 Task: Explore Airbnb listings in Mystic, Connecticut, emphasizing its maritime heritage, seafood, and historic charm.
Action: Mouse moved to (457, 60)
Screenshot: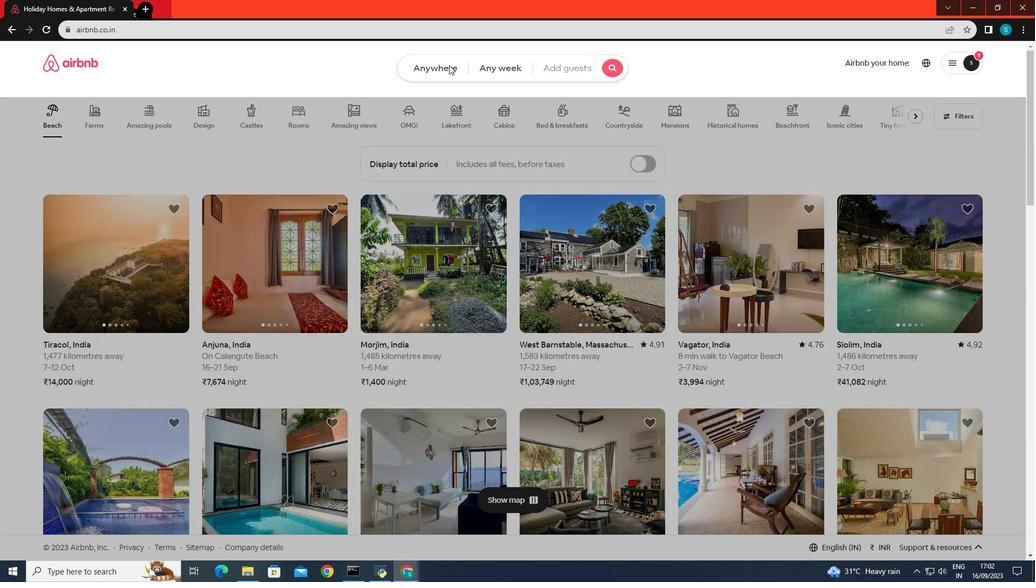 
Action: Mouse pressed left at (457, 60)
Screenshot: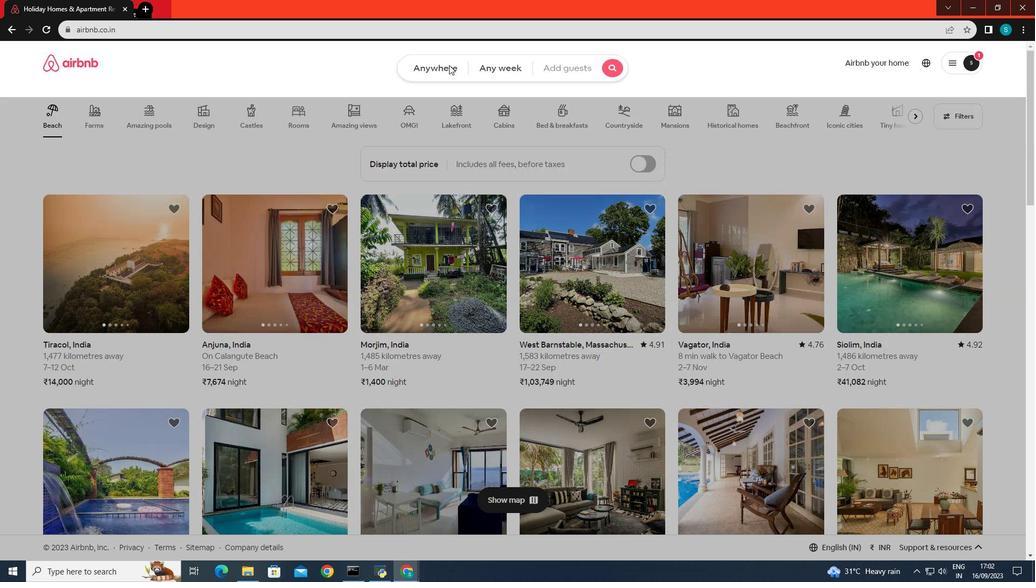
Action: Mouse moved to (375, 102)
Screenshot: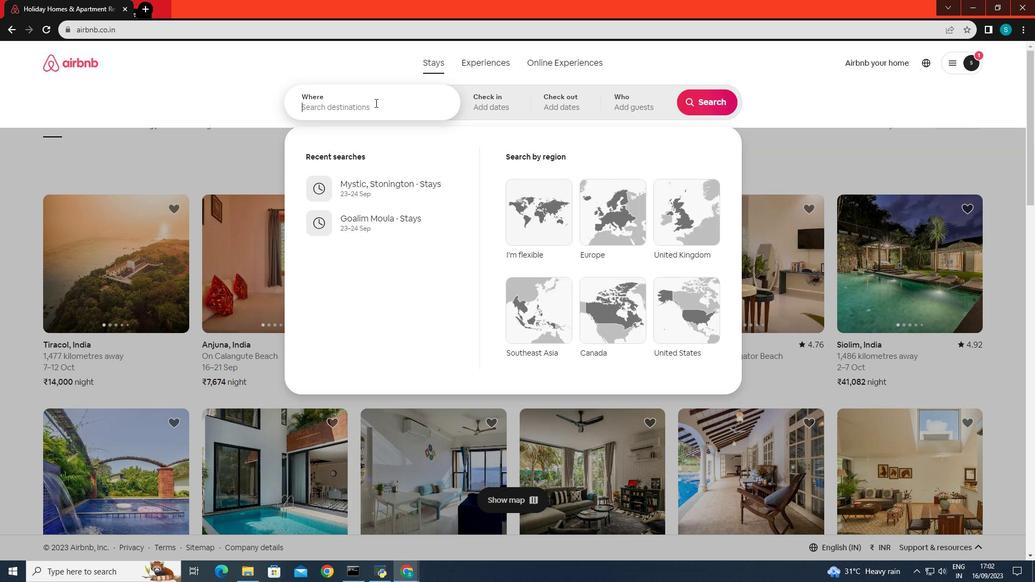 
Action: Mouse pressed left at (375, 102)
Screenshot: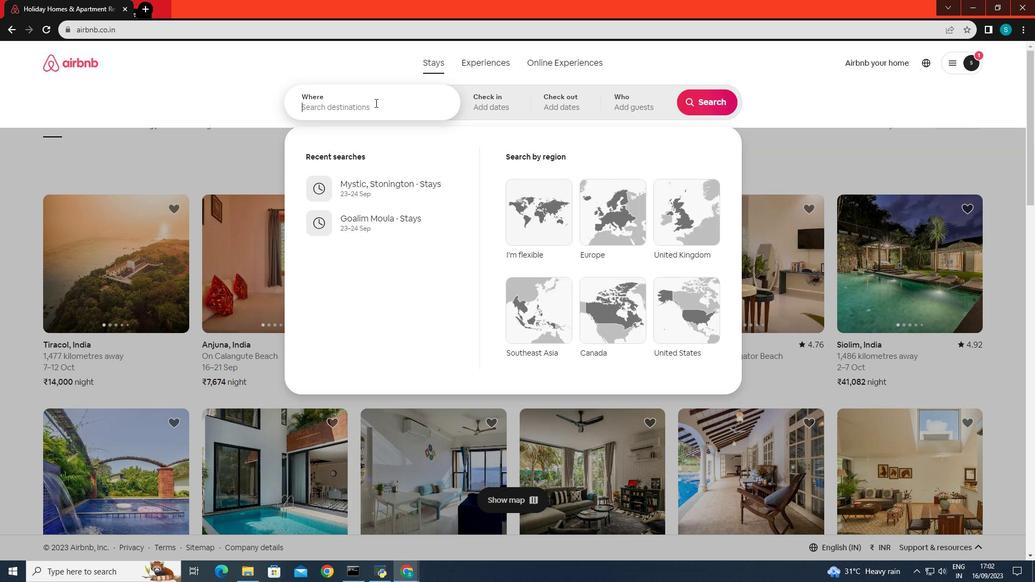 
Action: Mouse moved to (375, 102)
Screenshot: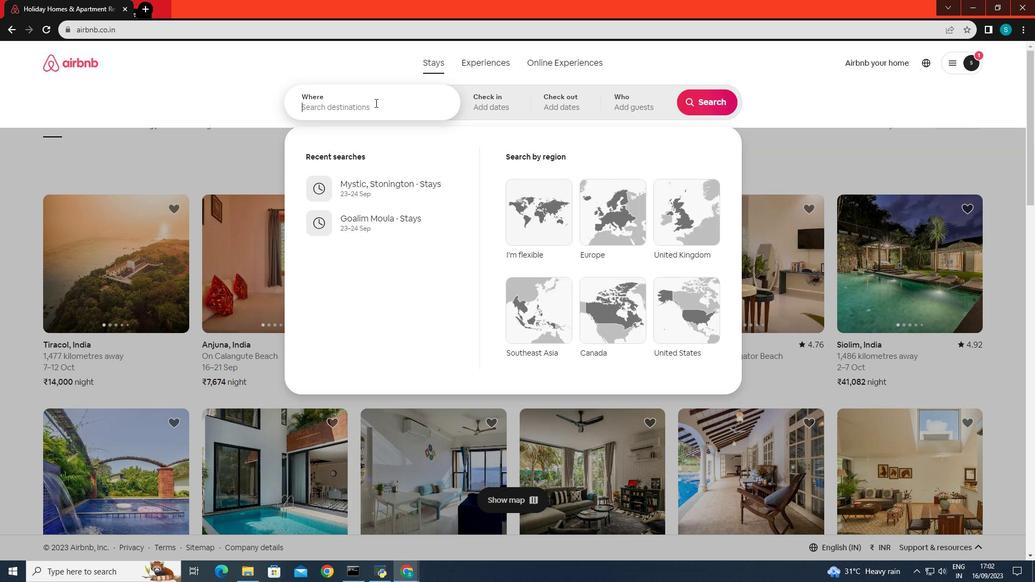 
Action: Key pressed mystiv<Key.backspace>x<Key.backspace>c
Screenshot: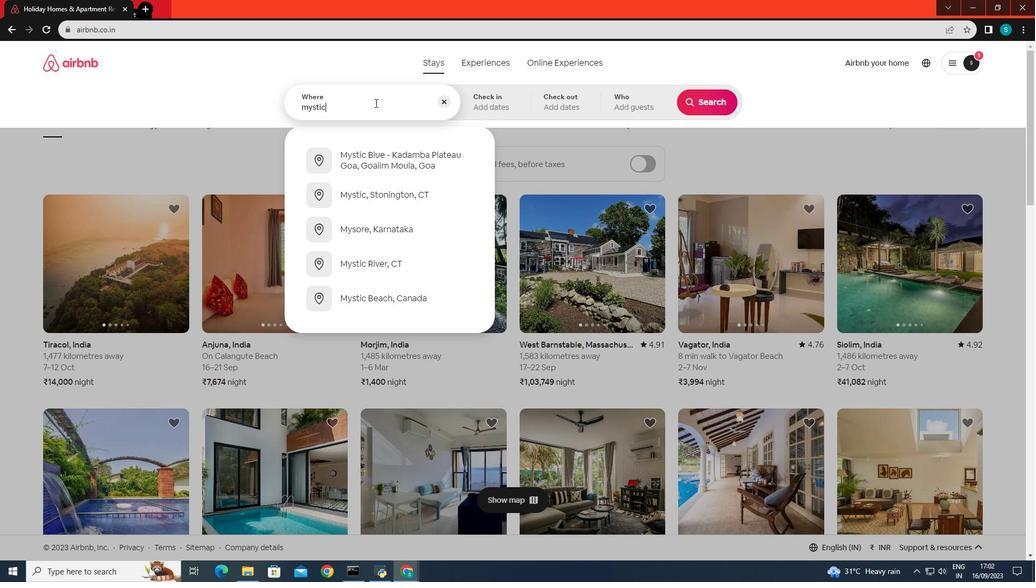 
Action: Mouse moved to (387, 143)
Screenshot: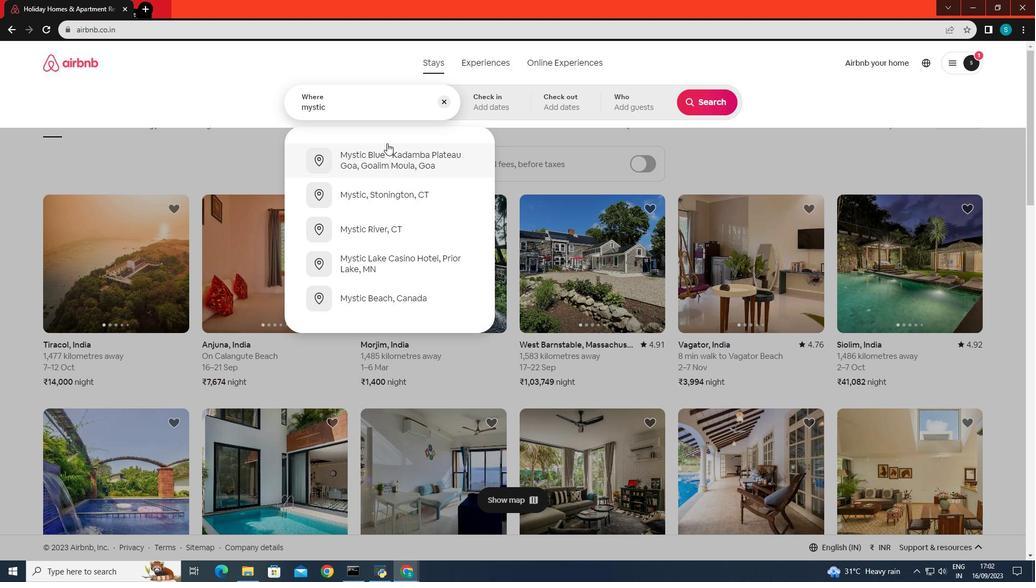 
Action: Mouse pressed left at (387, 143)
Screenshot: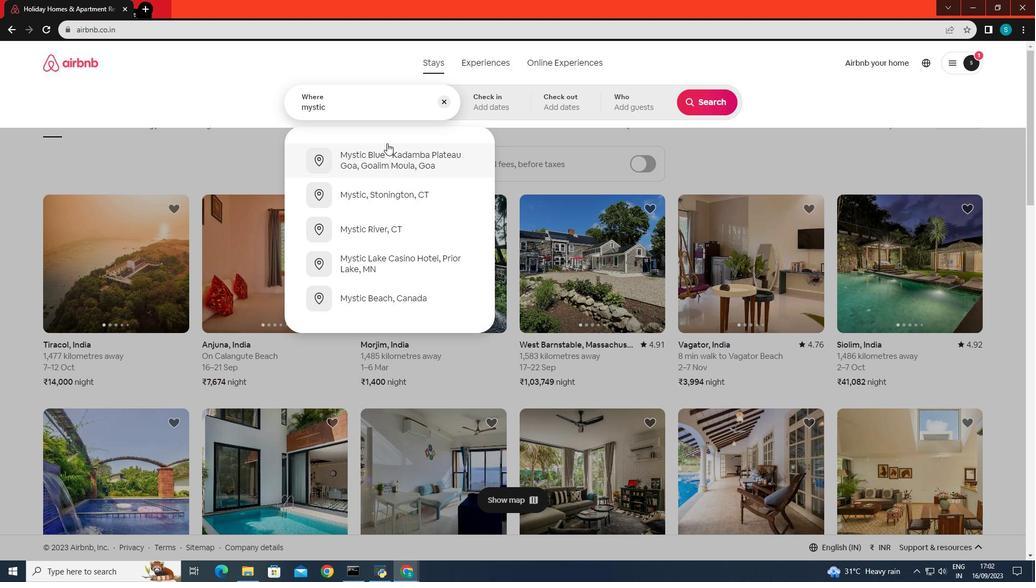 
Action: Mouse moved to (411, 319)
Screenshot: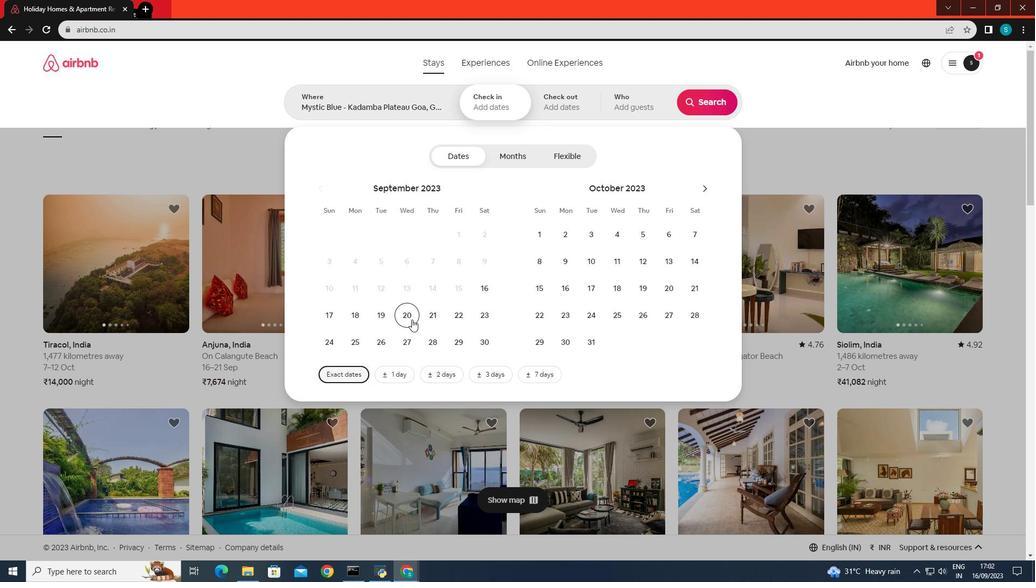 
Action: Mouse pressed left at (411, 319)
Screenshot: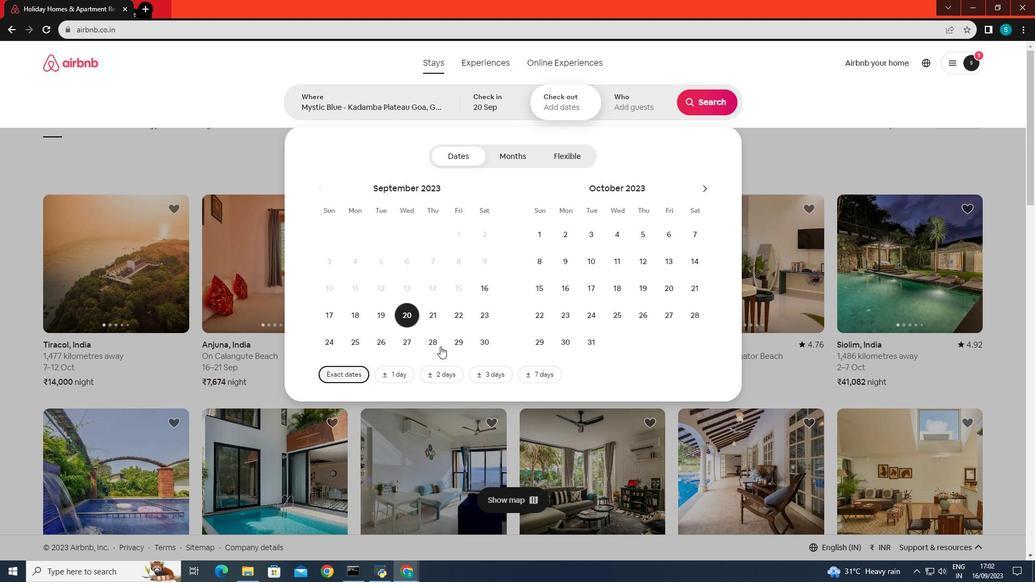 
Action: Mouse moved to (669, 231)
Screenshot: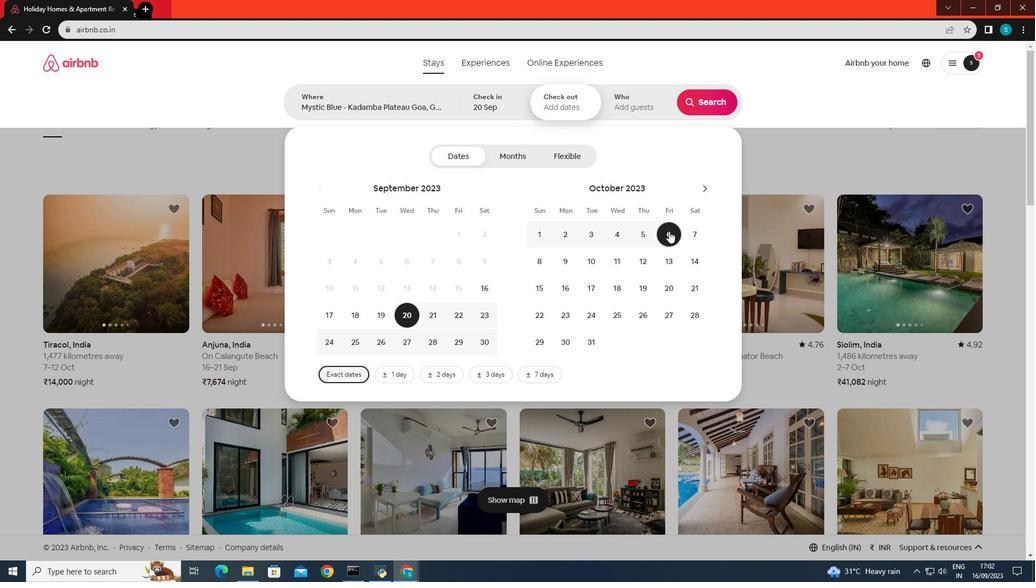 
Action: Mouse pressed left at (669, 231)
Screenshot: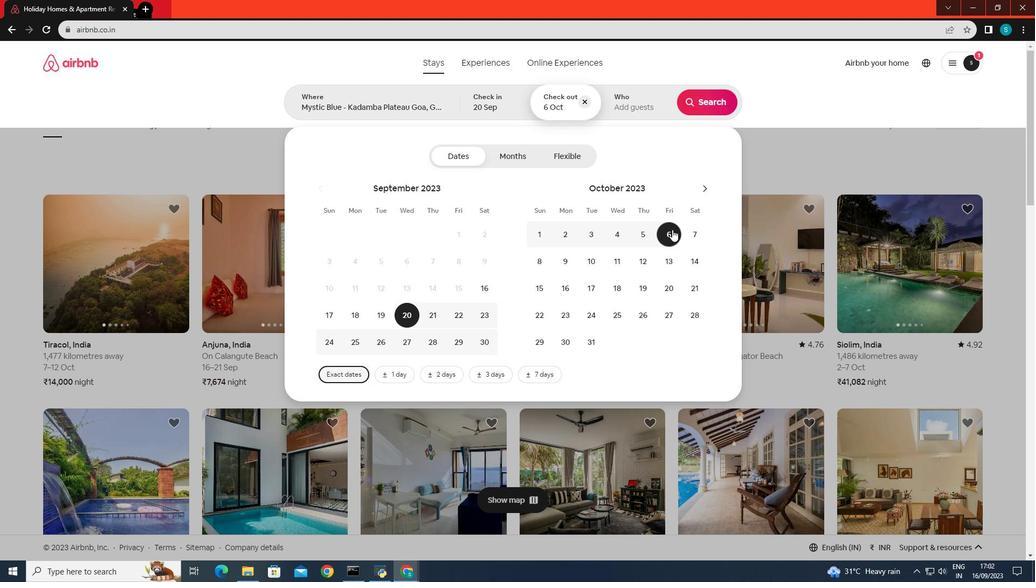 
Action: Mouse moved to (705, 97)
Screenshot: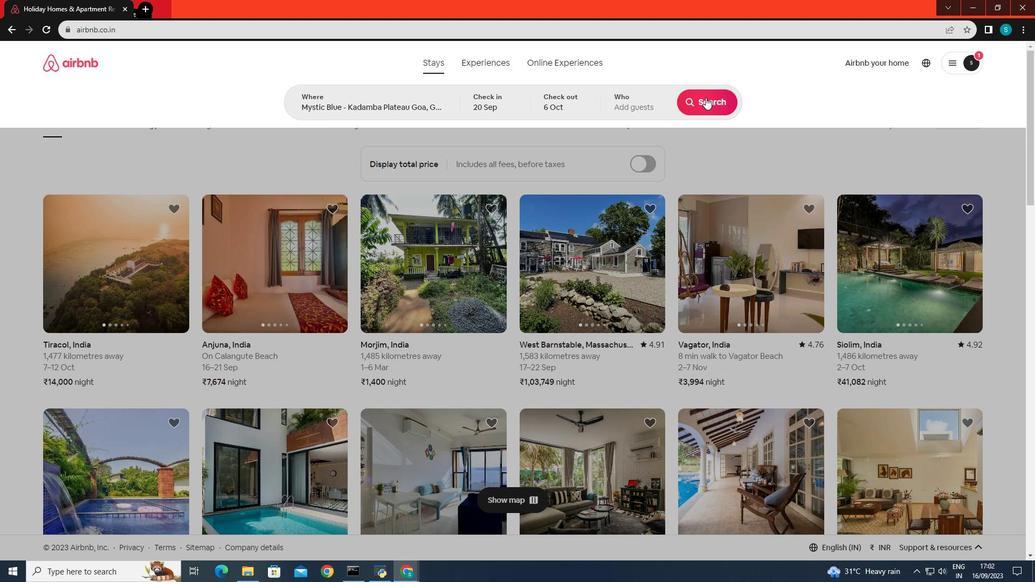 
Action: Mouse pressed left at (705, 97)
Screenshot: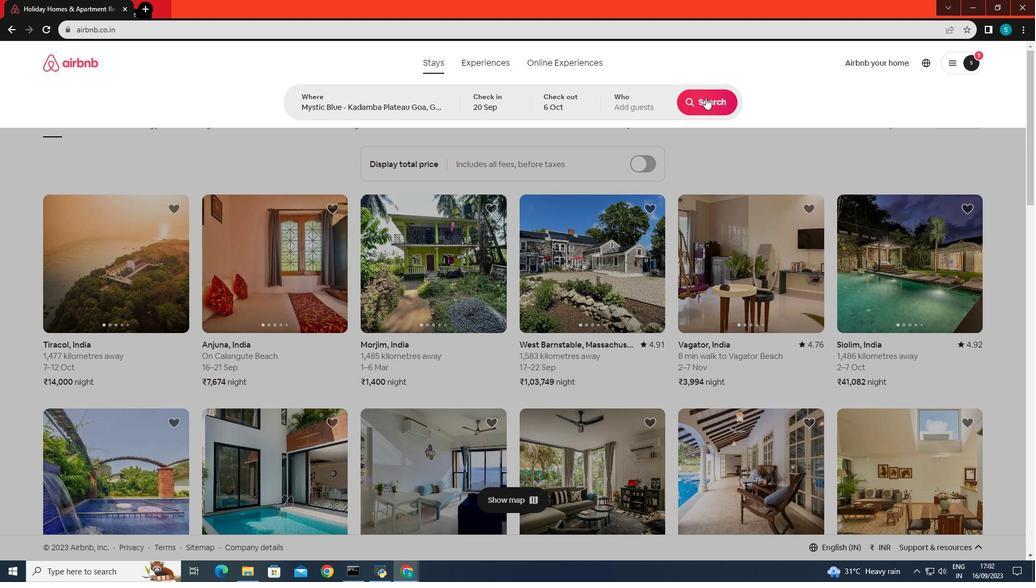 
Action: Mouse moved to (152, 294)
Screenshot: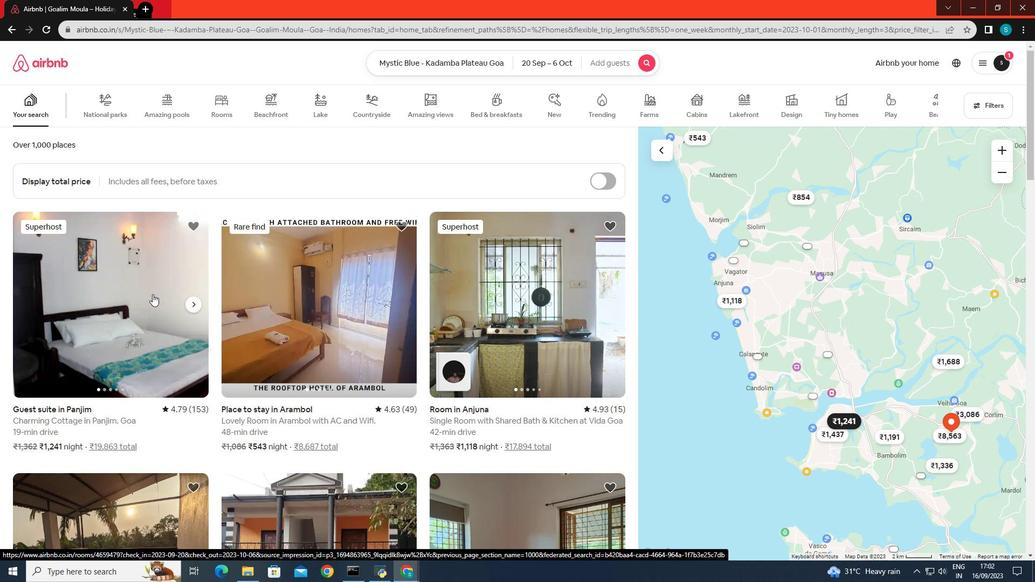 
Action: Mouse scrolled (152, 293) with delta (0, 0)
Screenshot: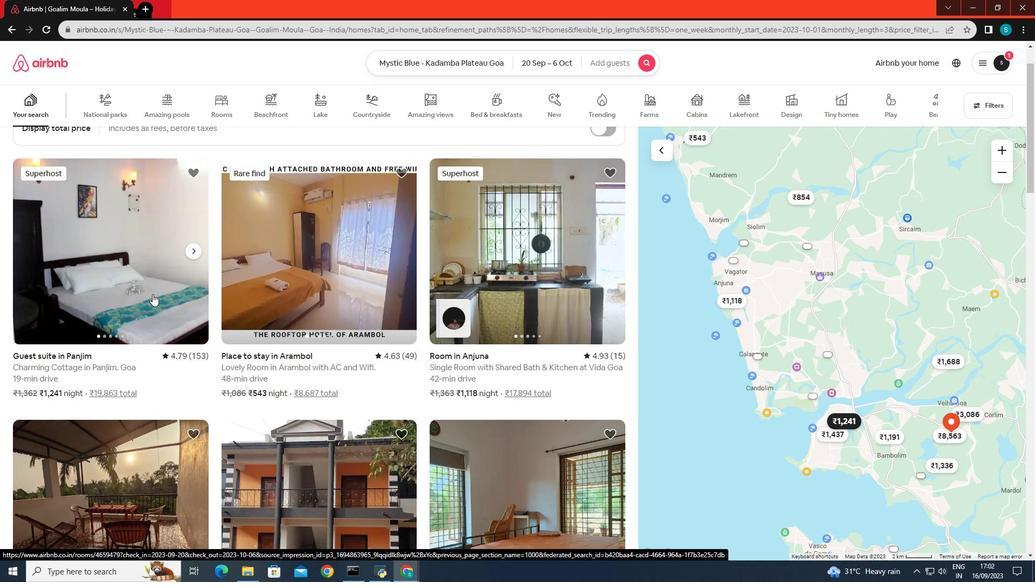 
Action: Mouse scrolled (152, 293) with delta (0, 0)
Screenshot: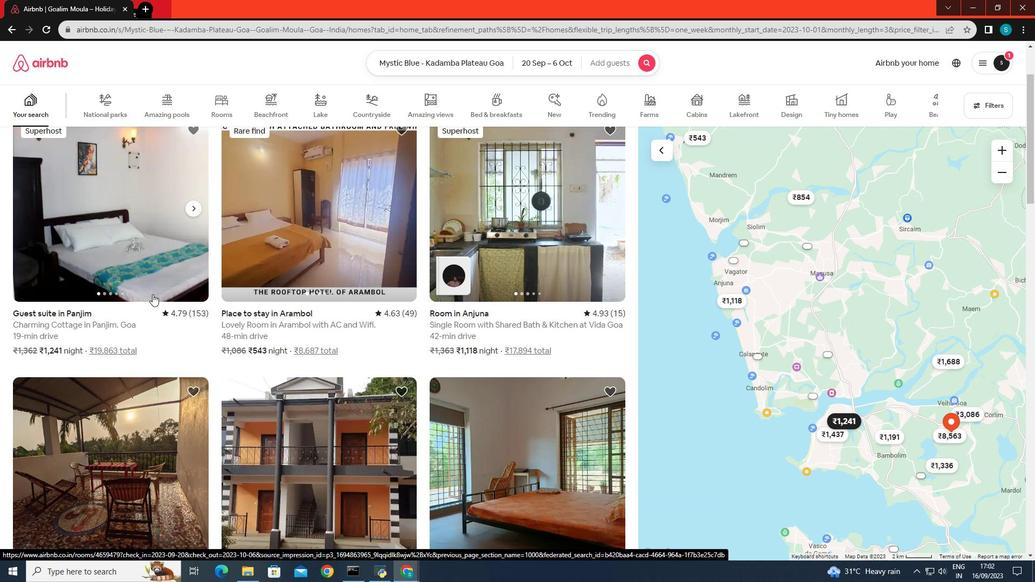 
Action: Mouse scrolled (152, 293) with delta (0, 0)
Screenshot: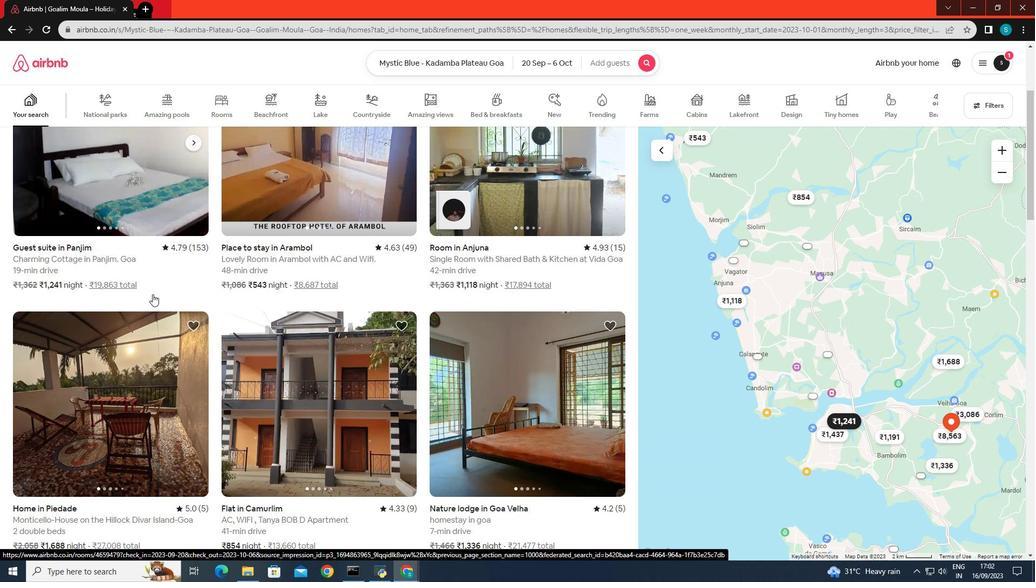 
Action: Mouse scrolled (152, 293) with delta (0, 0)
Screenshot: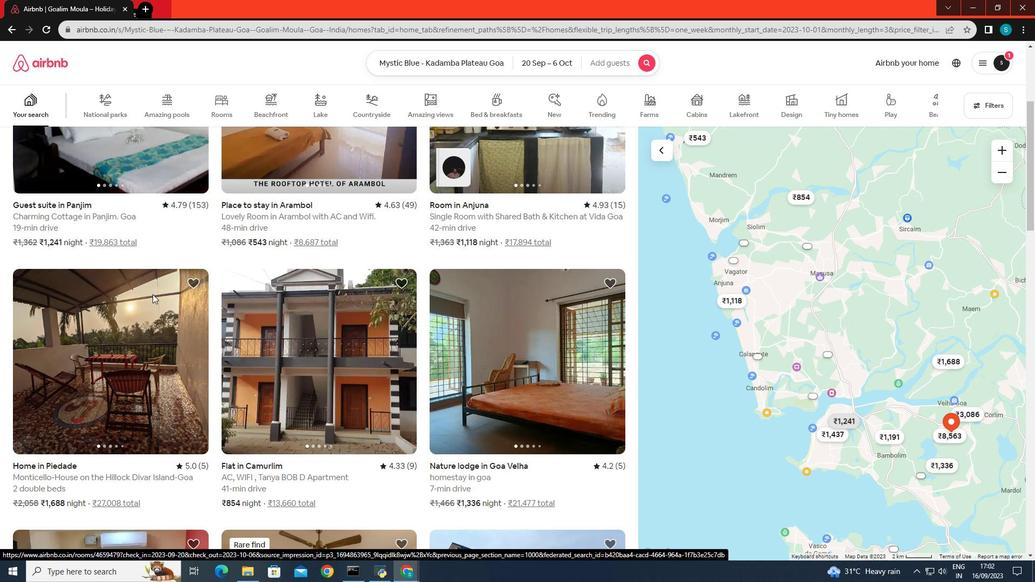 
Action: Mouse scrolled (152, 293) with delta (0, 0)
Screenshot: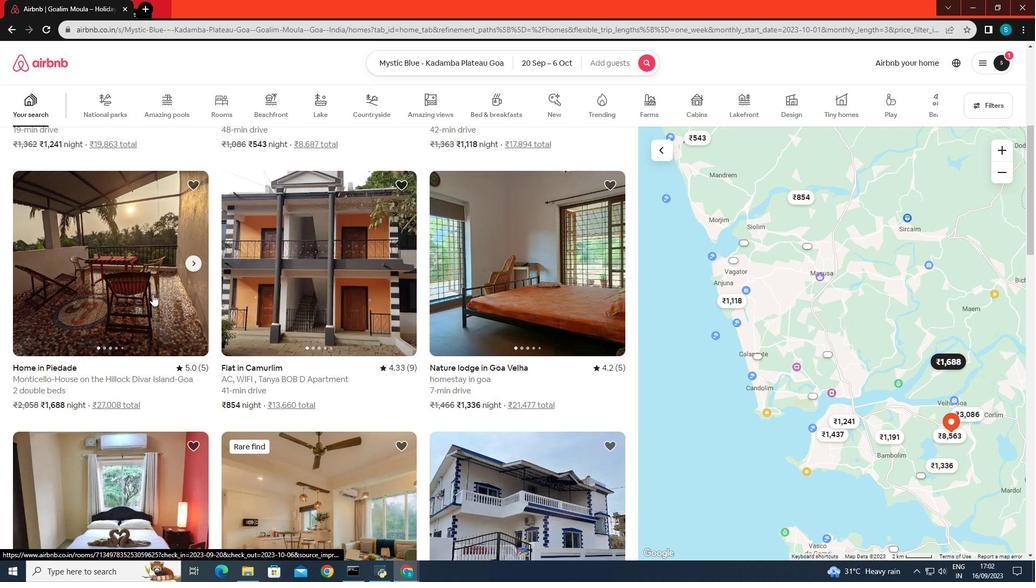 
Action: Mouse scrolled (152, 293) with delta (0, 0)
Screenshot: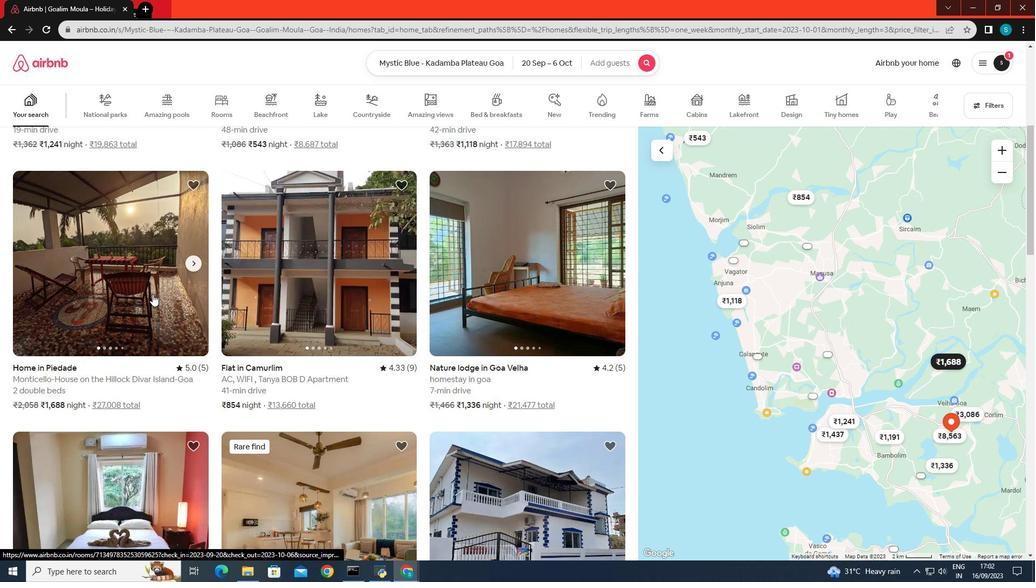 
Action: Mouse scrolled (152, 293) with delta (0, 0)
Screenshot: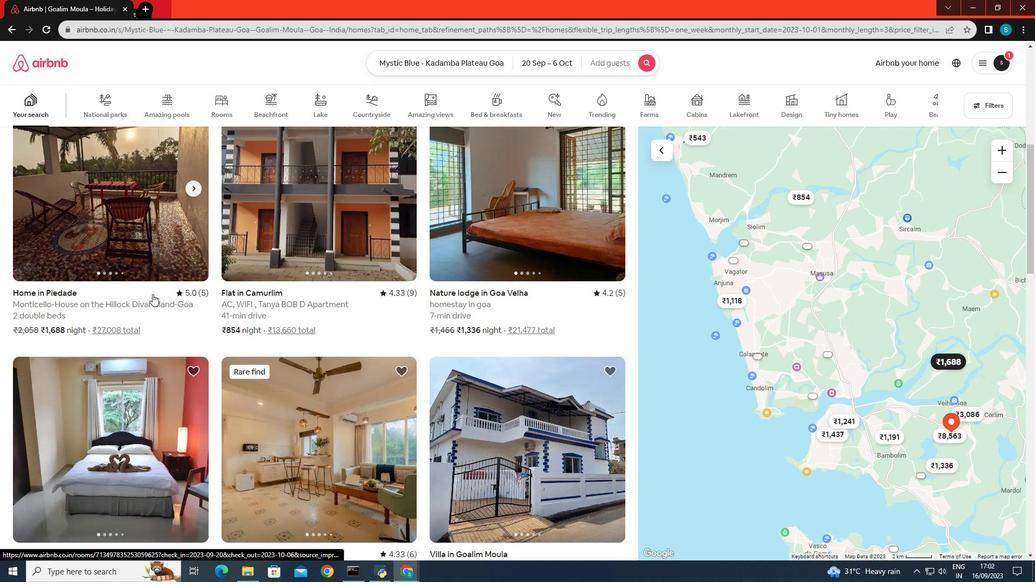 
Action: Mouse scrolled (152, 293) with delta (0, 0)
Screenshot: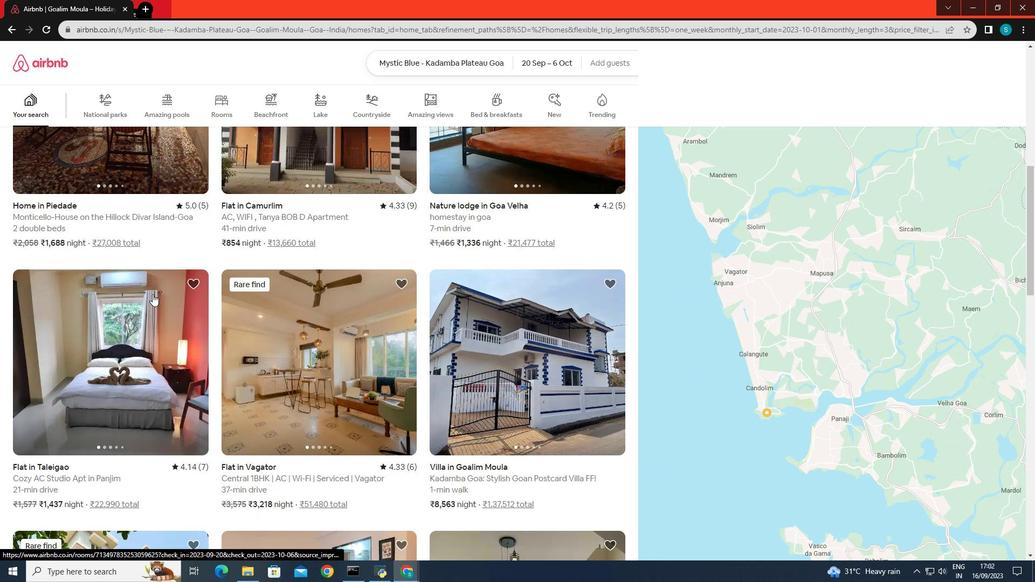 
Action: Mouse scrolled (152, 293) with delta (0, 0)
Screenshot: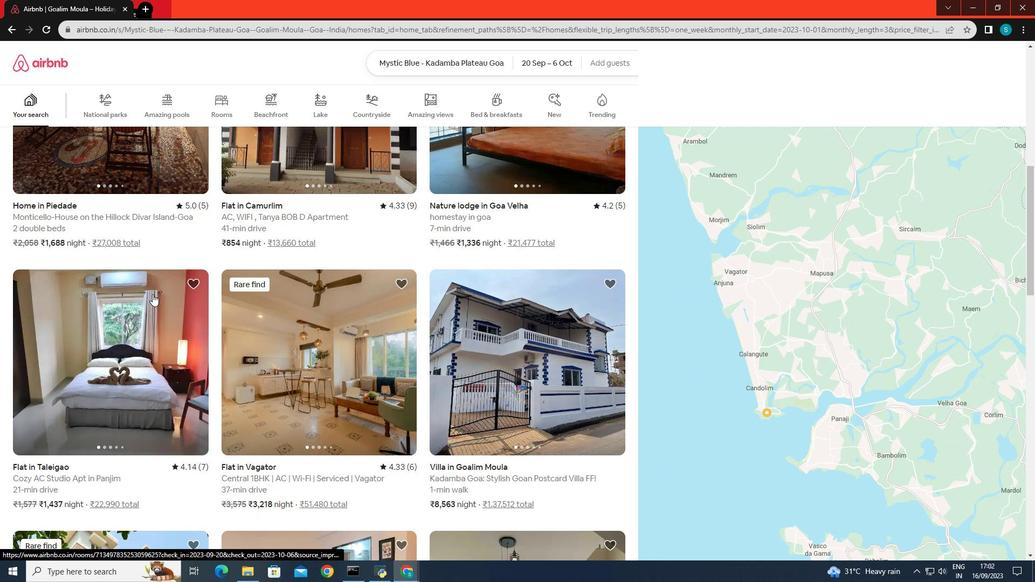 
Action: Mouse scrolled (152, 293) with delta (0, 0)
Screenshot: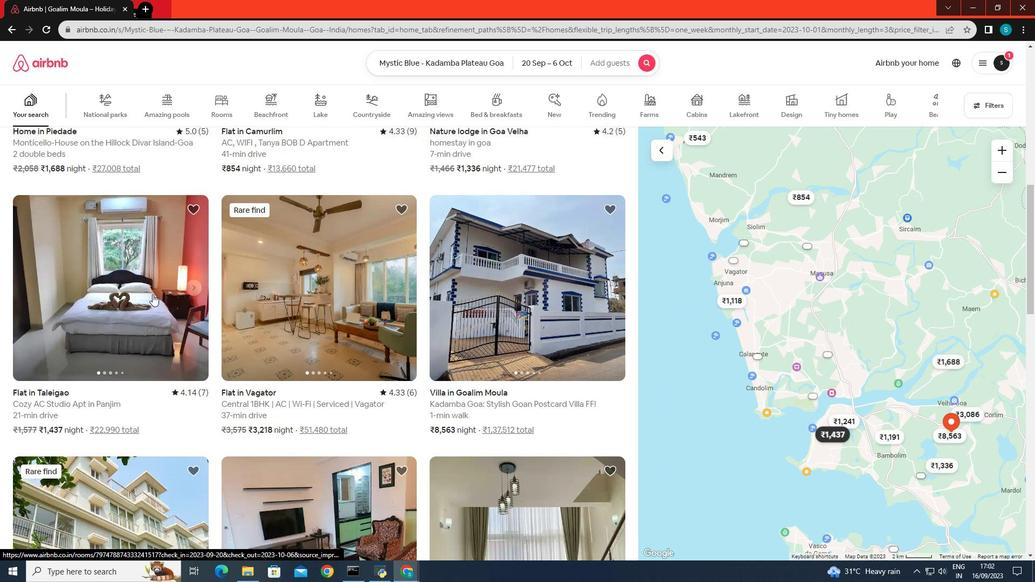 
Action: Mouse scrolled (152, 293) with delta (0, 0)
Screenshot: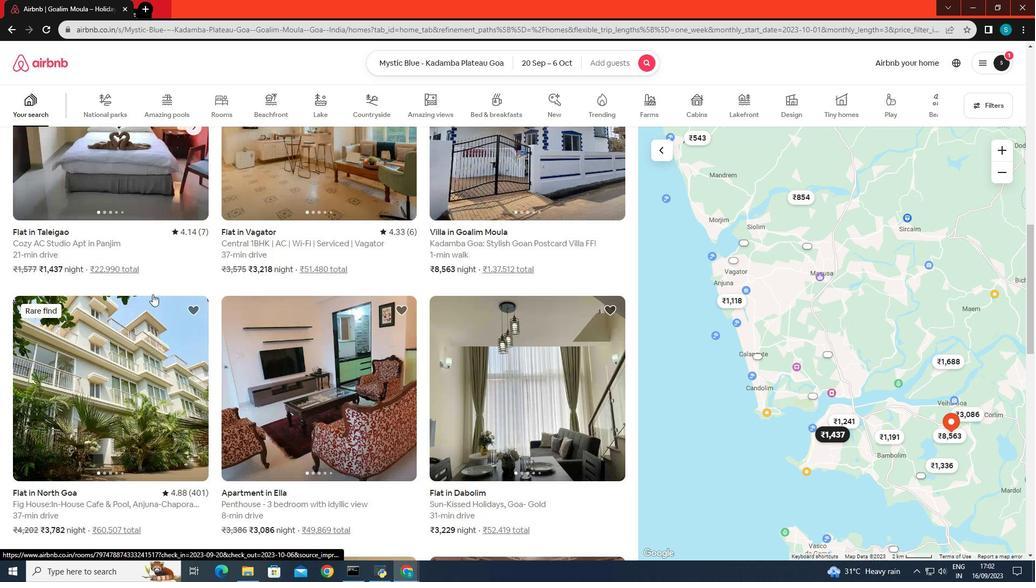 
Action: Mouse scrolled (152, 293) with delta (0, 0)
Screenshot: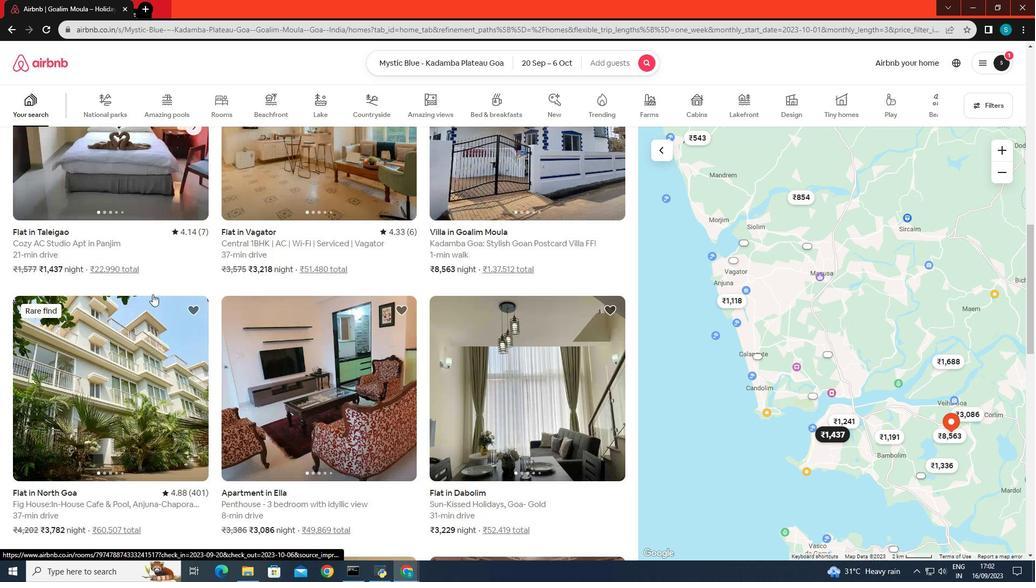 
Action: Mouse scrolled (152, 293) with delta (0, 0)
Screenshot: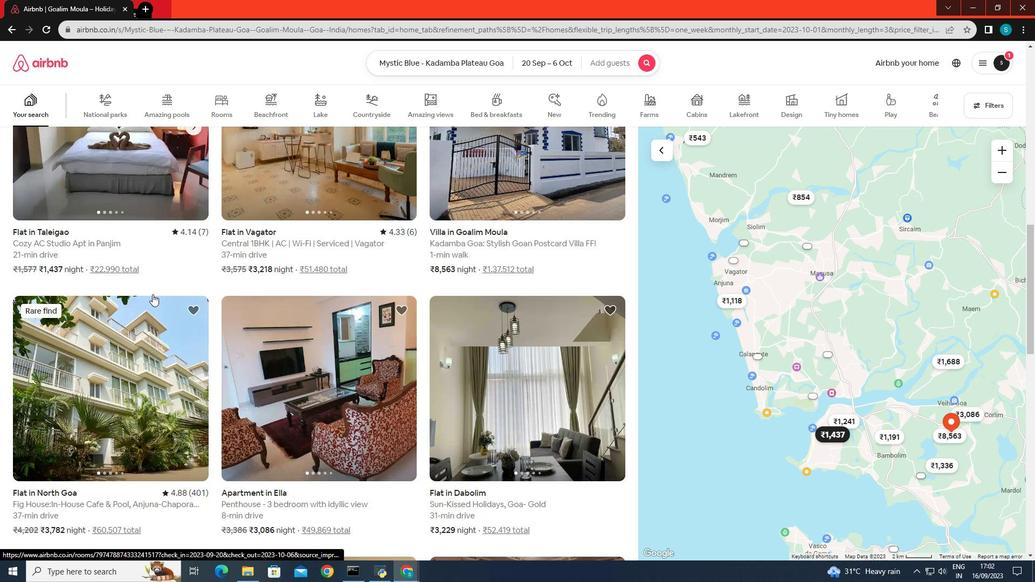 
Action: Mouse scrolled (152, 294) with delta (0, 0)
Screenshot: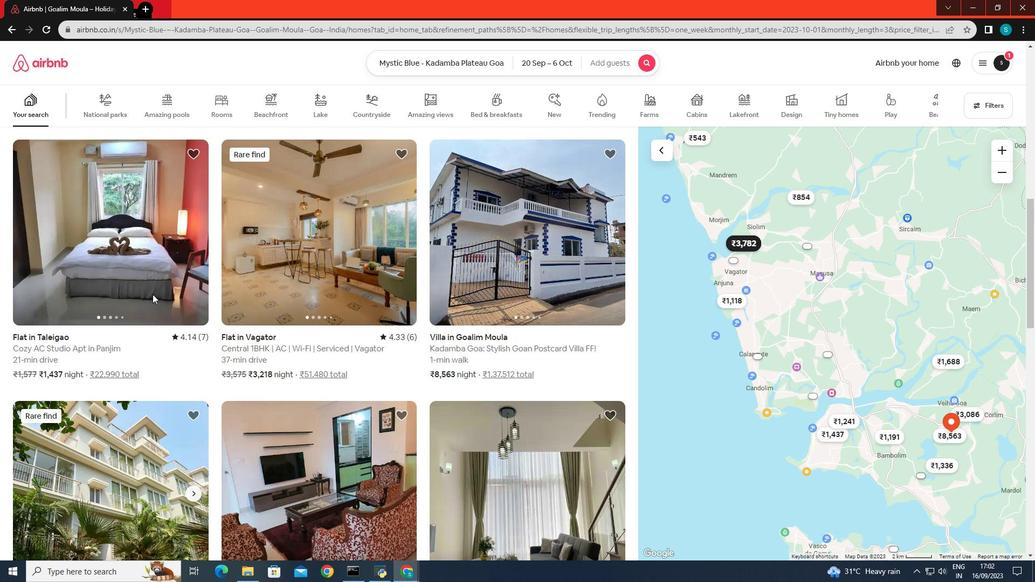 
Action: Mouse scrolled (152, 294) with delta (0, 0)
Screenshot: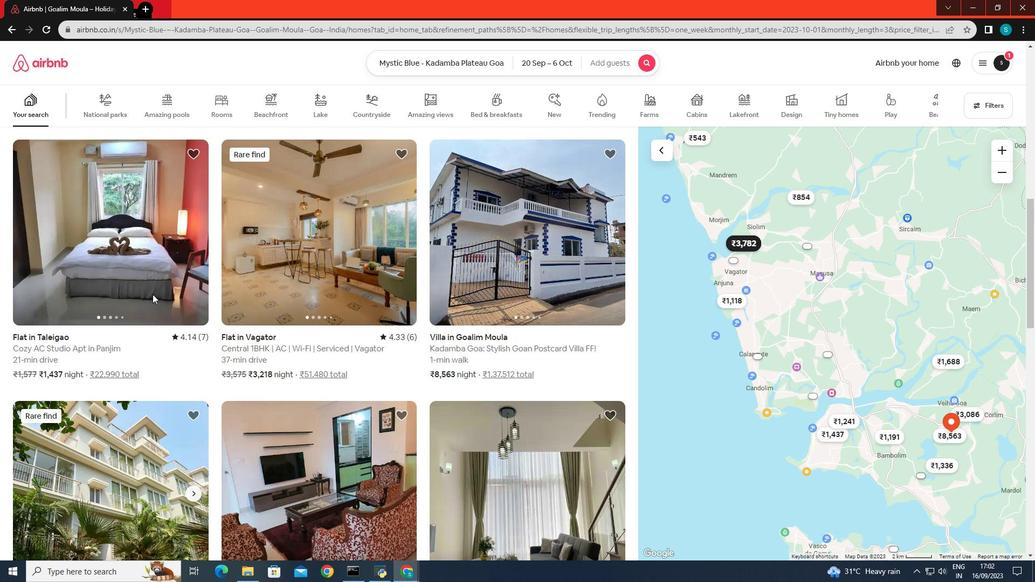 
Action: Mouse scrolled (152, 294) with delta (0, 0)
Screenshot: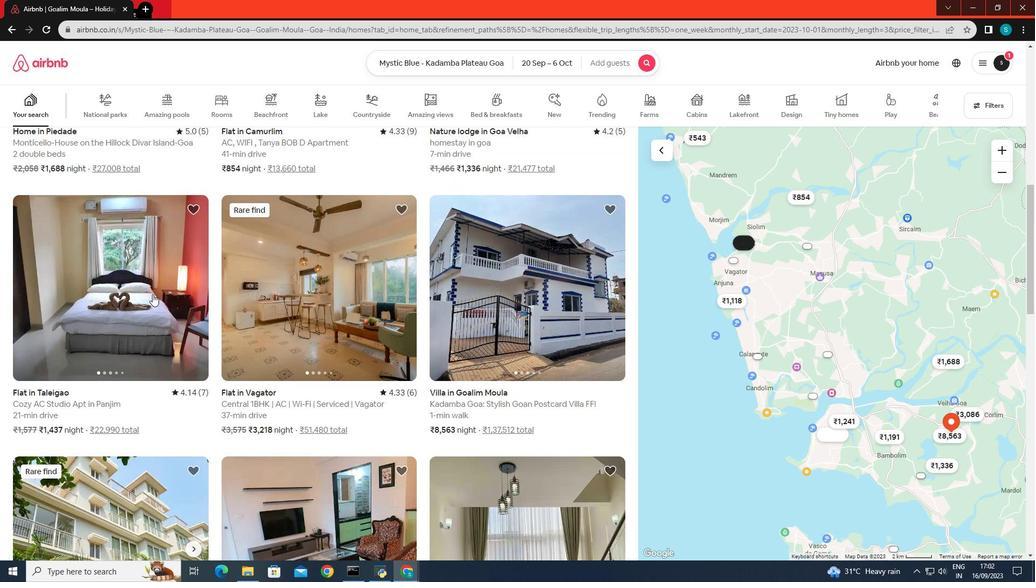 
Action: Mouse scrolled (152, 294) with delta (0, 0)
Screenshot: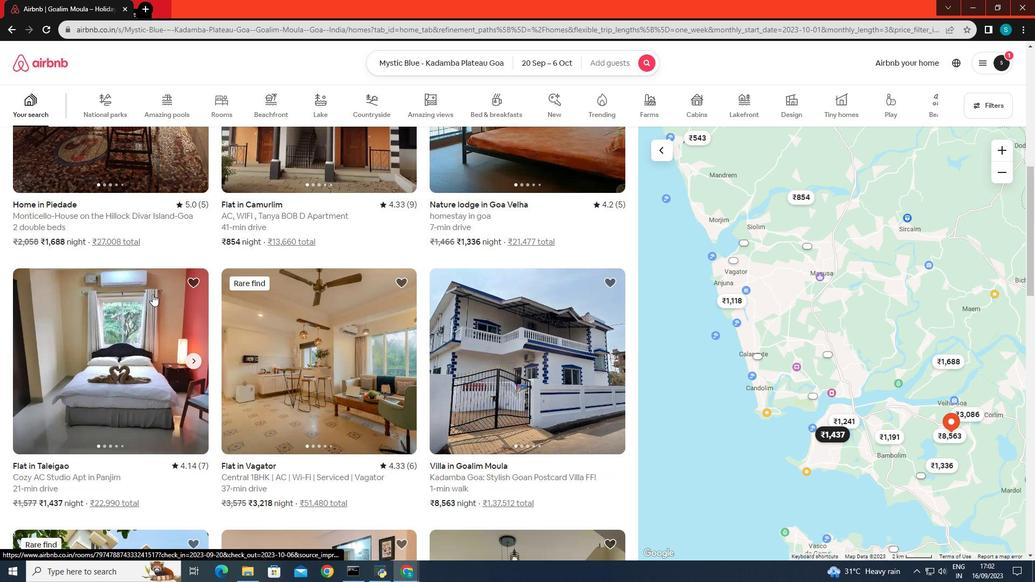 
Action: Mouse scrolled (152, 294) with delta (0, 0)
Screenshot: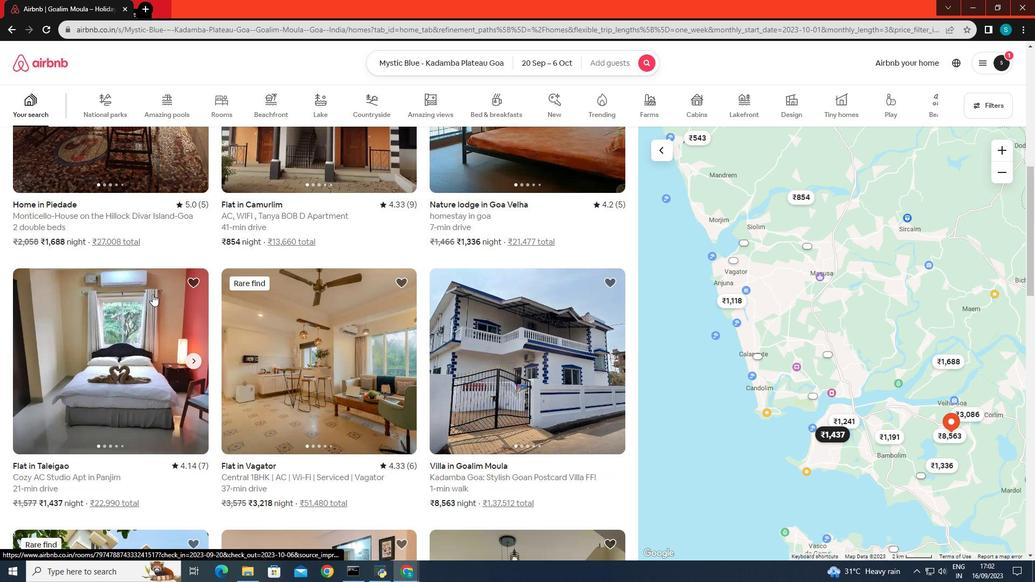 
Action: Mouse scrolled (152, 294) with delta (0, 0)
Screenshot: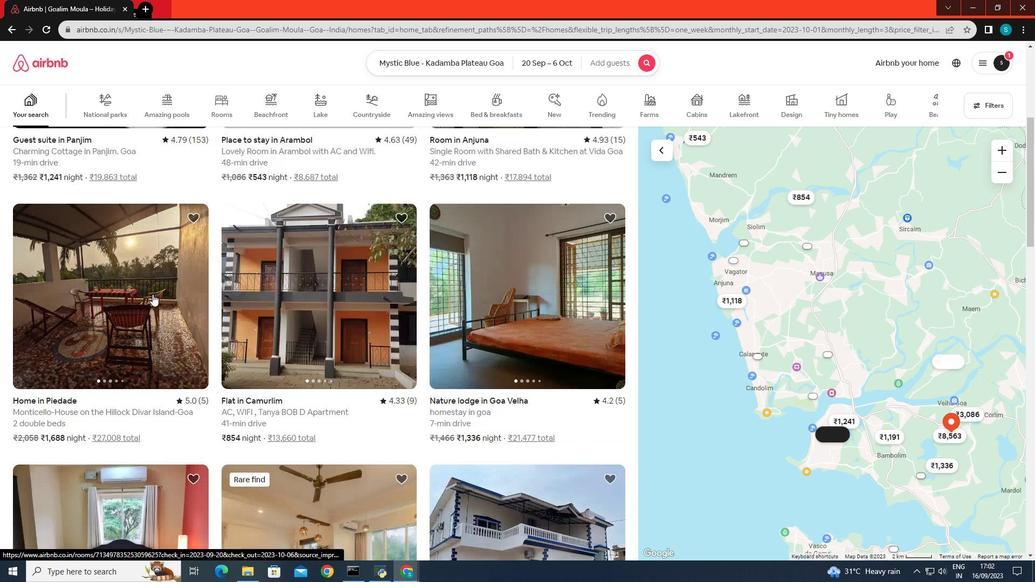 
Action: Mouse scrolled (152, 294) with delta (0, 0)
Screenshot: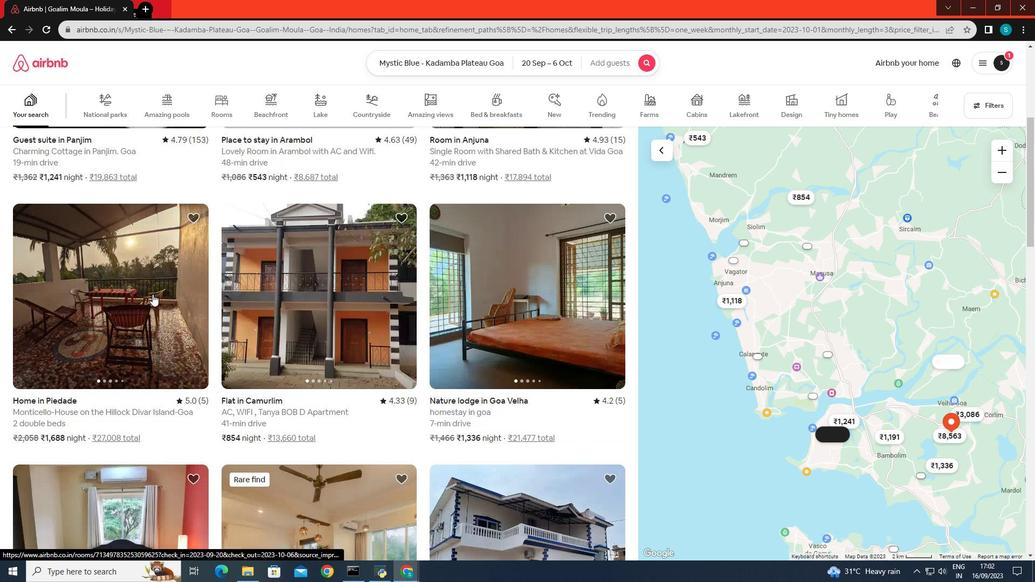 
Action: Mouse scrolled (152, 294) with delta (0, 0)
Screenshot: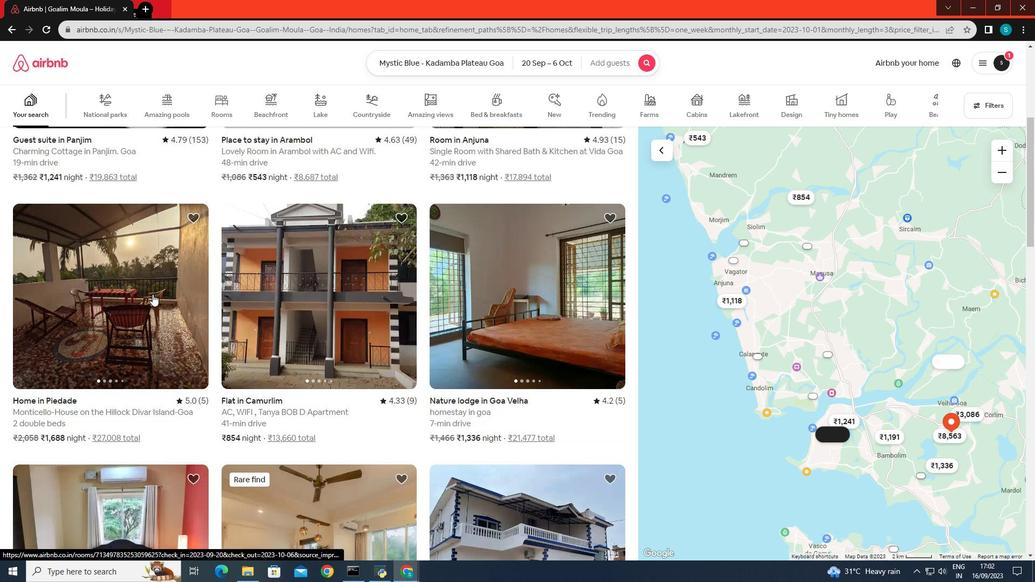 
Action: Mouse scrolled (152, 294) with delta (0, 0)
Screenshot: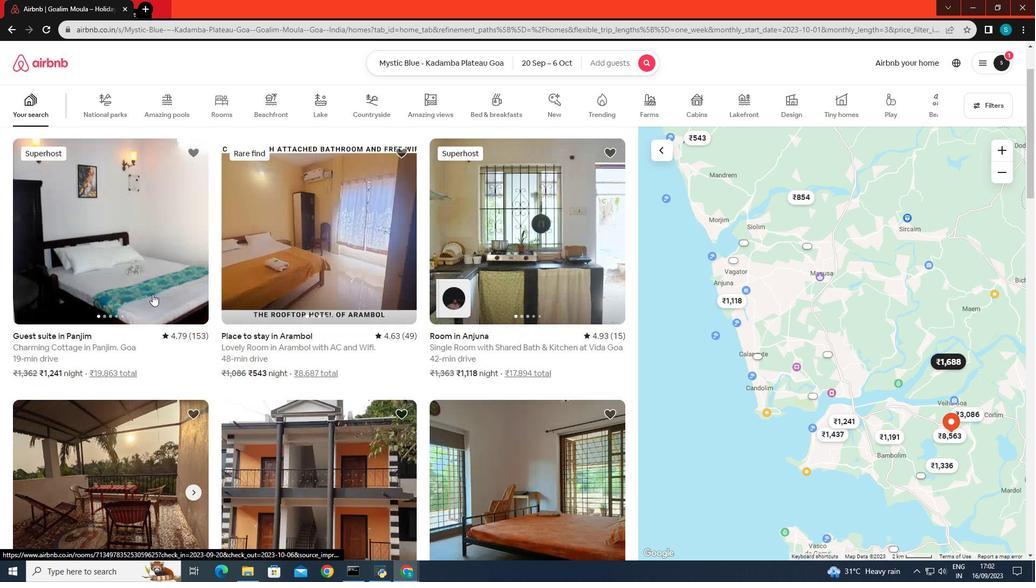 
Action: Mouse scrolled (152, 294) with delta (0, 0)
Screenshot: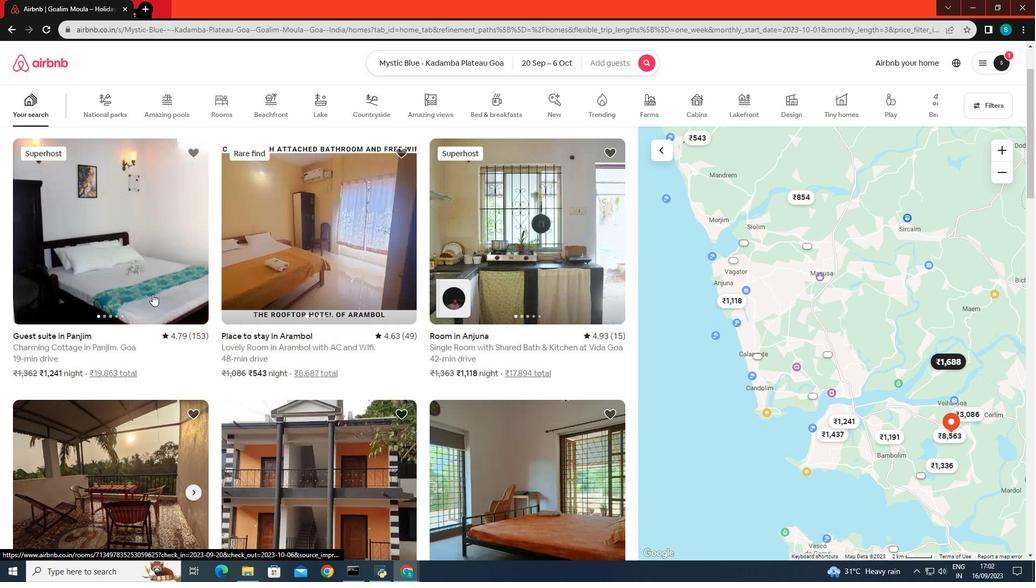 
Action: Mouse scrolled (152, 294) with delta (0, 0)
Screenshot: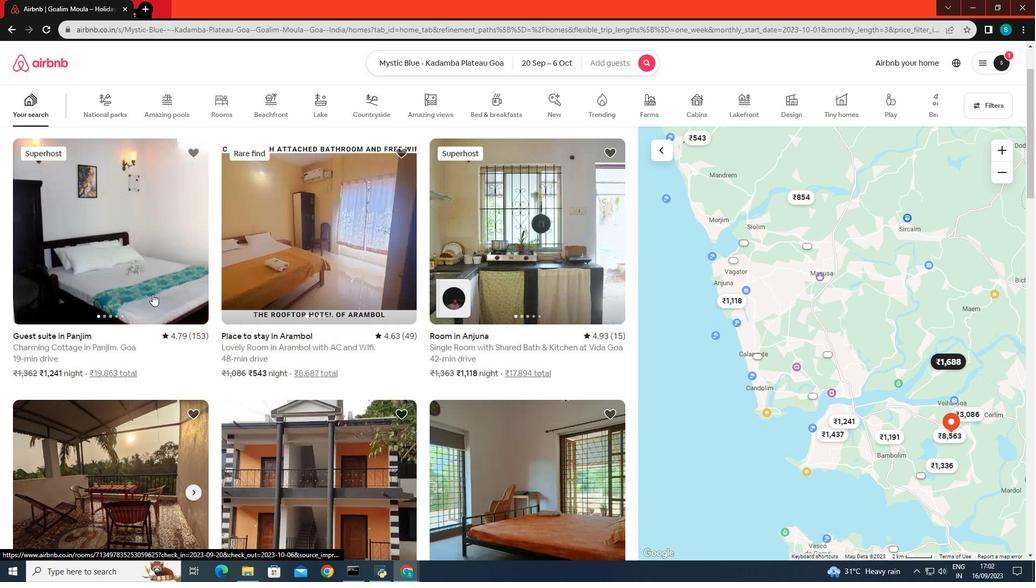 
Action: Mouse scrolled (152, 294) with delta (0, 0)
Screenshot: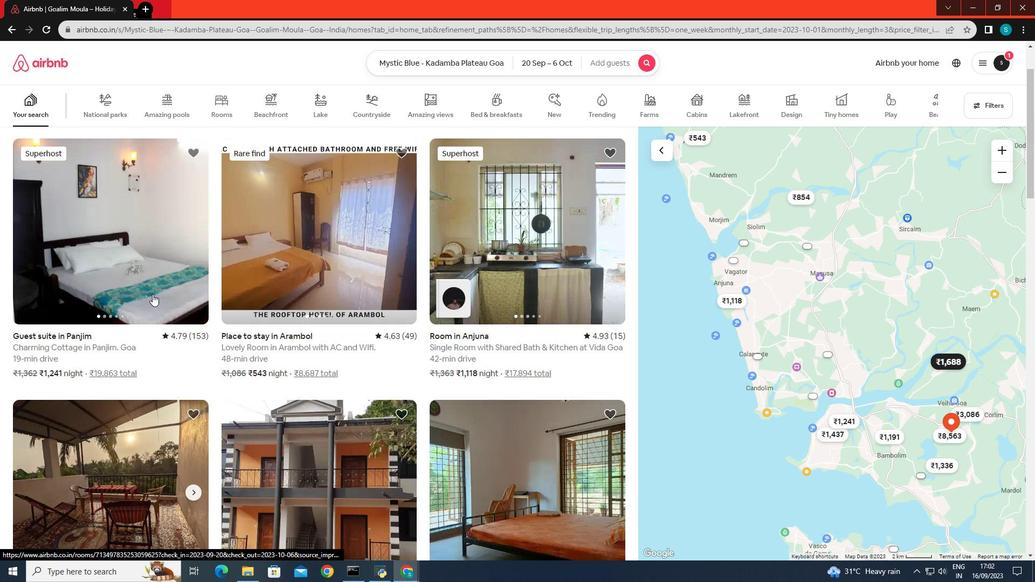 
Action: Mouse scrolled (152, 294) with delta (0, 0)
Screenshot: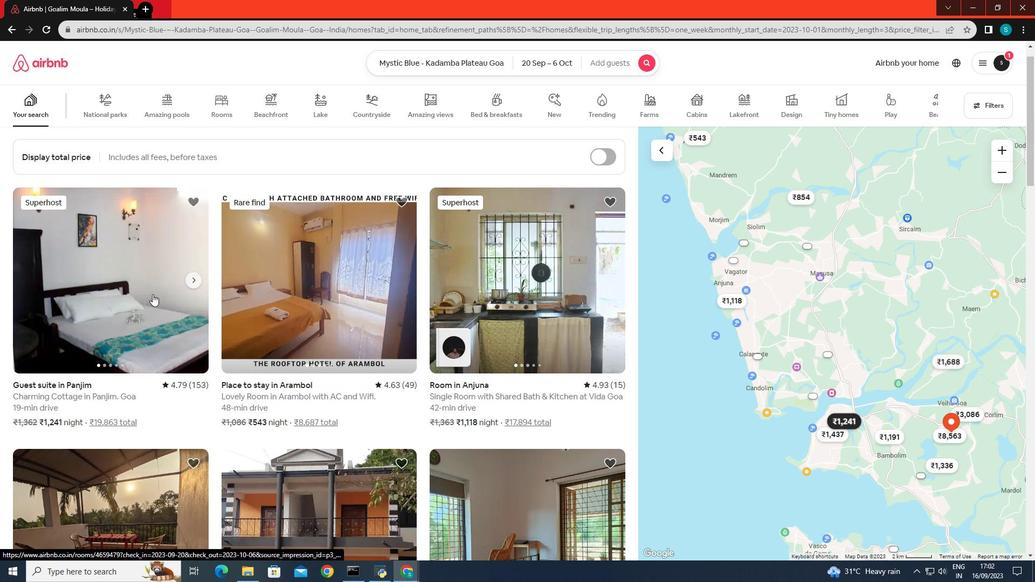 
Action: Mouse scrolled (152, 294) with delta (0, 0)
Screenshot: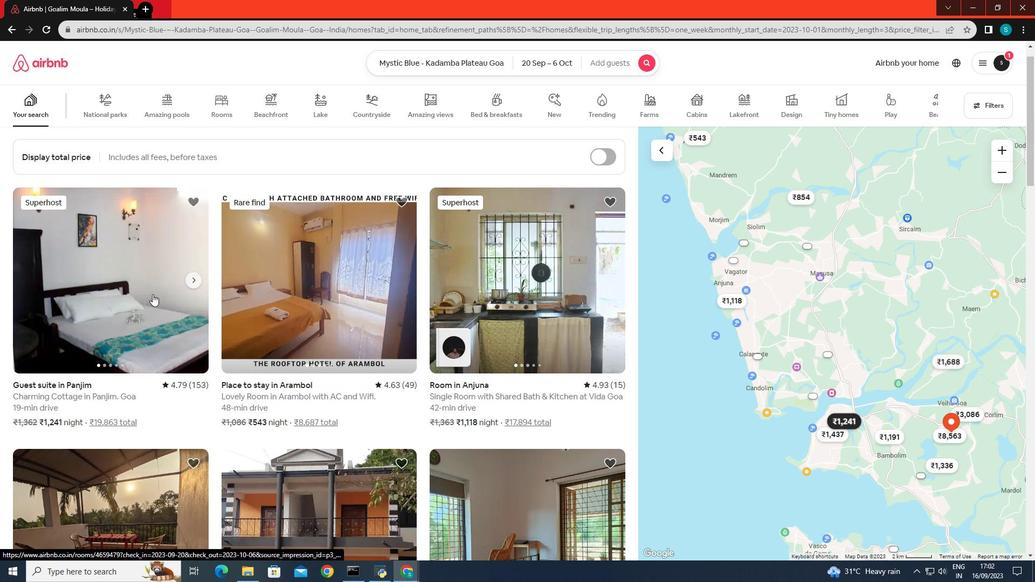 
Action: Mouse scrolled (152, 294) with delta (0, 0)
Screenshot: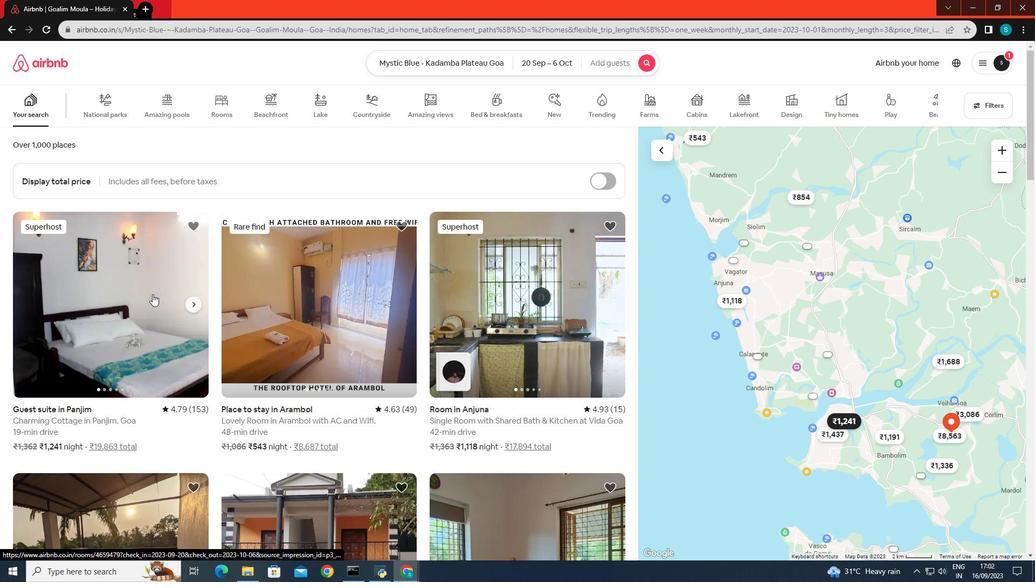 
Action: Mouse scrolled (152, 294) with delta (0, 0)
Screenshot: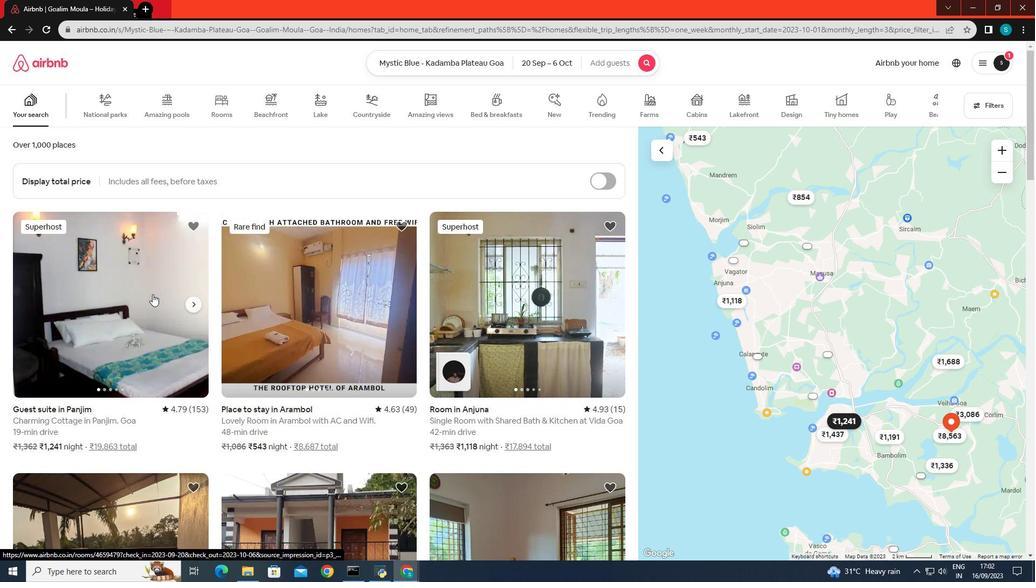 
Action: Mouse scrolled (152, 294) with delta (0, 0)
Screenshot: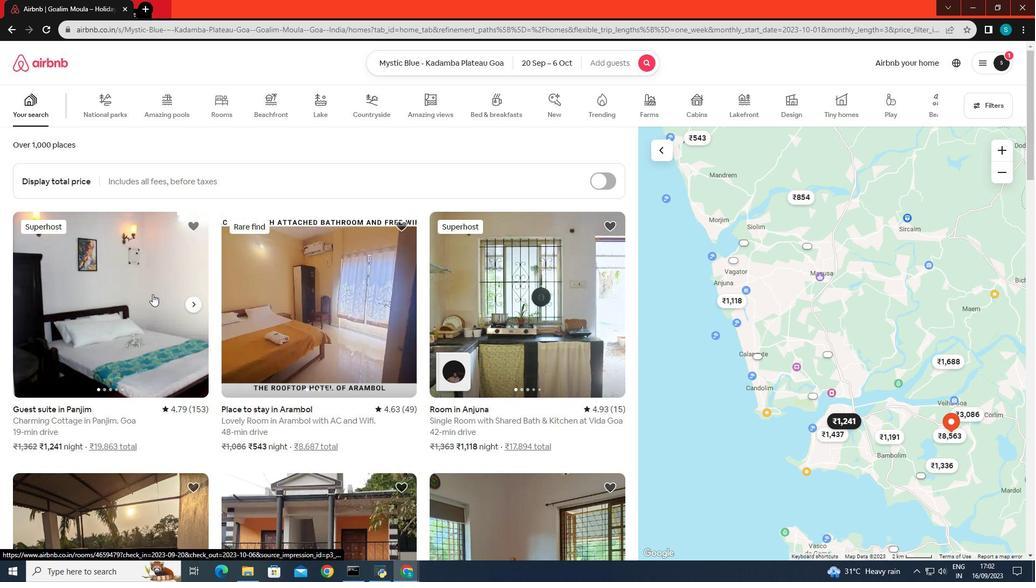 
Action: Mouse scrolled (152, 294) with delta (0, 0)
Screenshot: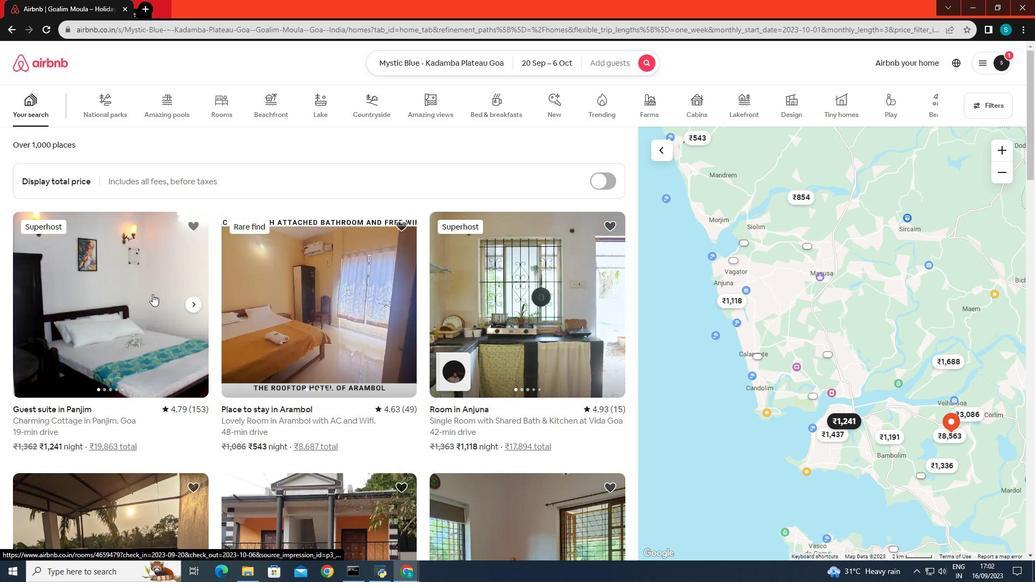 
Action: Mouse scrolled (152, 294) with delta (0, 0)
Screenshot: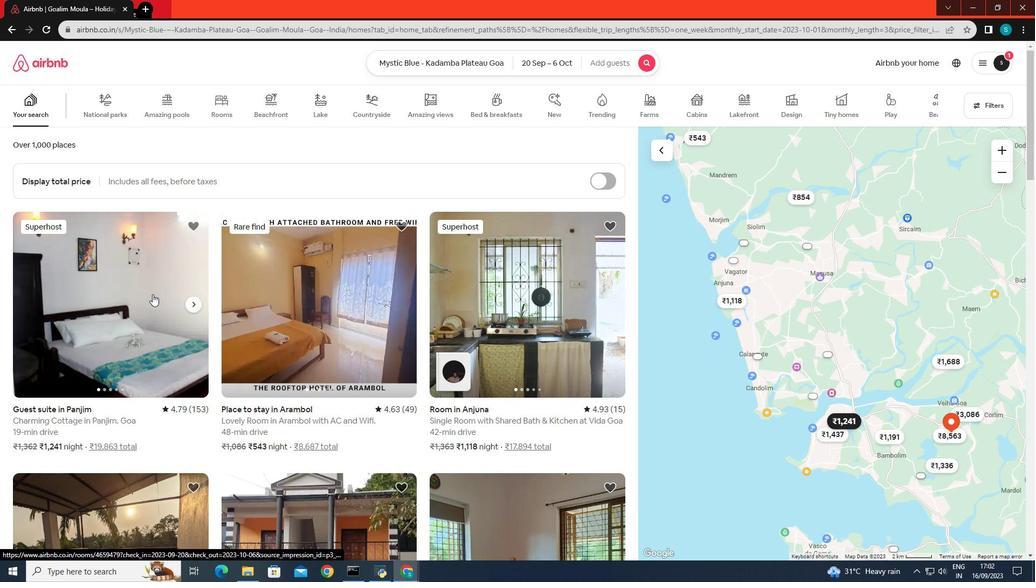 
Action: Mouse scrolled (152, 294) with delta (0, 0)
Screenshot: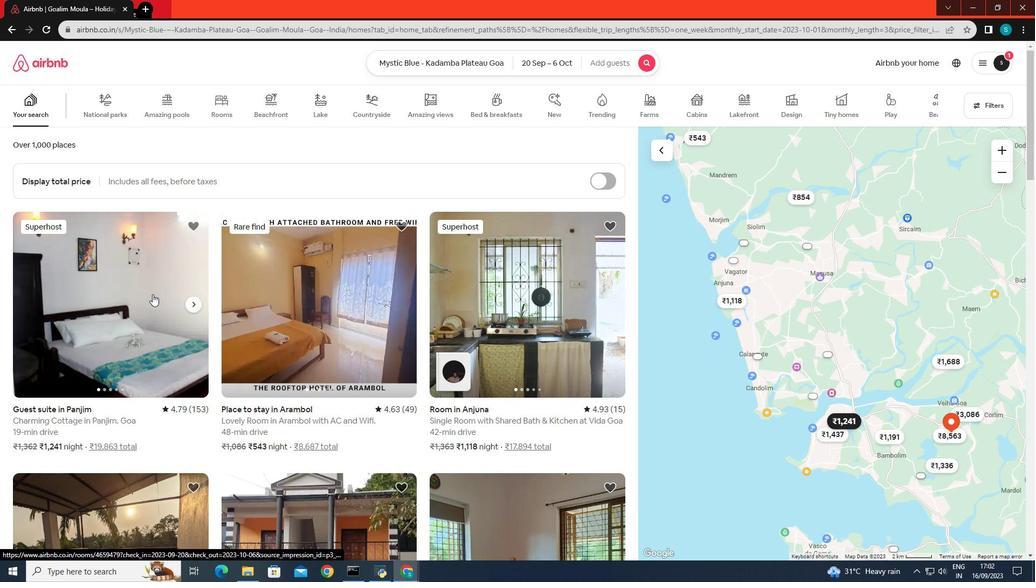 
Action: Mouse moved to (280, 370)
Screenshot: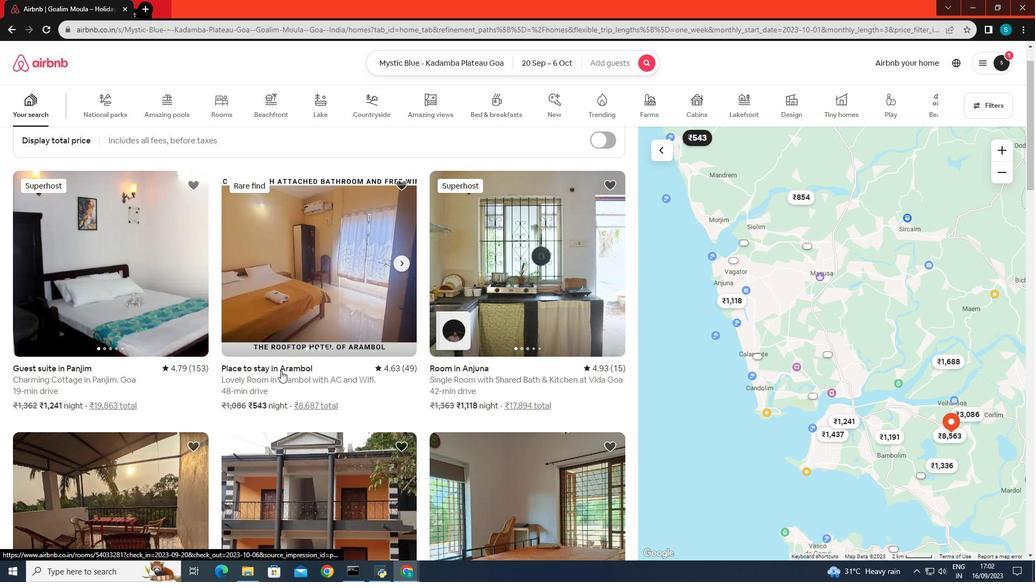 
Action: Mouse scrolled (280, 370) with delta (0, 0)
Screenshot: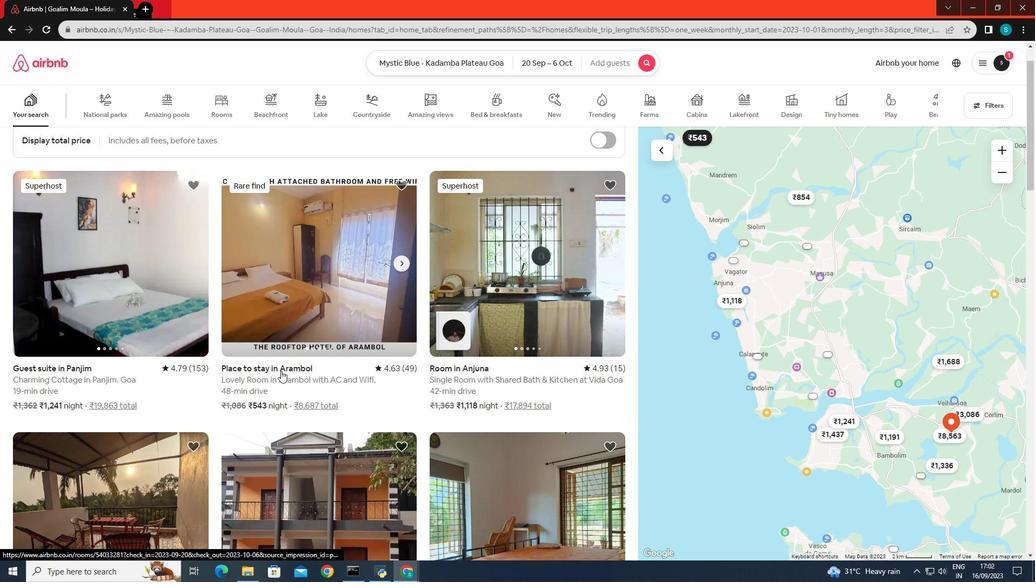 
Action: Mouse scrolled (280, 370) with delta (0, 0)
Screenshot: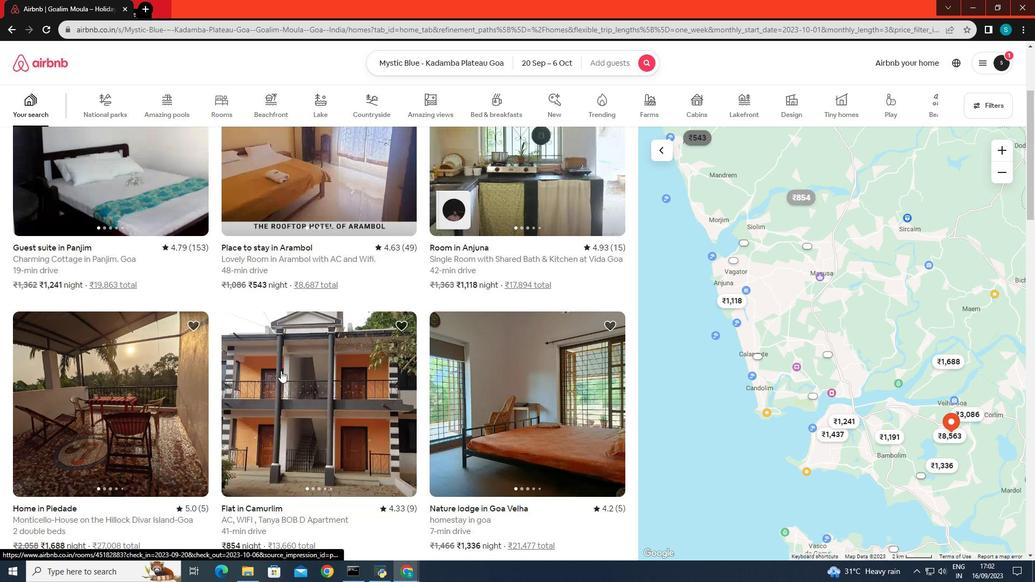 
Action: Mouse scrolled (280, 370) with delta (0, 0)
Screenshot: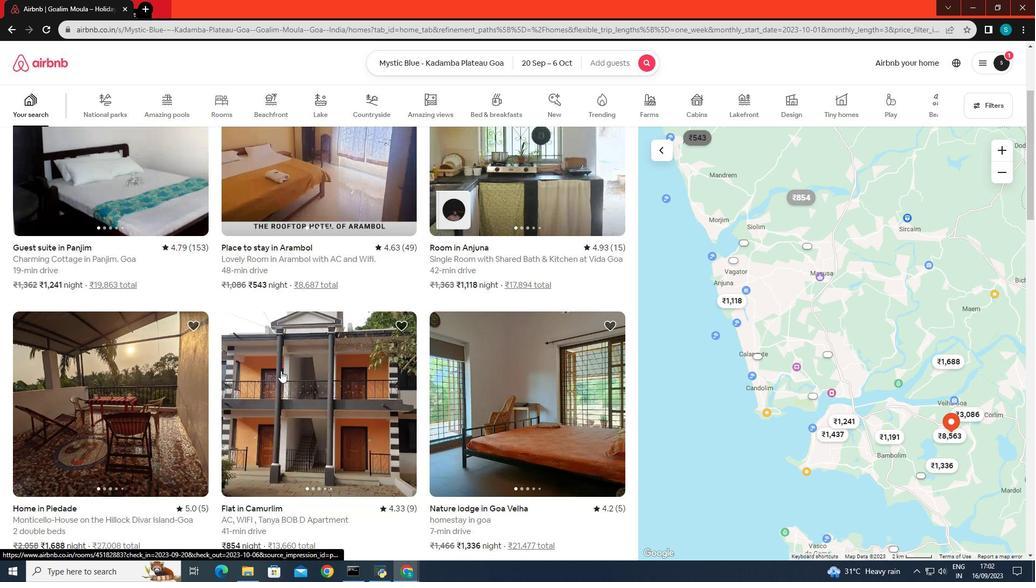 
Action: Mouse scrolled (280, 370) with delta (0, 0)
Screenshot: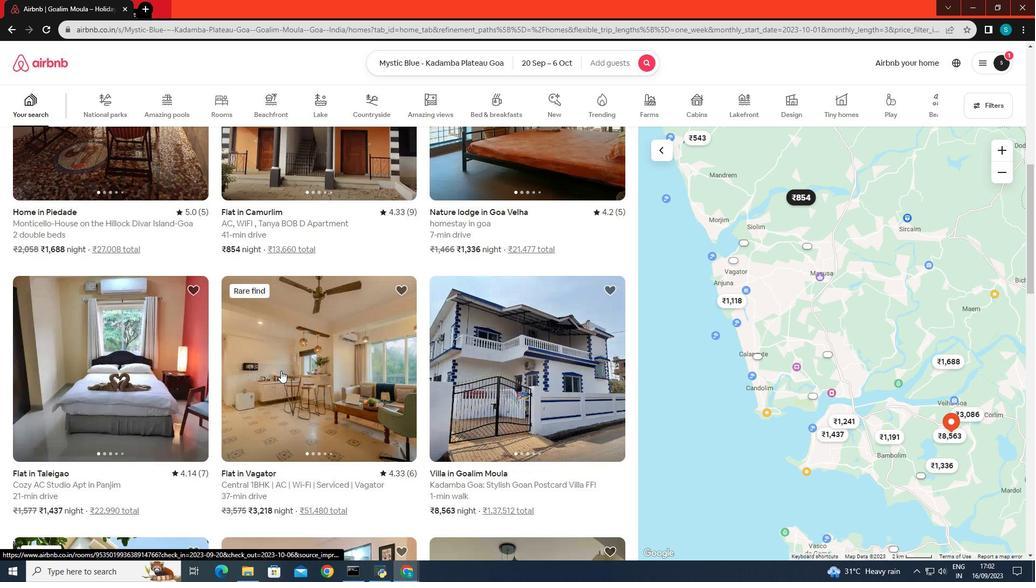 
Action: Mouse scrolled (280, 370) with delta (0, 0)
Screenshot: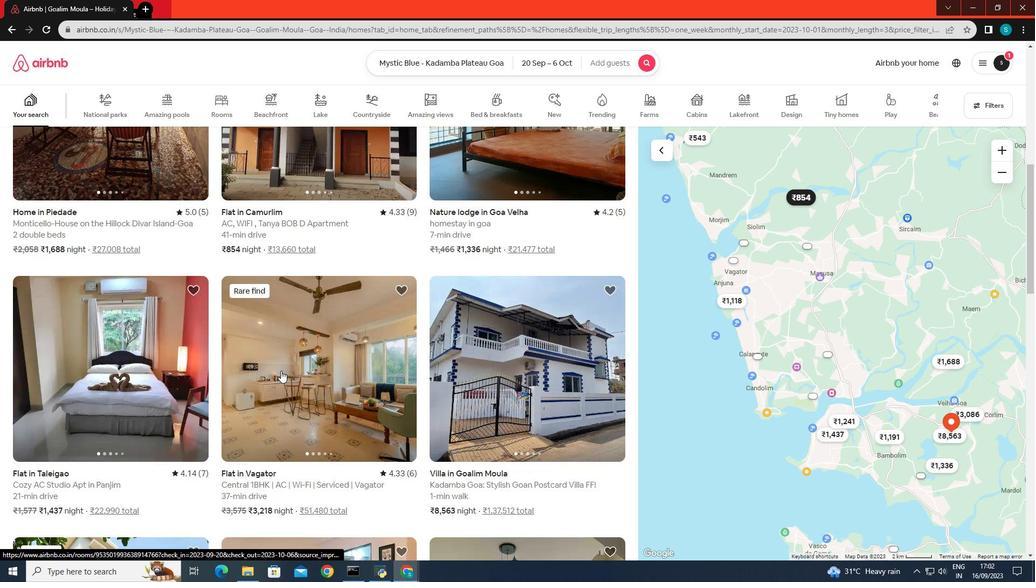 
Action: Mouse scrolled (280, 370) with delta (0, 0)
Screenshot: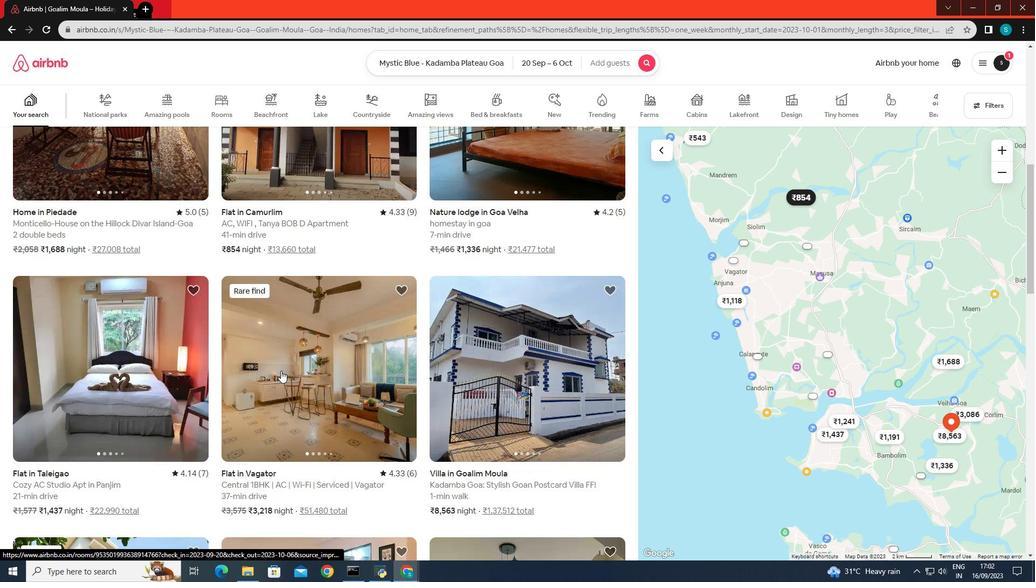 
Action: Mouse scrolled (280, 370) with delta (0, 0)
Screenshot: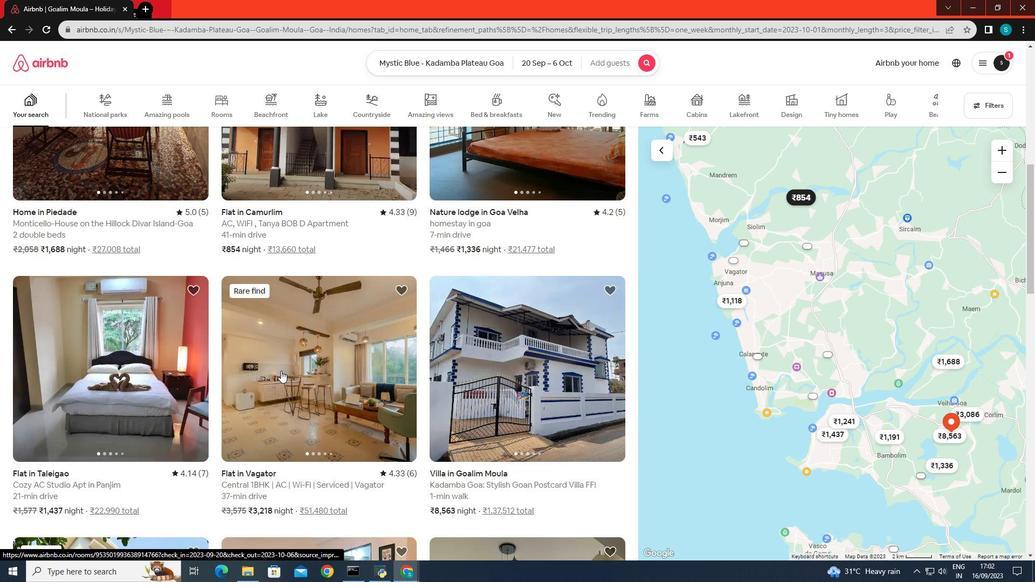 
Action: Mouse scrolled (280, 370) with delta (0, 0)
Screenshot: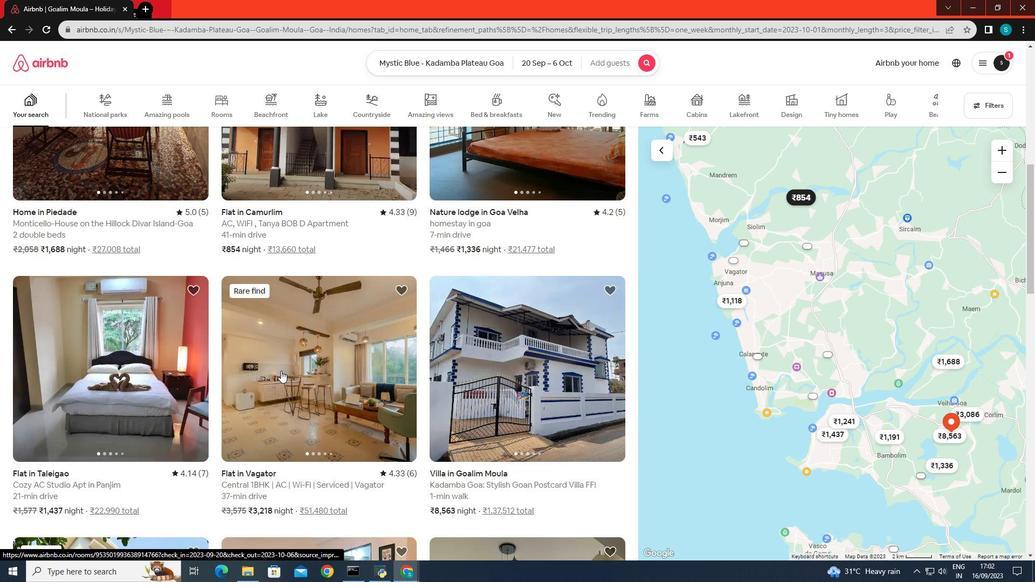 
Action: Mouse scrolled (280, 370) with delta (0, 0)
Screenshot: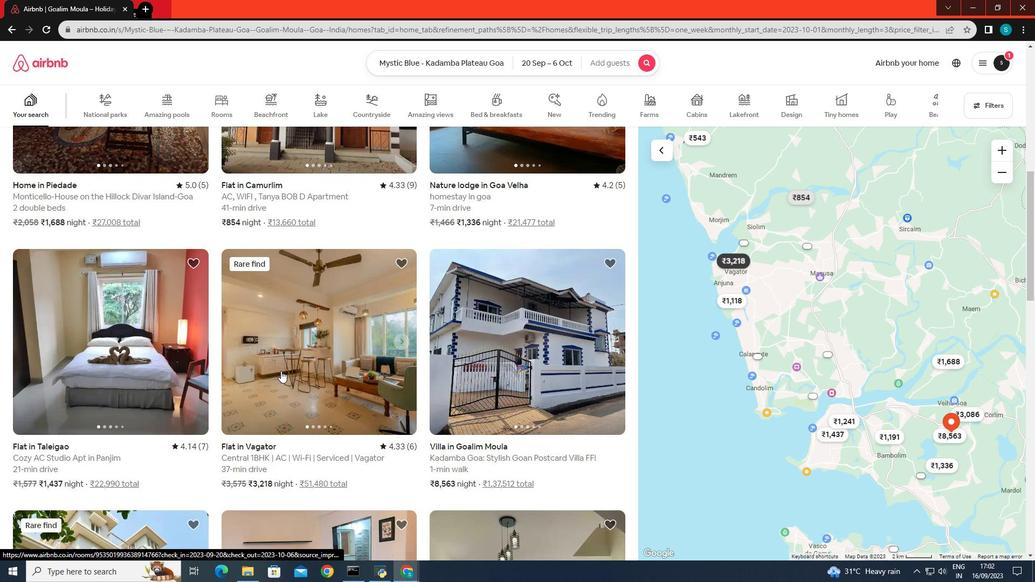 
Action: Mouse scrolled (280, 370) with delta (0, 0)
Screenshot: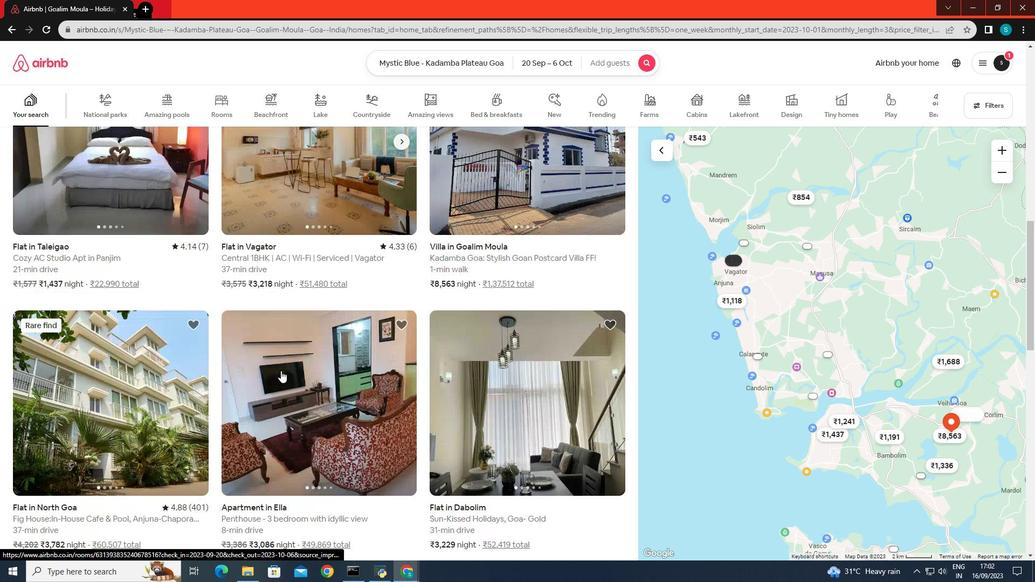 
Action: Mouse scrolled (280, 370) with delta (0, 0)
Screenshot: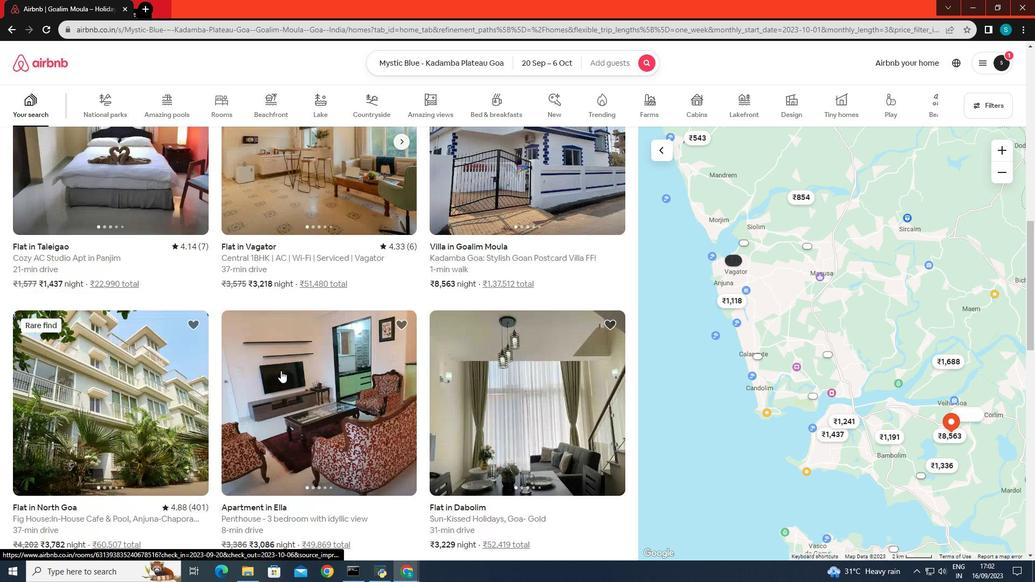 
Action: Mouse scrolled (280, 370) with delta (0, 0)
Screenshot: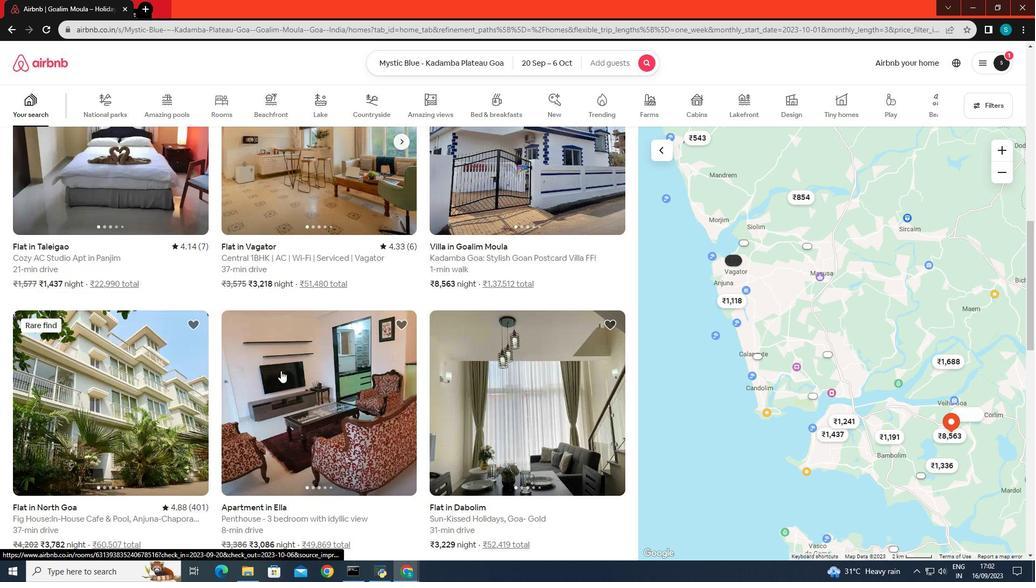 
Action: Mouse scrolled (280, 370) with delta (0, 0)
Screenshot: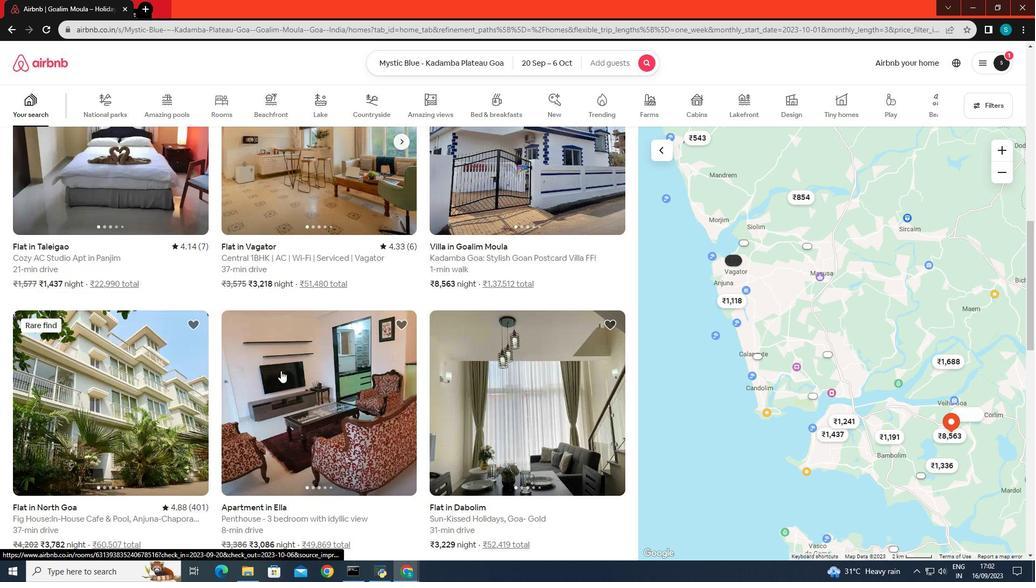 
Action: Mouse moved to (191, 385)
Screenshot: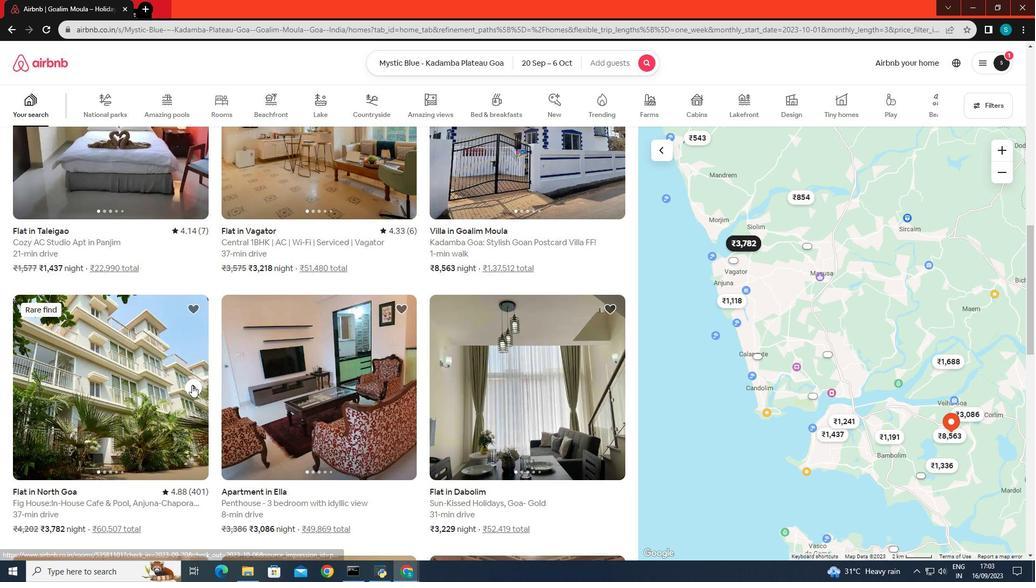 
Action: Mouse pressed left at (191, 385)
Screenshot: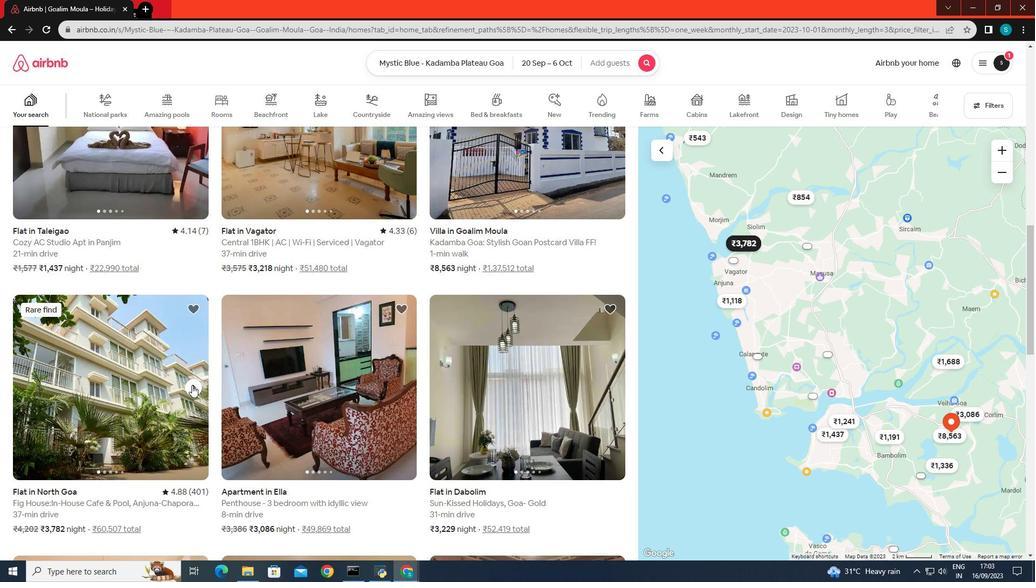 
Action: Mouse pressed left at (191, 385)
Screenshot: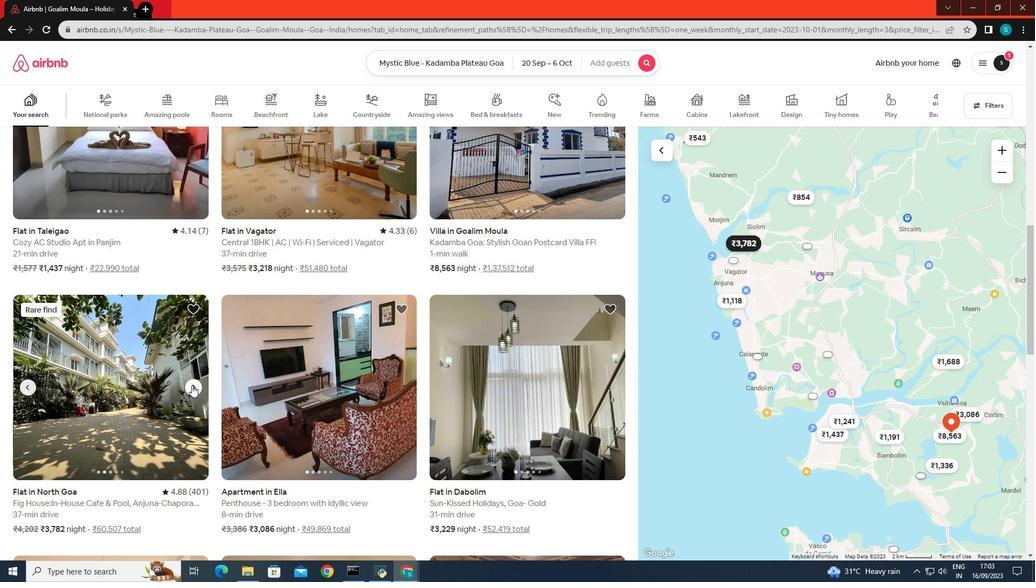 
Action: Mouse pressed left at (191, 385)
Screenshot: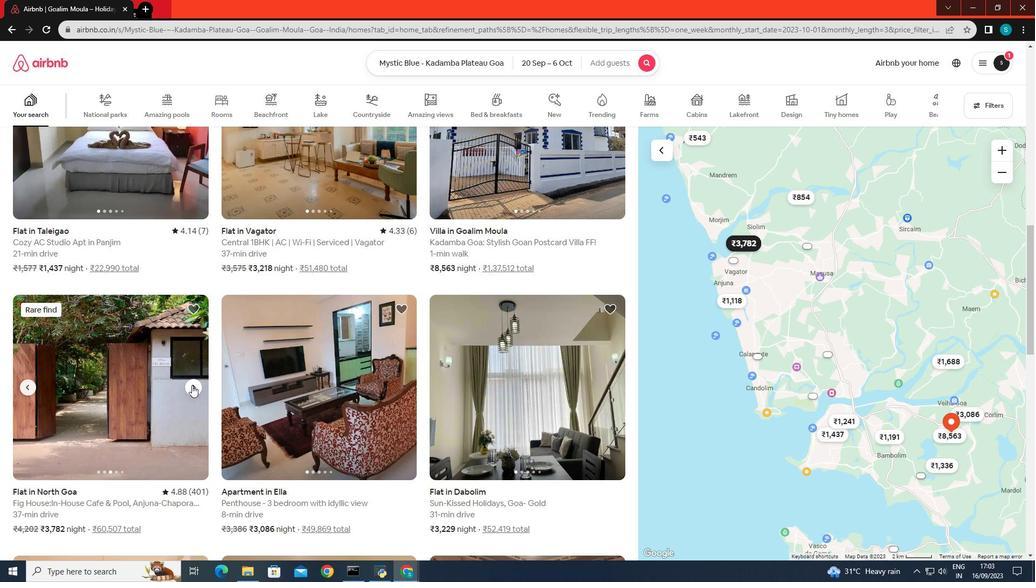 
Action: Mouse pressed left at (191, 385)
Screenshot: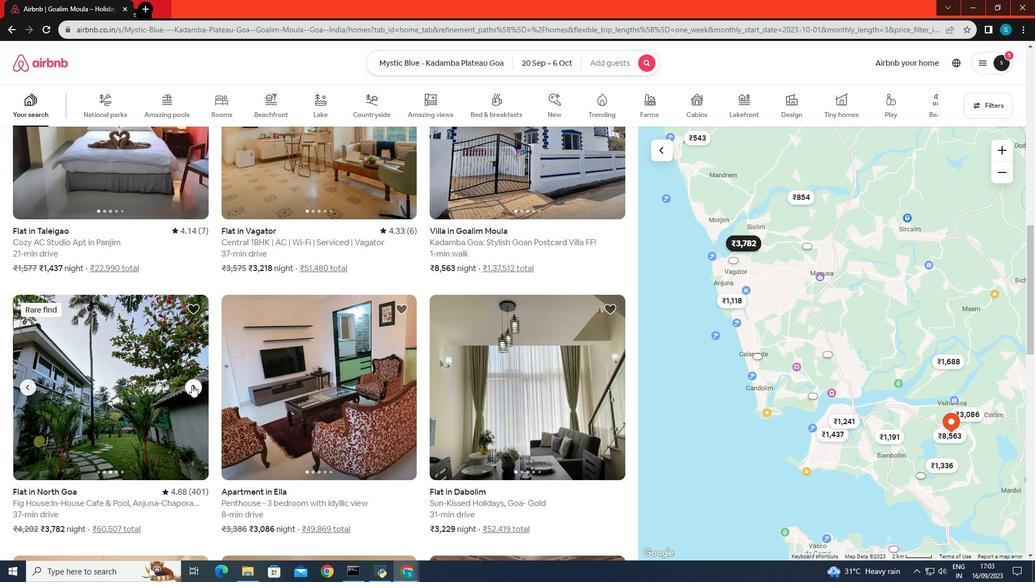 
Action: Mouse pressed left at (191, 385)
Screenshot: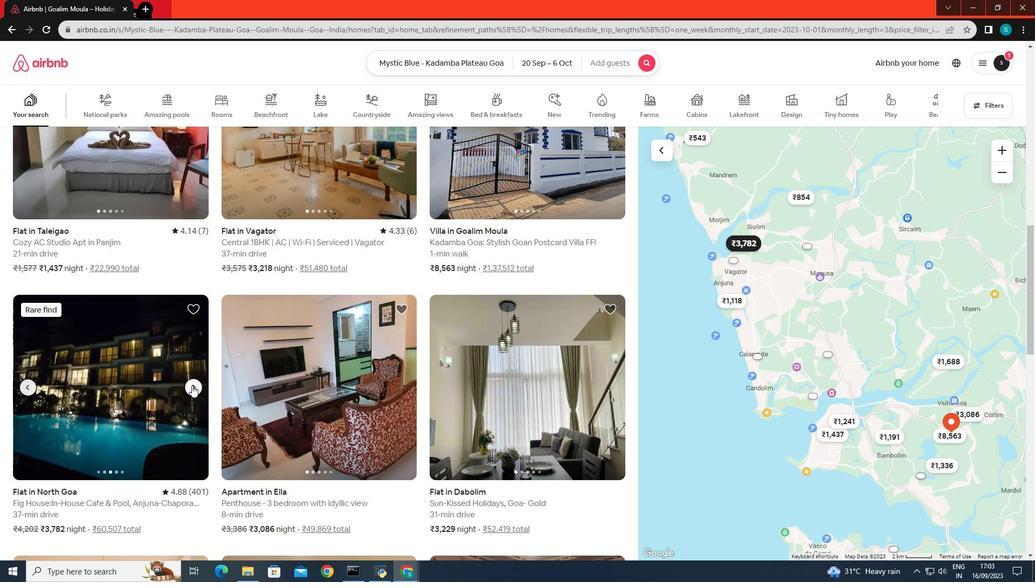 
Action: Mouse scrolled (191, 386) with delta (0, 0)
Screenshot: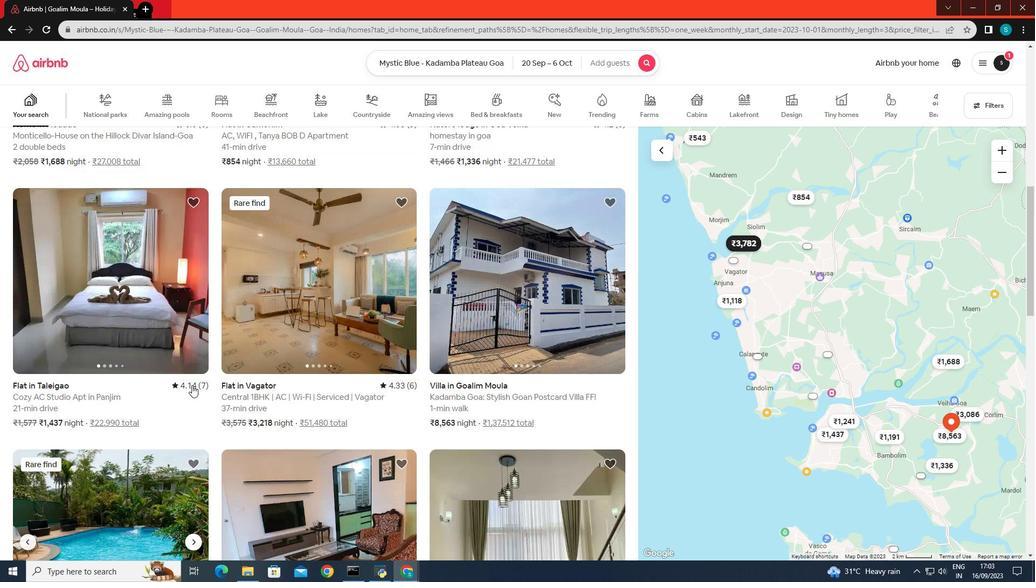 
Action: Mouse scrolled (191, 386) with delta (0, 0)
Screenshot: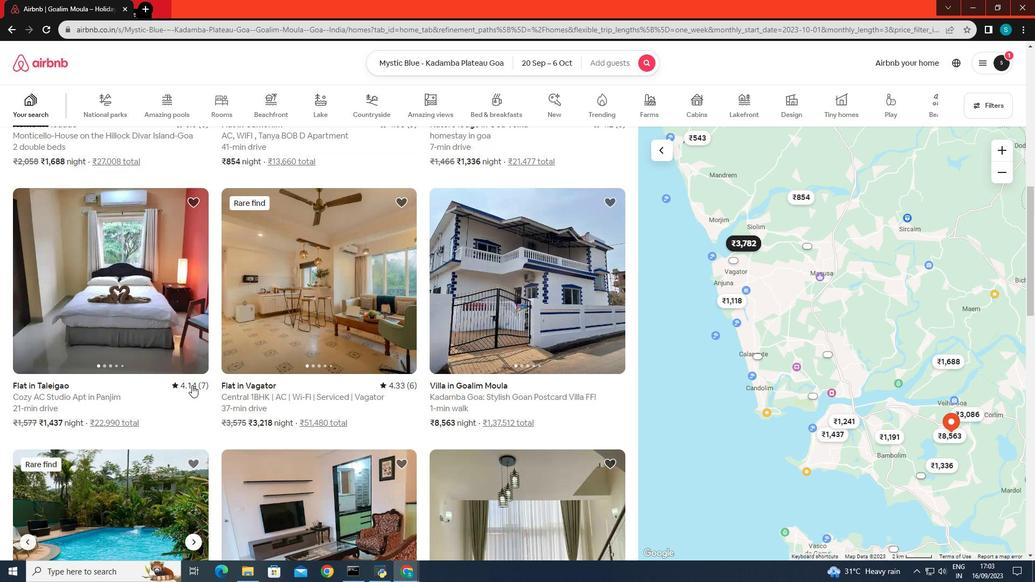 
Action: Mouse scrolled (191, 386) with delta (0, 0)
Screenshot: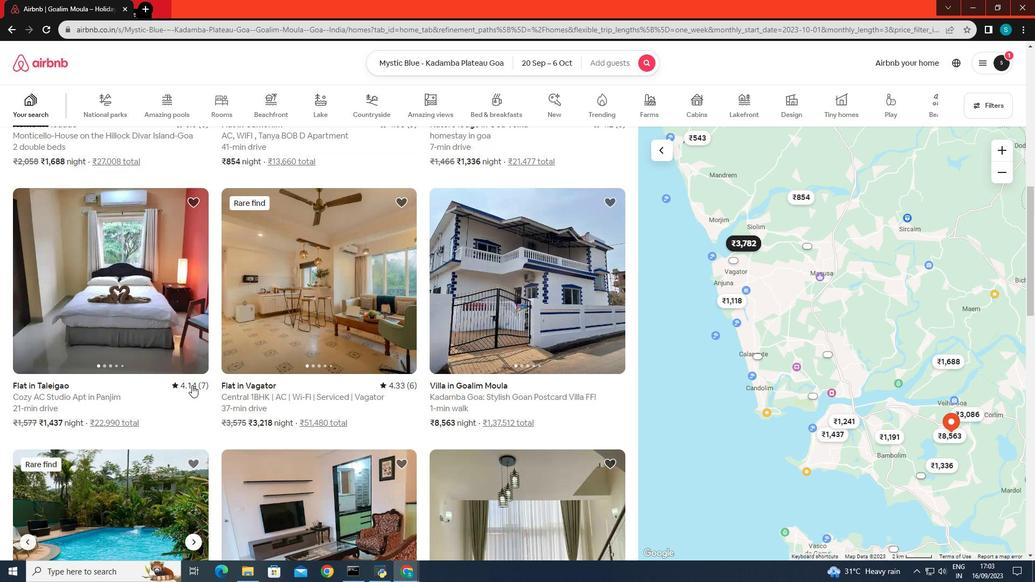 
Action: Mouse scrolled (191, 386) with delta (0, 0)
Screenshot: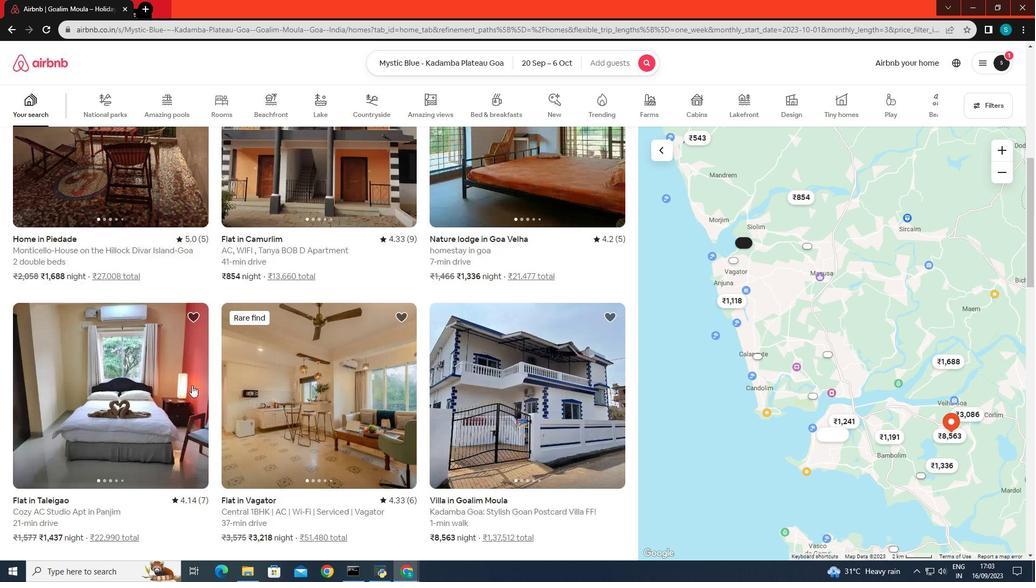 
Action: Mouse scrolled (191, 386) with delta (0, 0)
Screenshot: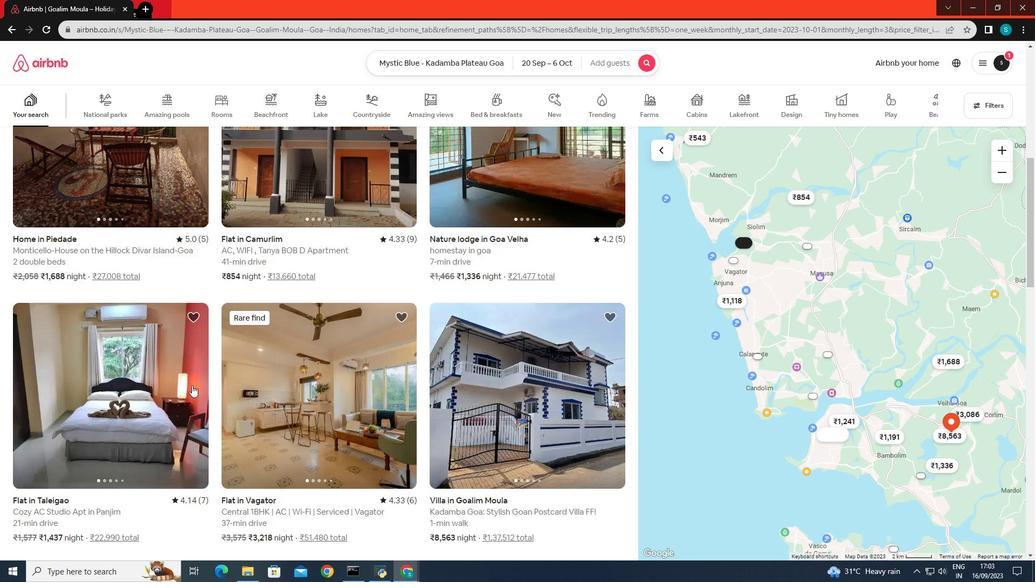 
Action: Mouse scrolled (191, 386) with delta (0, 0)
Screenshot: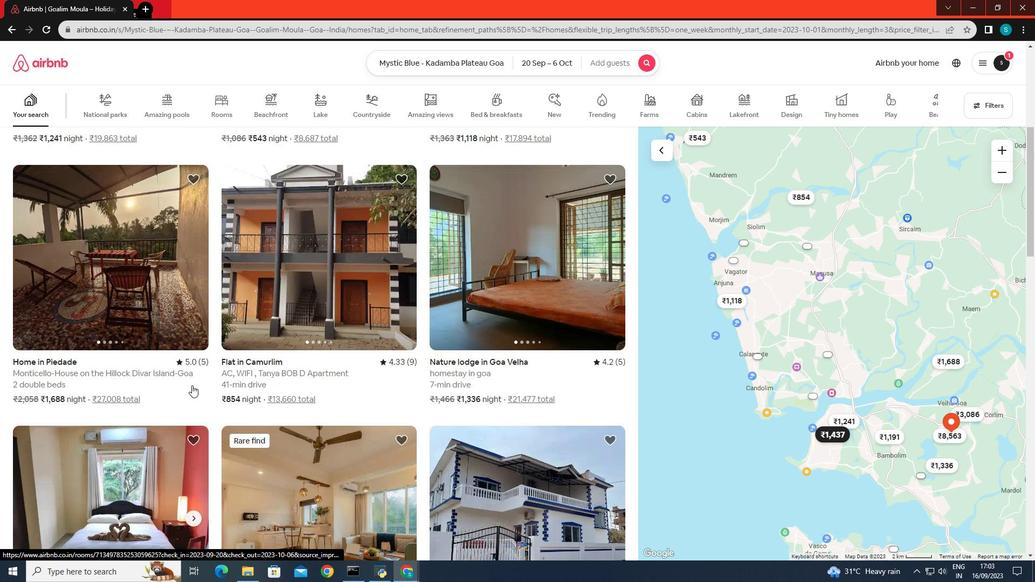 
Action: Mouse scrolled (191, 386) with delta (0, 0)
Screenshot: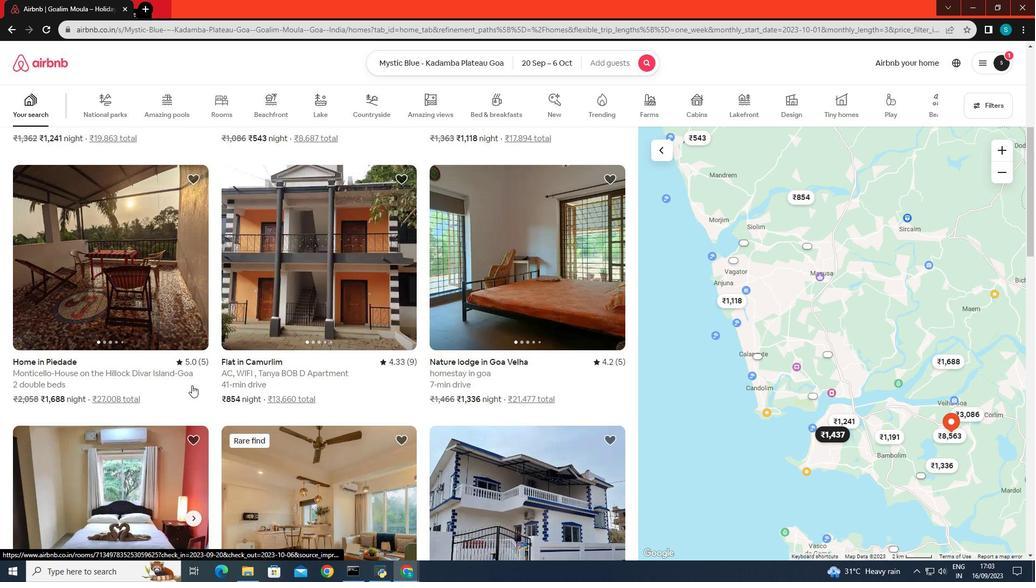 
Action: Mouse scrolled (191, 386) with delta (0, 0)
Screenshot: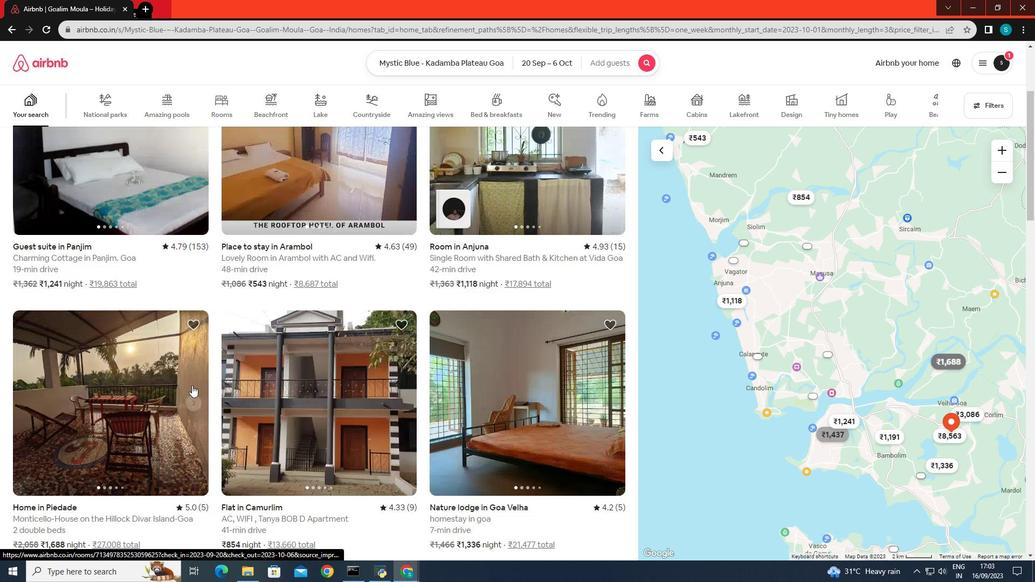 
Action: Mouse scrolled (191, 386) with delta (0, 0)
Screenshot: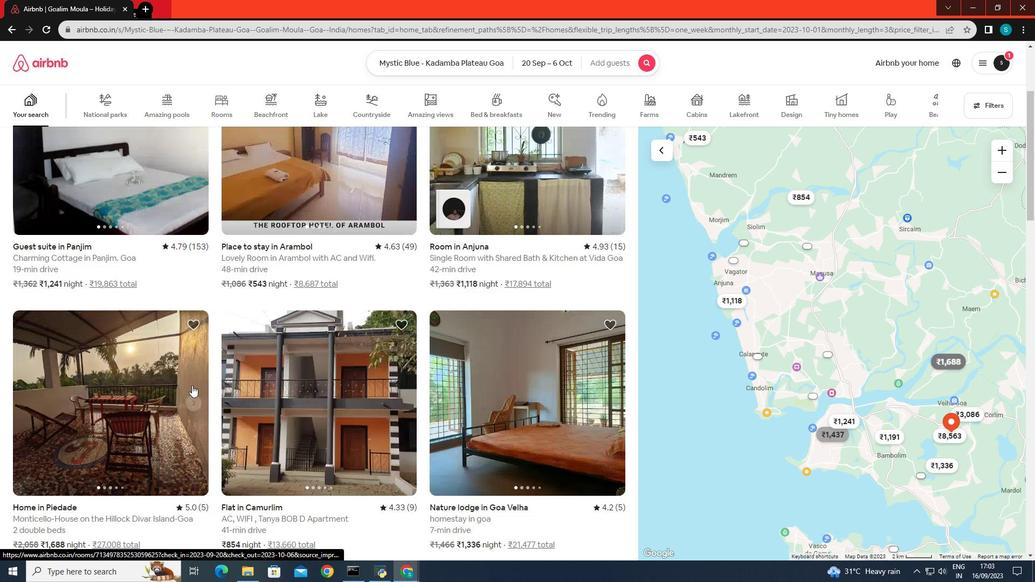 
Action: Mouse scrolled (191, 386) with delta (0, 0)
Screenshot: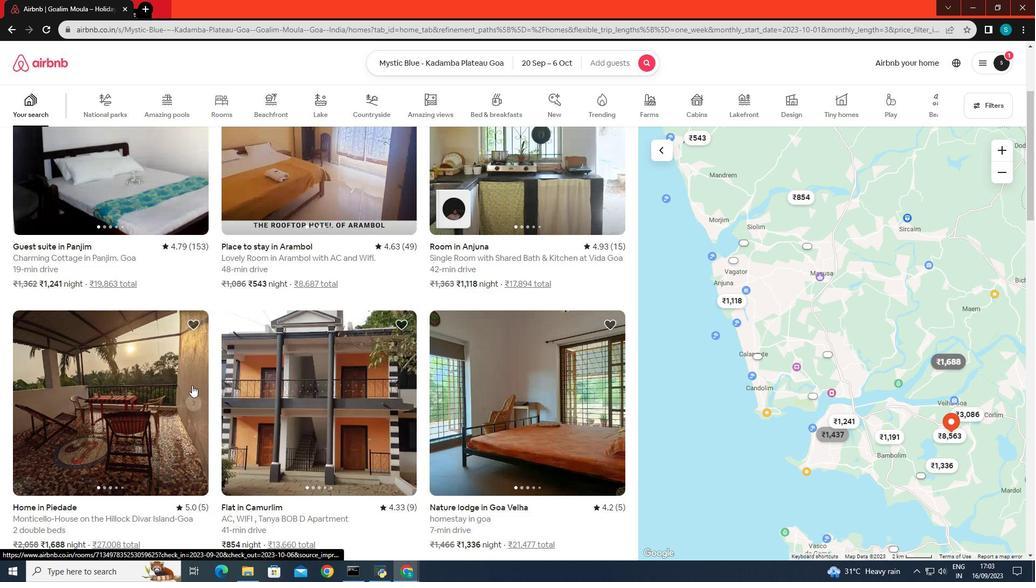 
Action: Mouse scrolled (191, 386) with delta (0, 0)
Screenshot: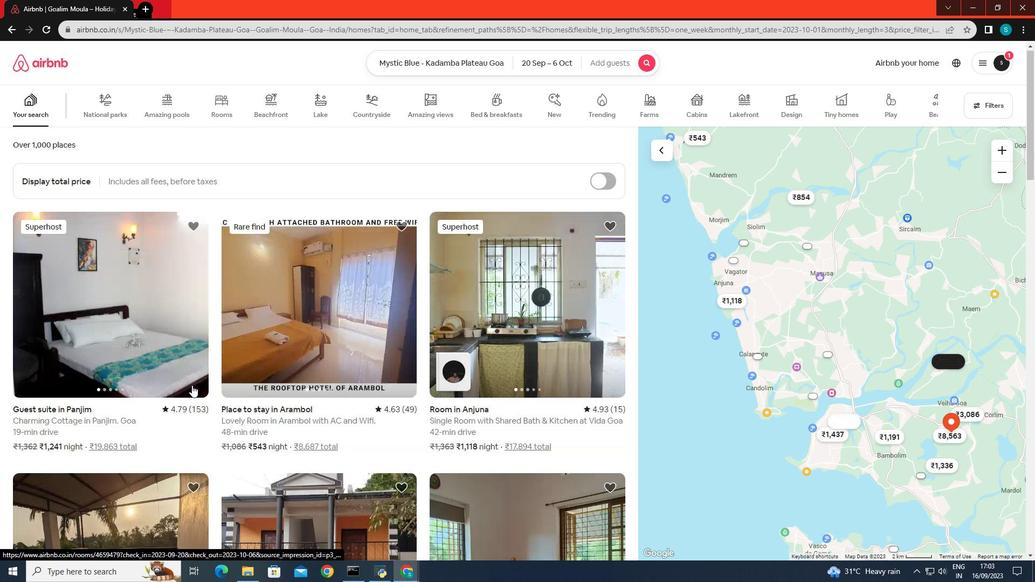 
Action: Mouse scrolled (191, 386) with delta (0, 0)
Screenshot: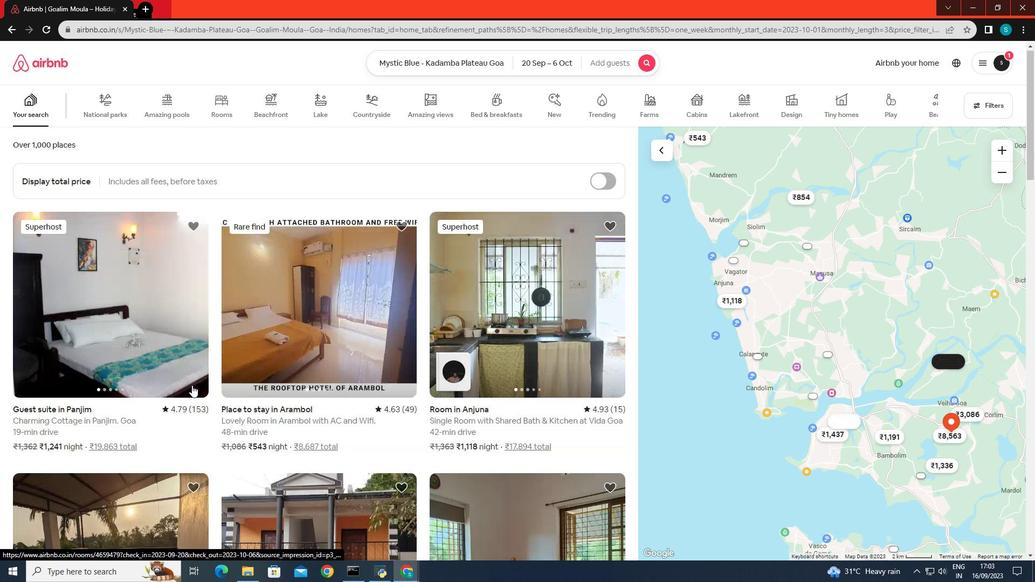 
Action: Mouse scrolled (191, 386) with delta (0, 0)
Screenshot: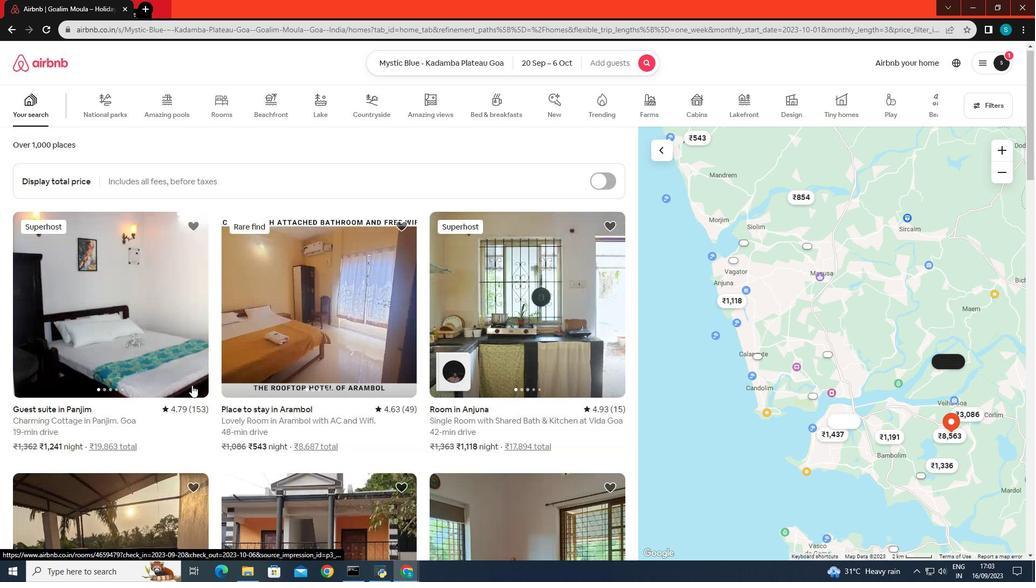 
Action: Mouse scrolled (191, 386) with delta (0, 0)
Screenshot: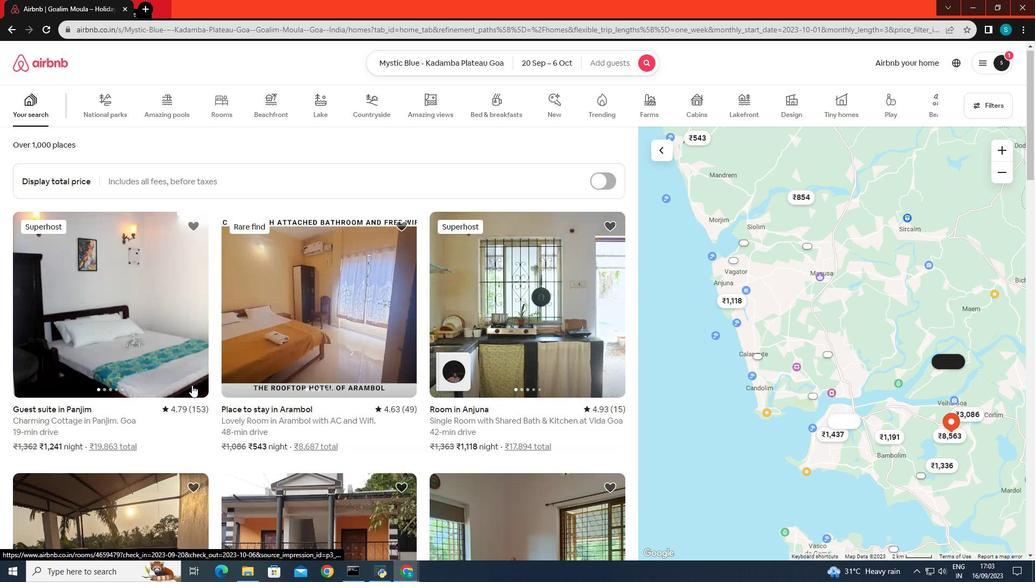 
Action: Mouse scrolled (191, 386) with delta (0, 0)
Screenshot: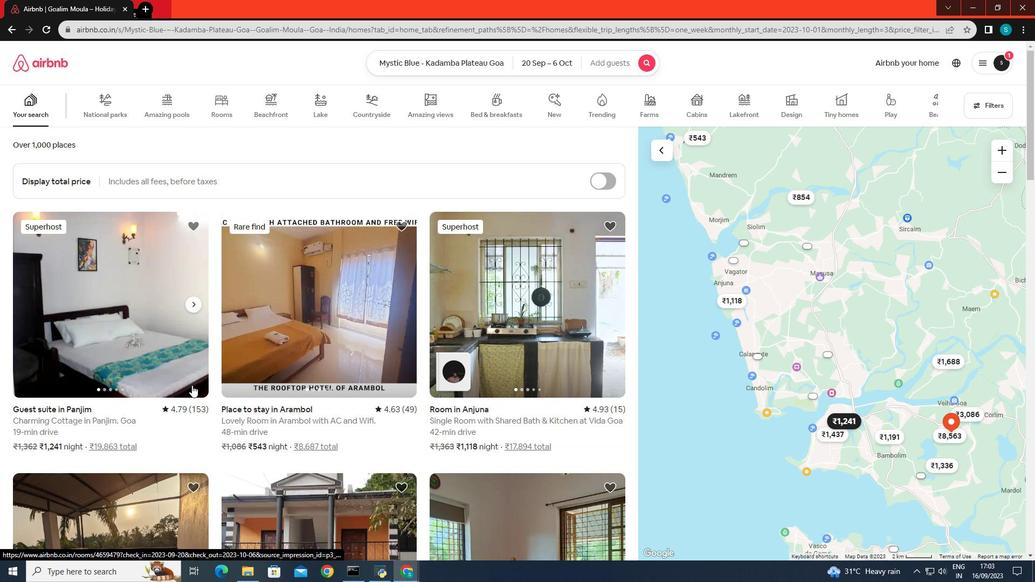 
Action: Mouse scrolled (191, 386) with delta (0, 0)
Screenshot: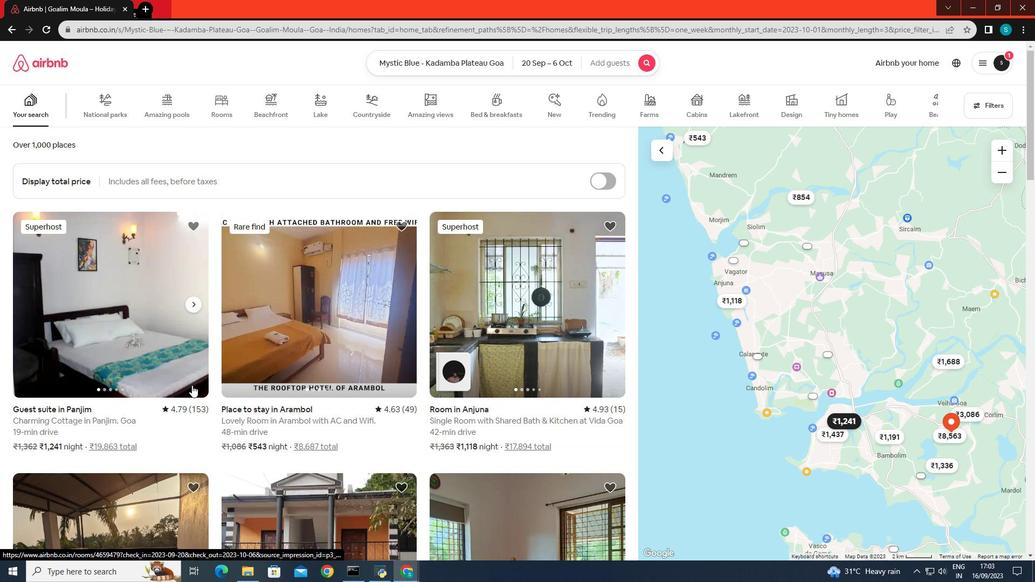 
Action: Mouse scrolled (191, 386) with delta (0, 0)
Screenshot: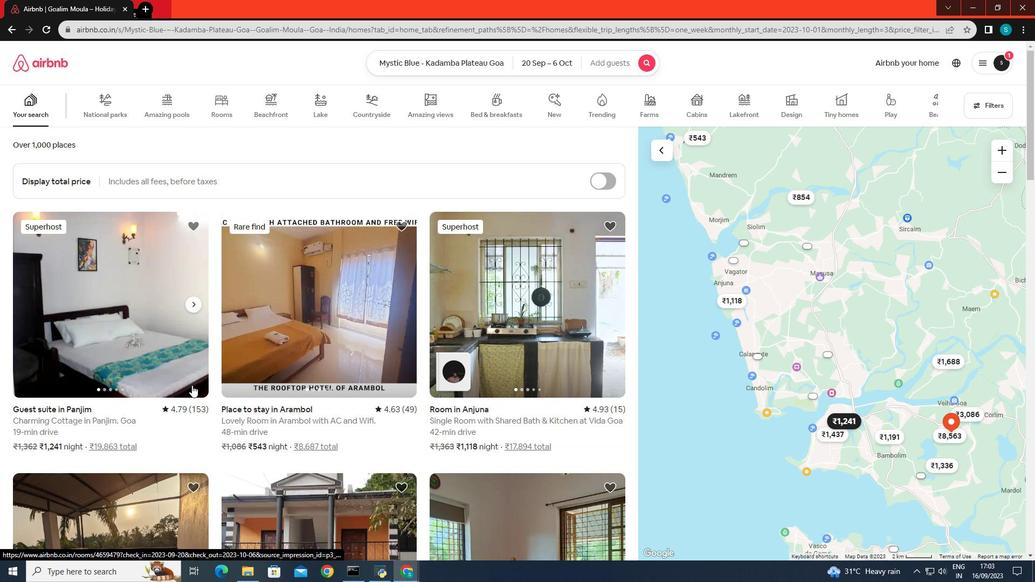 
Action: Mouse scrolled (191, 386) with delta (0, 0)
Screenshot: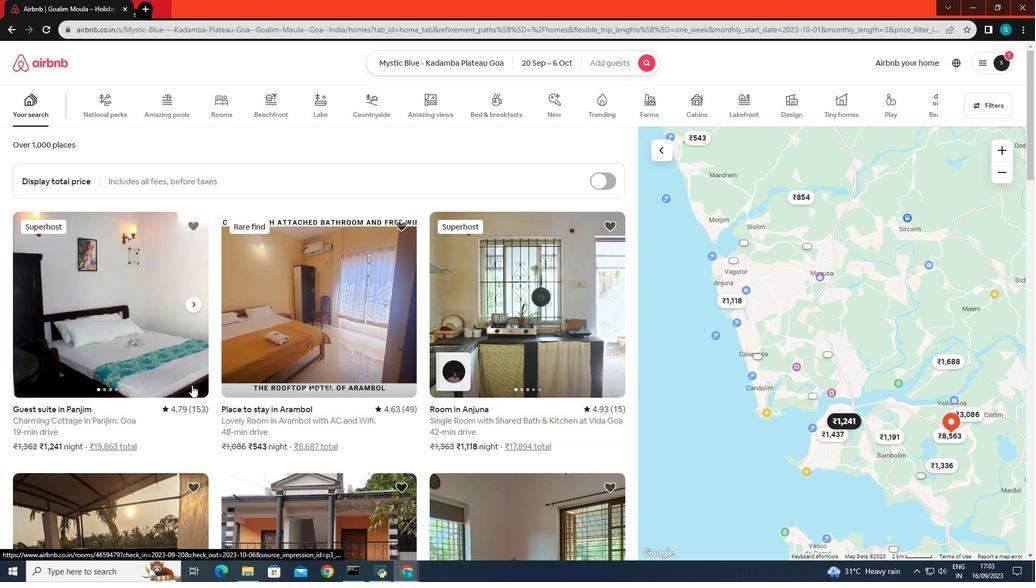 
Action: Mouse scrolled (191, 386) with delta (0, 0)
Screenshot: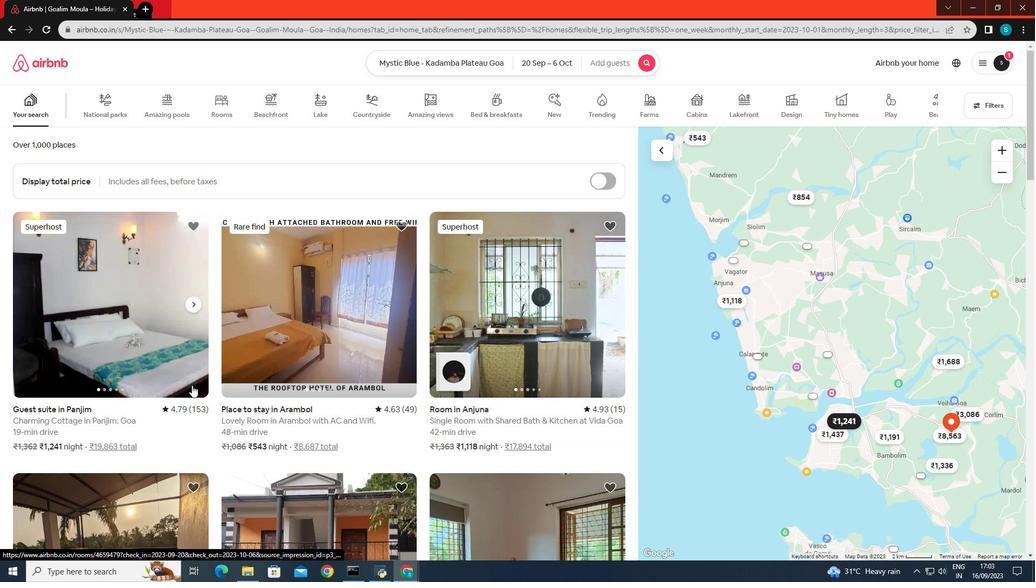 
Action: Mouse moved to (333, 350)
Screenshot: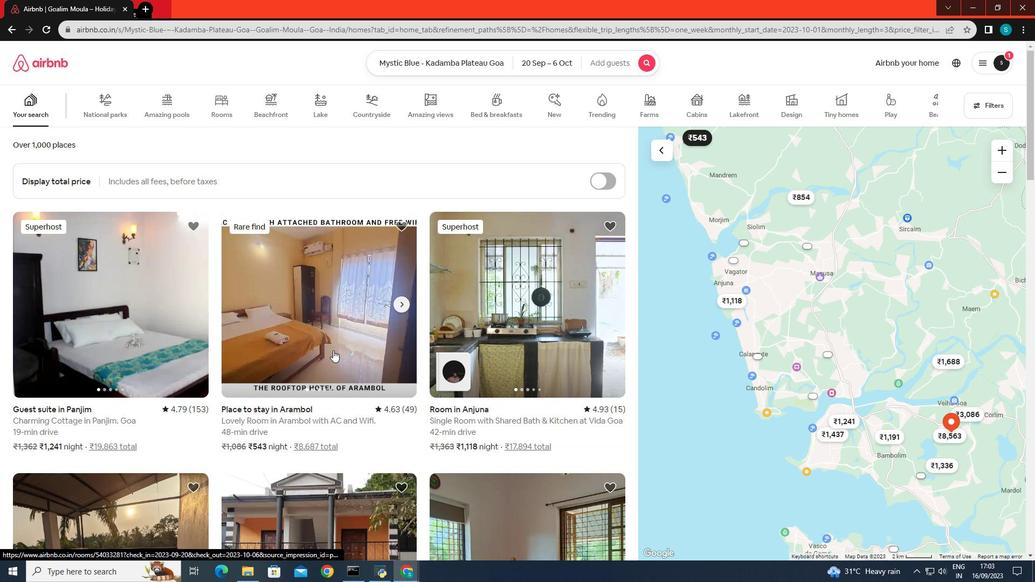 
Action: Mouse scrolled (333, 349) with delta (0, 0)
Screenshot: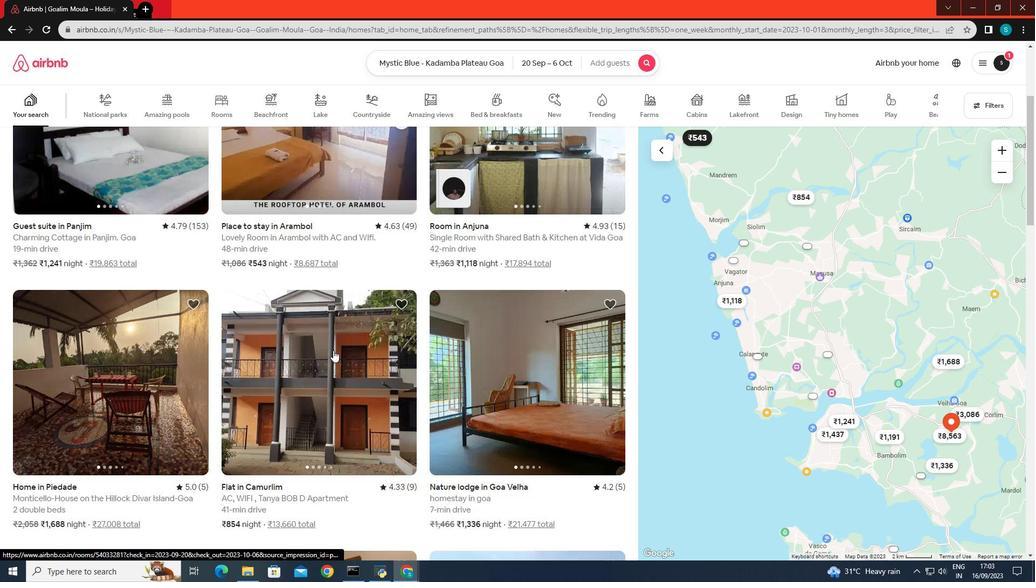 
Action: Mouse scrolled (333, 349) with delta (0, 0)
Screenshot: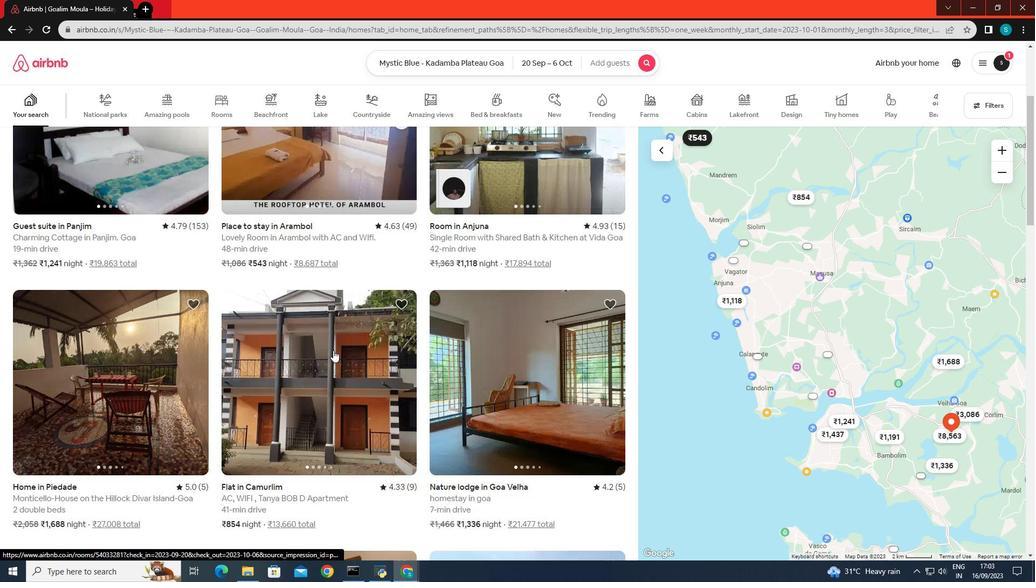 
Action: Mouse scrolled (333, 349) with delta (0, 0)
Screenshot: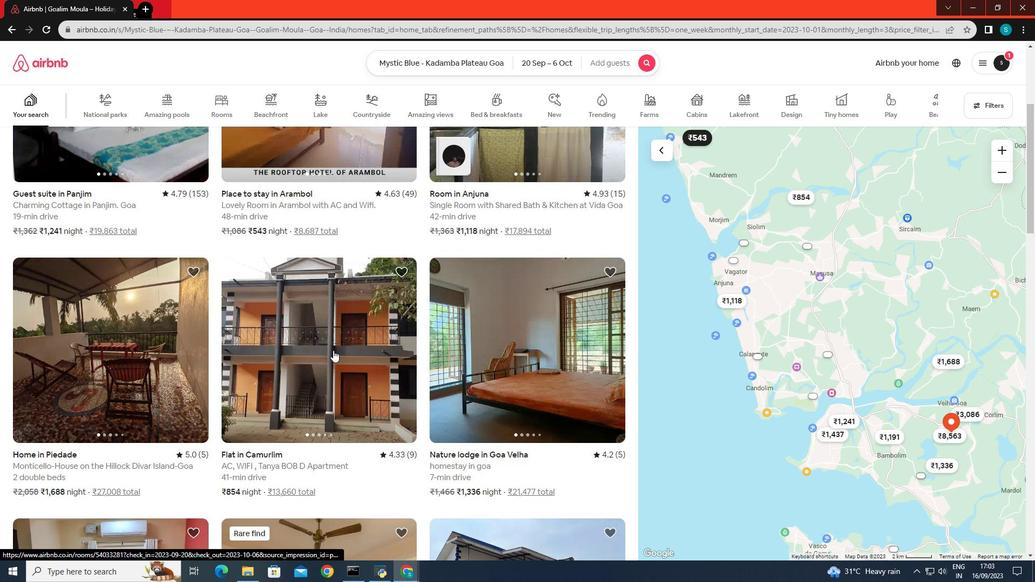 
Action: Mouse scrolled (333, 349) with delta (0, 0)
Screenshot: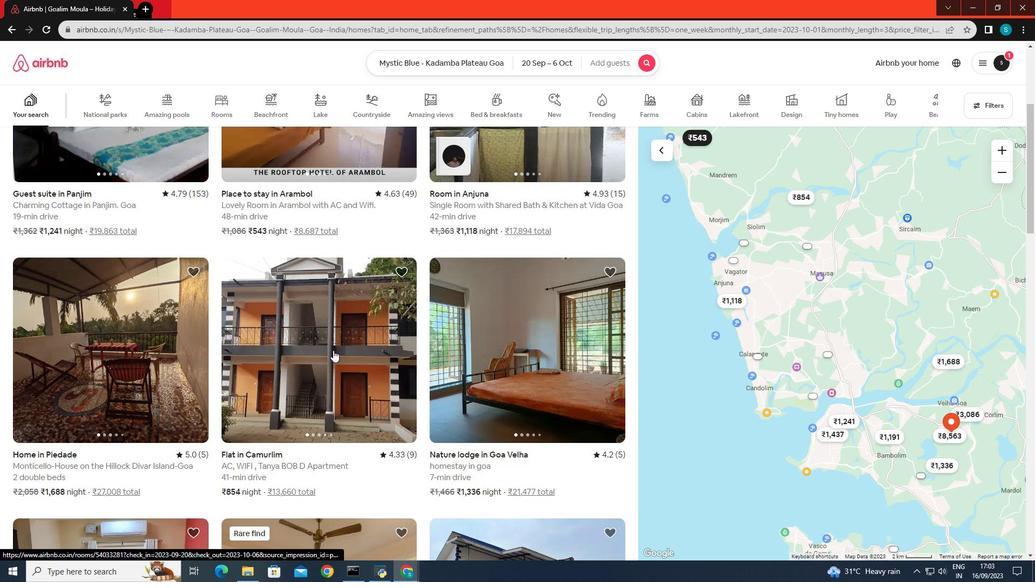 
Action: Mouse scrolled (333, 349) with delta (0, 0)
Screenshot: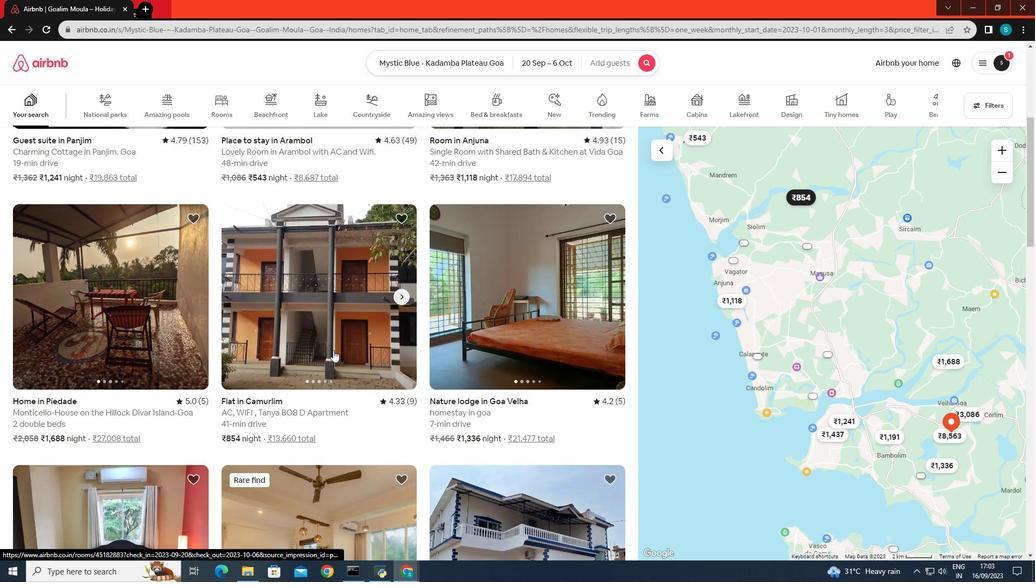 
Action: Mouse scrolled (333, 349) with delta (0, 0)
Screenshot: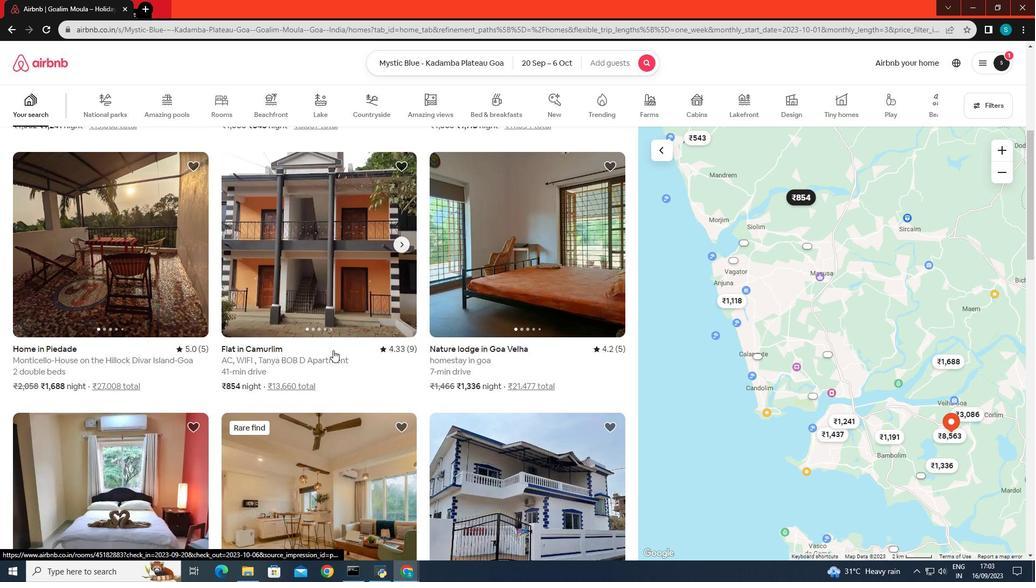 
Action: Mouse scrolled (333, 349) with delta (0, 0)
Screenshot: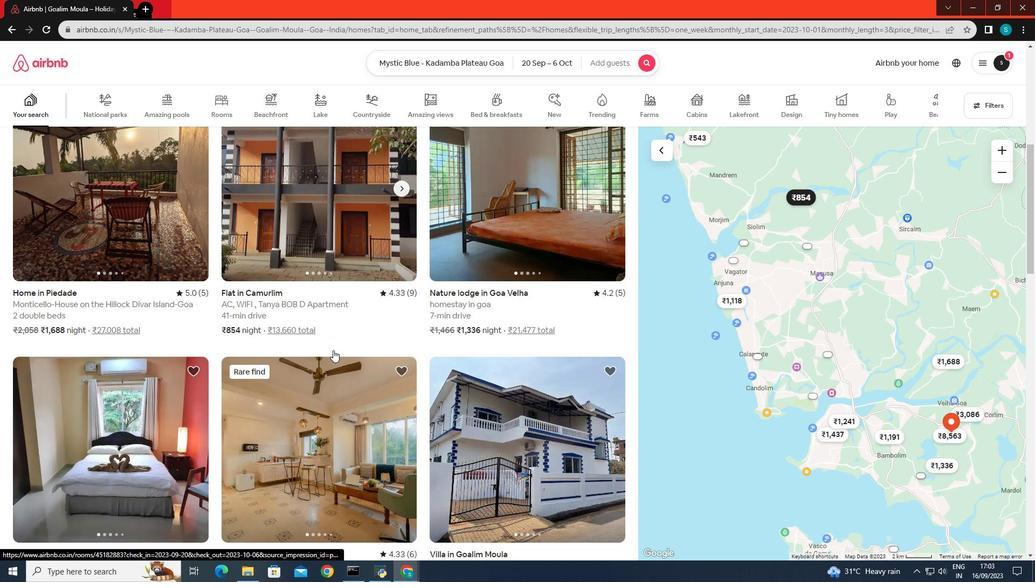 
Action: Mouse scrolled (333, 349) with delta (0, 0)
Screenshot: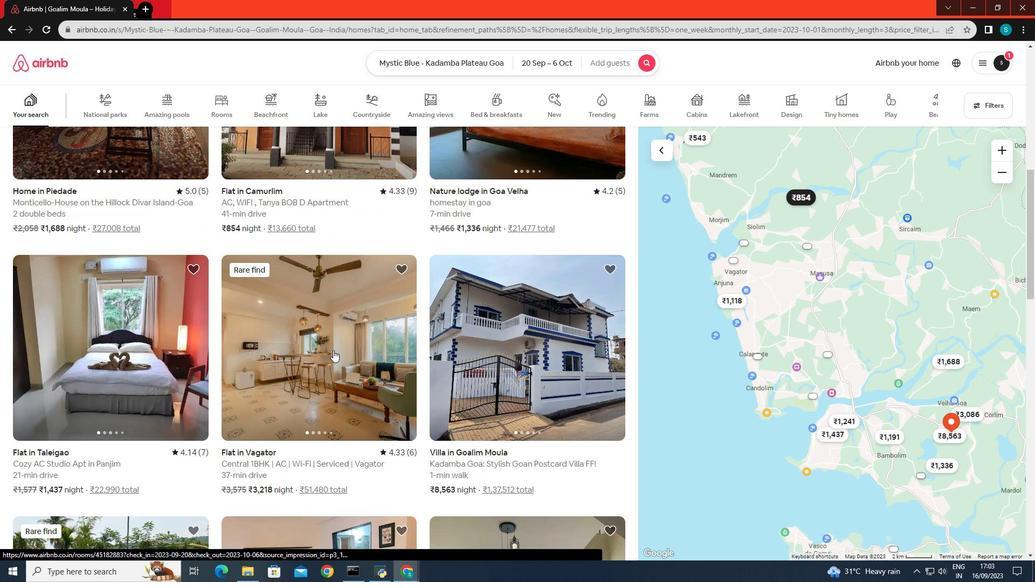 
Action: Mouse scrolled (333, 349) with delta (0, 0)
Screenshot: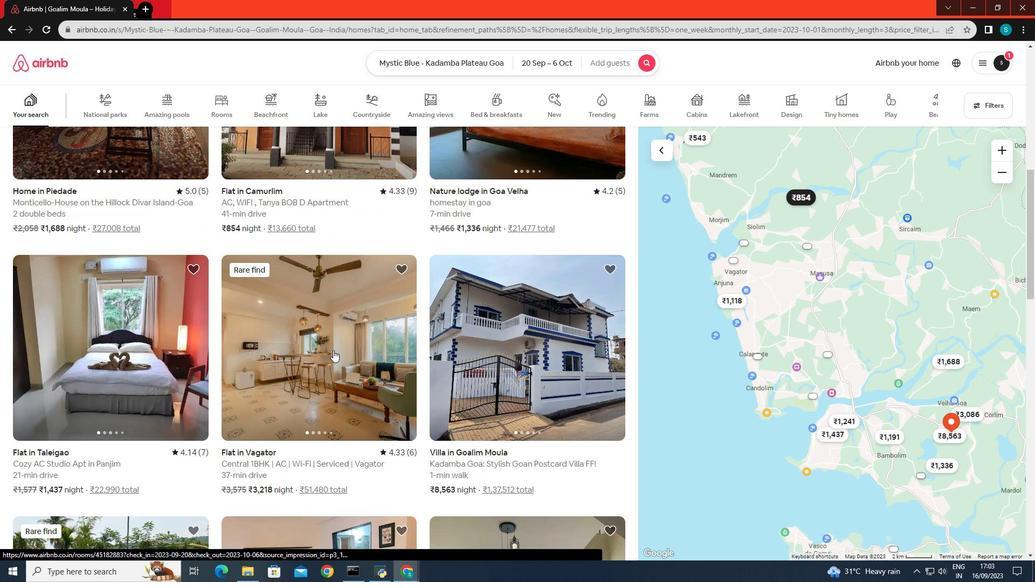 
Action: Mouse scrolled (333, 349) with delta (0, 0)
Screenshot: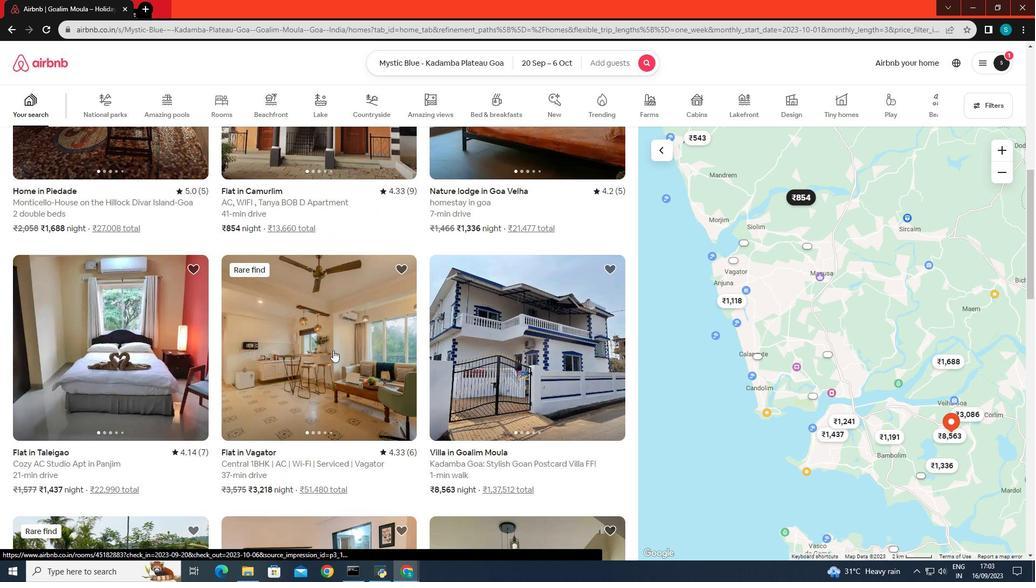 
Action: Mouse scrolled (333, 349) with delta (0, 0)
Screenshot: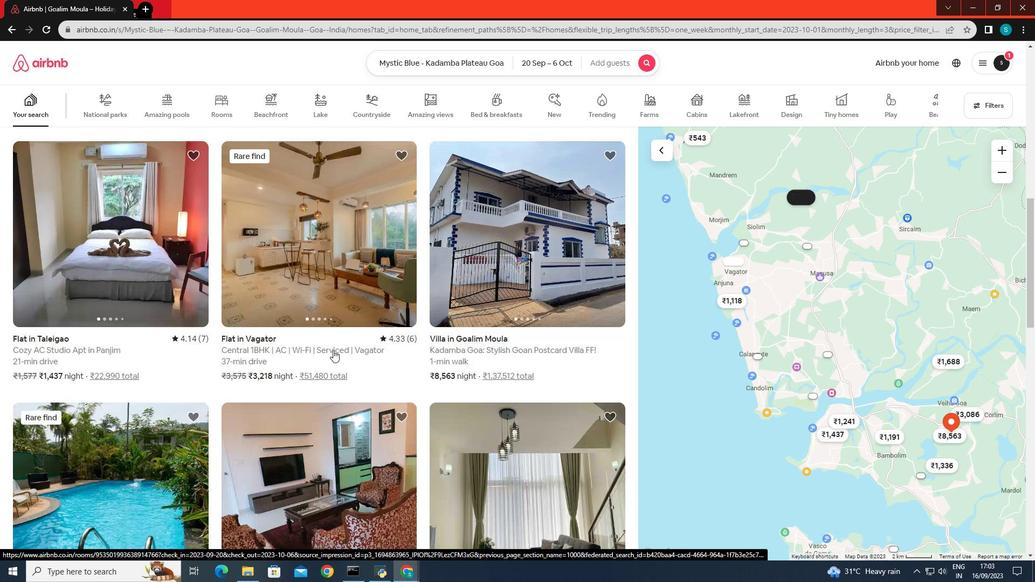 
Action: Mouse scrolled (333, 349) with delta (0, 0)
Screenshot: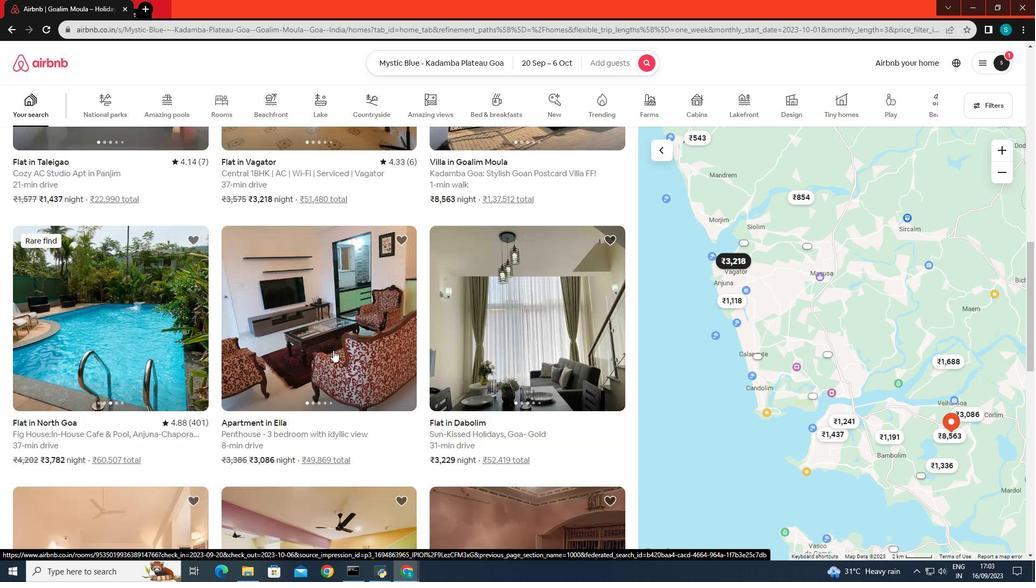 
Action: Mouse scrolled (333, 349) with delta (0, 0)
Screenshot: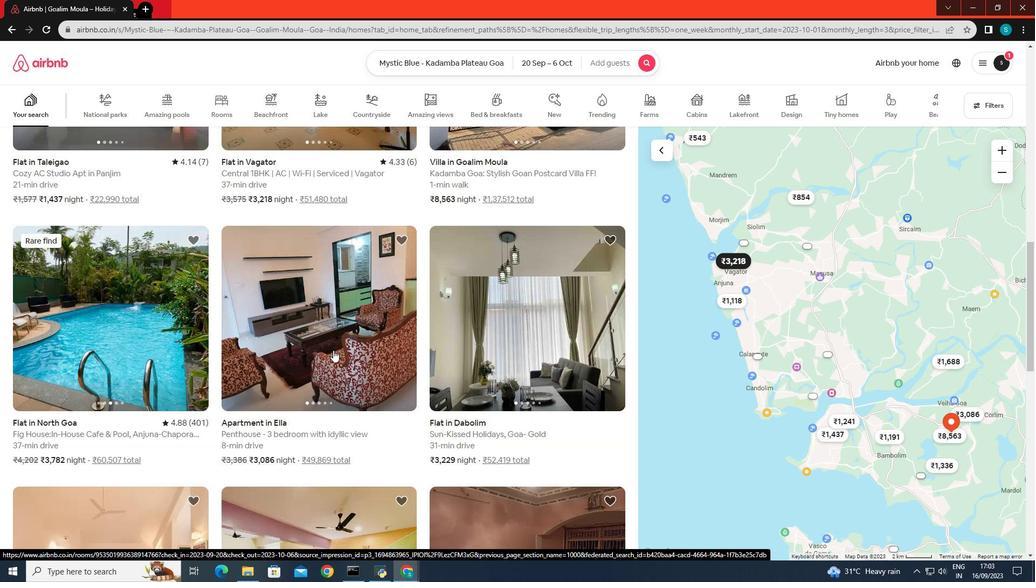 
Action: Mouse scrolled (333, 349) with delta (0, 0)
Screenshot: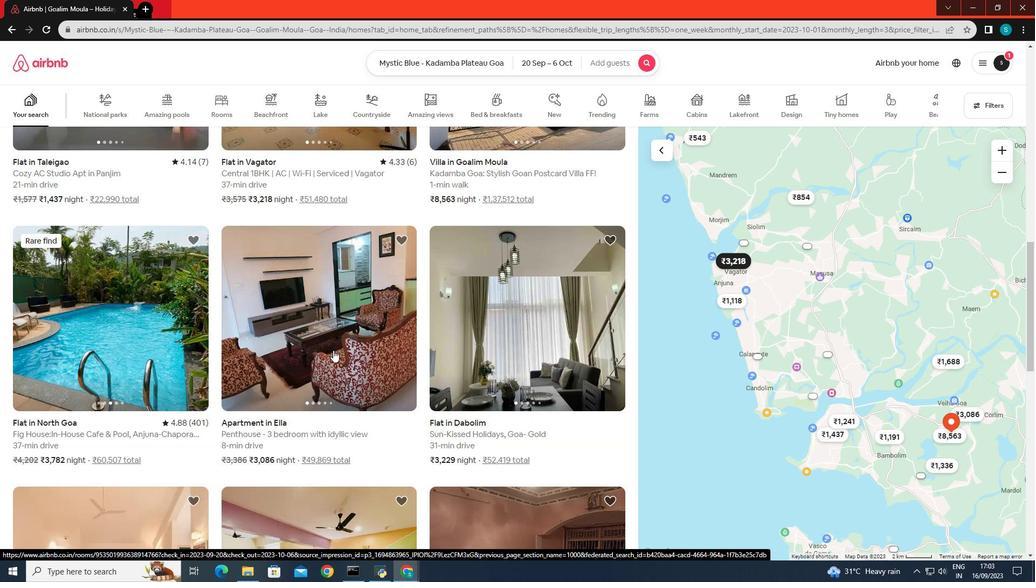 
Action: Mouse scrolled (333, 349) with delta (0, 0)
Screenshot: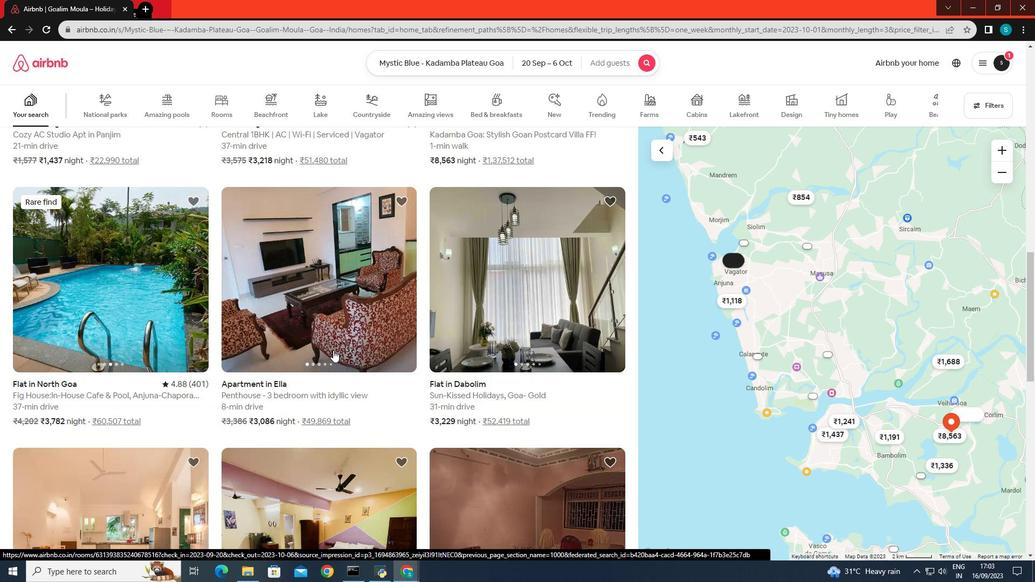 
Action: Mouse moved to (166, 321)
Screenshot: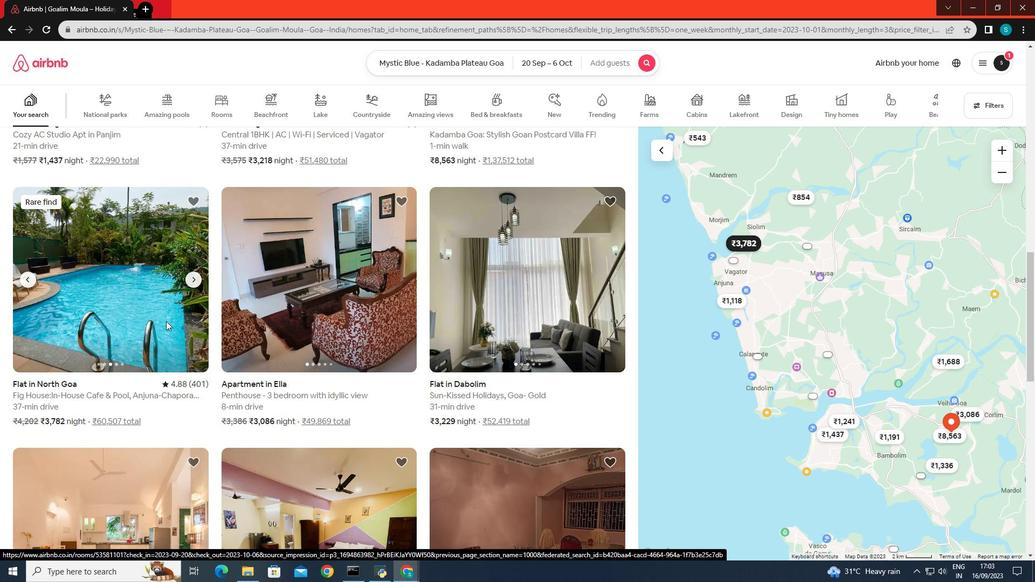 
Action: Mouse pressed left at (166, 321)
Screenshot: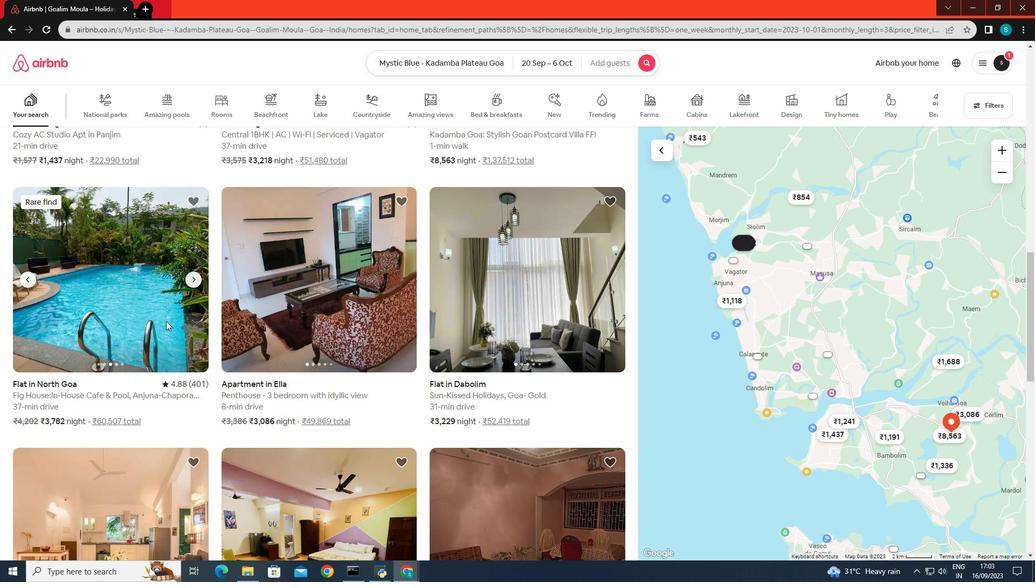 
Action: Mouse moved to (562, 297)
Screenshot: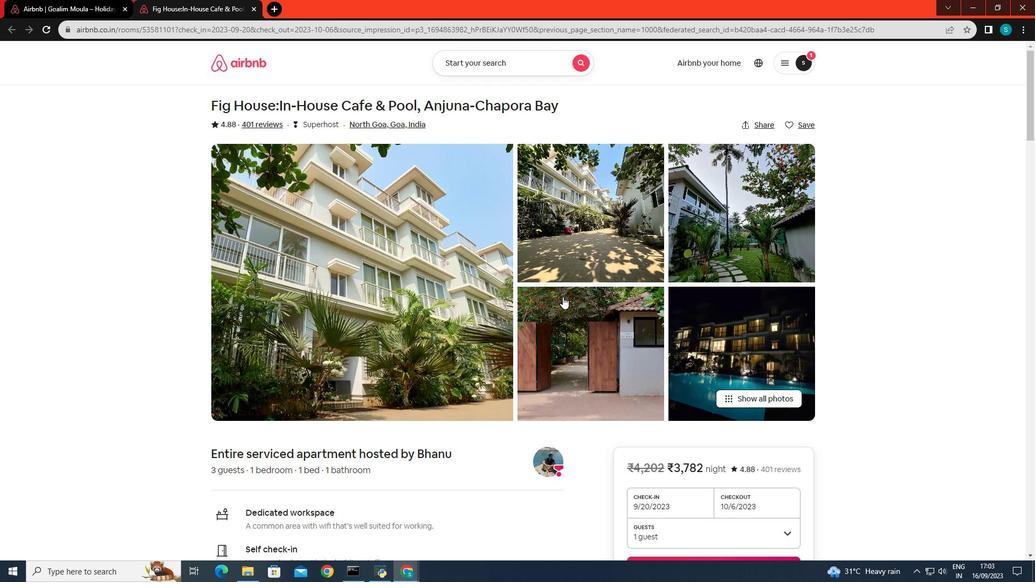 
Action: Mouse scrolled (562, 296) with delta (0, 0)
Screenshot: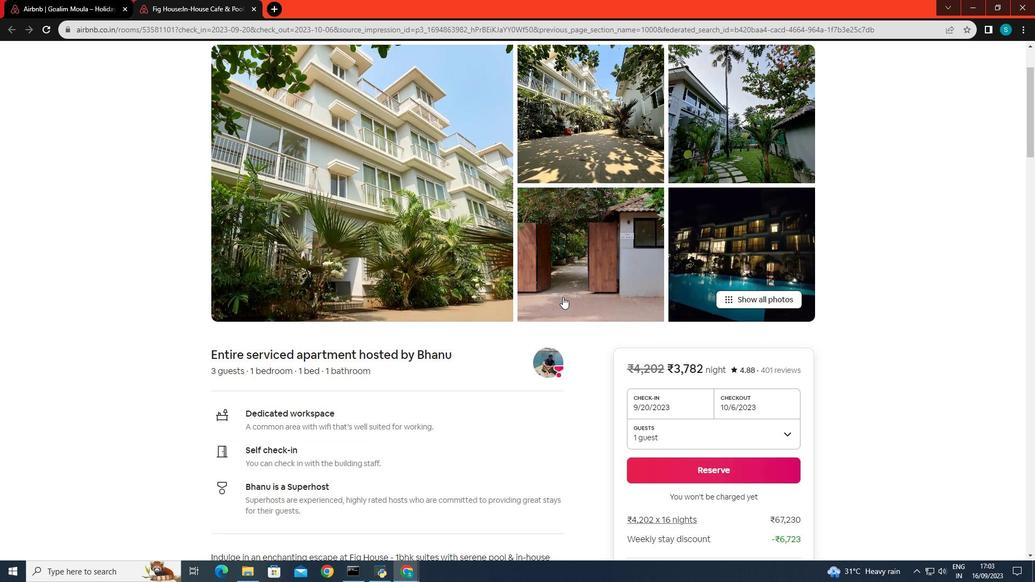 
Action: Mouse scrolled (562, 296) with delta (0, 0)
Screenshot: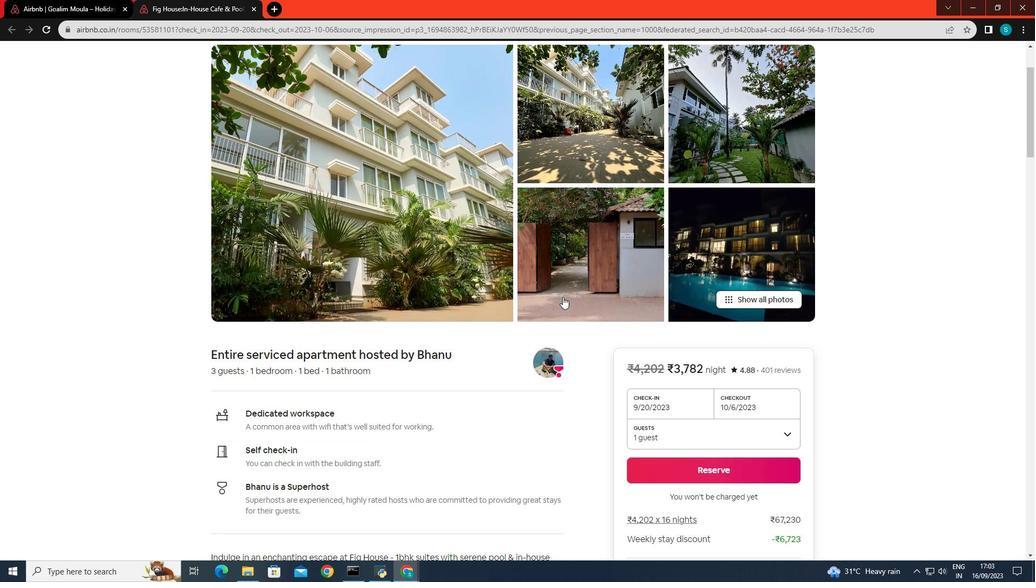 
Action: Mouse moved to (557, 300)
Screenshot: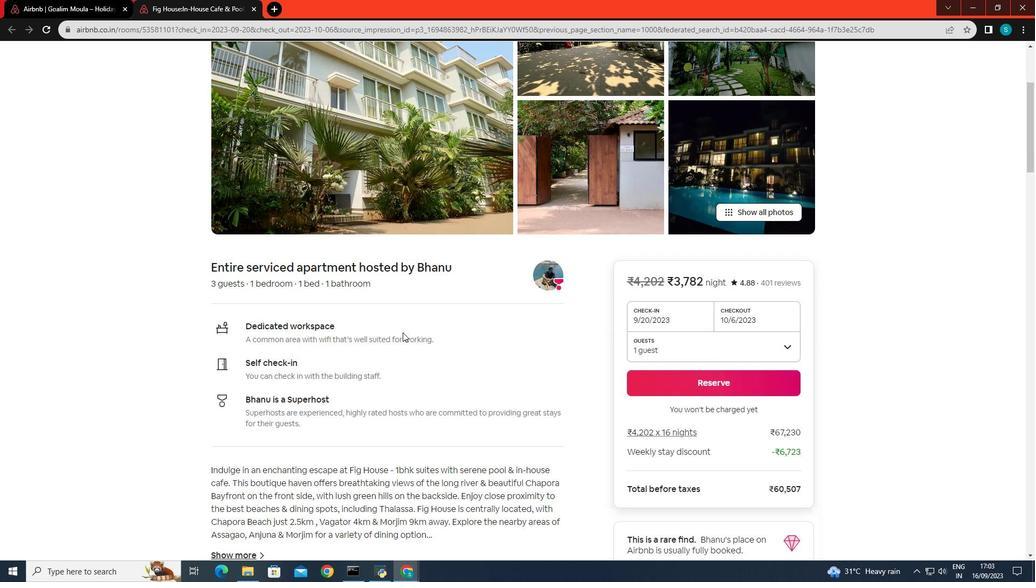 
Action: Mouse scrolled (557, 299) with delta (0, 0)
Screenshot: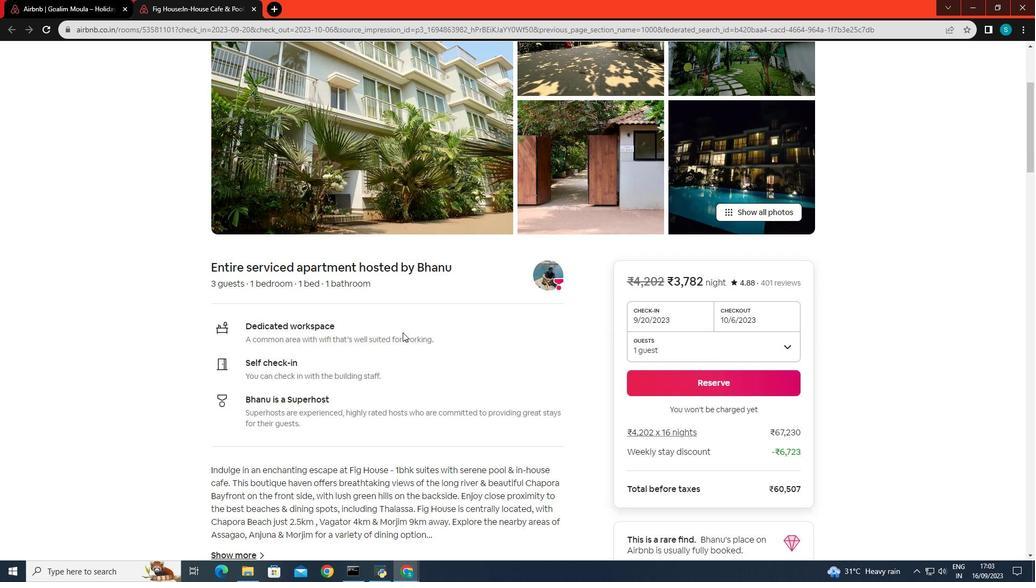 
Action: Mouse moved to (513, 313)
Screenshot: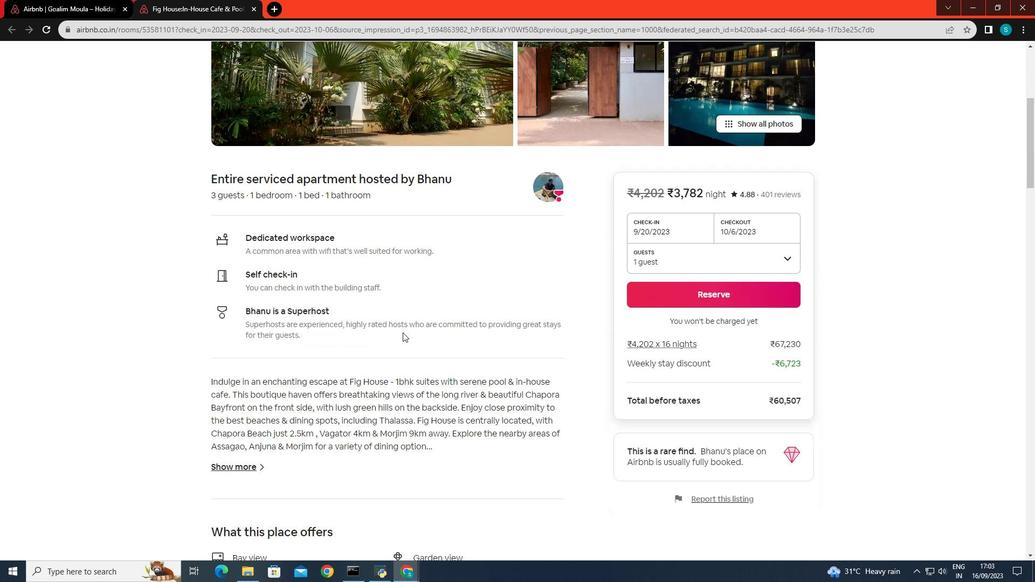 
Action: Mouse scrolled (513, 312) with delta (0, 0)
Screenshot: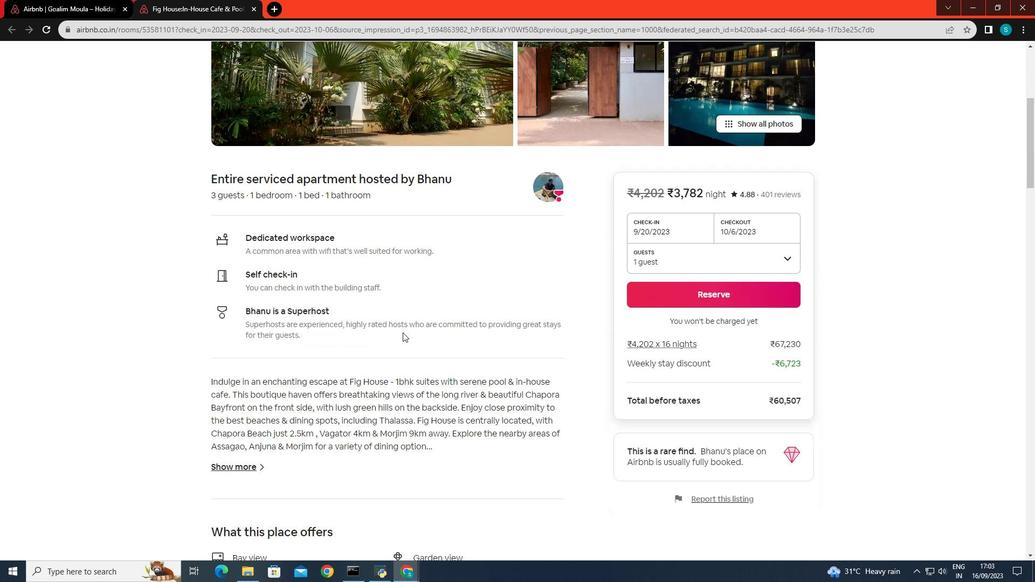 
Action: Mouse moved to (403, 332)
Screenshot: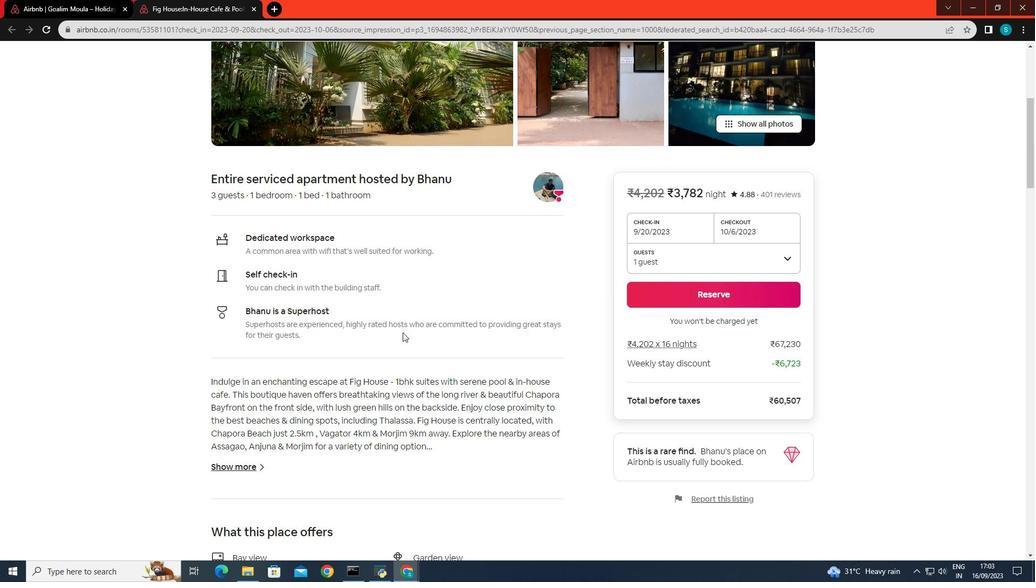 
Action: Mouse scrolled (403, 332) with delta (0, 0)
Screenshot: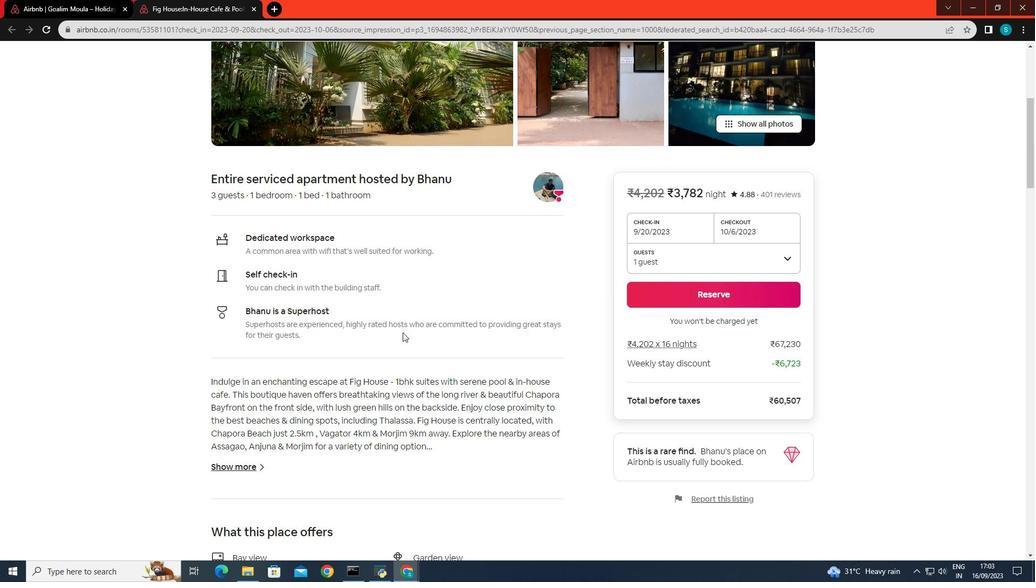 
Action: Mouse moved to (402, 332)
Screenshot: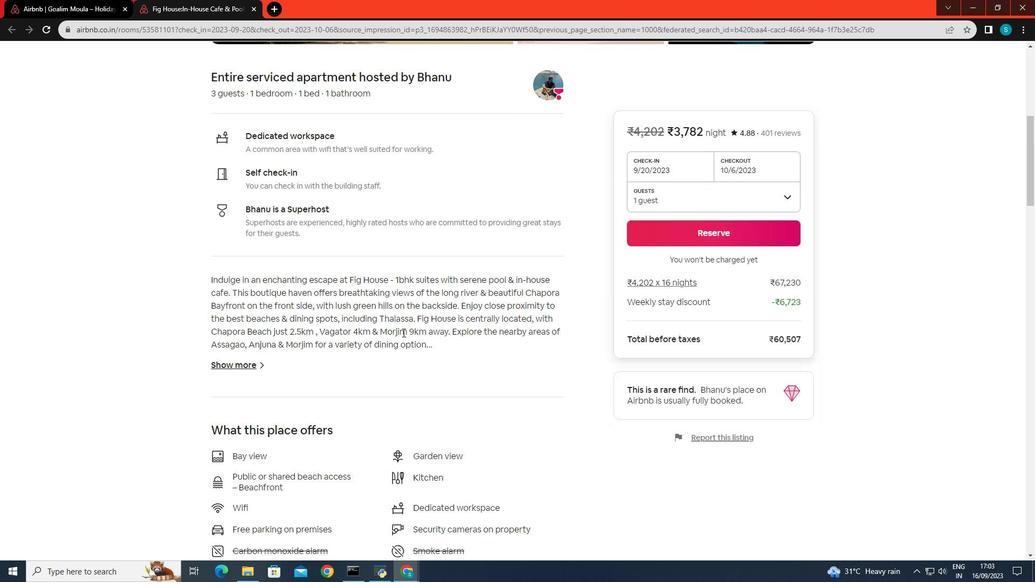 
Action: Mouse scrolled (402, 332) with delta (0, 0)
Screenshot: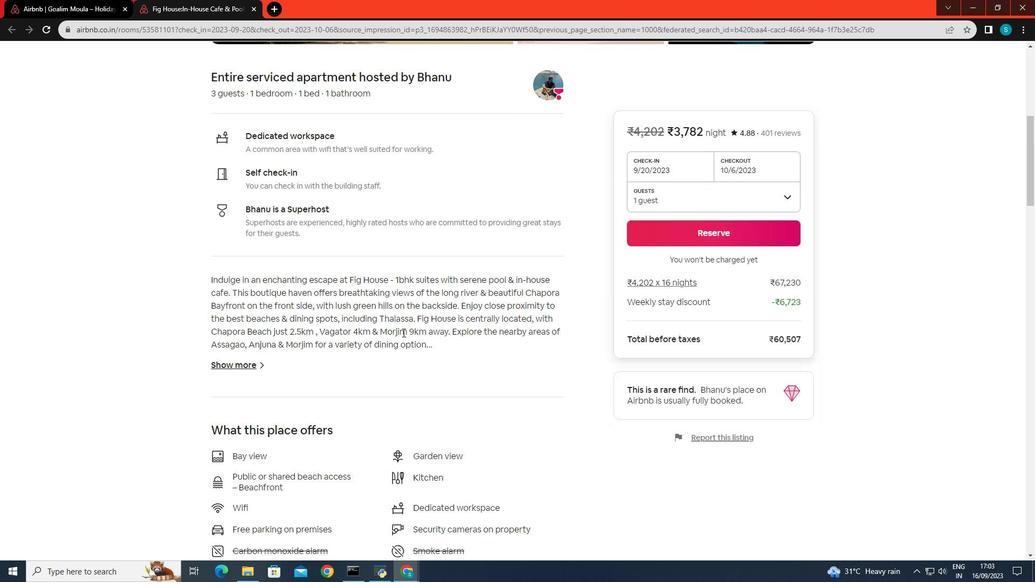 
Action: Mouse scrolled (402, 332) with delta (0, 0)
Screenshot: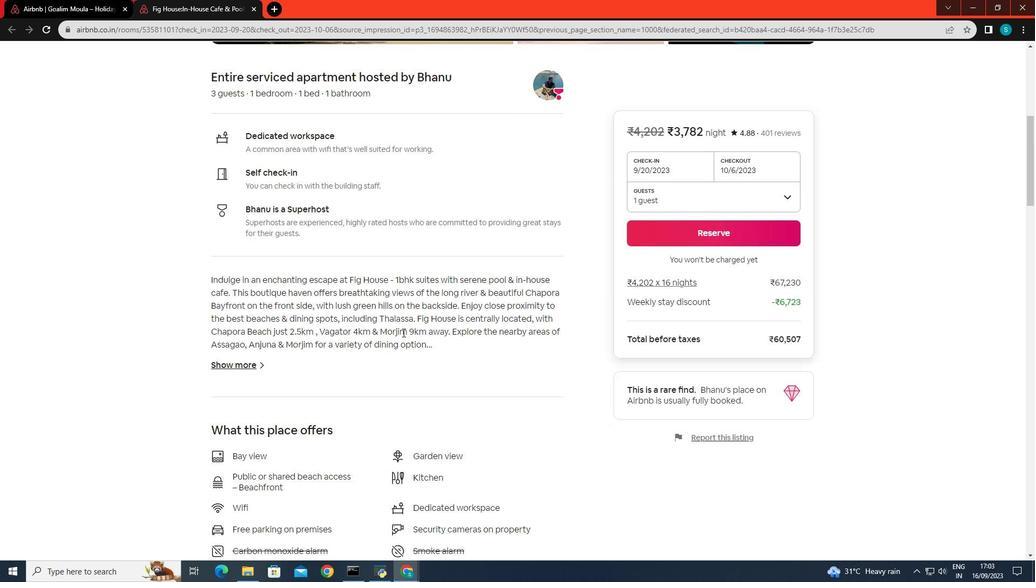 
Action: Mouse scrolled (402, 333) with delta (0, 0)
Screenshot: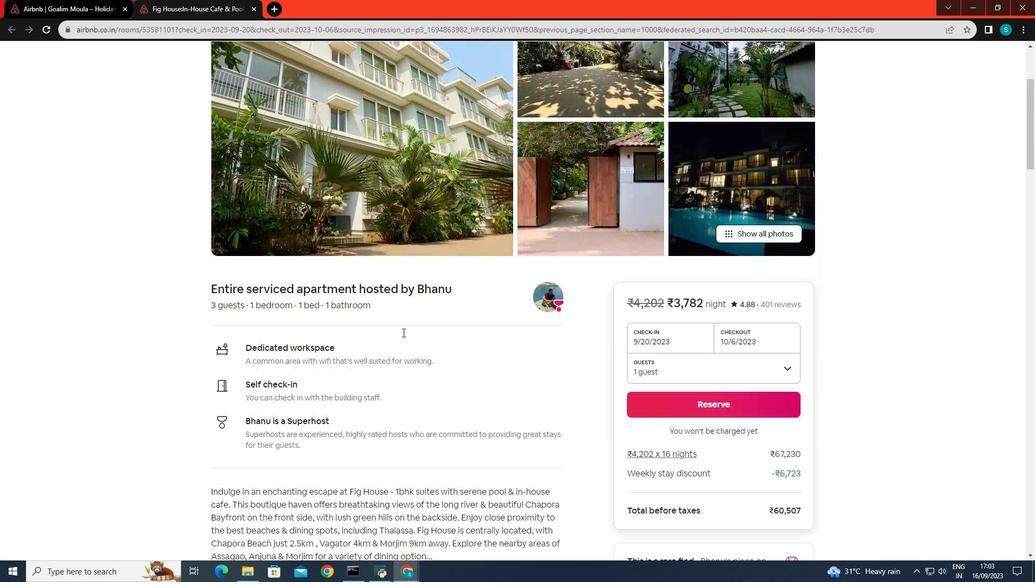 
Action: Mouse scrolled (402, 333) with delta (0, 0)
Screenshot: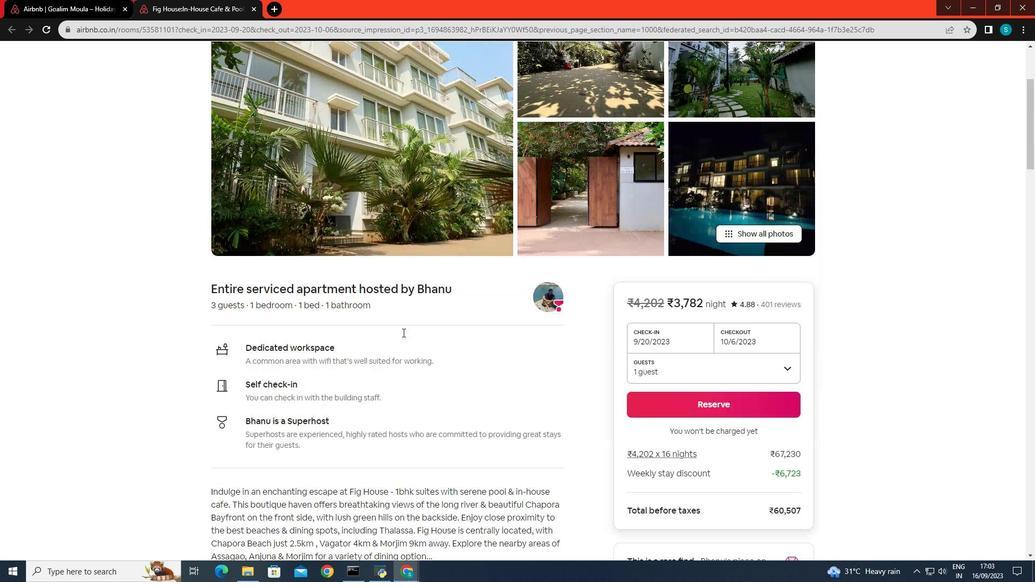 
Action: Mouse scrolled (402, 333) with delta (0, 0)
Screenshot: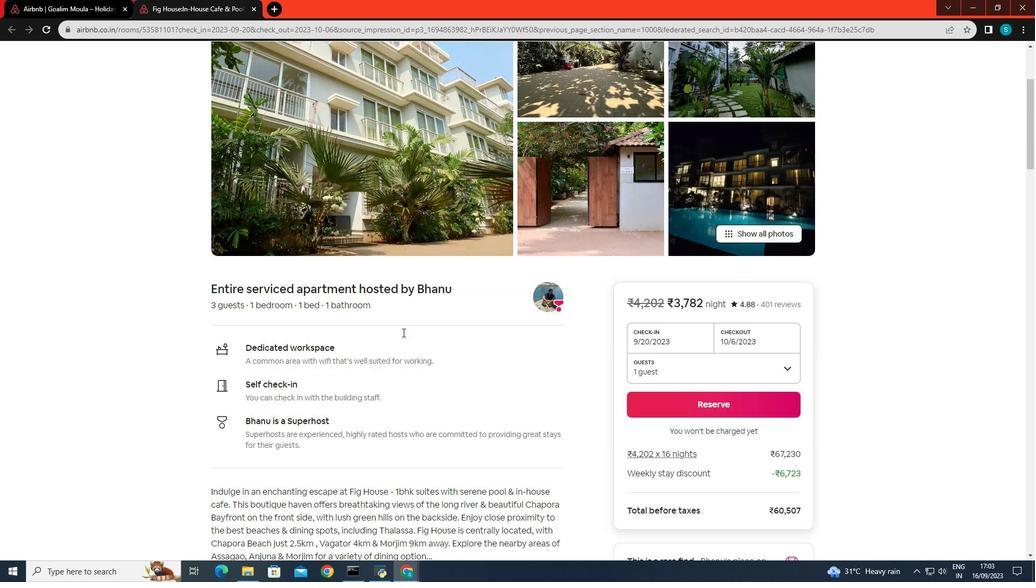 
Action: Mouse scrolled (402, 333) with delta (0, 0)
Screenshot: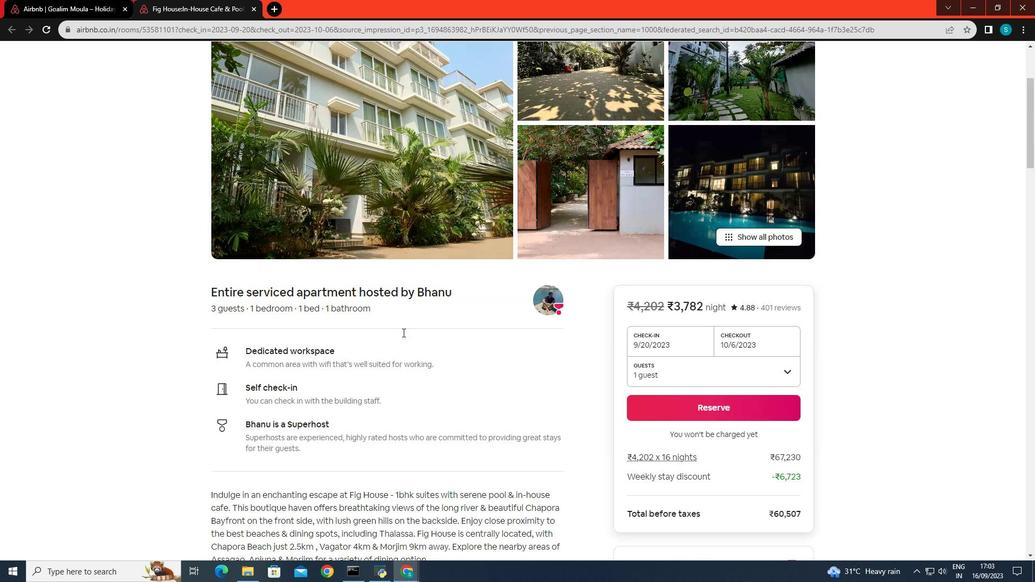 
Action: Mouse scrolled (402, 333) with delta (0, 0)
Screenshot: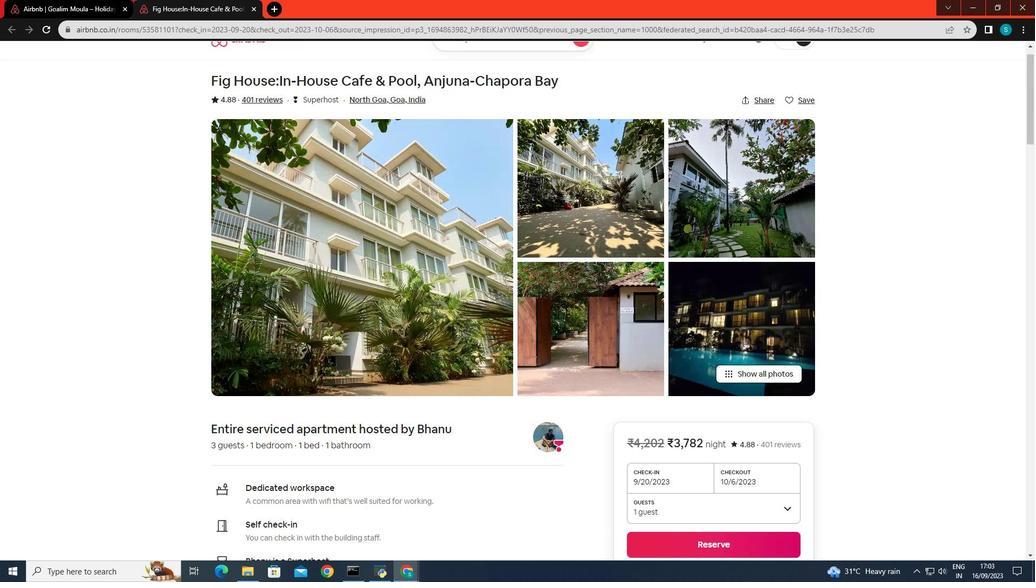 
Action: Mouse scrolled (402, 333) with delta (0, 0)
Screenshot: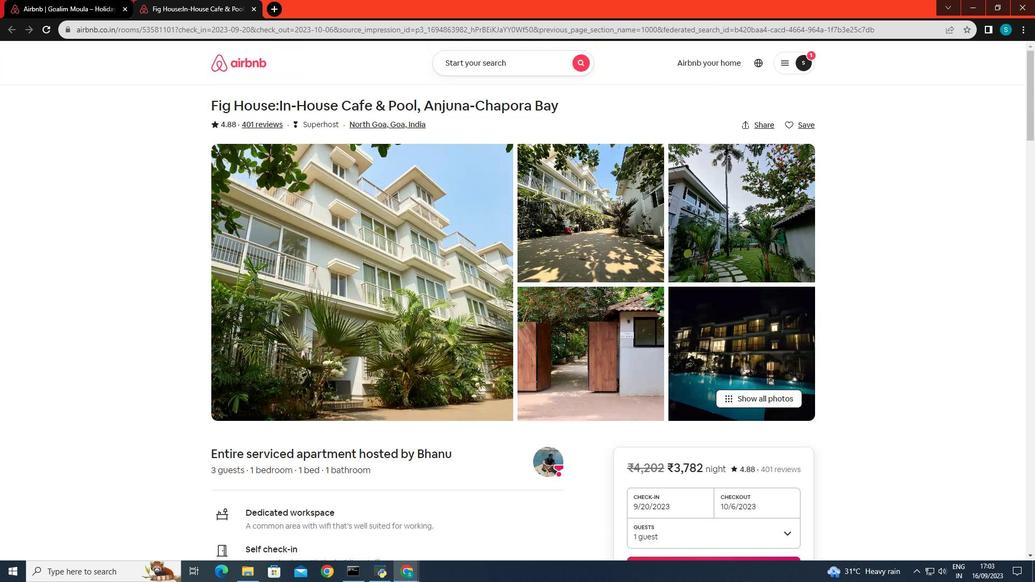 
Action: Mouse scrolled (402, 333) with delta (0, 0)
Screenshot: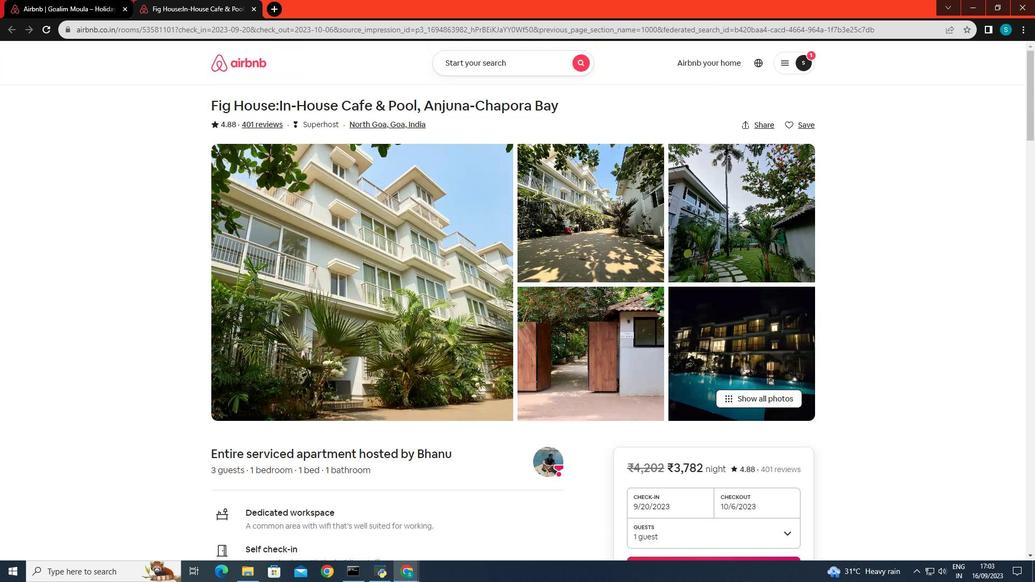 
Action: Mouse scrolled (402, 333) with delta (0, 0)
Screenshot: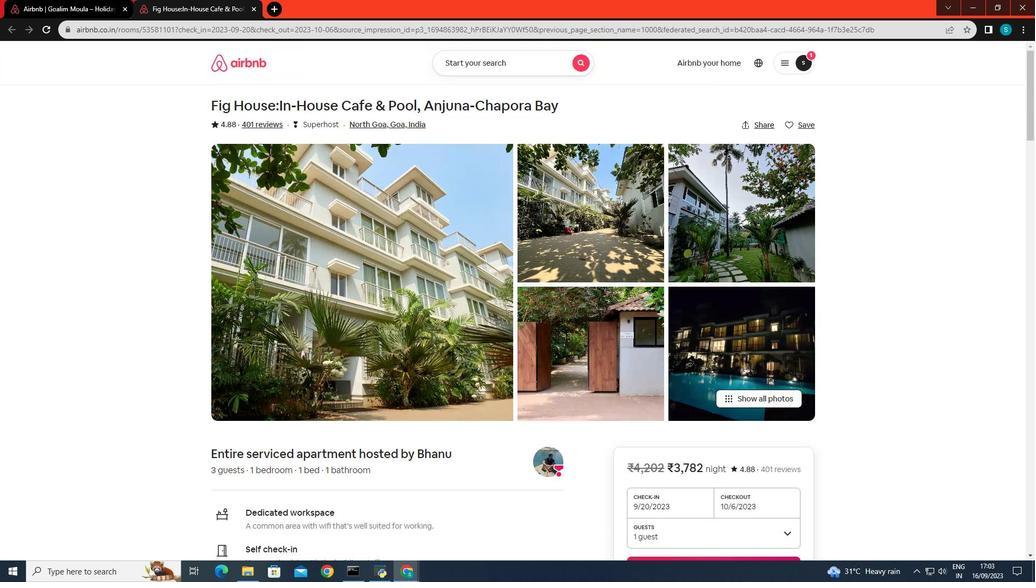 
Action: Mouse scrolled (402, 333) with delta (0, 0)
Screenshot: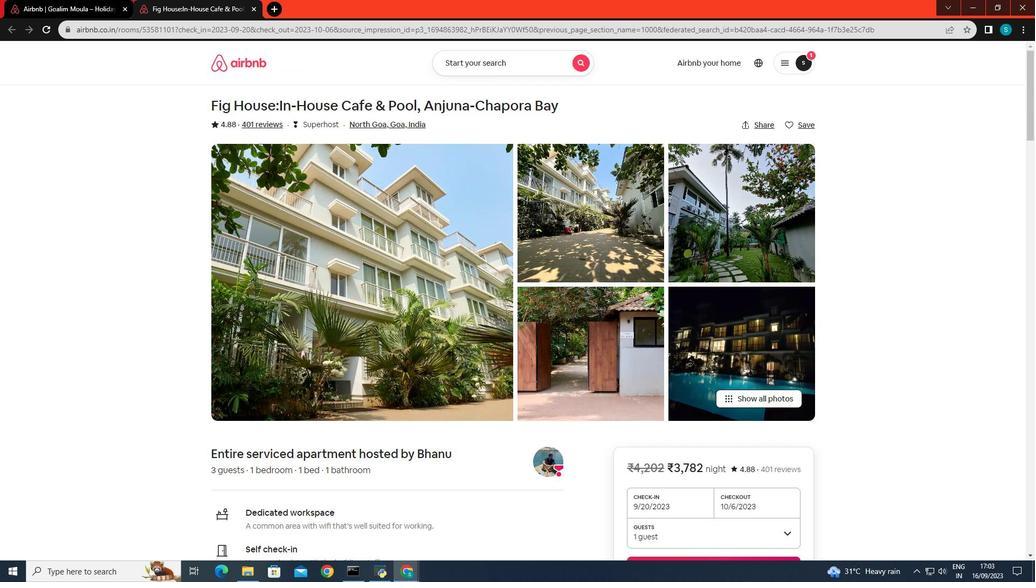 
Action: Mouse scrolled (402, 333) with delta (0, 0)
Screenshot: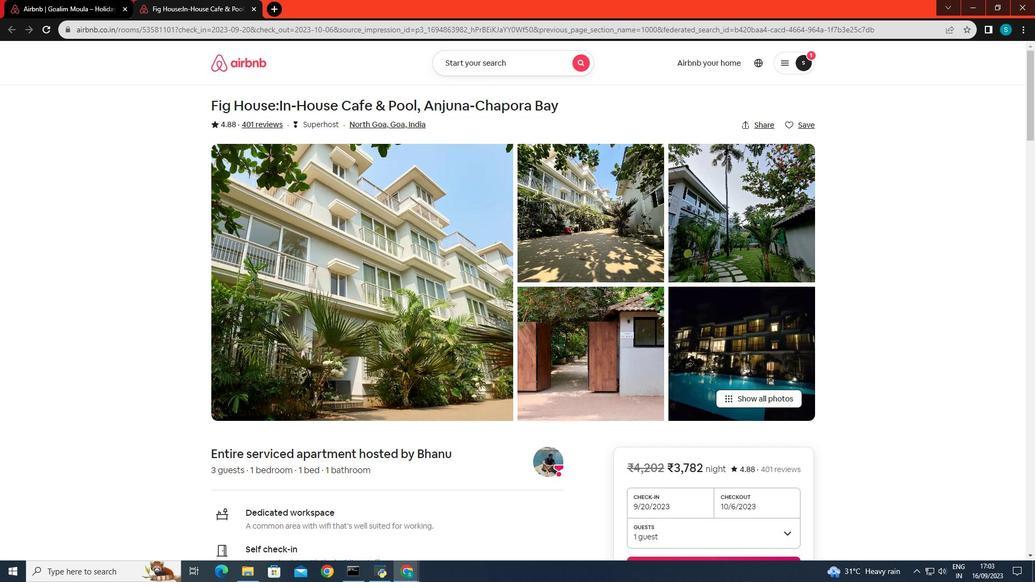 
Action: Mouse scrolled (402, 333) with delta (0, 0)
Screenshot: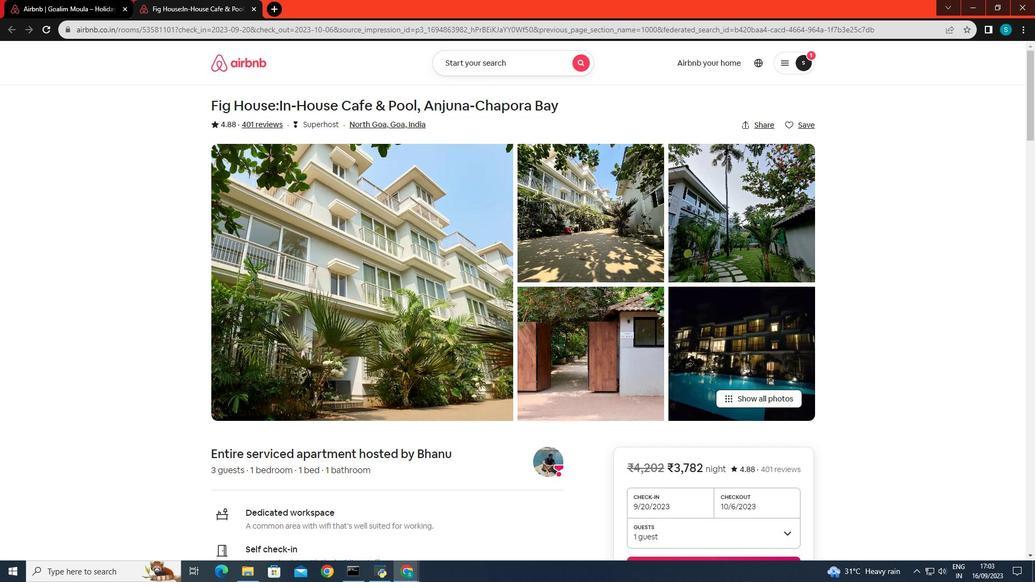 
Action: Mouse scrolled (402, 333) with delta (0, 0)
Screenshot: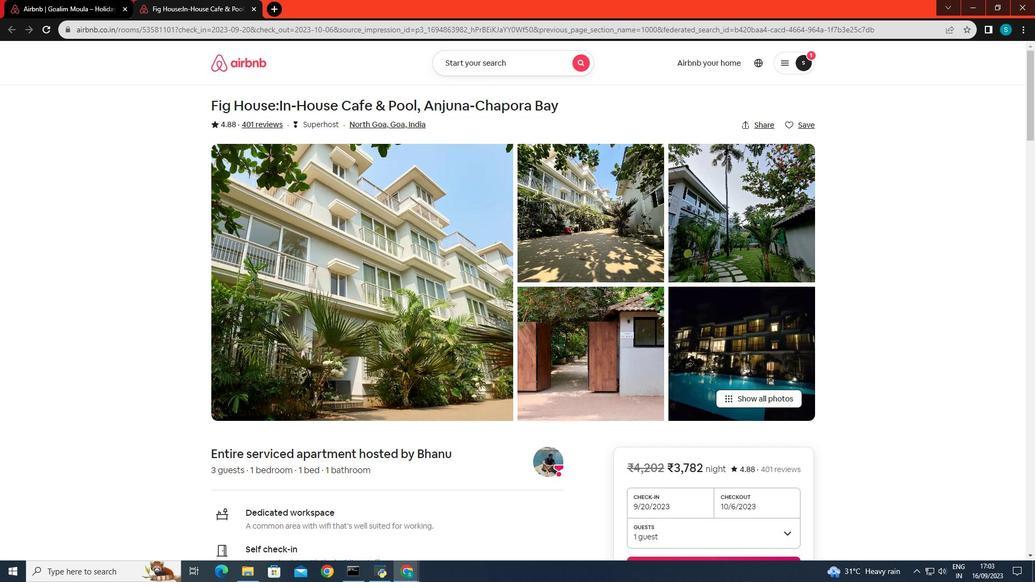
Action: Mouse scrolled (402, 333) with delta (0, 0)
Screenshot: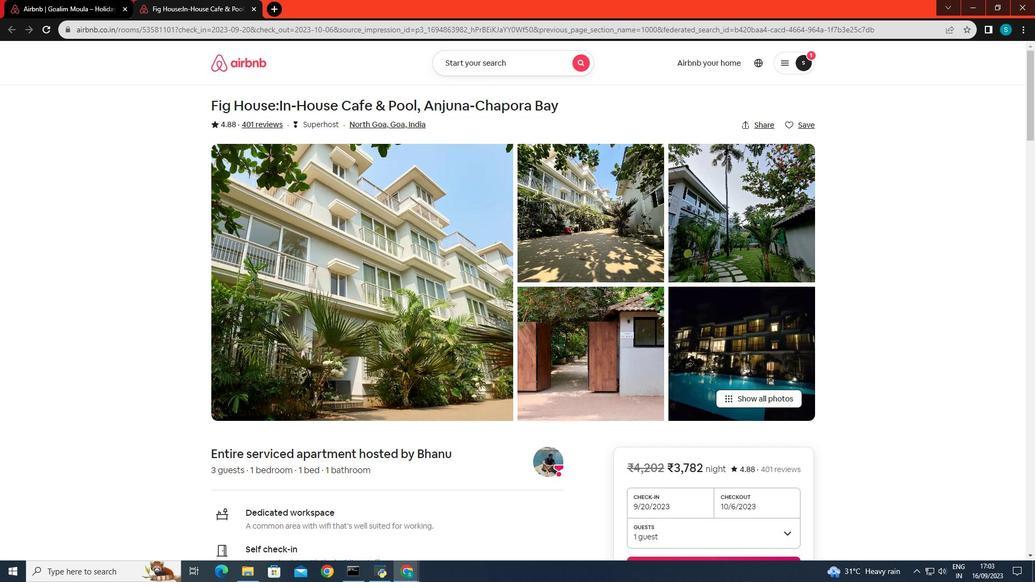 
Action: Mouse scrolled (402, 332) with delta (0, 0)
Screenshot: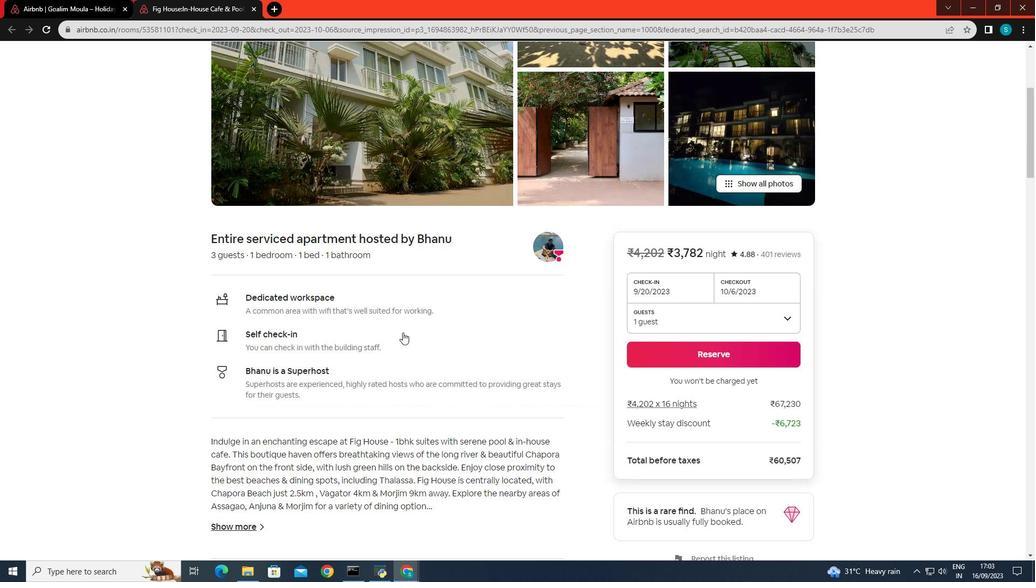 
Action: Mouse scrolled (402, 332) with delta (0, 0)
Screenshot: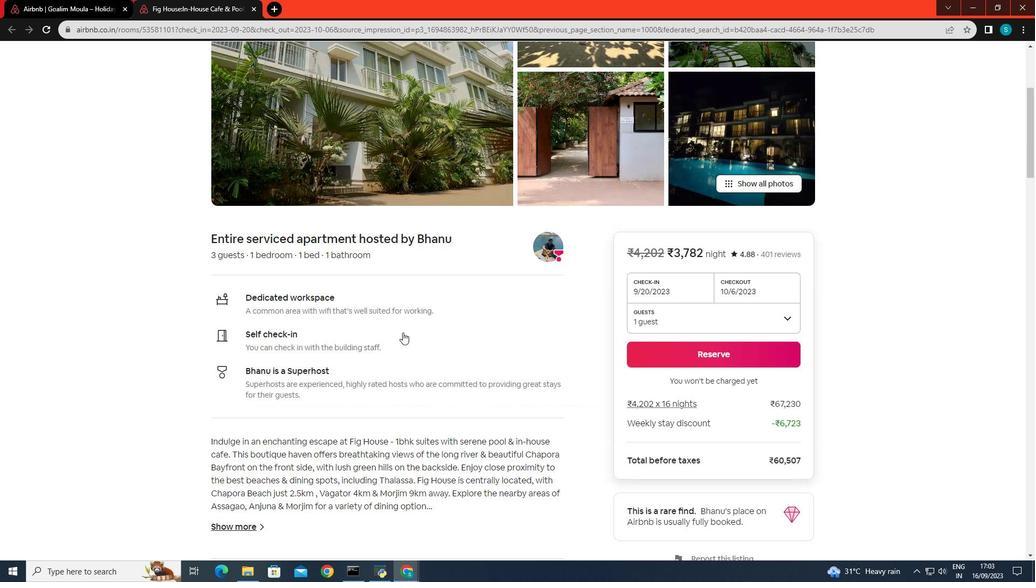 
Action: Mouse scrolled (402, 332) with delta (0, 0)
Screenshot: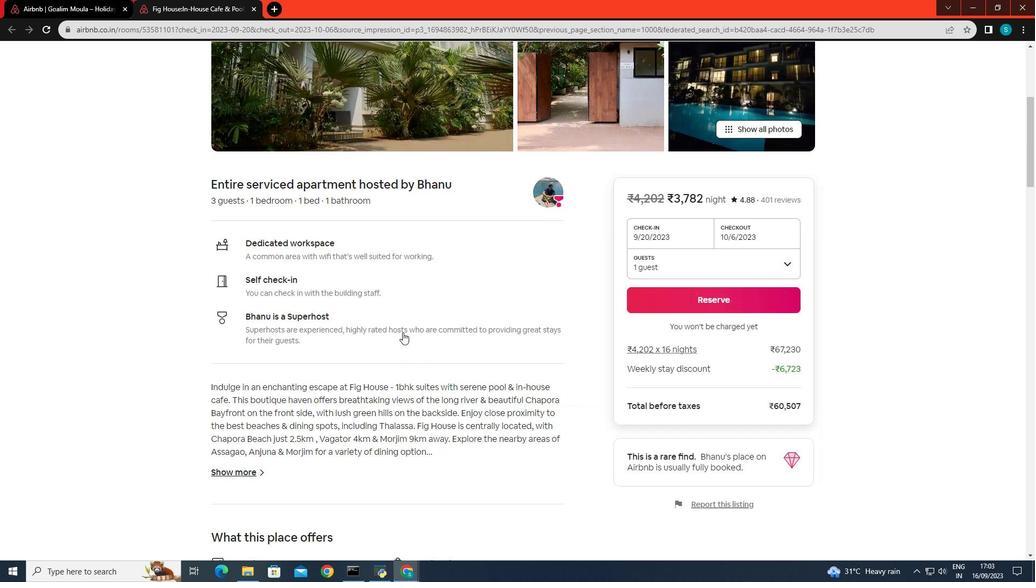 
Action: Mouse scrolled (402, 332) with delta (0, 0)
Screenshot: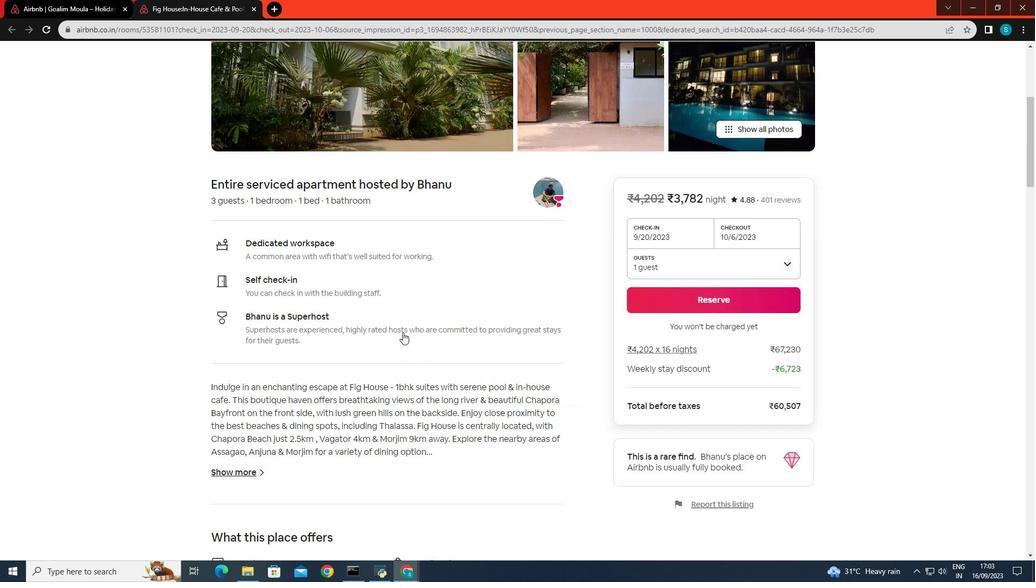 
Action: Mouse scrolled (402, 332) with delta (0, 0)
Screenshot: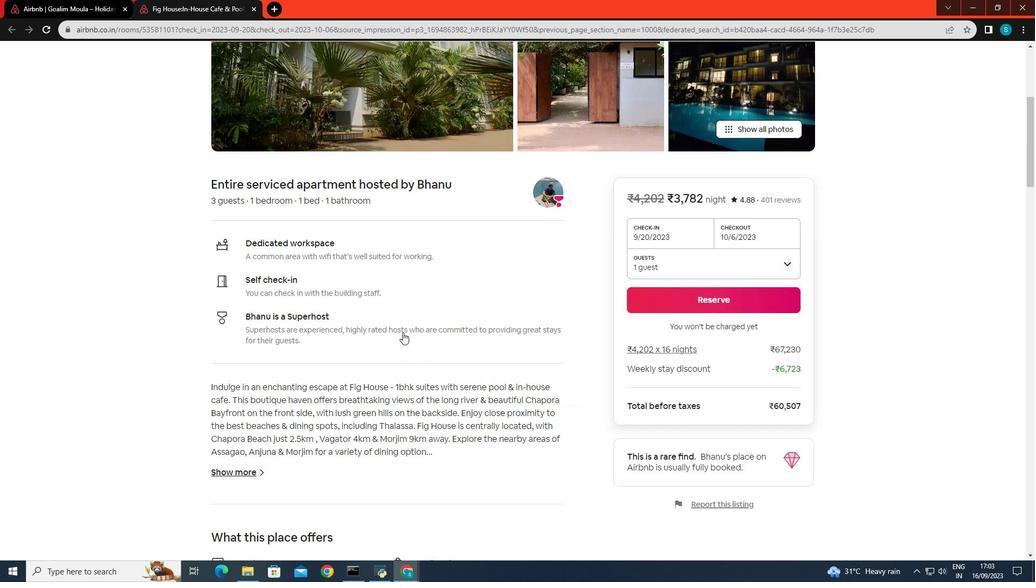 
Action: Mouse scrolled (402, 332) with delta (0, 0)
Screenshot: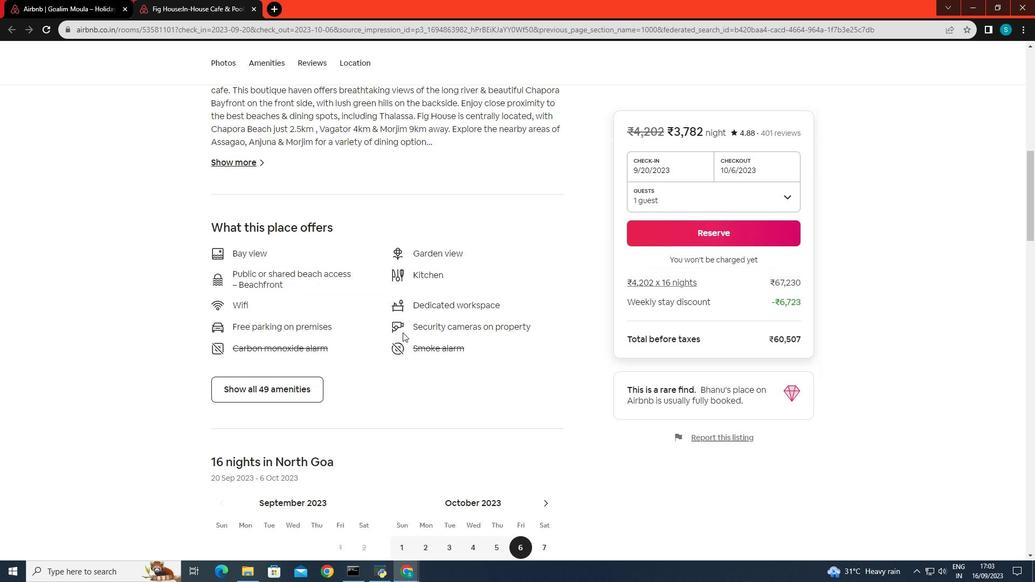 
Action: Mouse scrolled (402, 332) with delta (0, 0)
Screenshot: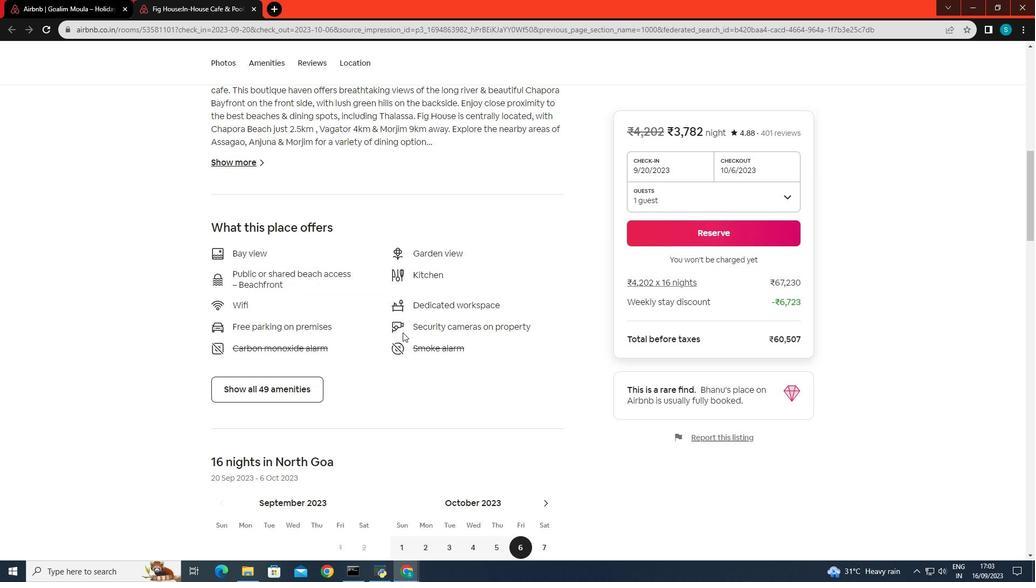 
Action: Mouse scrolled (402, 332) with delta (0, 0)
Screenshot: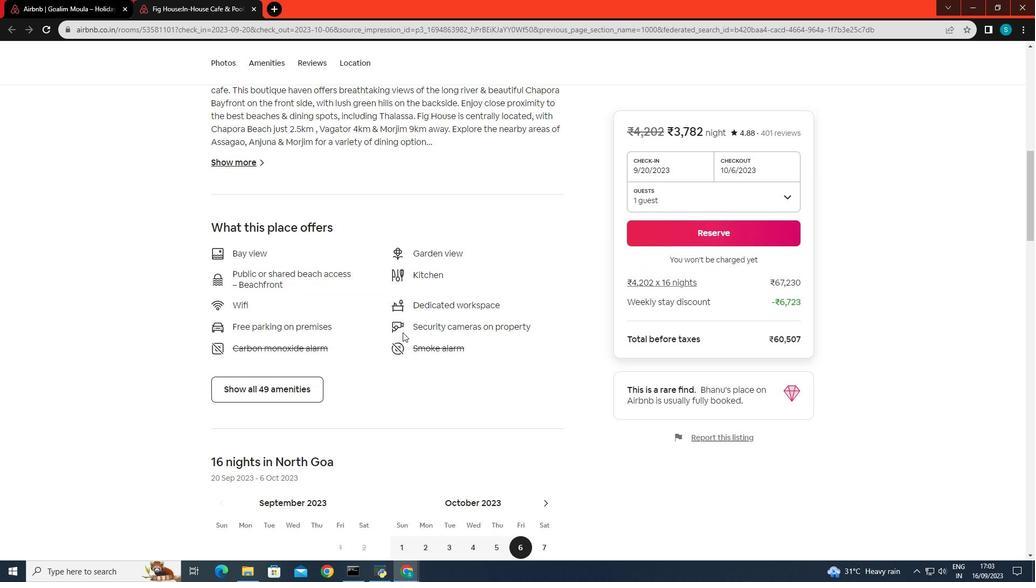 
Action: Mouse scrolled (402, 332) with delta (0, 0)
Screenshot: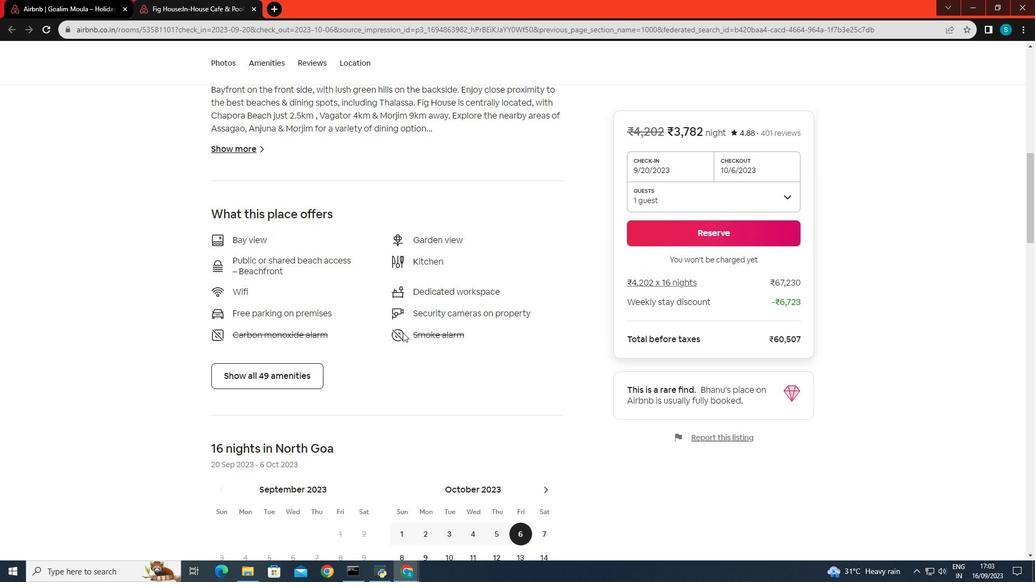 
Action: Mouse scrolled (402, 332) with delta (0, 0)
Screenshot: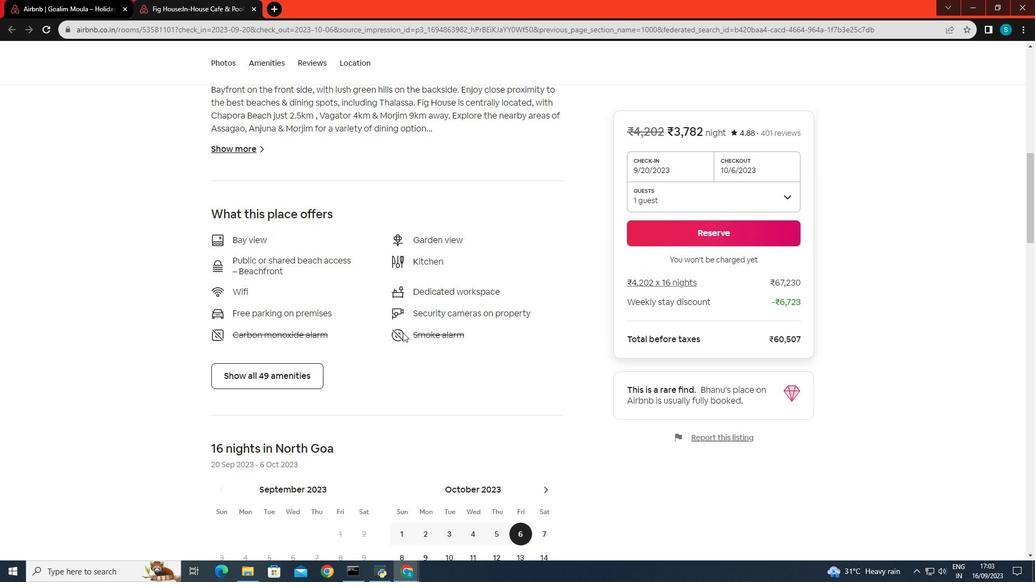 
Action: Mouse scrolled (402, 332) with delta (0, 0)
Screenshot: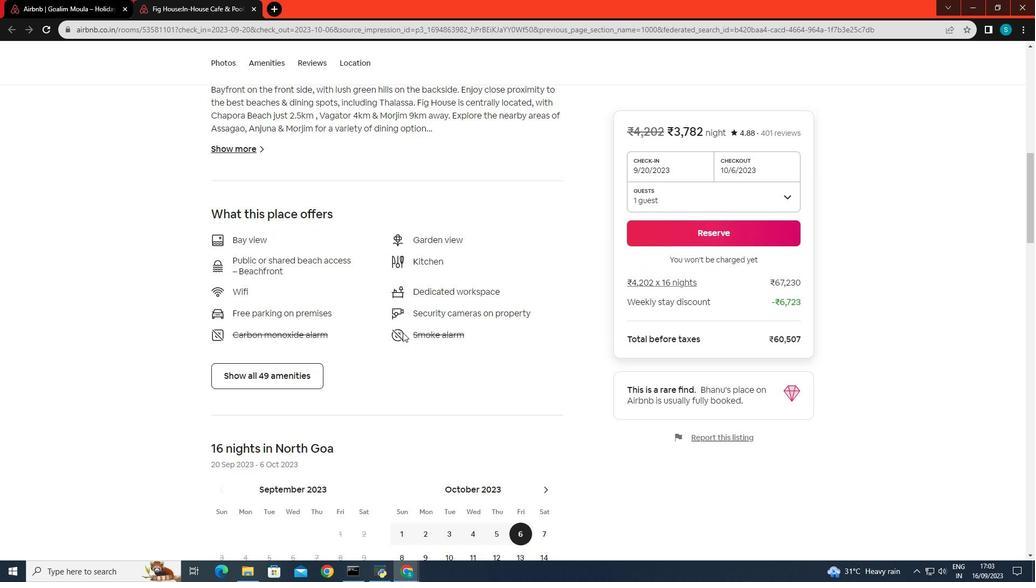 
Action: Mouse scrolled (402, 332) with delta (0, 0)
Screenshot: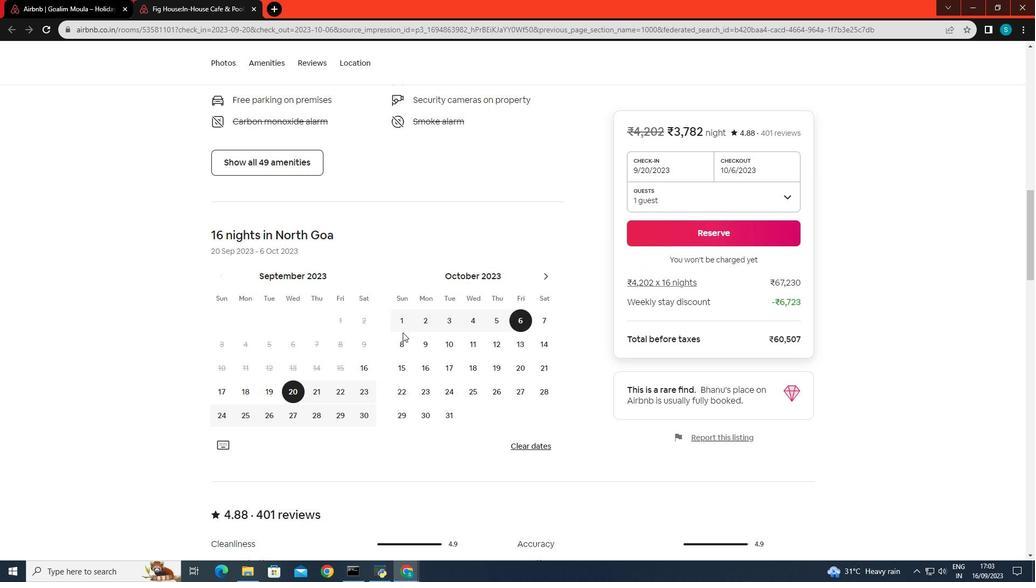 
Action: Mouse scrolled (402, 332) with delta (0, 0)
Screenshot: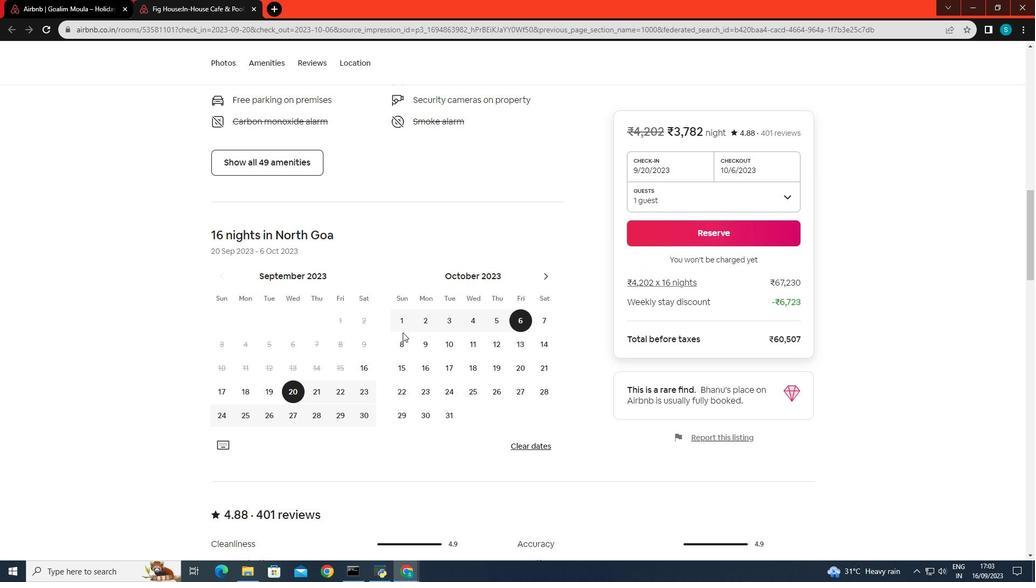 
Action: Mouse scrolled (402, 332) with delta (0, 0)
Screenshot: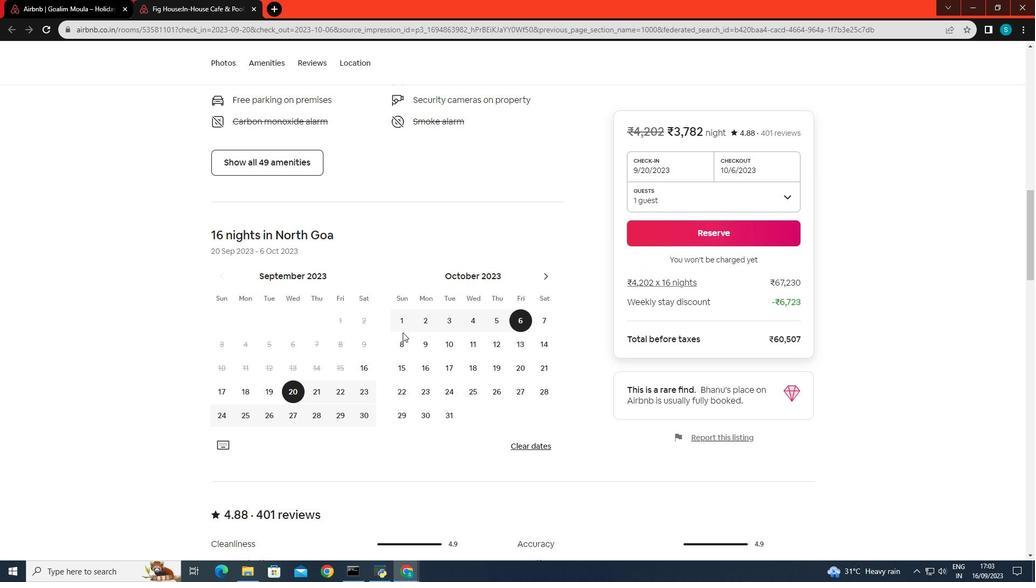 
Action: Mouse scrolled (402, 332) with delta (0, 0)
Screenshot: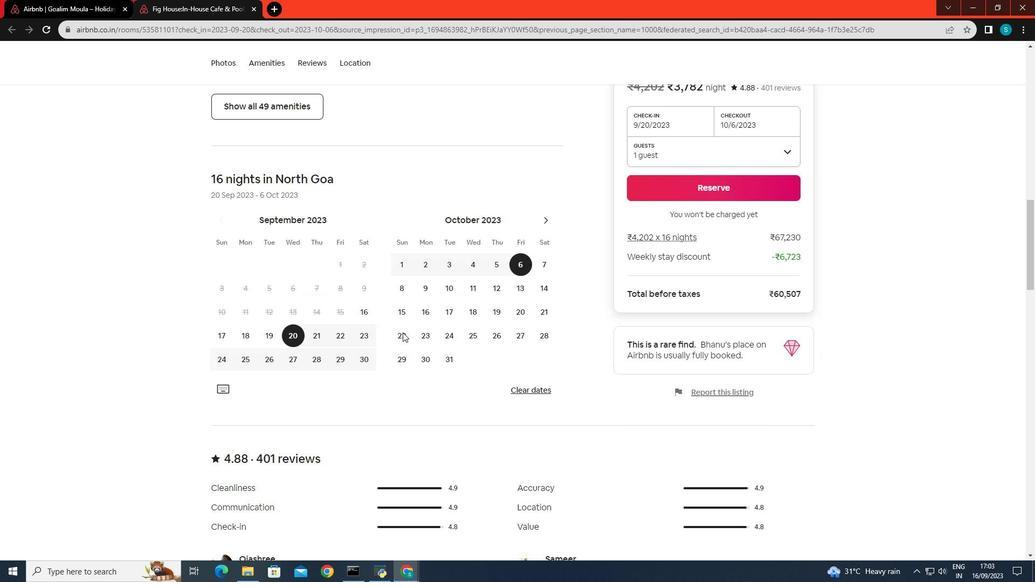 
Action: Mouse scrolled (402, 332) with delta (0, 0)
Screenshot: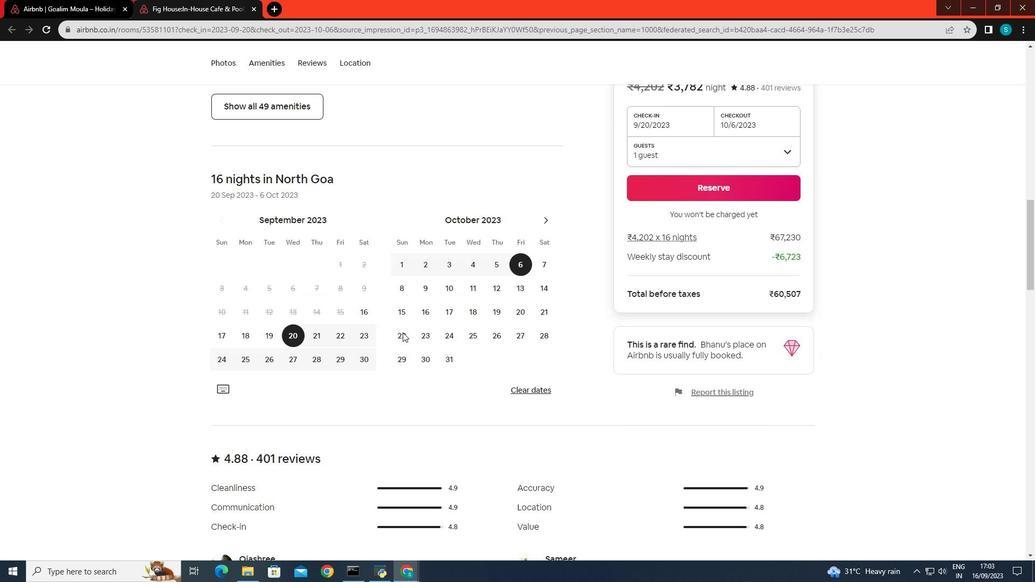 
Action: Mouse scrolled (402, 332) with delta (0, 0)
Screenshot: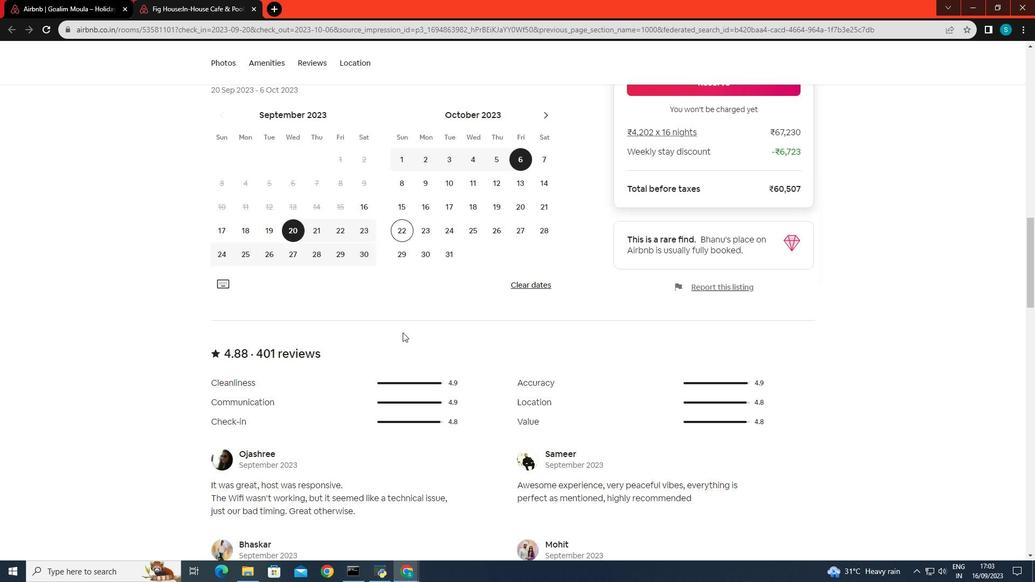 
Action: Mouse scrolled (402, 332) with delta (0, 0)
Screenshot: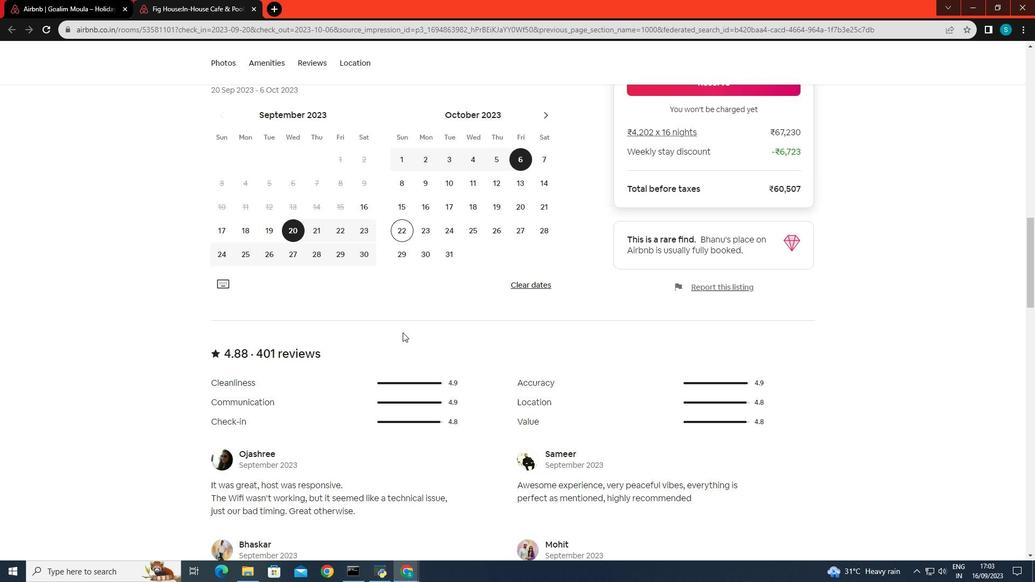 
Action: Mouse scrolled (402, 332) with delta (0, 0)
Screenshot: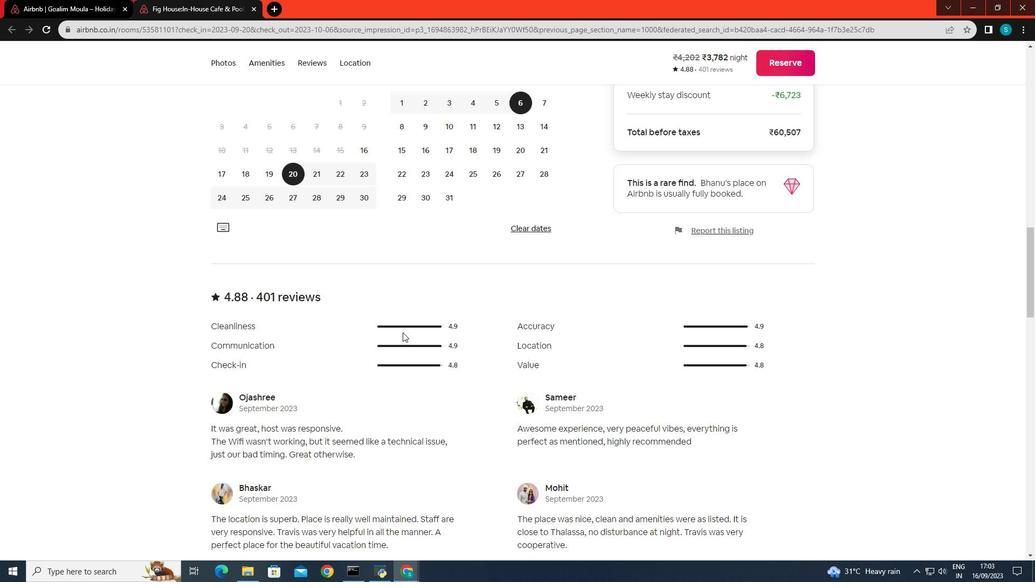 
Action: Mouse scrolled (402, 332) with delta (0, 0)
Screenshot: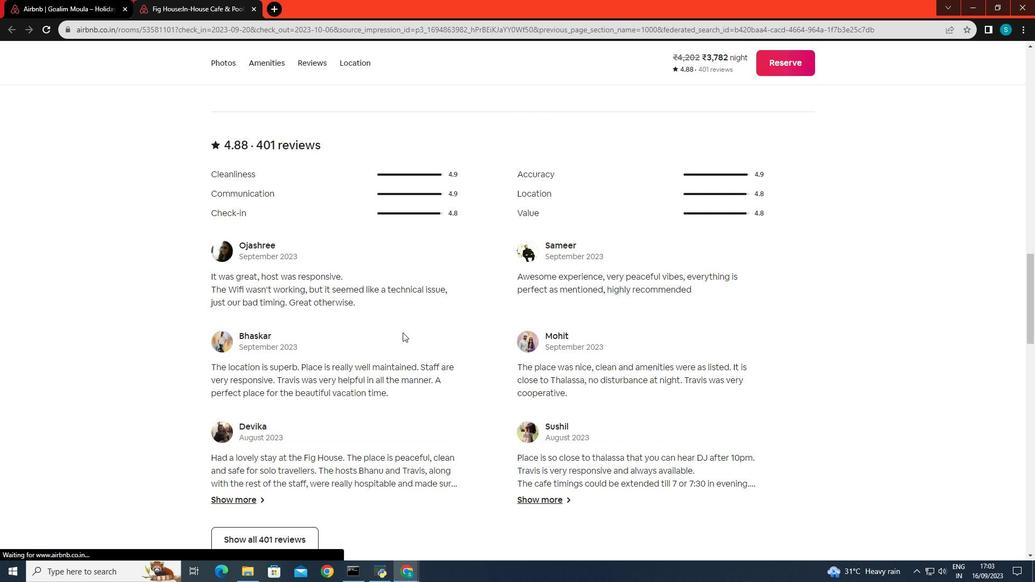 
Action: Mouse scrolled (402, 332) with delta (0, 0)
Screenshot: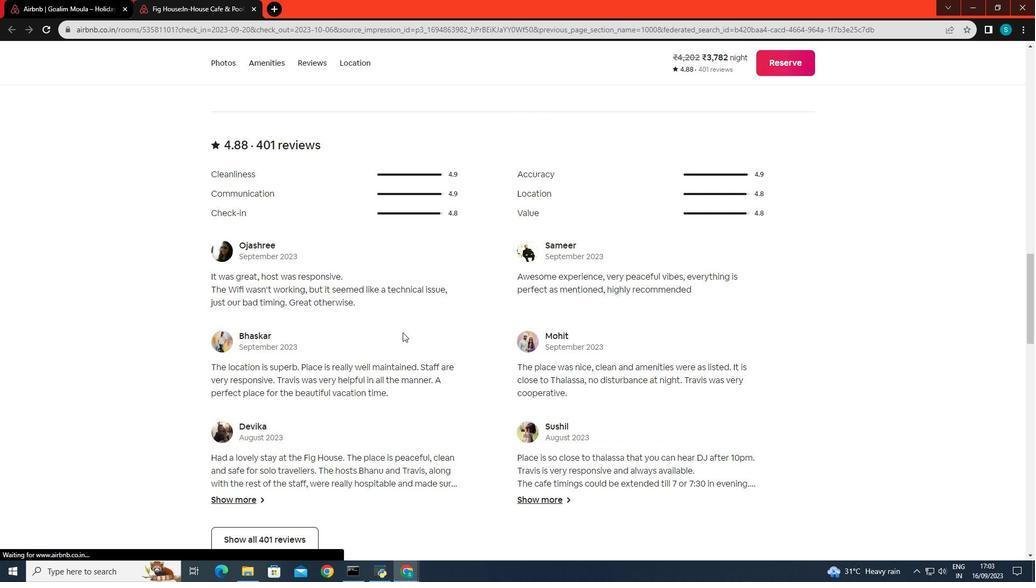 
Action: Mouse scrolled (402, 332) with delta (0, 0)
Screenshot: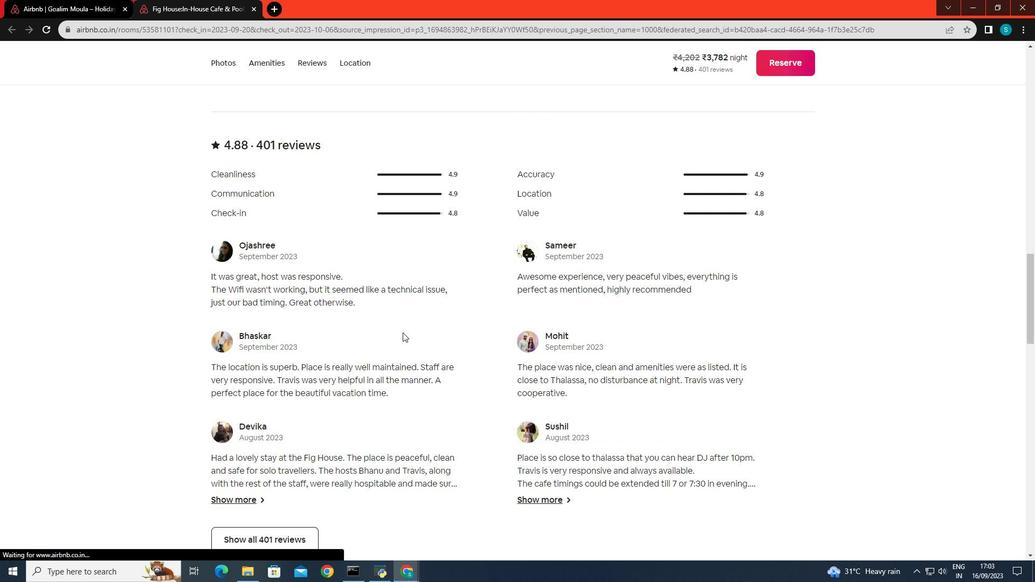 
Action: Mouse scrolled (402, 332) with delta (0, 0)
Screenshot: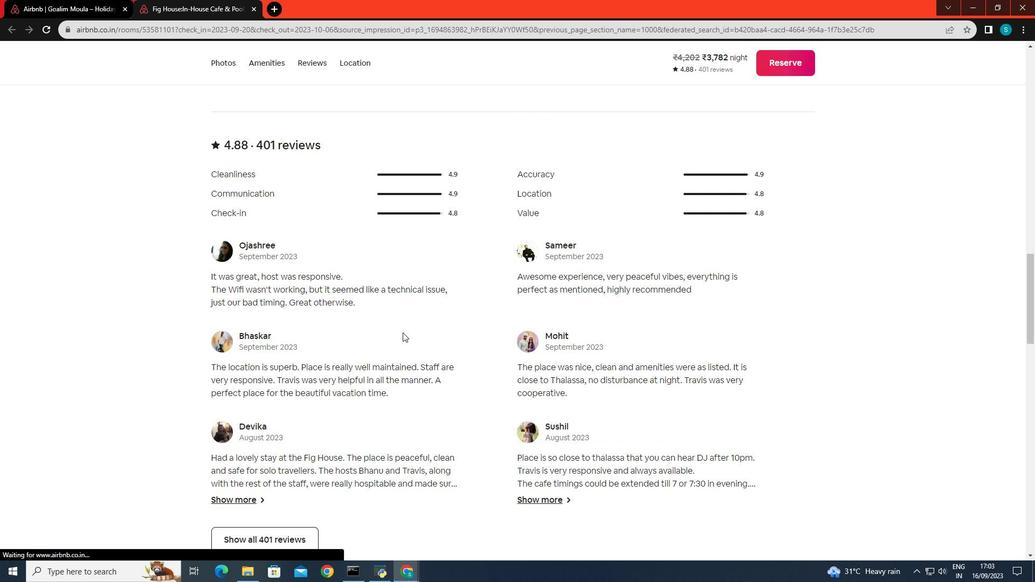 
Action: Mouse scrolled (402, 332) with delta (0, 0)
Screenshot: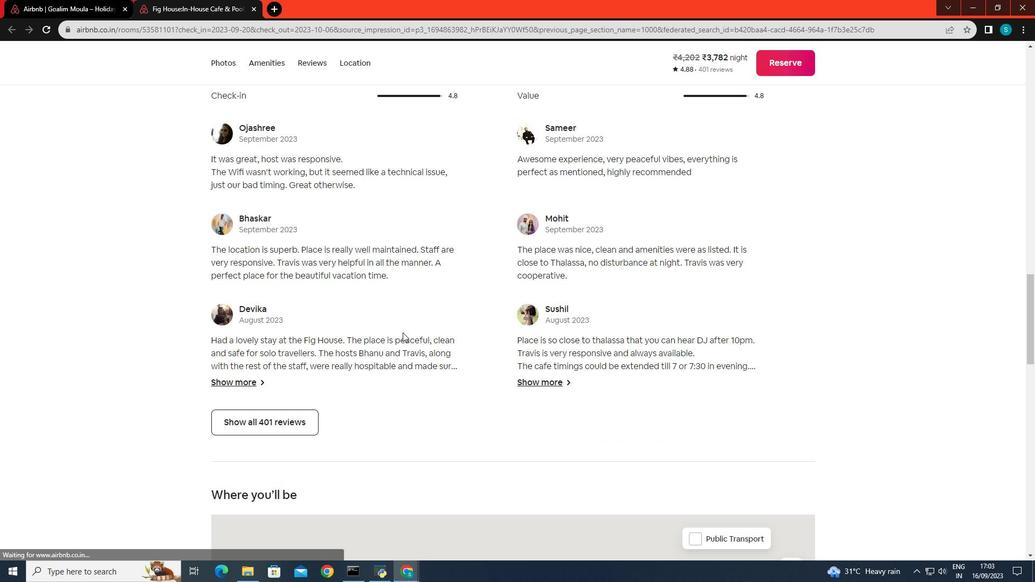 
Action: Mouse scrolled (402, 332) with delta (0, 0)
Screenshot: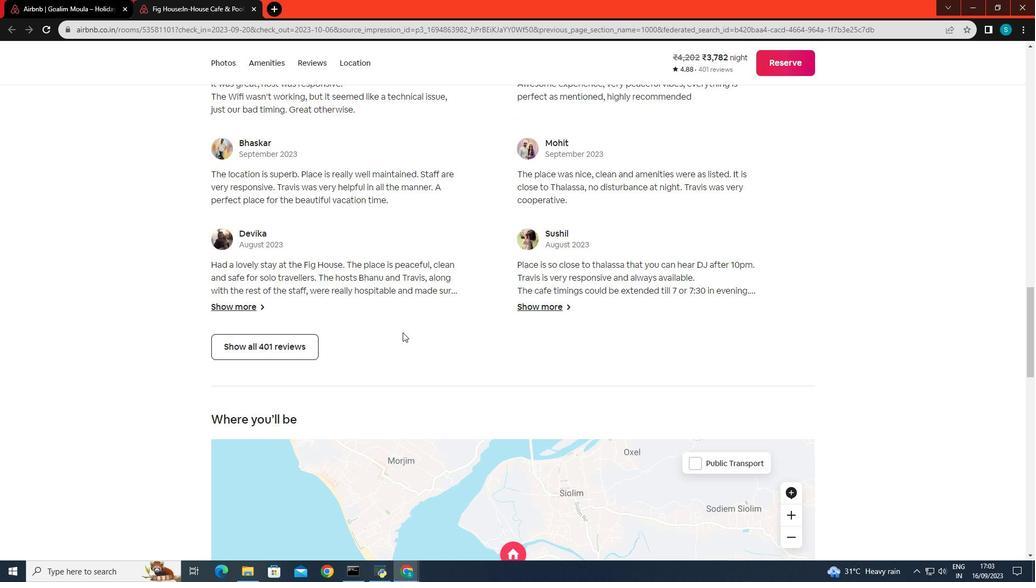 
Action: Mouse scrolled (402, 332) with delta (0, 0)
Screenshot: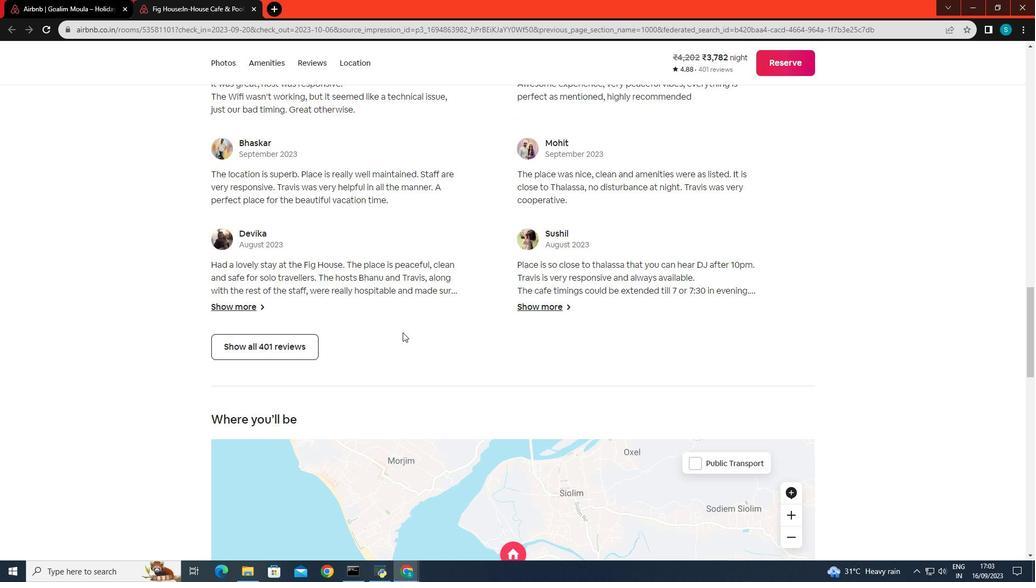 
Action: Mouse scrolled (402, 332) with delta (0, 0)
Screenshot: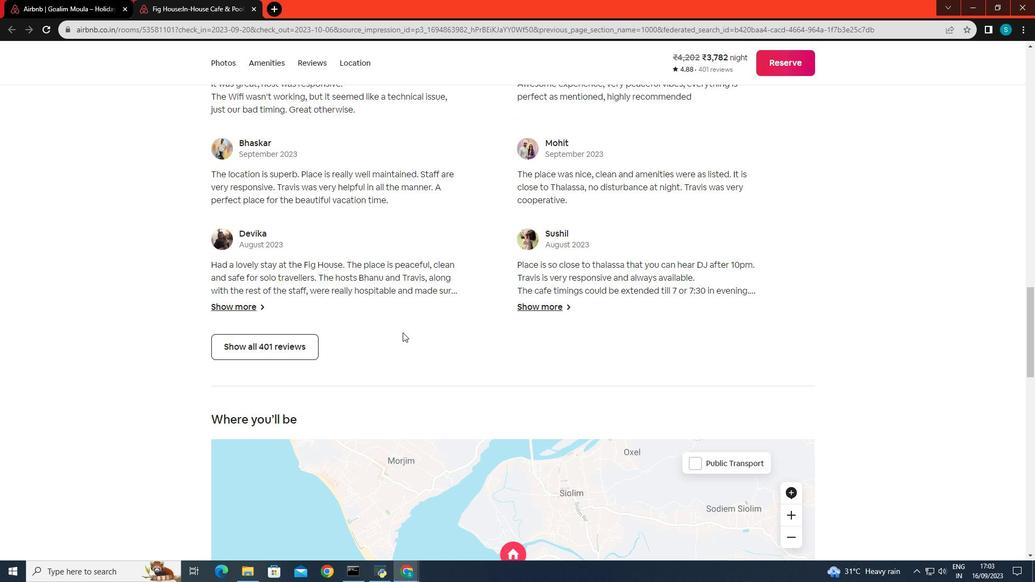 
Action: Mouse scrolled (402, 332) with delta (0, 0)
Screenshot: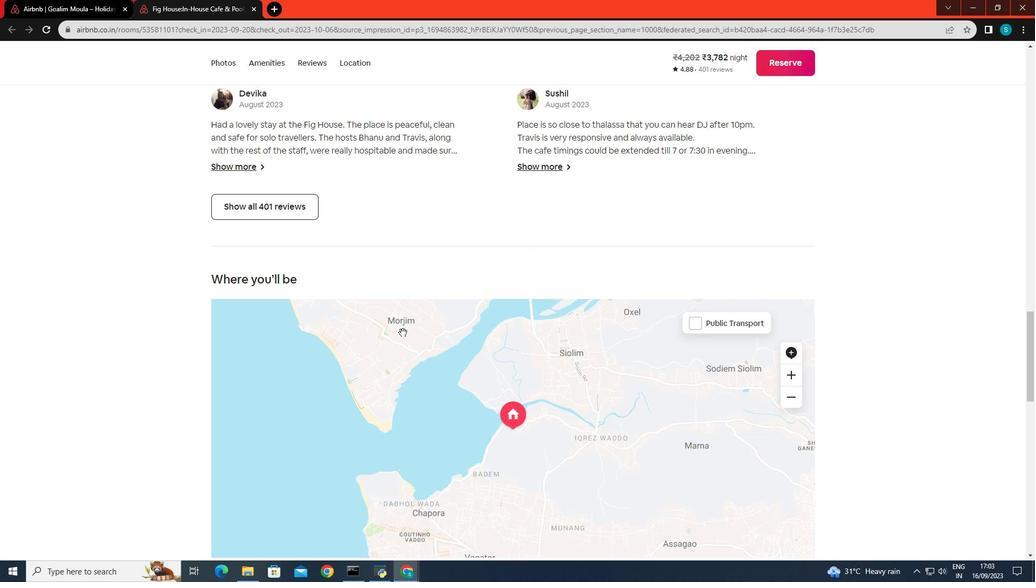 
Action: Mouse scrolled (402, 332) with delta (0, 0)
Screenshot: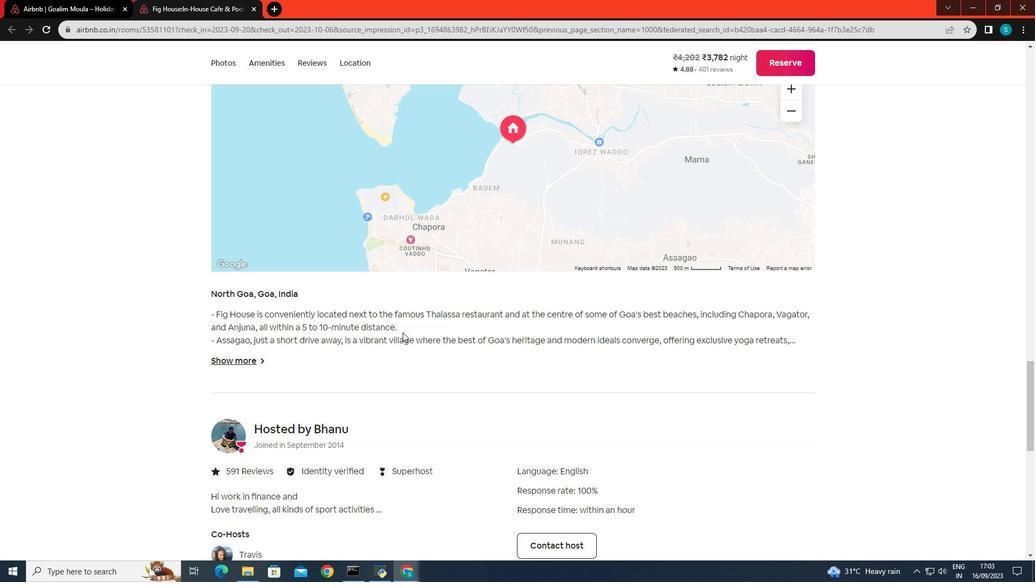 
Action: Mouse scrolled (402, 332) with delta (0, 0)
Screenshot: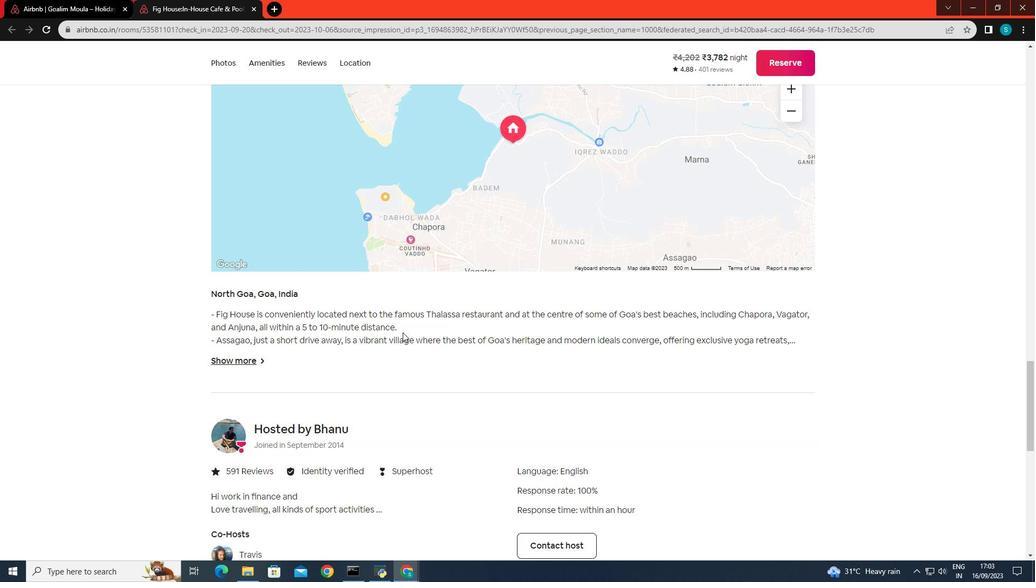 
Action: Mouse scrolled (402, 332) with delta (0, 0)
Screenshot: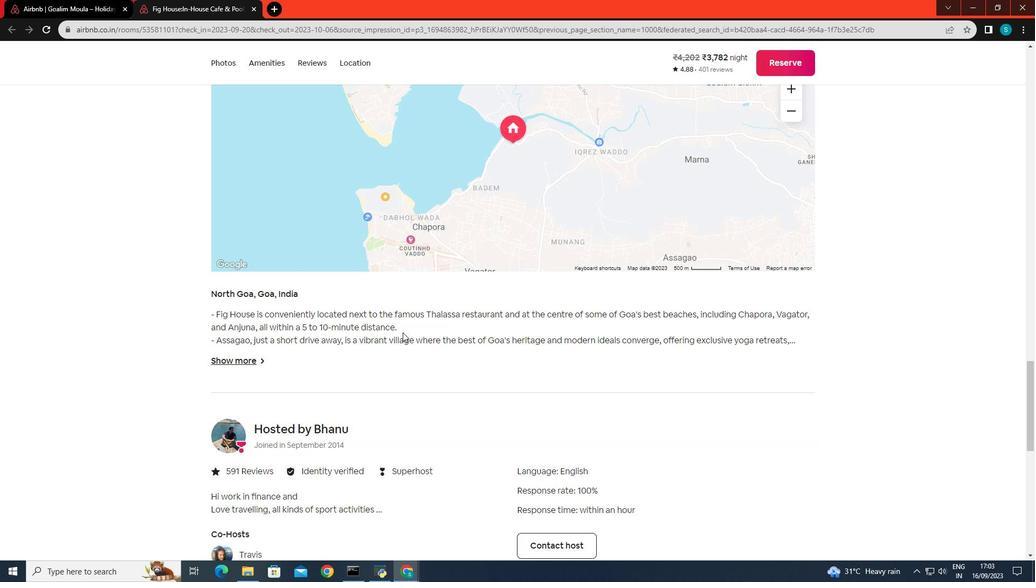 
Action: Mouse scrolled (402, 332) with delta (0, 0)
Screenshot: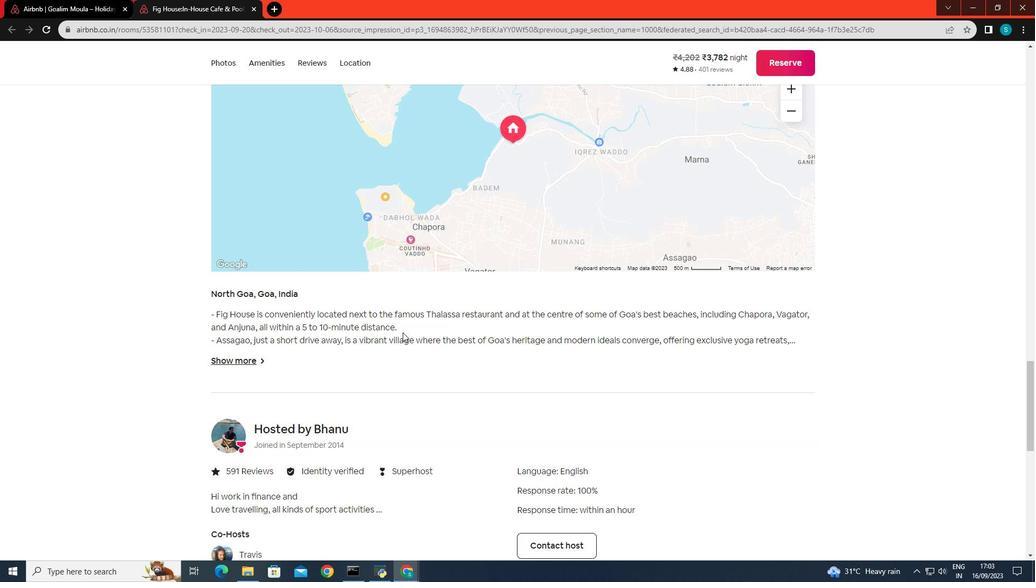 
Action: Mouse scrolled (402, 332) with delta (0, 0)
Screenshot: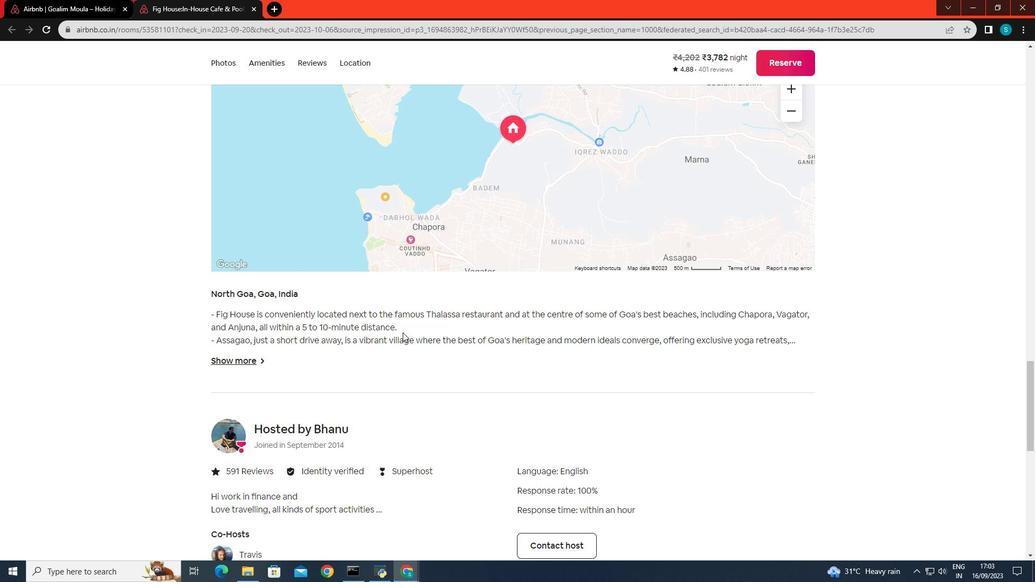 
Action: Mouse scrolled (402, 332) with delta (0, 0)
Screenshot: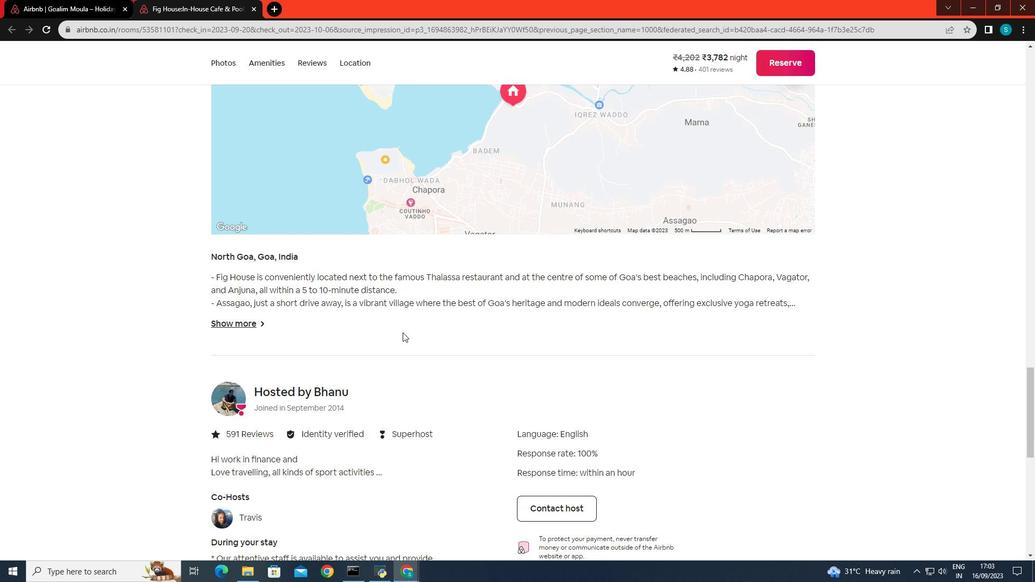 
Action: Mouse scrolled (402, 332) with delta (0, 0)
Screenshot: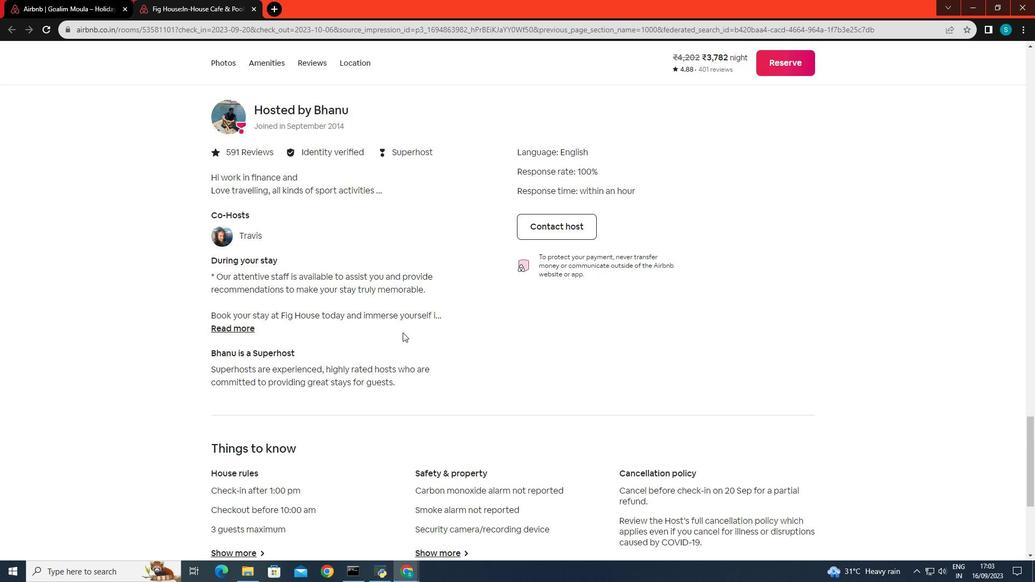 
Action: Mouse scrolled (402, 332) with delta (0, 0)
Screenshot: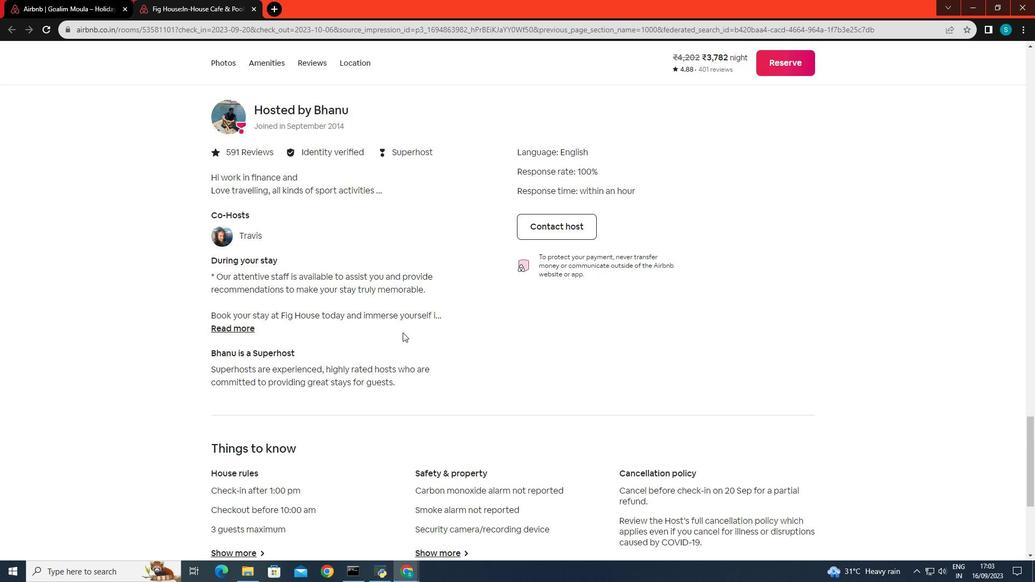 
Action: Mouse scrolled (402, 332) with delta (0, 0)
Screenshot: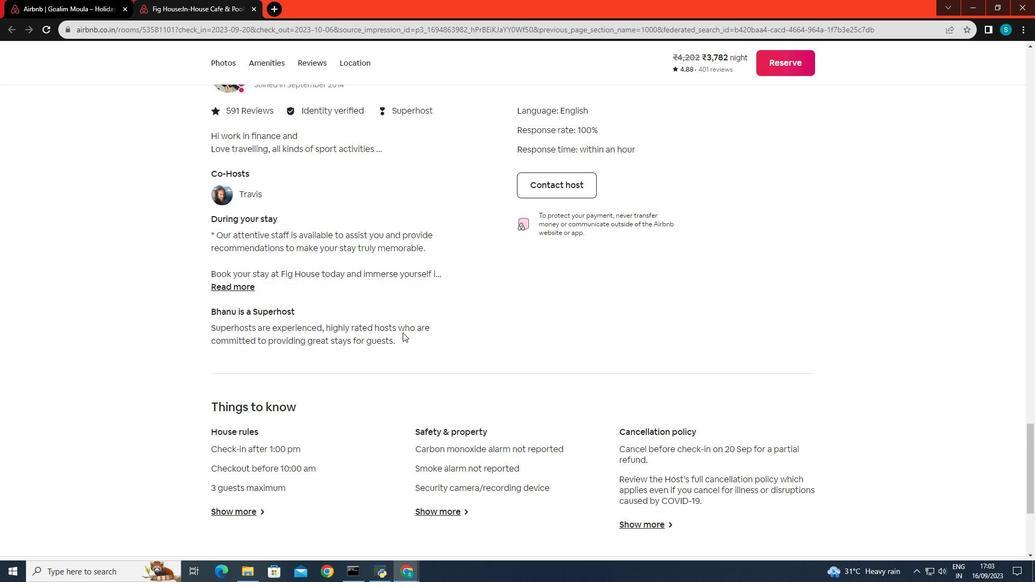 
Action: Mouse scrolled (402, 332) with delta (0, 0)
Screenshot: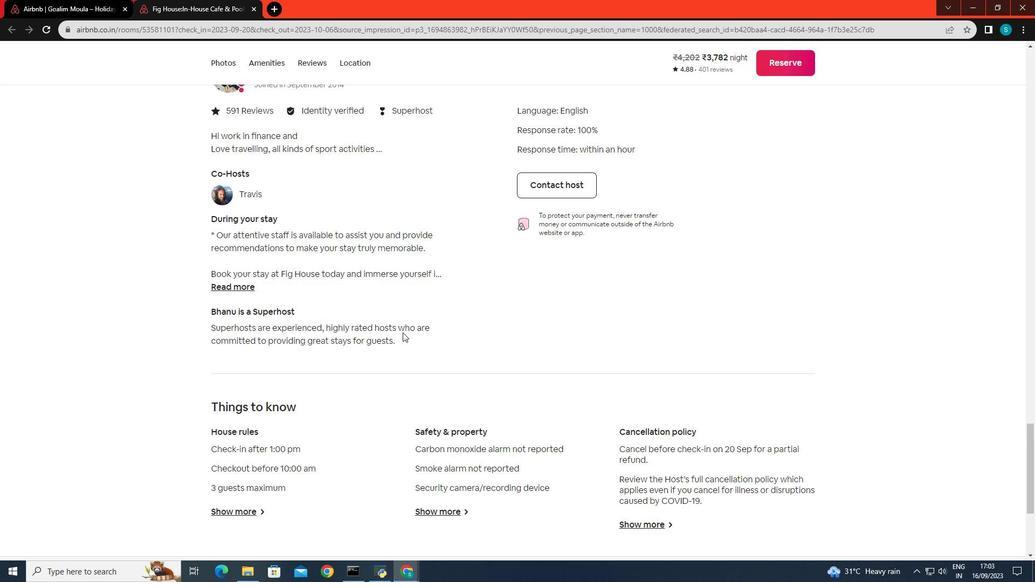 
Action: Mouse scrolled (402, 332) with delta (0, 0)
Screenshot: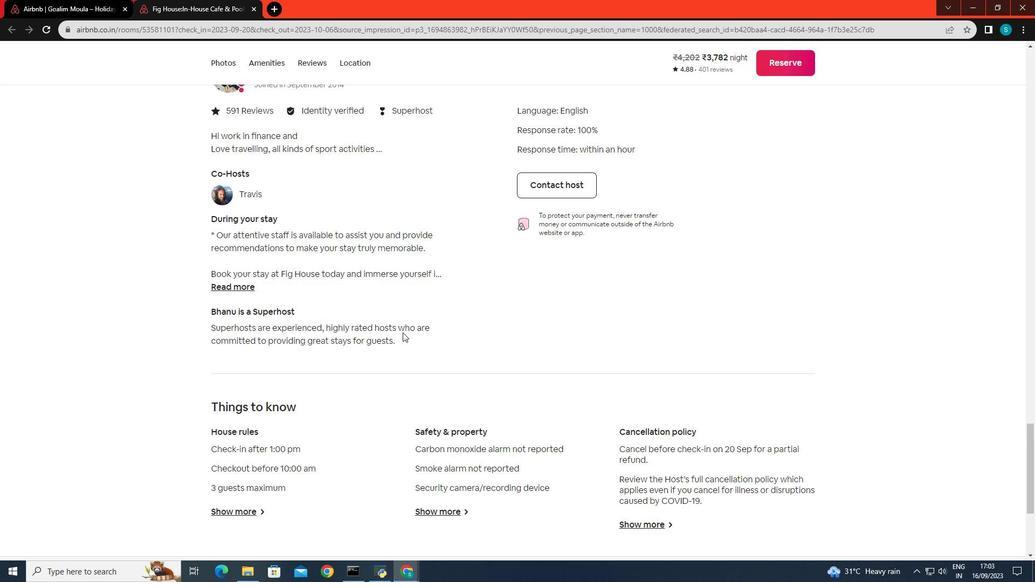 
Action: Mouse scrolled (402, 332) with delta (0, 0)
Screenshot: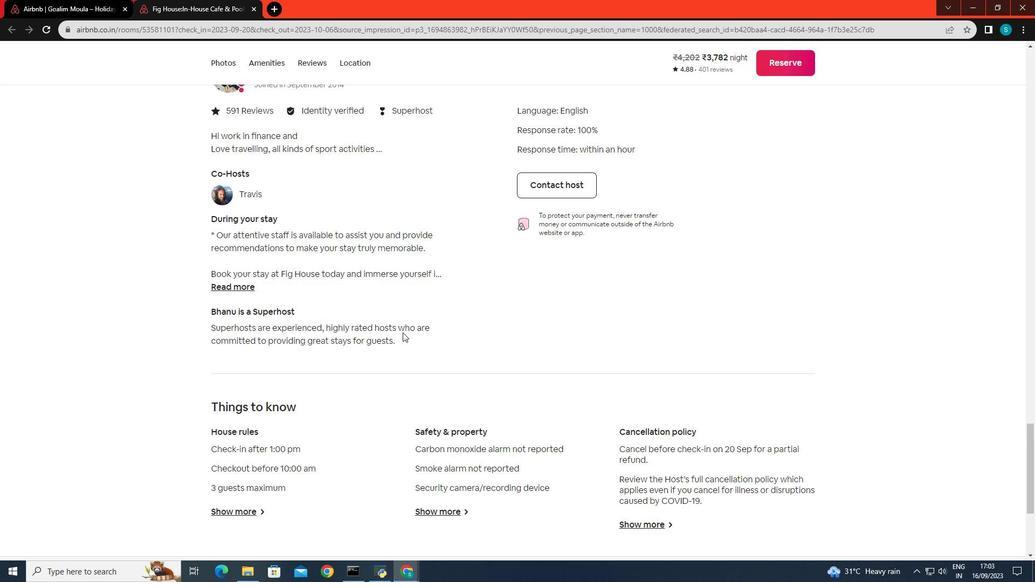 
Action: Mouse scrolled (402, 332) with delta (0, 0)
Screenshot: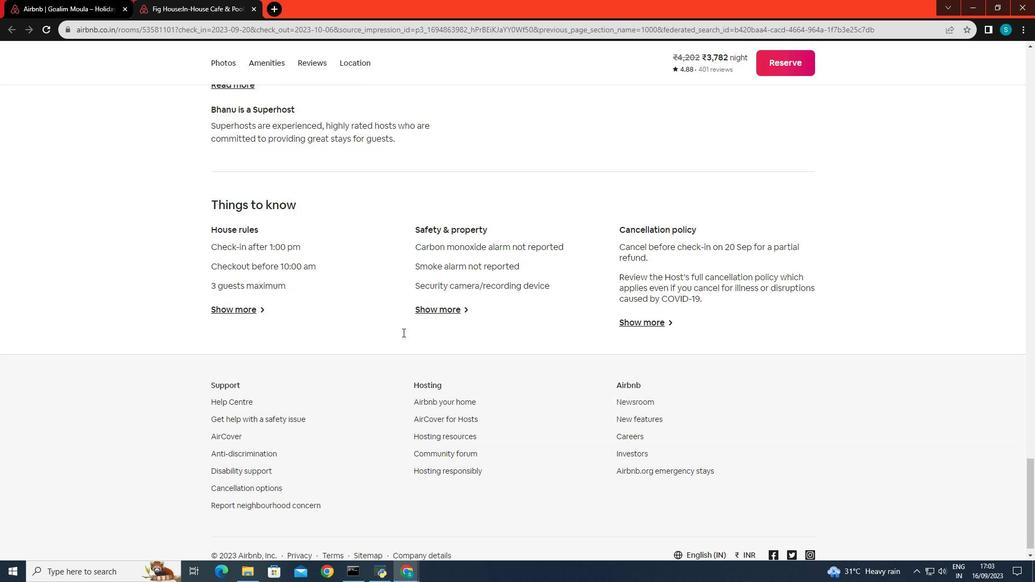
Action: Mouse scrolled (402, 332) with delta (0, 0)
Screenshot: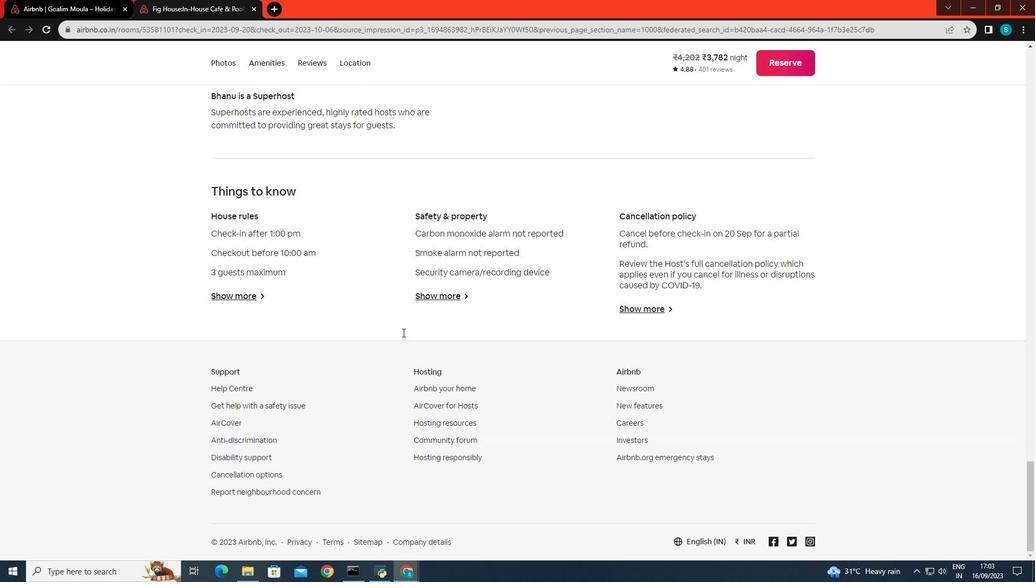 
Action: Mouse scrolled (402, 332) with delta (0, 0)
Screenshot: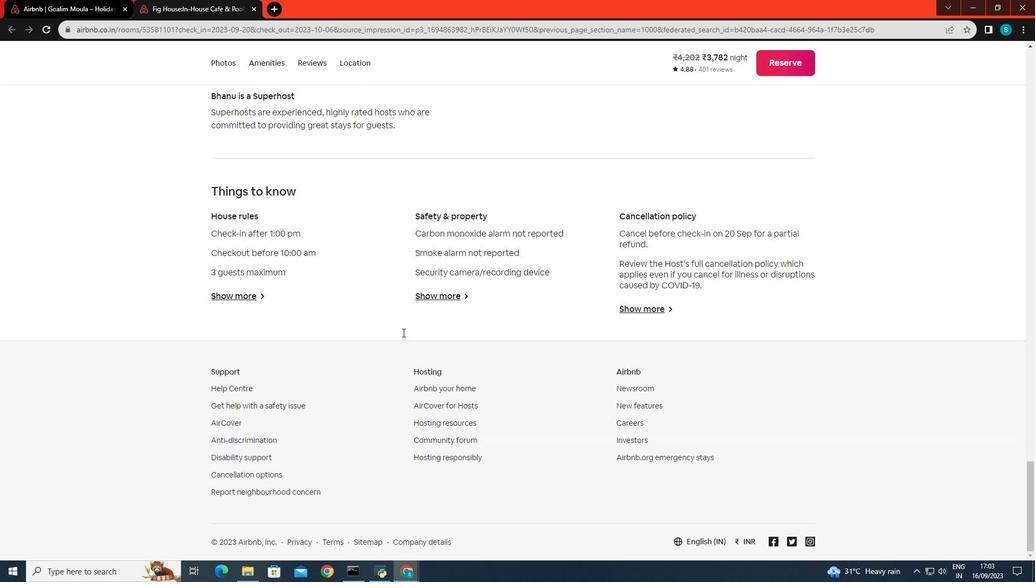 
Action: Mouse scrolled (402, 332) with delta (0, 0)
Screenshot: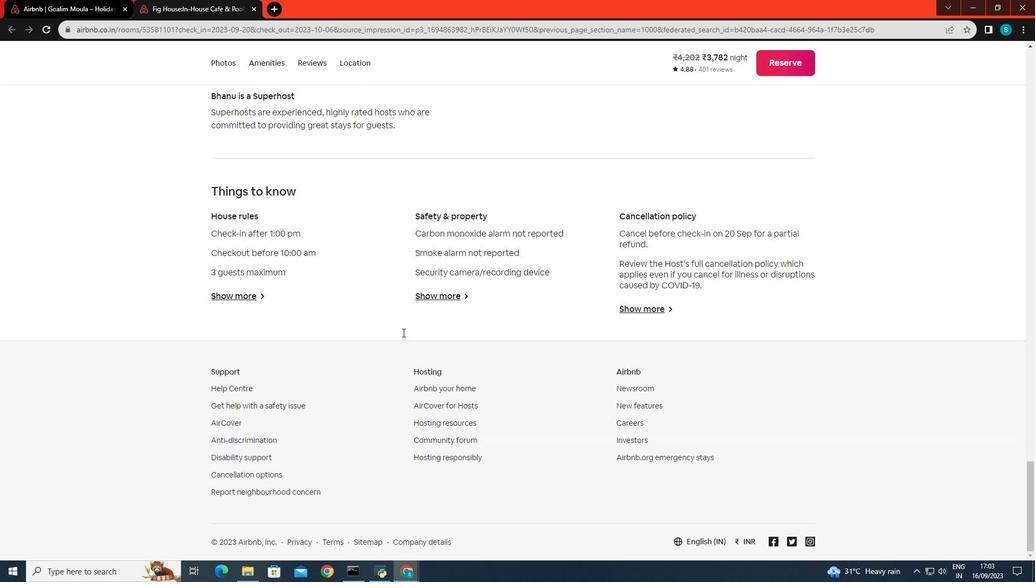 
Action: Mouse scrolled (402, 332) with delta (0, 0)
Screenshot: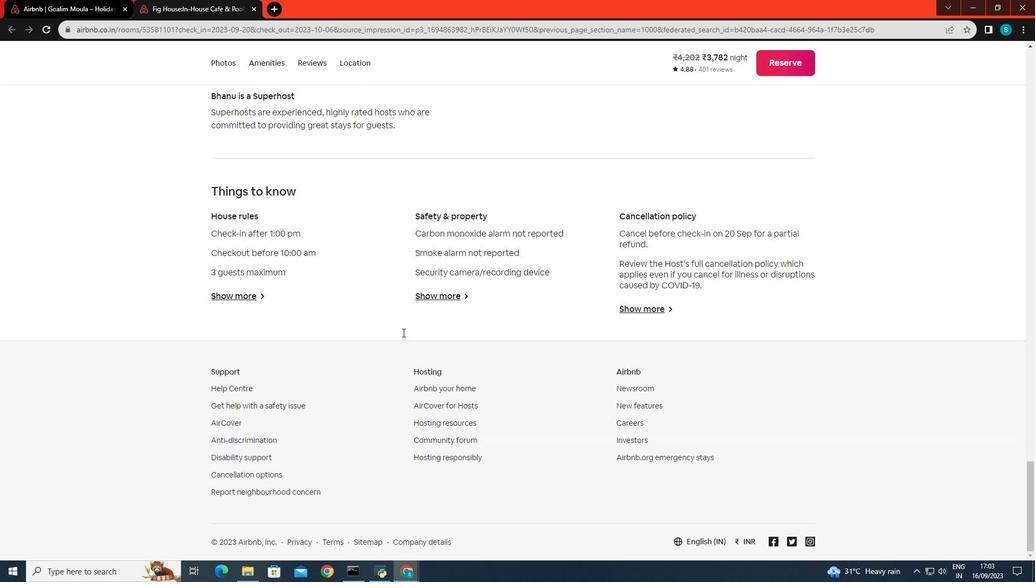 
Action: Mouse scrolled (402, 332) with delta (0, 0)
Screenshot: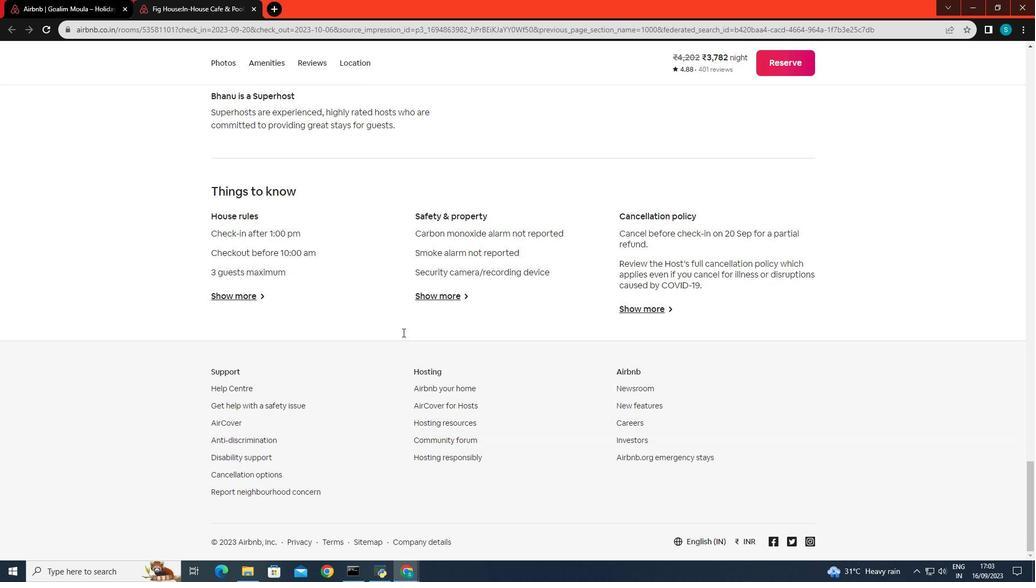 
Action: Mouse scrolled (402, 333) with delta (0, 0)
Screenshot: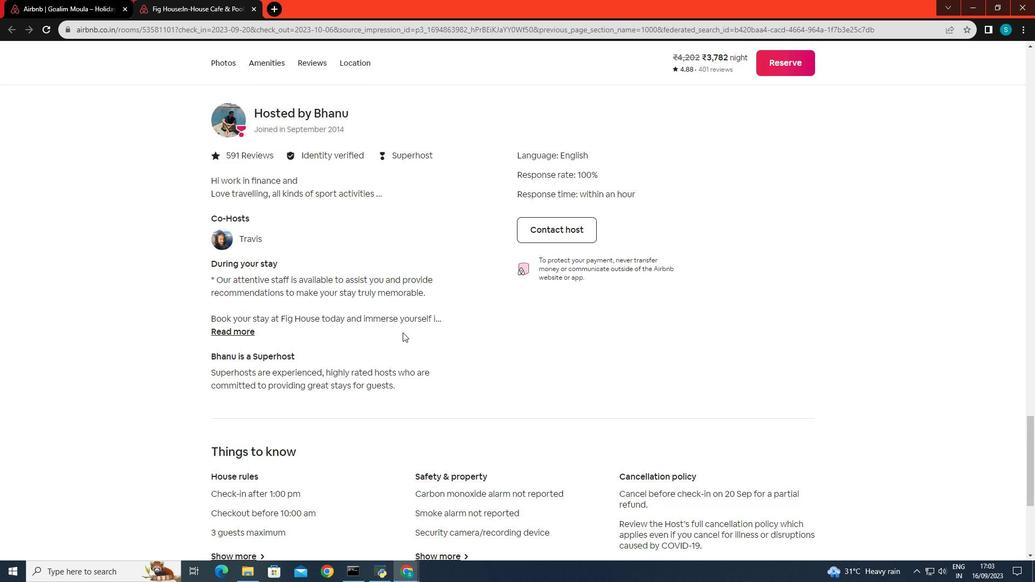 
Action: Mouse scrolled (402, 333) with delta (0, 0)
Screenshot: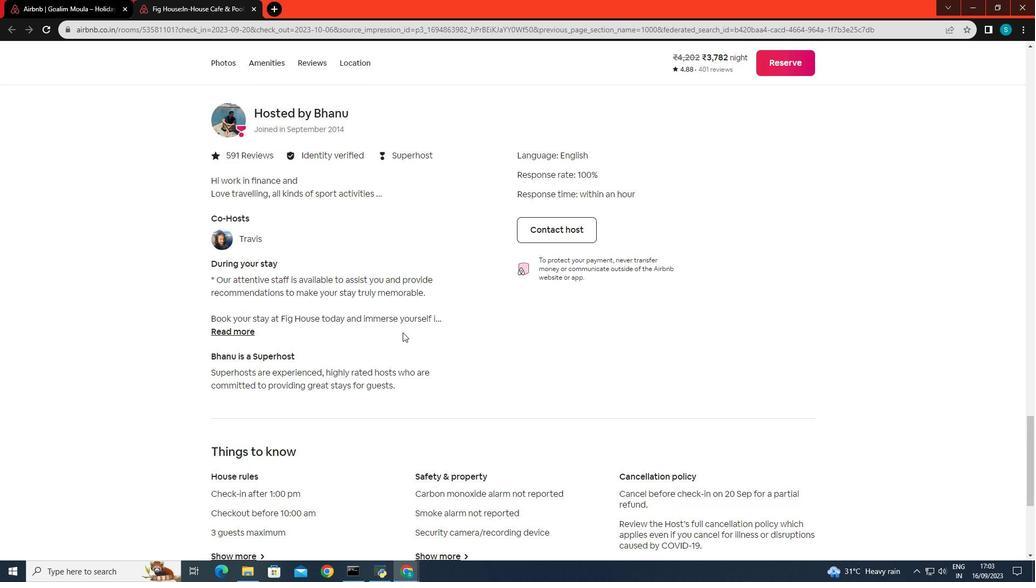 
Action: Mouse scrolled (402, 333) with delta (0, 0)
Screenshot: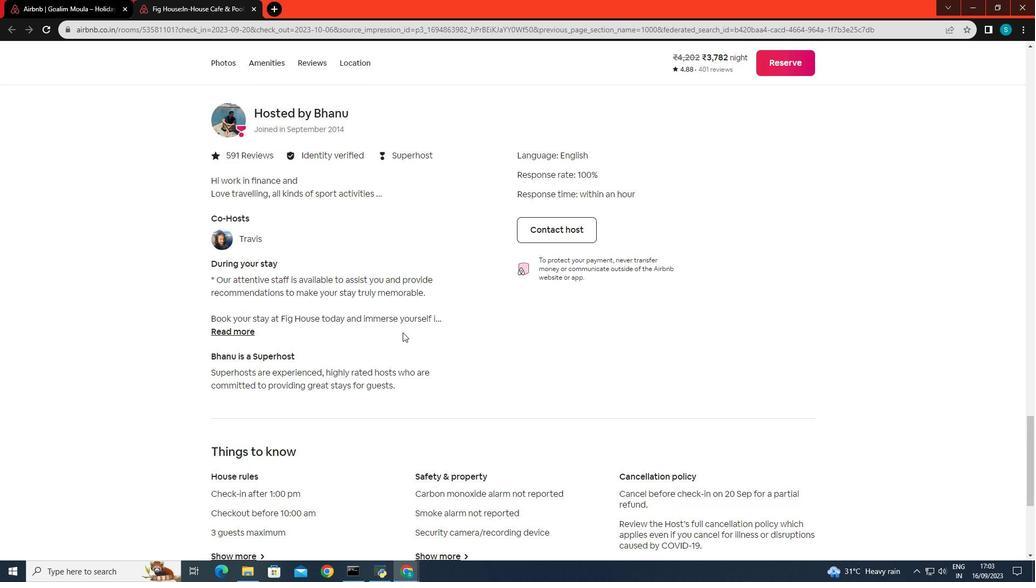 
Action: Mouse scrolled (402, 333) with delta (0, 0)
Screenshot: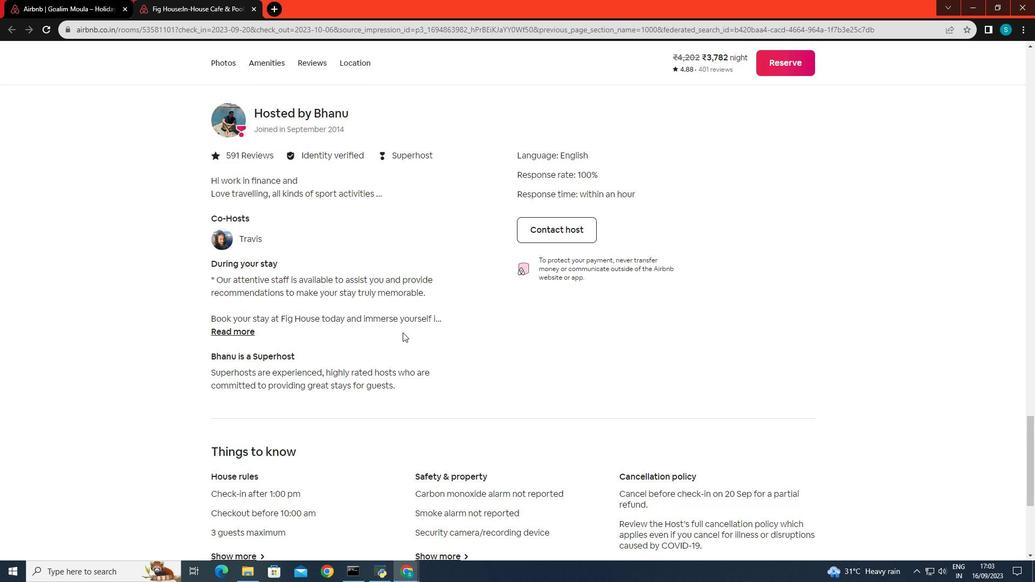 
Action: Mouse scrolled (402, 333) with delta (0, 0)
Screenshot: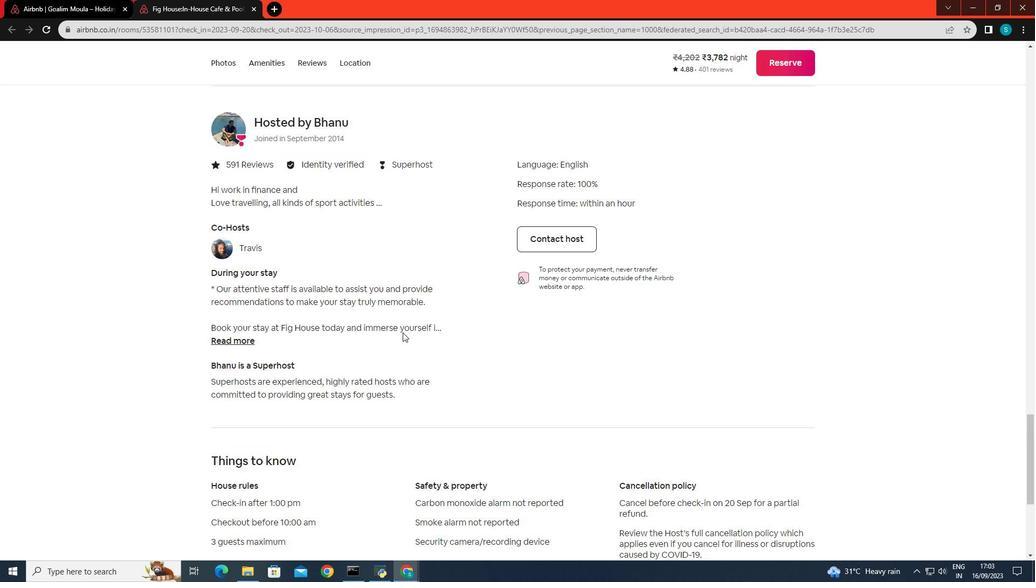 
Action: Mouse scrolled (402, 333) with delta (0, 0)
Screenshot: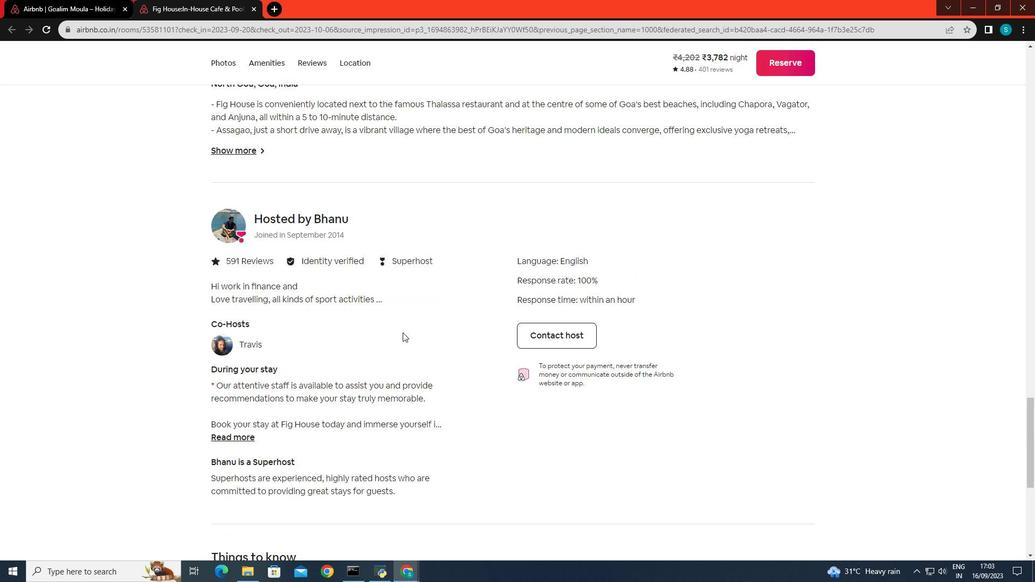 
Action: Mouse scrolled (402, 333) with delta (0, 0)
Screenshot: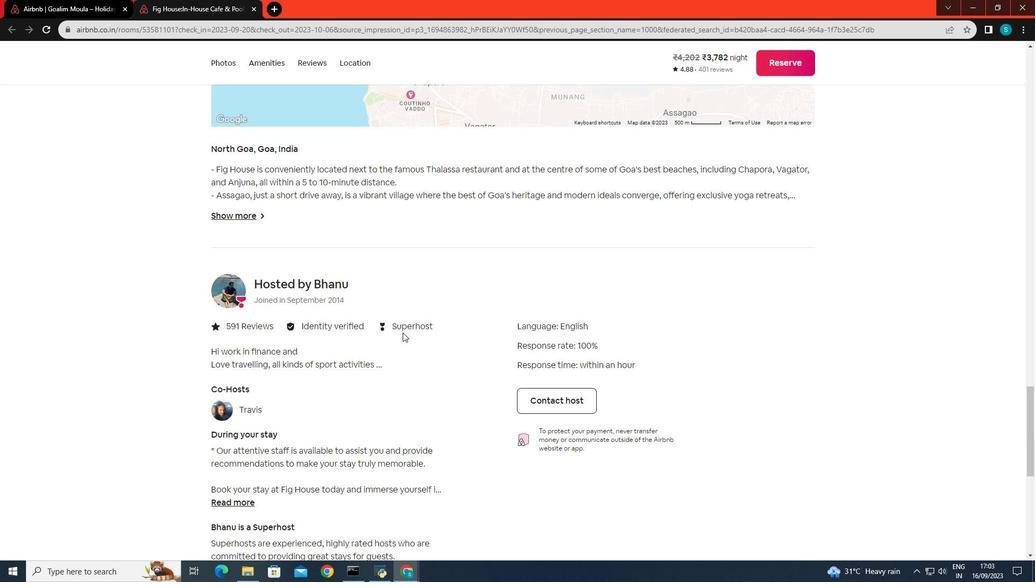 
Action: Mouse scrolled (402, 333) with delta (0, 0)
Screenshot: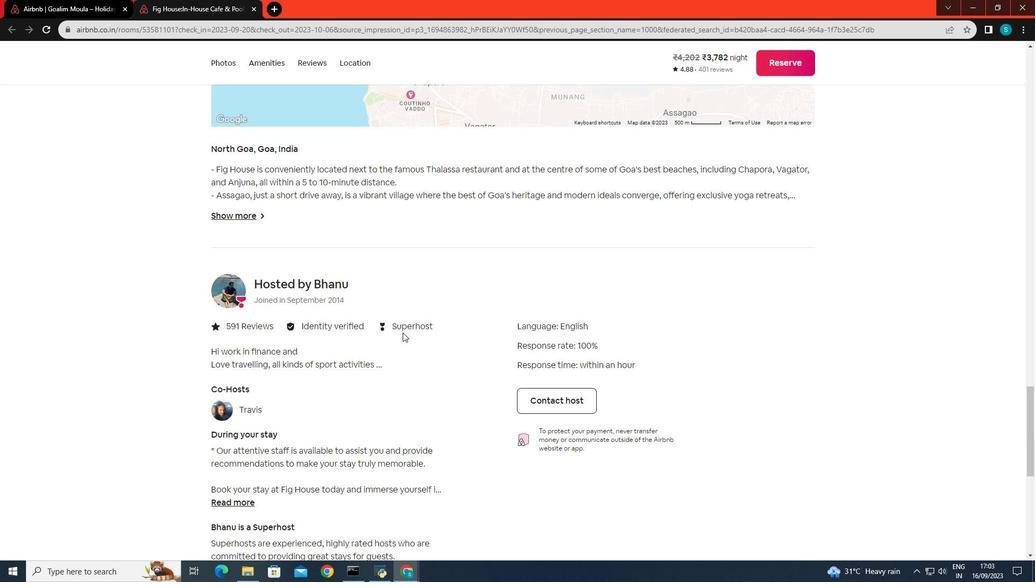 
Action: Mouse moved to (376, 304)
Screenshot: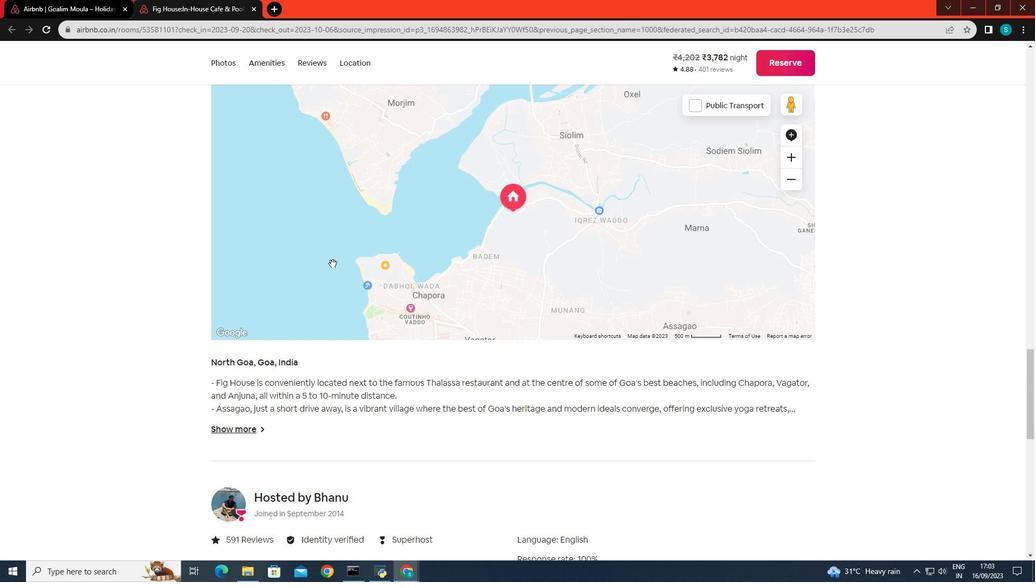 
Action: Mouse scrolled (376, 305) with delta (0, 0)
Screenshot: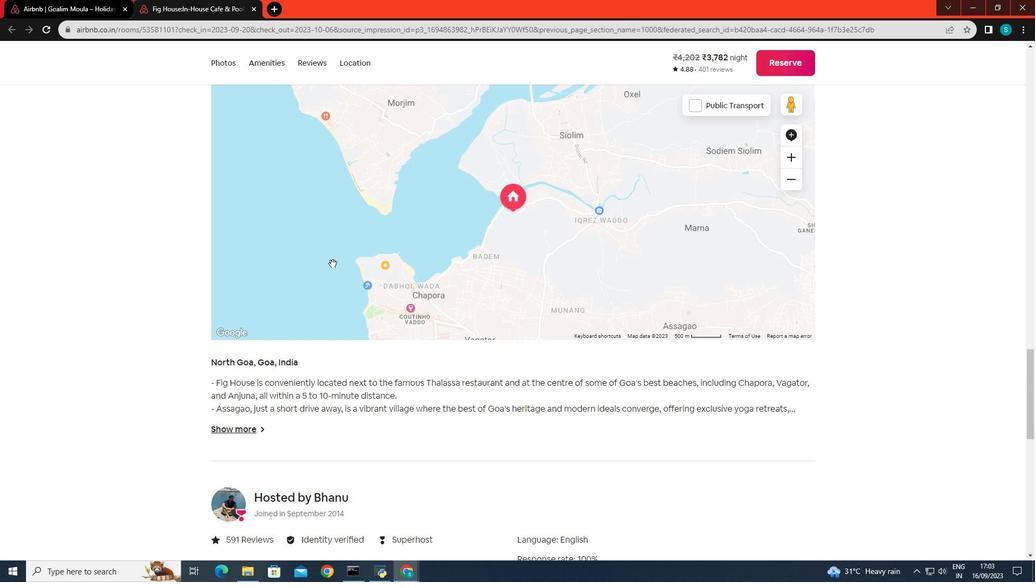 
Action: Mouse moved to (376, 304)
Screenshot: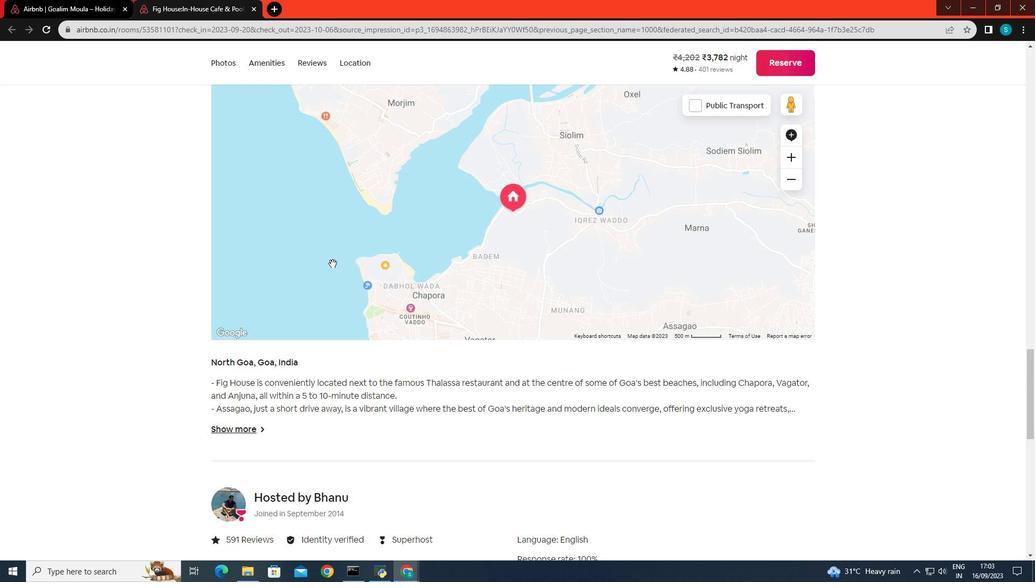 
Action: Mouse scrolled (376, 304) with delta (0, 0)
Screenshot: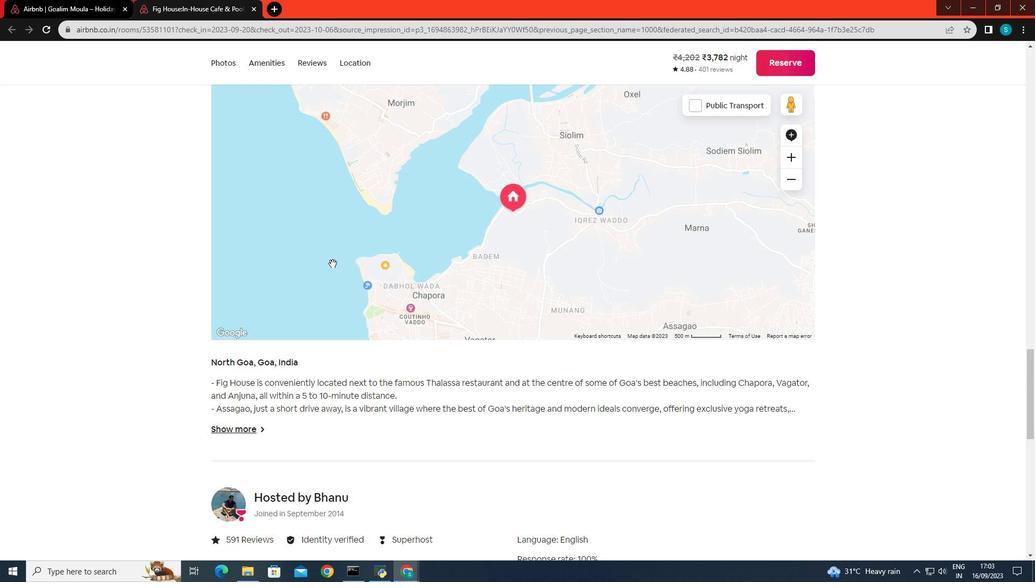 
Action: Mouse moved to (375, 304)
Screenshot: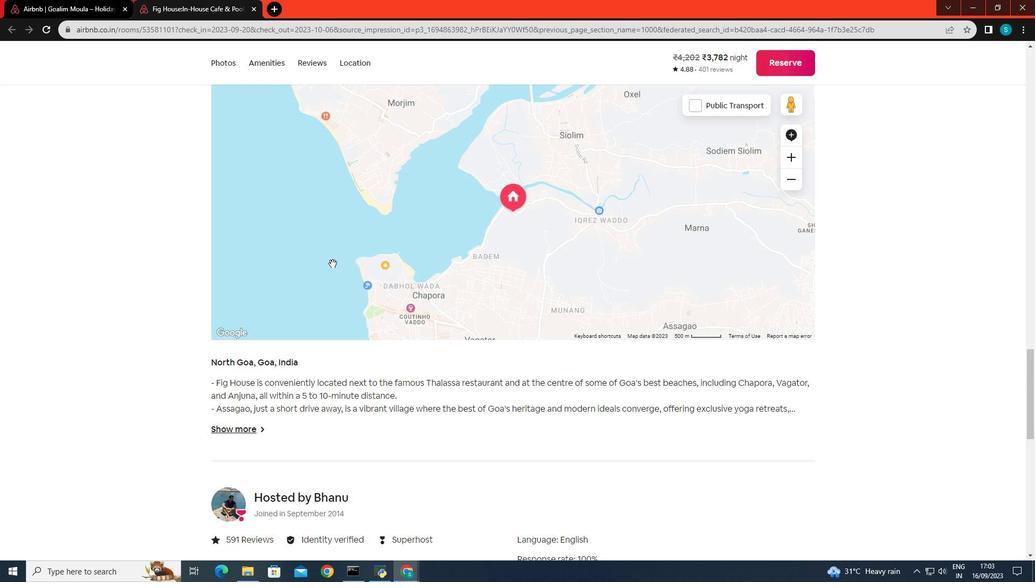 
Action: Mouse scrolled (375, 304) with delta (0, 0)
Screenshot: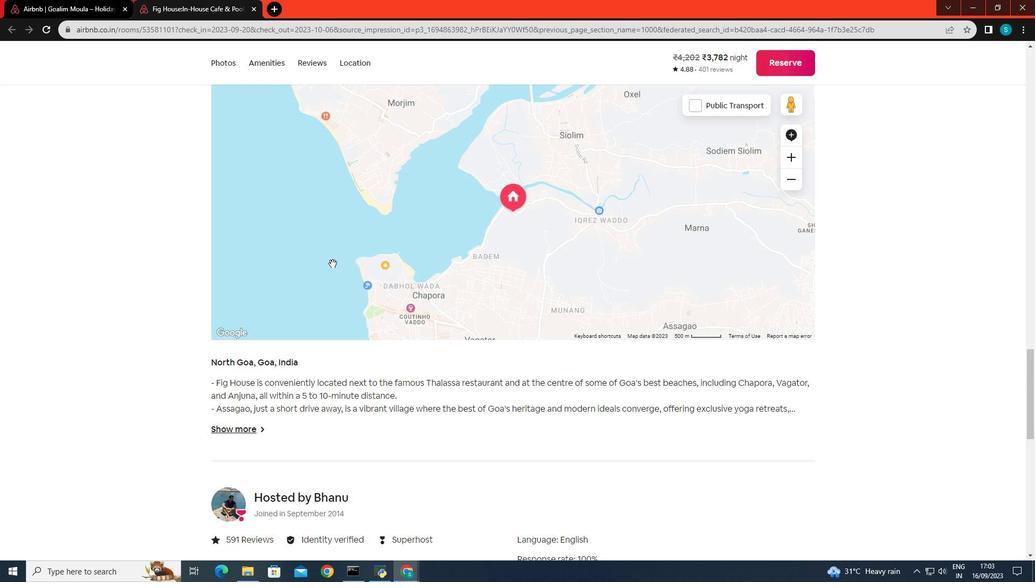
Action: Mouse scrolled (375, 304) with delta (0, 0)
Screenshot: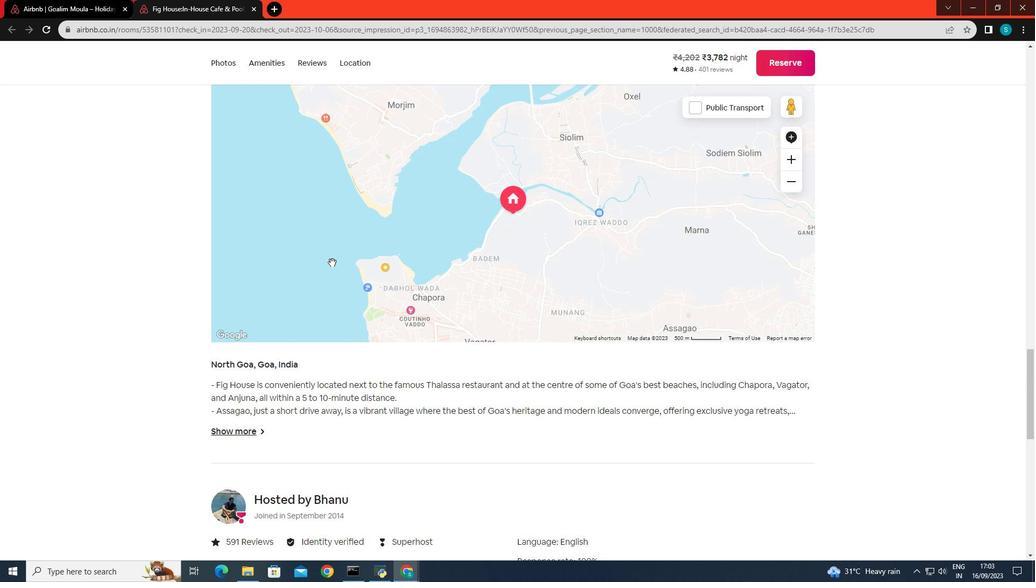 
Action: Mouse moved to (332, 263)
Screenshot: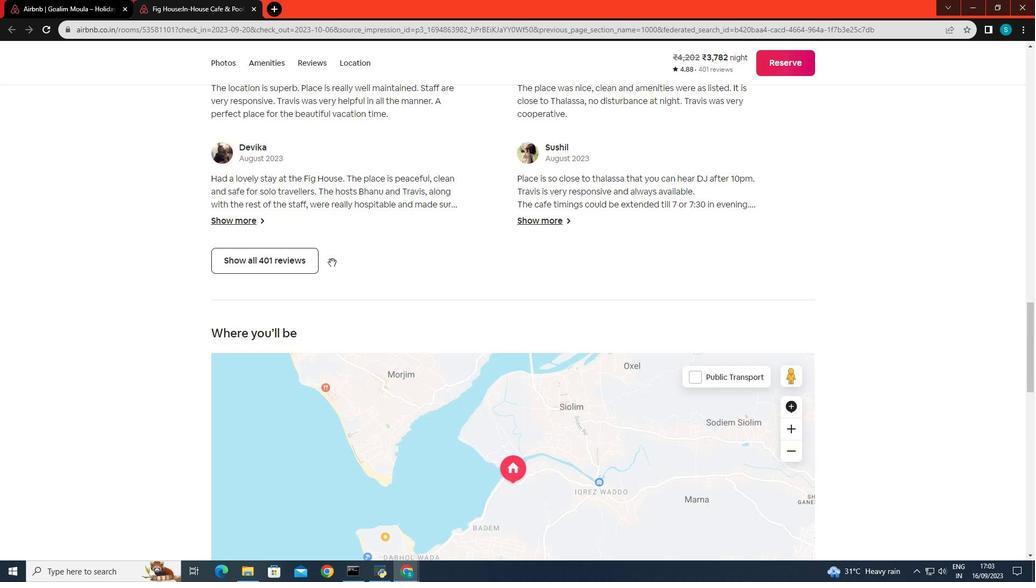 
Action: Mouse scrolled (332, 263) with delta (0, 0)
Screenshot: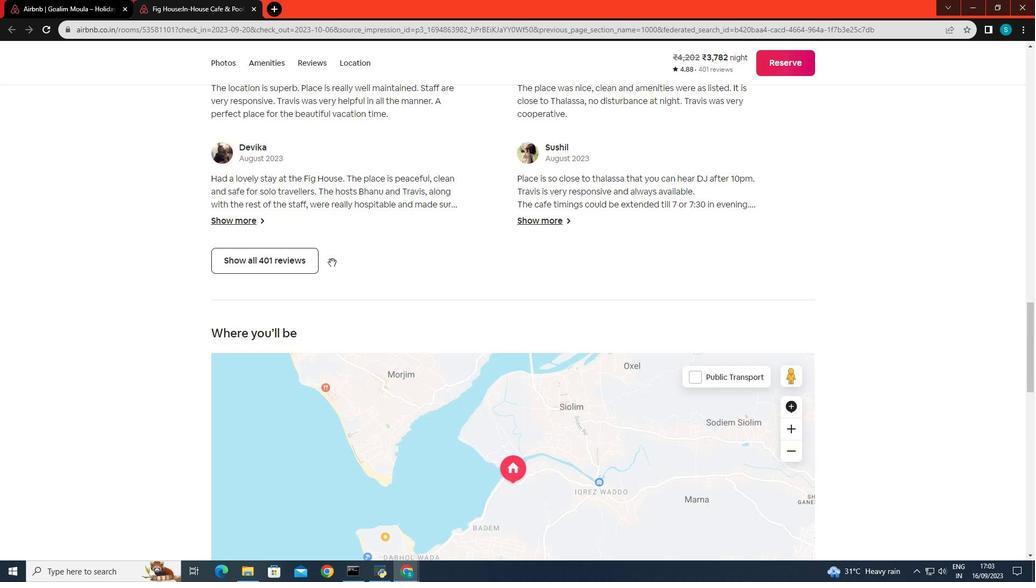 
Action: Mouse moved to (332, 262)
Screenshot: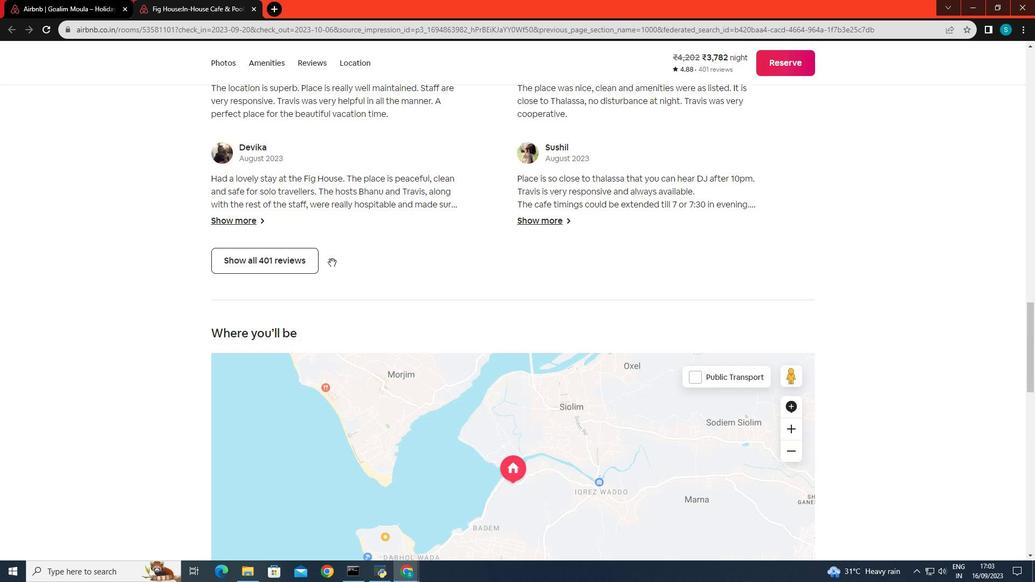 
Action: Mouse scrolled (332, 263) with delta (0, 0)
Screenshot: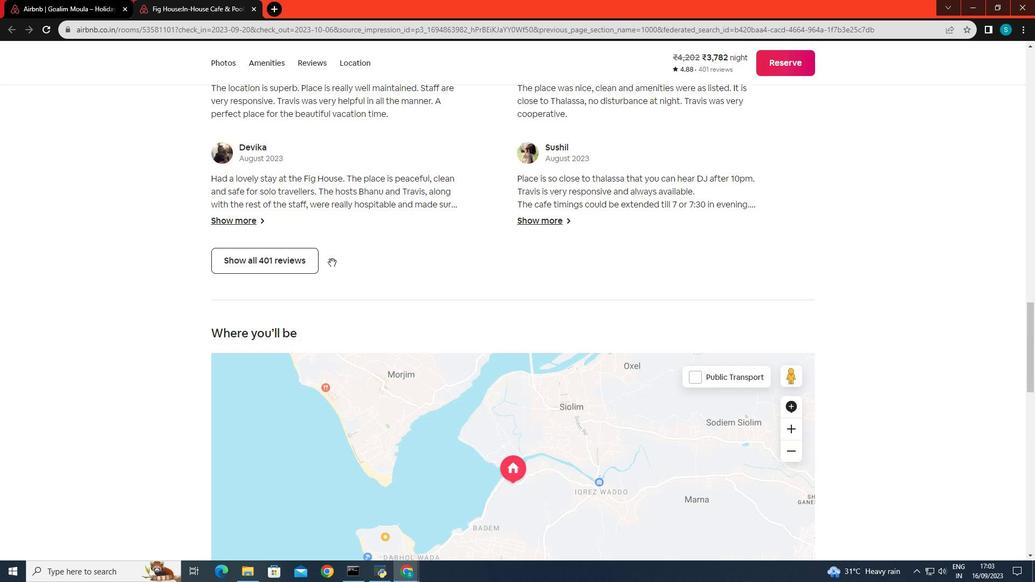 
Action: Mouse scrolled (332, 263) with delta (0, 0)
Screenshot: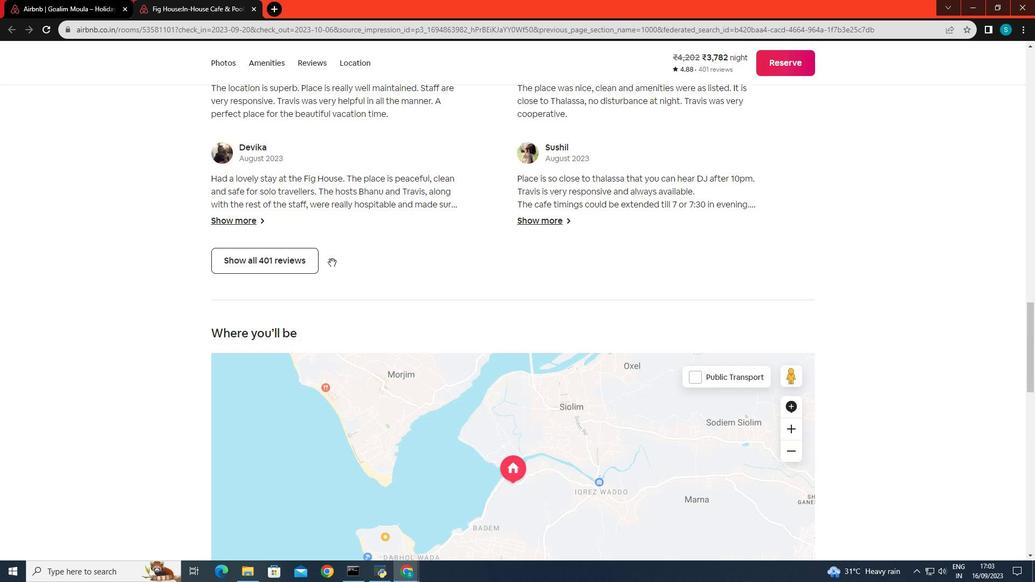 
Action: Mouse scrolled (332, 263) with delta (0, 0)
Screenshot: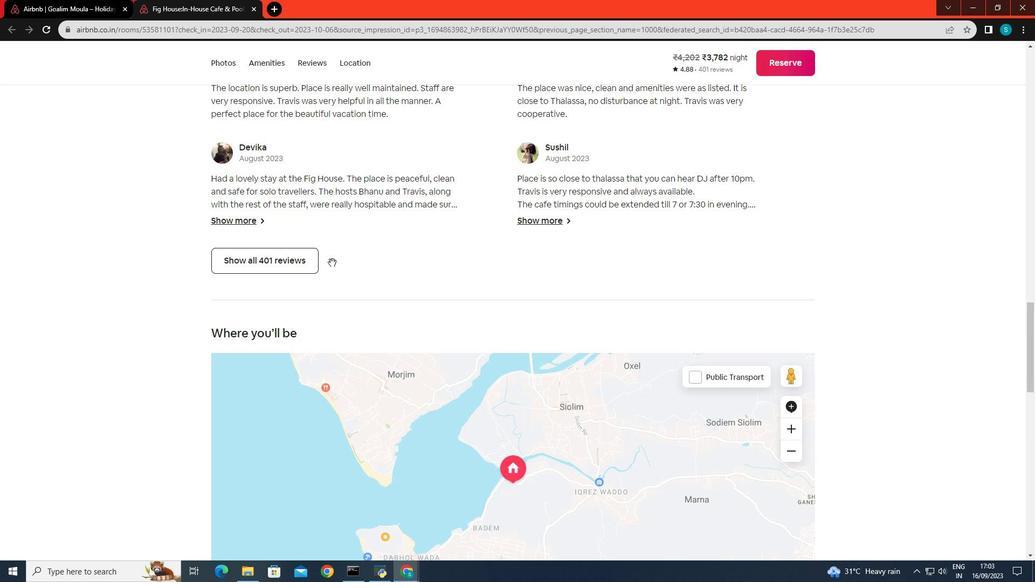 
Action: Mouse scrolled (332, 263) with delta (0, 0)
Screenshot: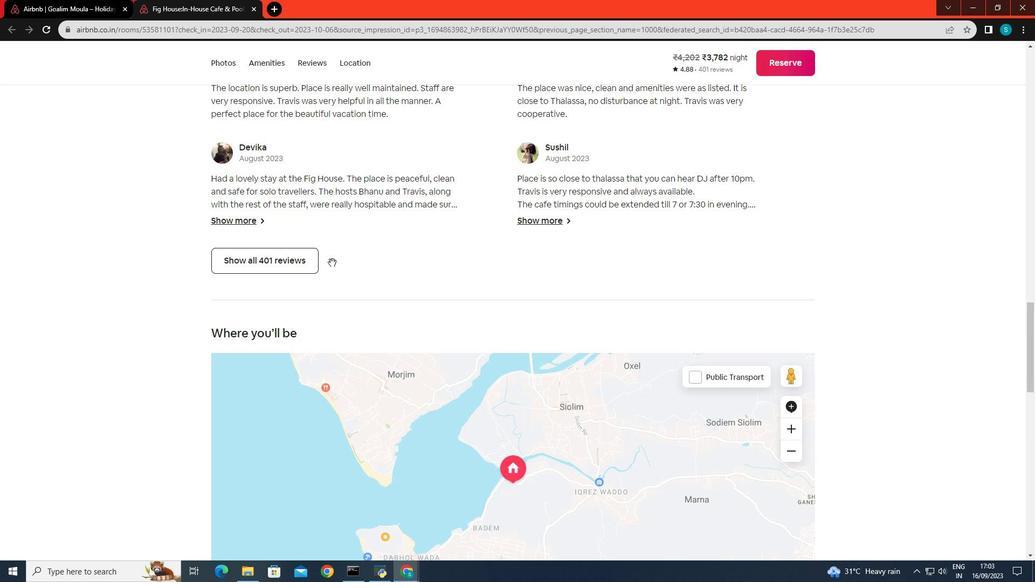 
Action: Mouse scrolled (332, 263) with delta (0, 0)
Screenshot: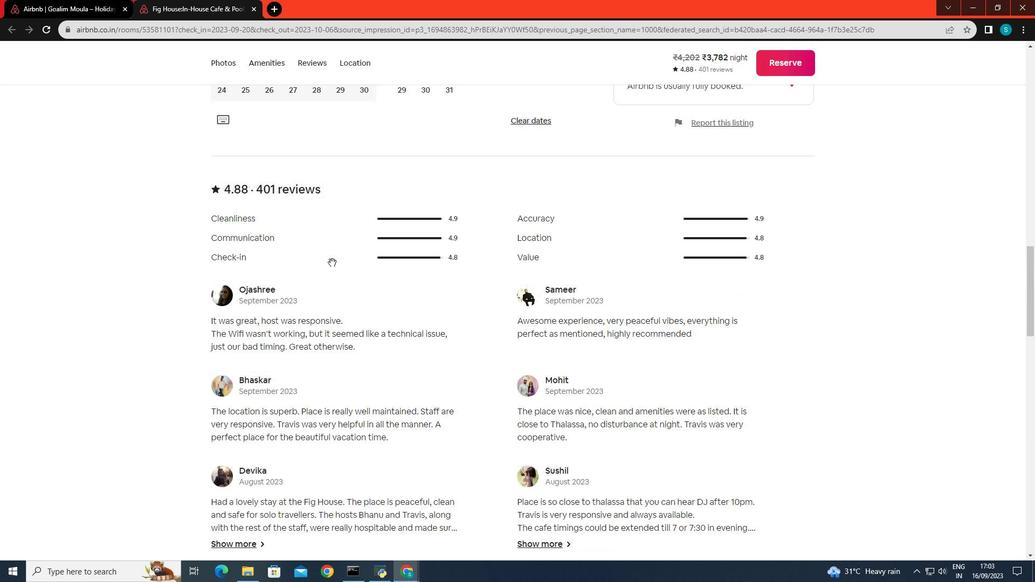 
Action: Mouse scrolled (332, 263) with delta (0, 0)
Screenshot: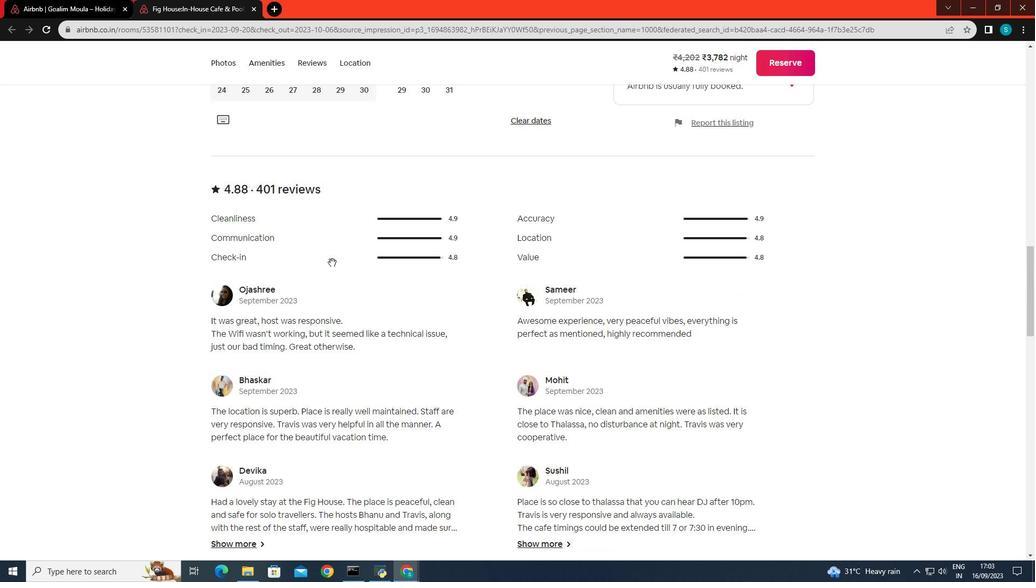 
Action: Mouse scrolled (332, 263) with delta (0, 0)
Screenshot: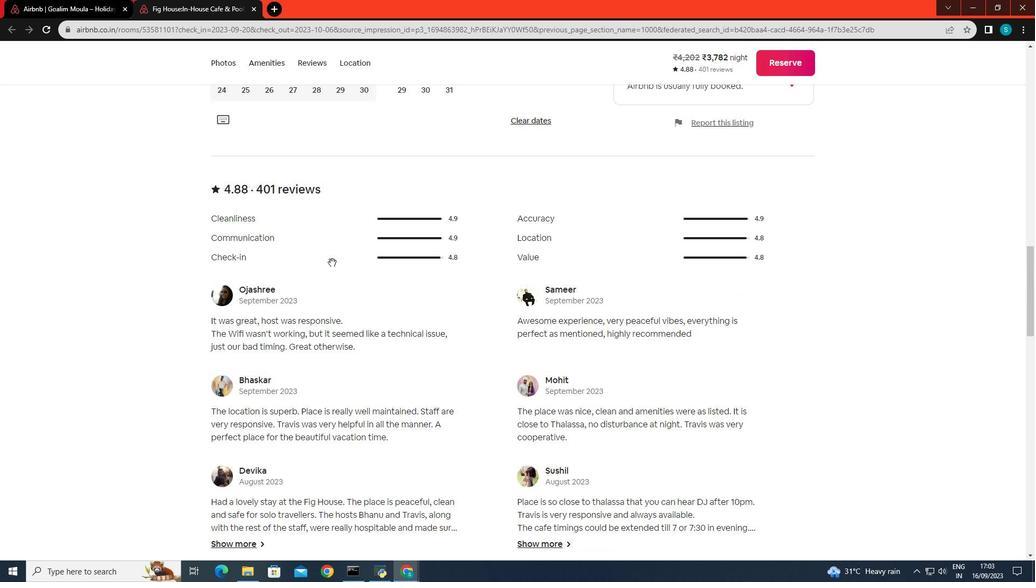 
Action: Mouse scrolled (332, 263) with delta (0, 0)
Screenshot: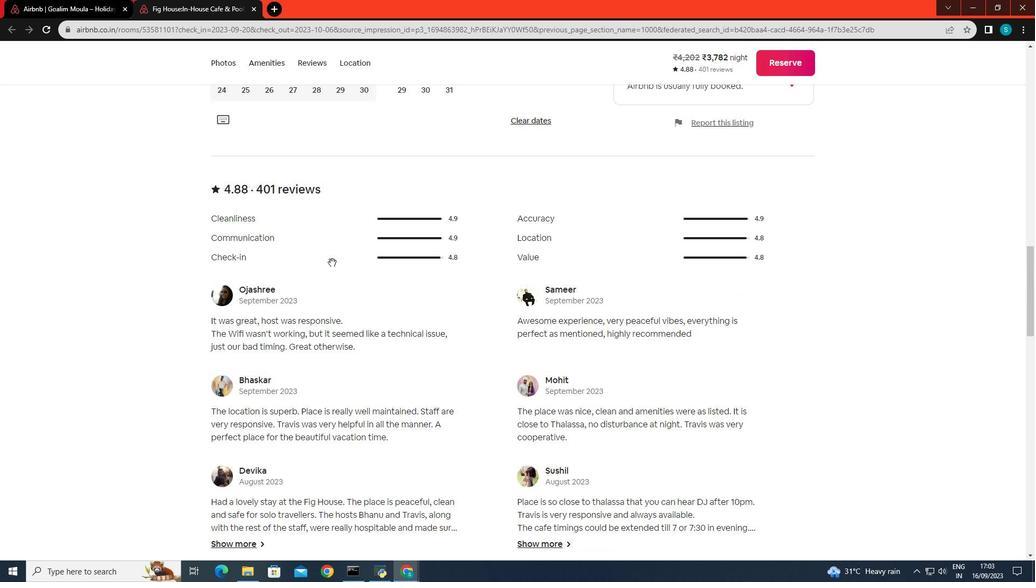 
Action: Mouse scrolled (332, 263) with delta (0, 0)
Screenshot: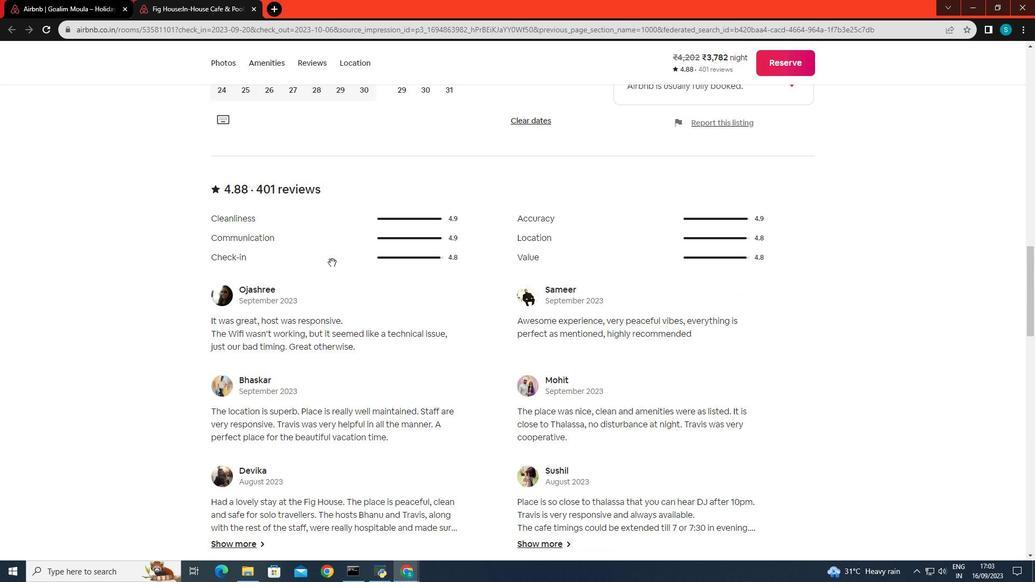 
Action: Mouse scrolled (332, 263) with delta (0, 0)
Screenshot: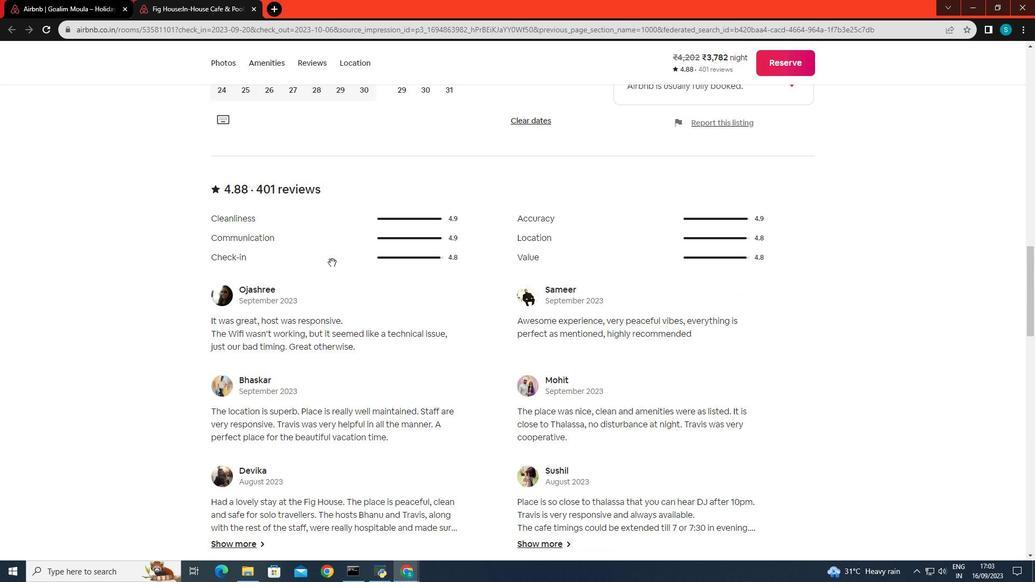 
Action: Mouse scrolled (332, 263) with delta (0, 0)
Screenshot: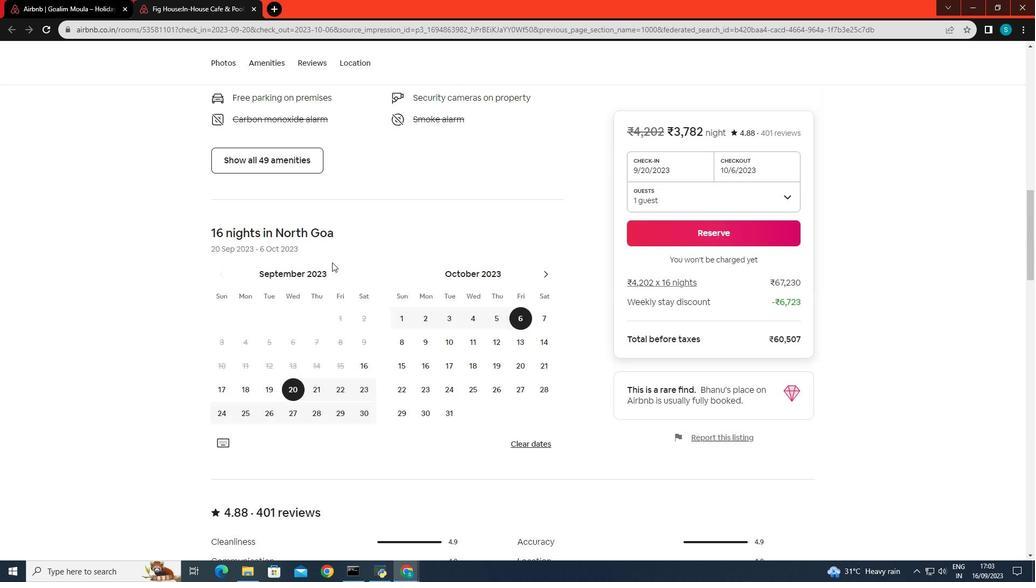 
Action: Mouse scrolled (332, 263) with delta (0, 0)
Screenshot: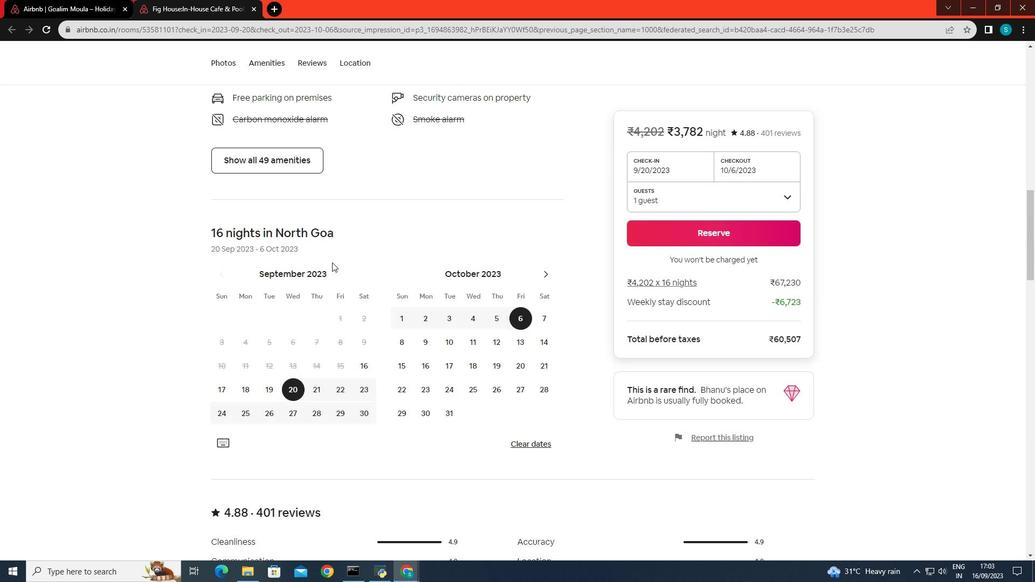 
Action: Mouse scrolled (332, 263) with delta (0, 0)
Screenshot: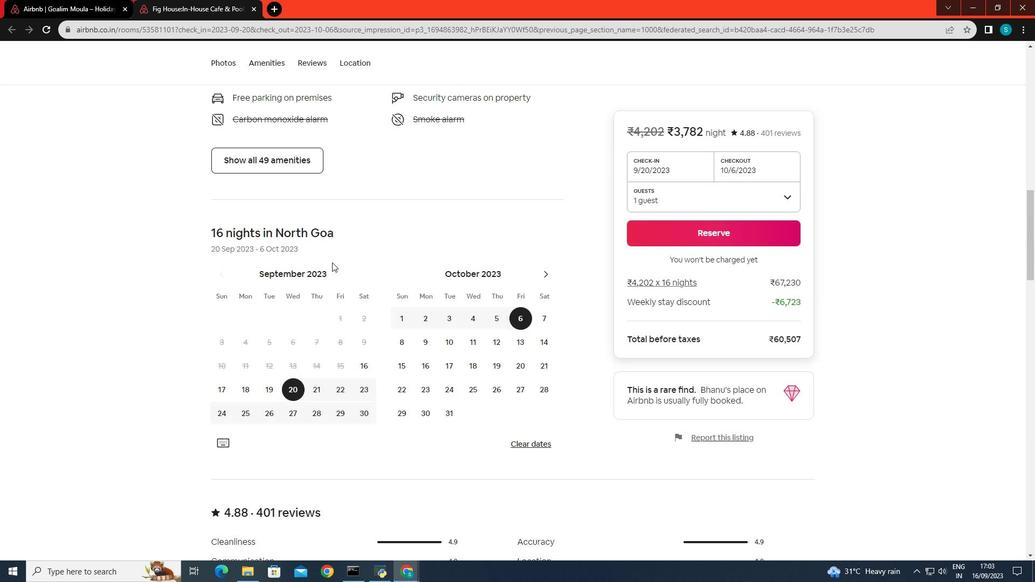 
Action: Mouse scrolled (332, 263) with delta (0, 0)
Screenshot: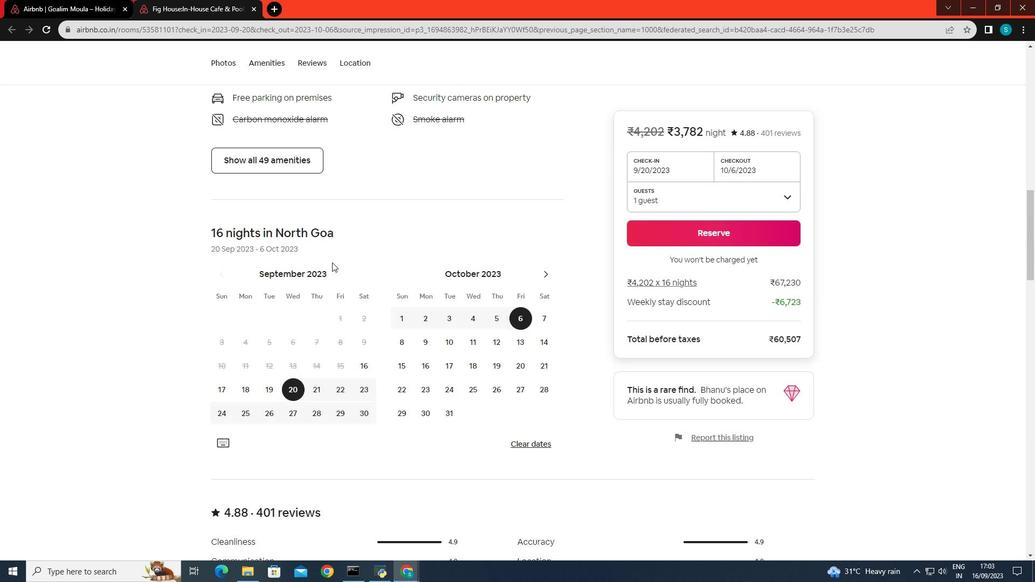 
Action: Mouse scrolled (332, 263) with delta (0, 0)
Screenshot: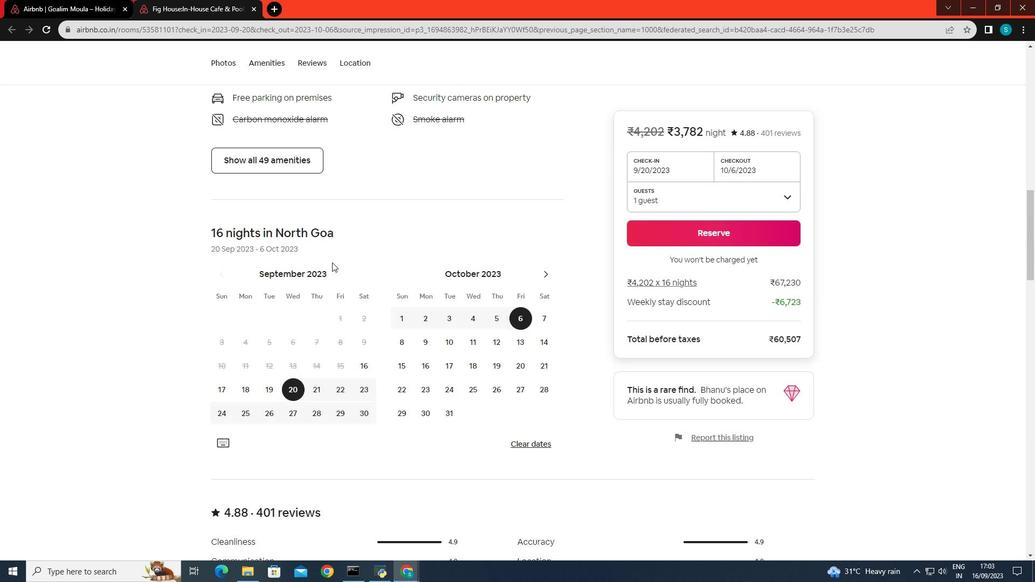
Action: Mouse scrolled (332, 263) with delta (0, 0)
Screenshot: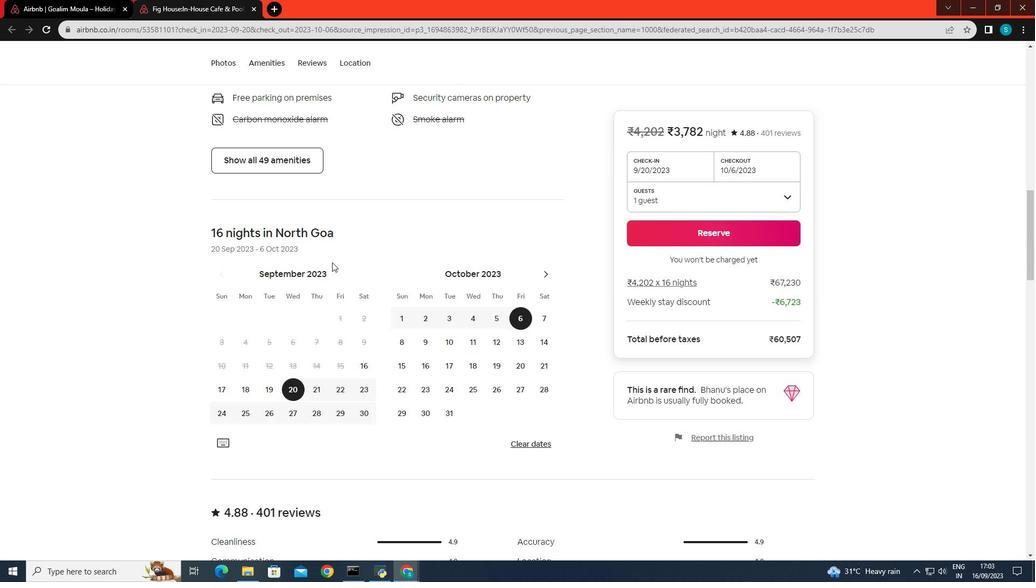 
Action: Mouse scrolled (332, 263) with delta (0, 0)
Screenshot: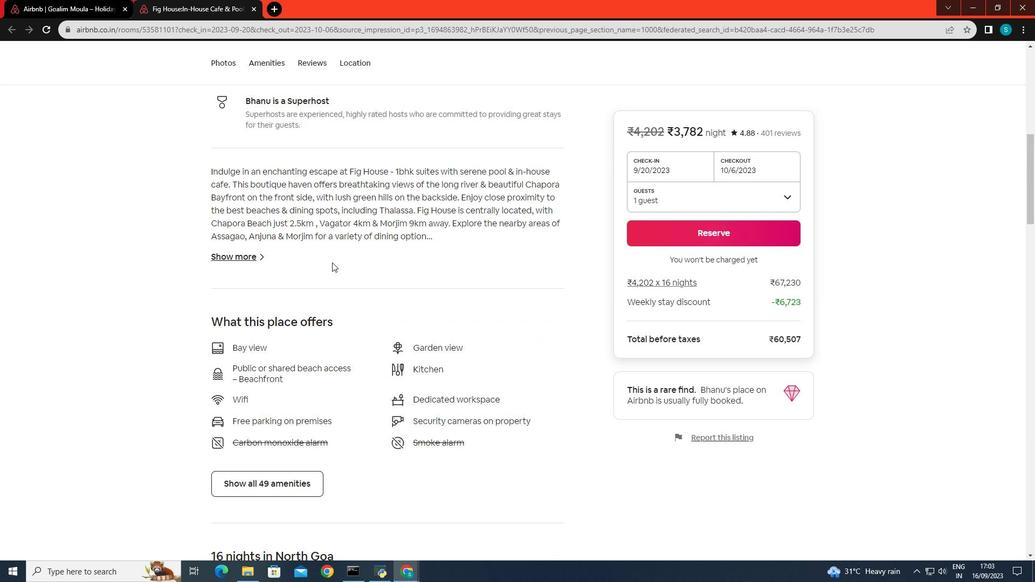 
Action: Mouse scrolled (332, 263) with delta (0, 0)
Screenshot: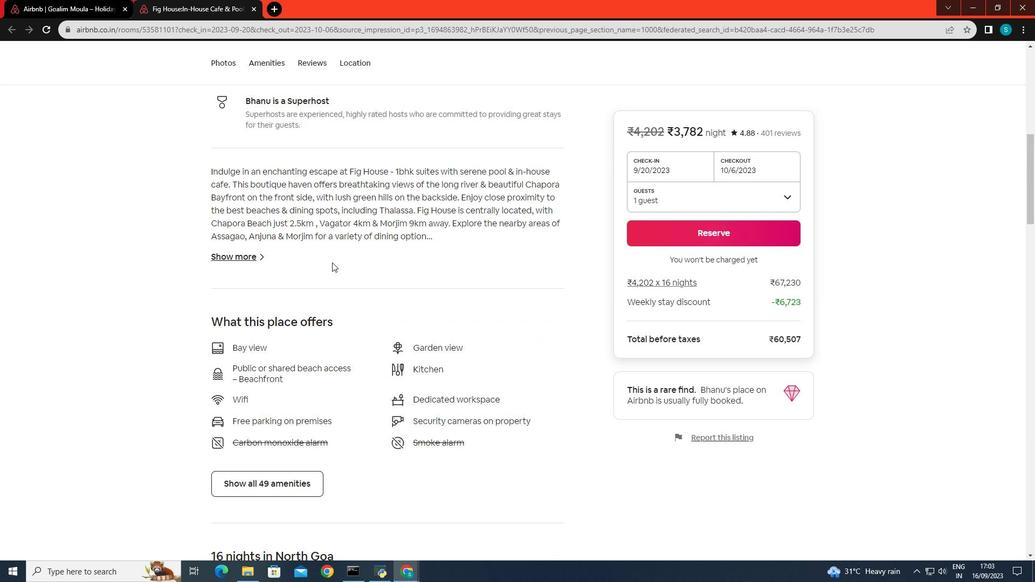 
Action: Mouse scrolled (332, 263) with delta (0, 0)
Screenshot: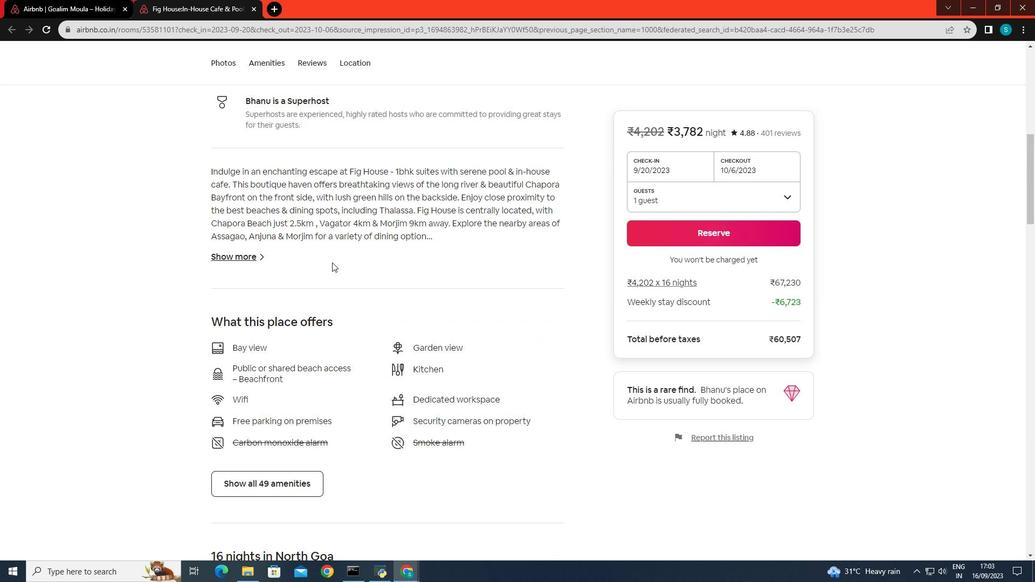 
Action: Mouse scrolled (332, 263) with delta (0, 0)
Screenshot: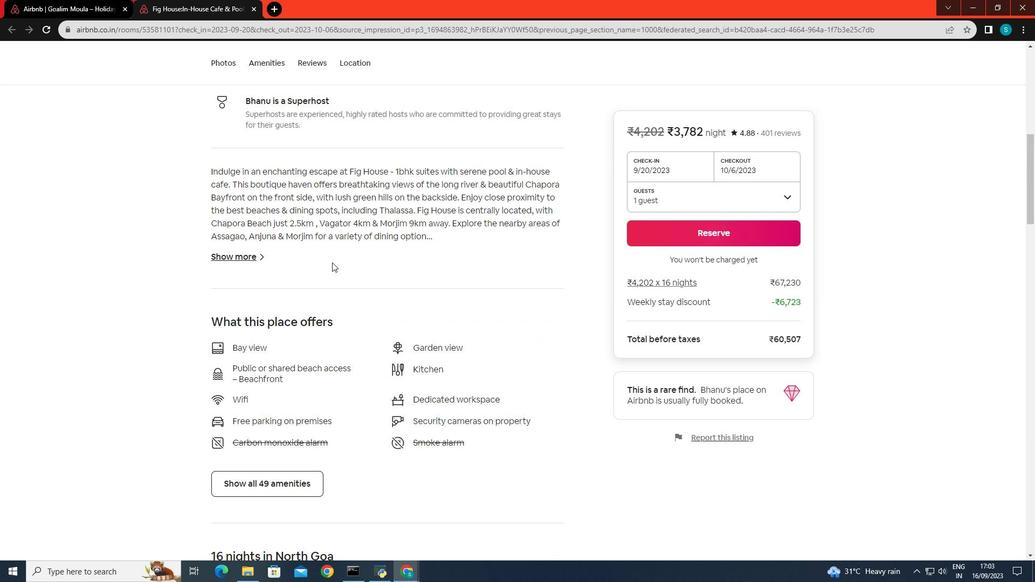 
Action: Mouse scrolled (332, 263) with delta (0, 0)
Screenshot: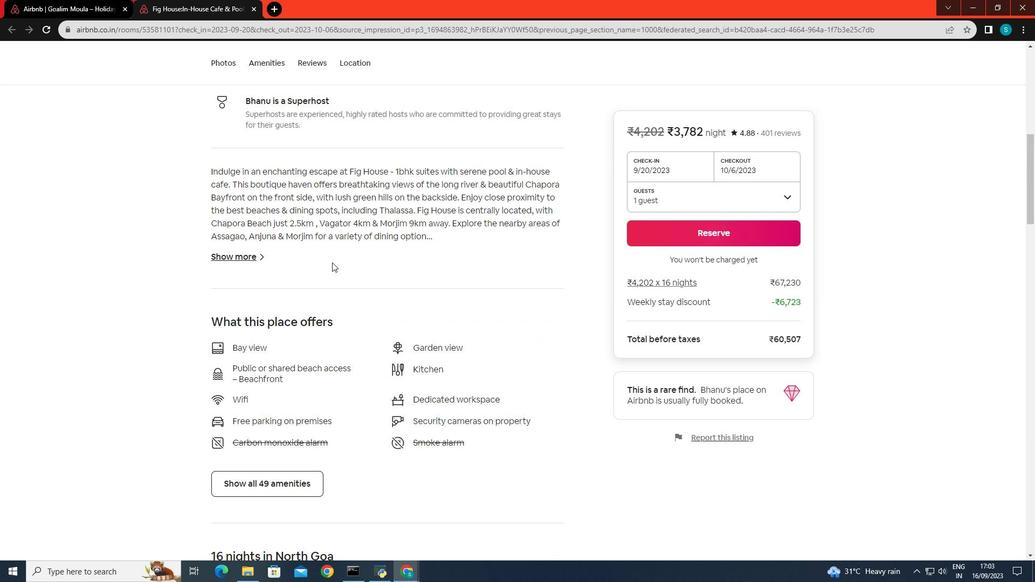 
Action: Mouse scrolled (332, 263) with delta (0, 0)
Screenshot: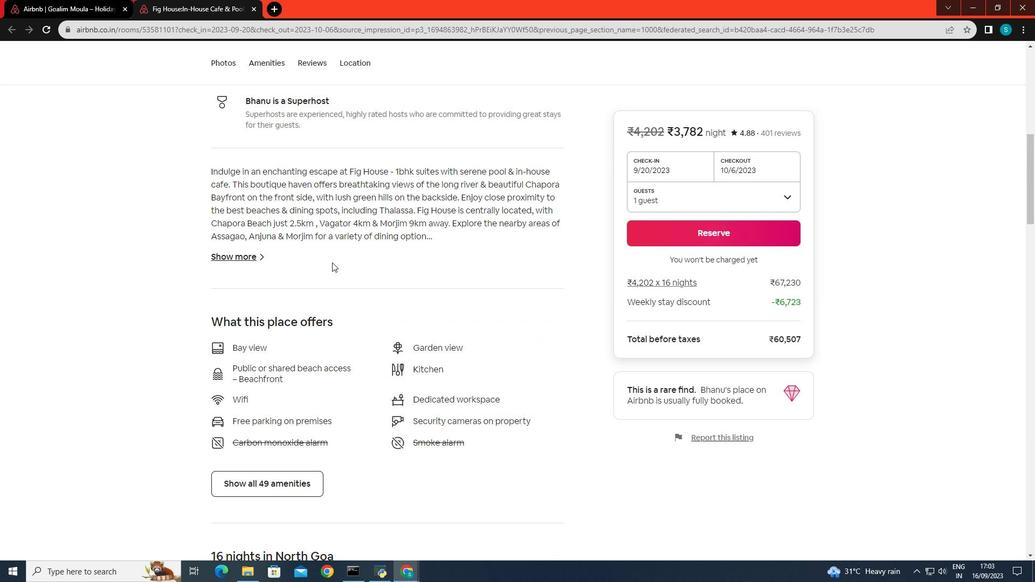 
Action: Mouse scrolled (332, 263) with delta (0, 0)
Screenshot: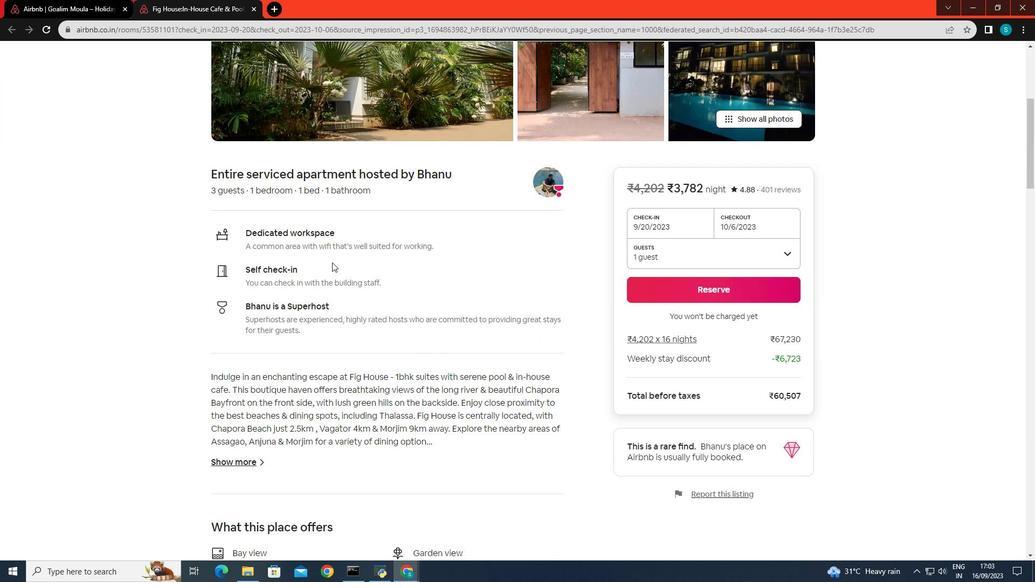 
Action: Mouse scrolled (332, 263) with delta (0, 0)
Screenshot: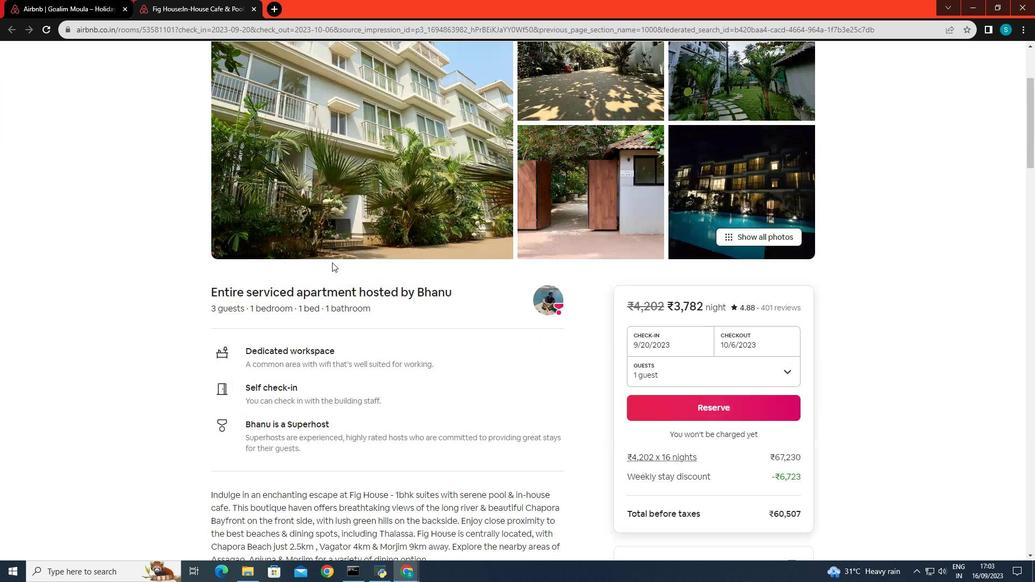 
Action: Mouse scrolled (332, 263) with delta (0, 0)
Screenshot: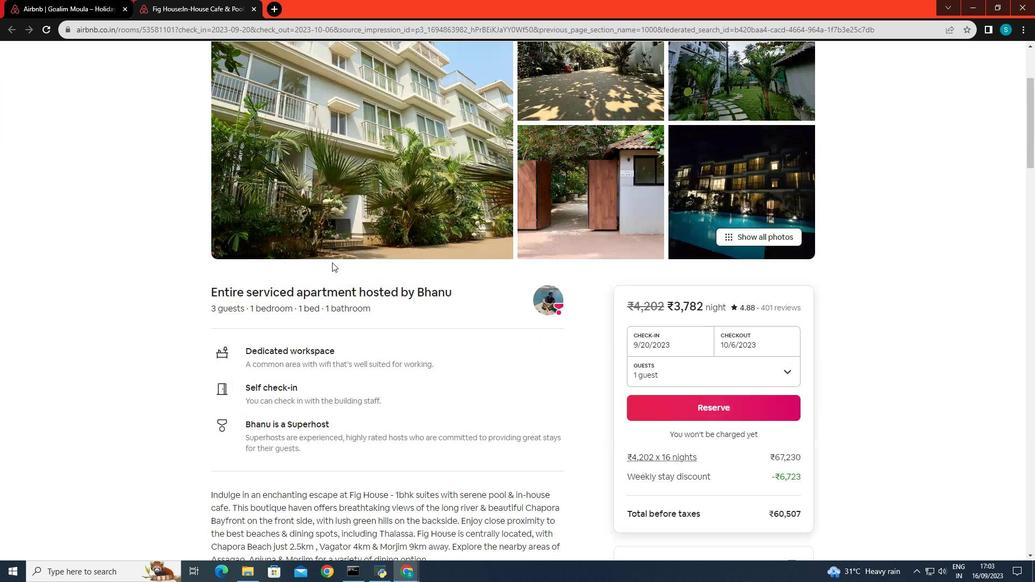 
Action: Mouse scrolled (332, 263) with delta (0, 0)
Screenshot: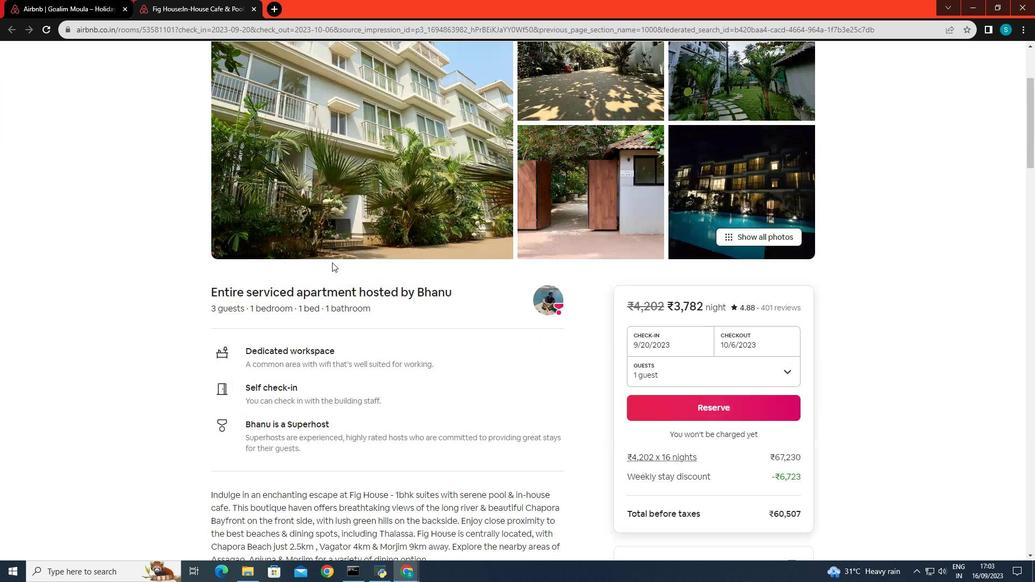 
Action: Mouse scrolled (332, 263) with delta (0, 0)
Screenshot: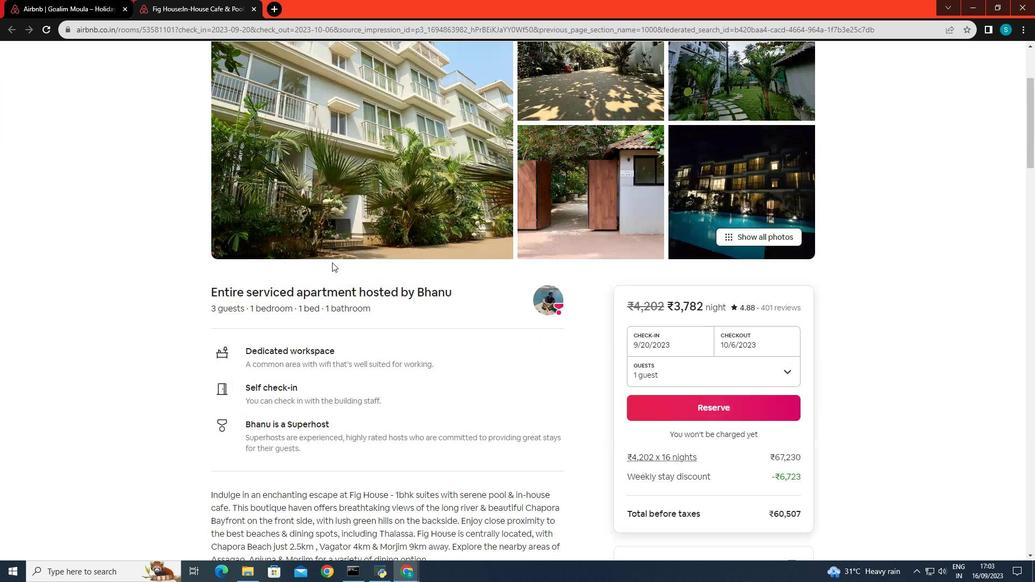
Action: Mouse scrolled (332, 263) with delta (0, 0)
Screenshot: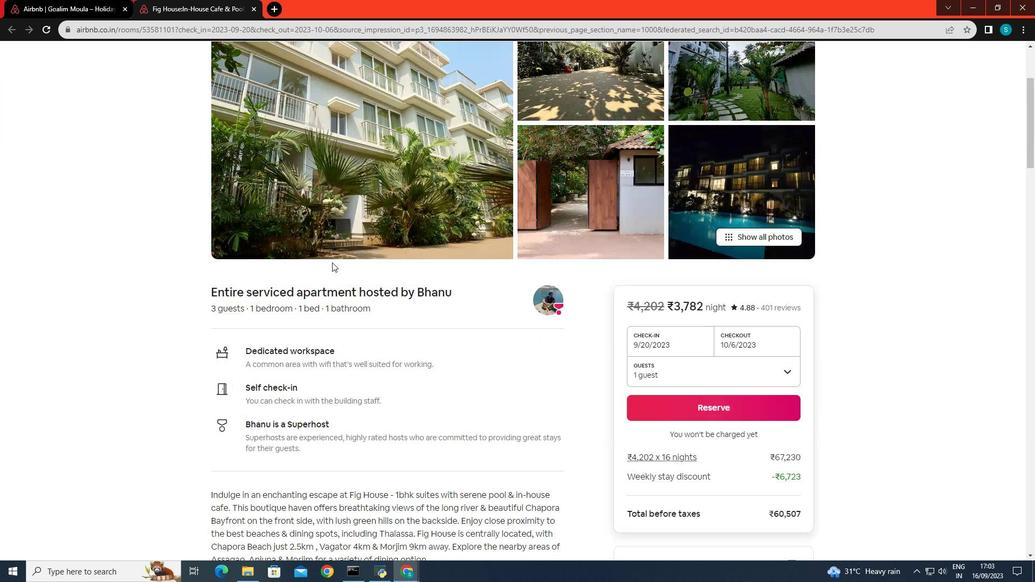 
Action: Mouse scrolled (332, 263) with delta (0, 0)
Screenshot: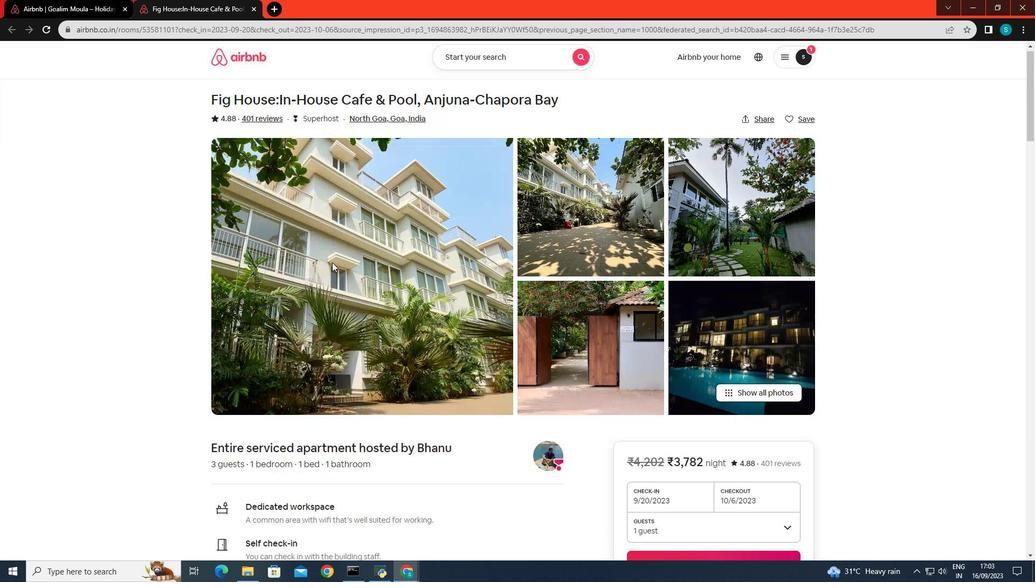 
Action: Mouse scrolled (332, 263) with delta (0, 0)
Screenshot: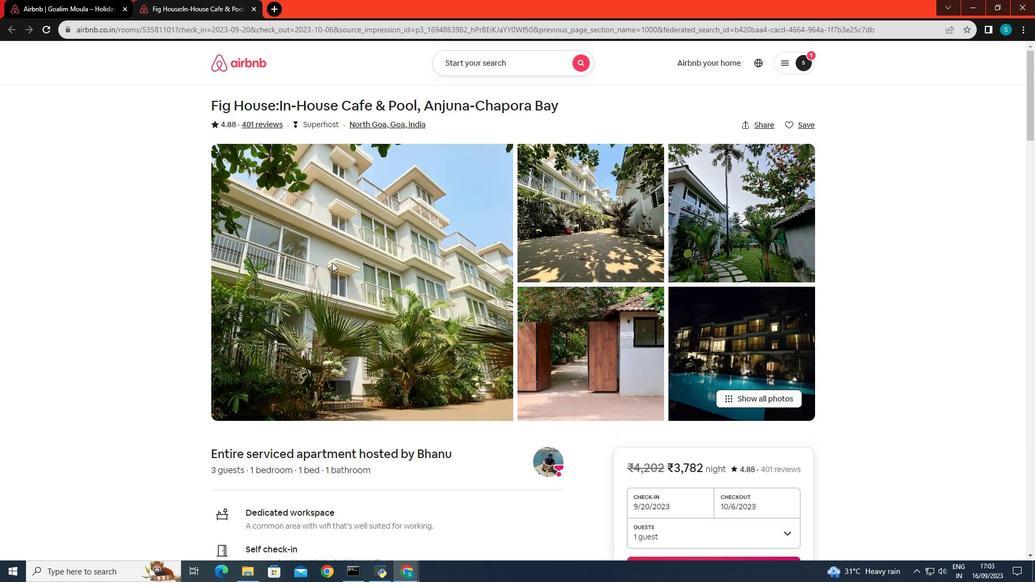 
Action: Mouse scrolled (332, 263) with delta (0, 0)
Screenshot: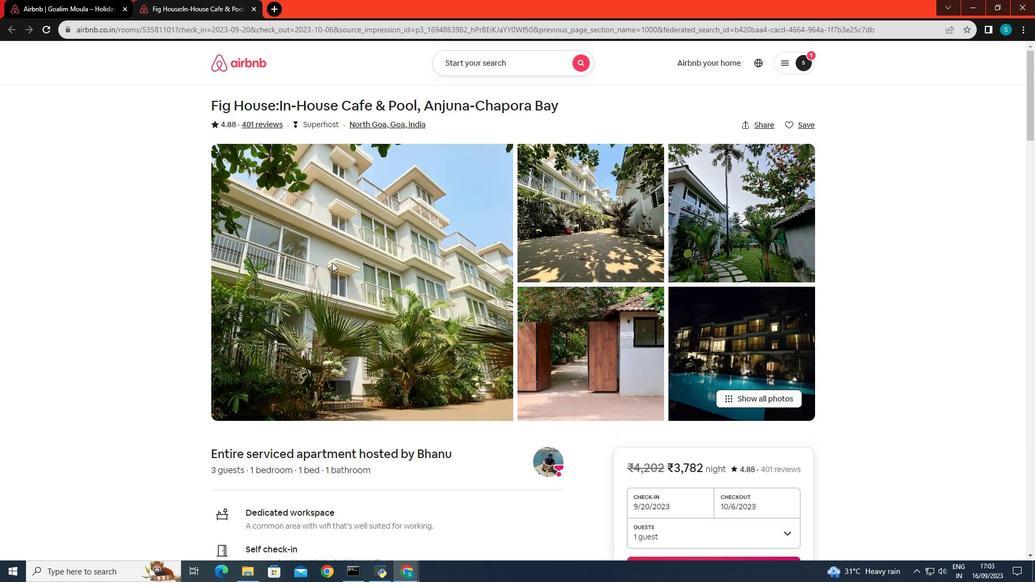 
Action: Mouse scrolled (332, 263) with delta (0, 0)
Screenshot: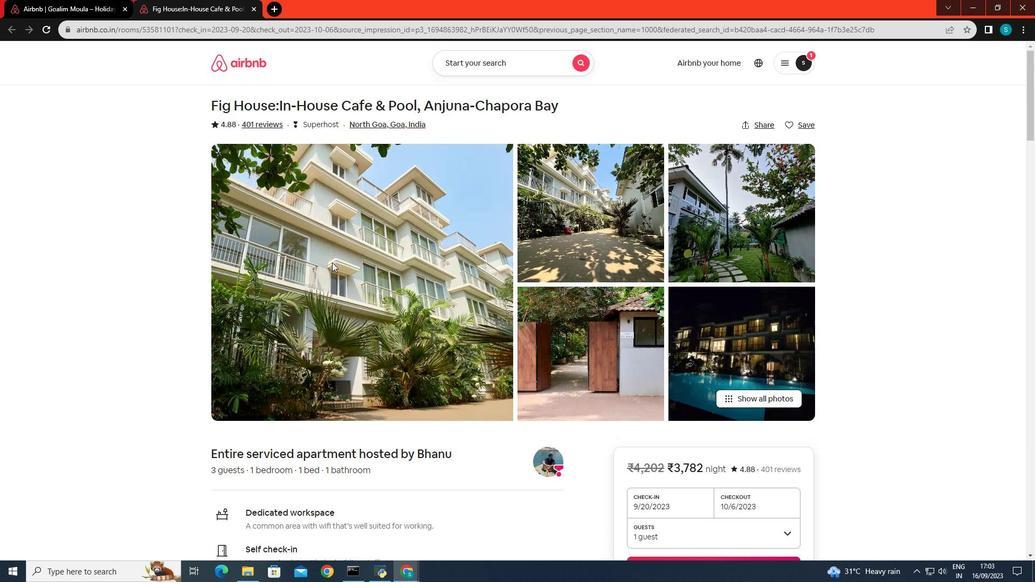 
Action: Mouse scrolled (332, 263) with delta (0, 0)
Screenshot: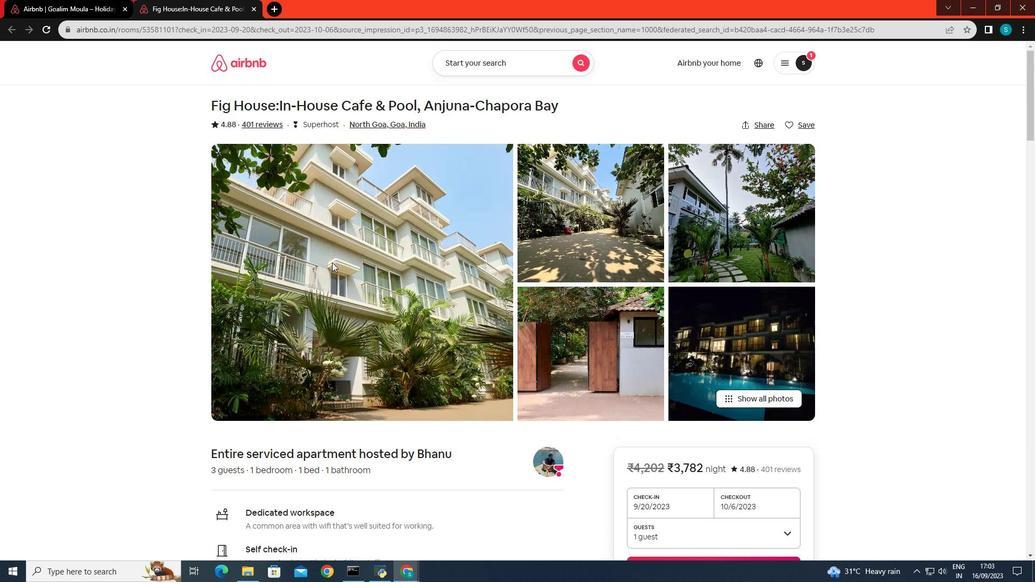 
Action: Mouse scrolled (332, 263) with delta (0, 0)
Screenshot: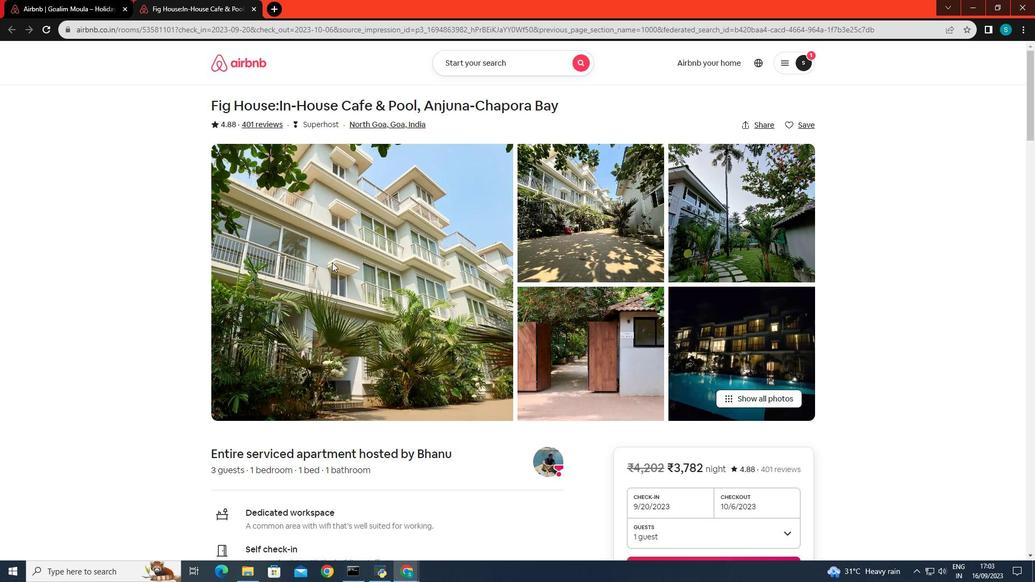 
Action: Mouse scrolled (332, 263) with delta (0, 0)
Screenshot: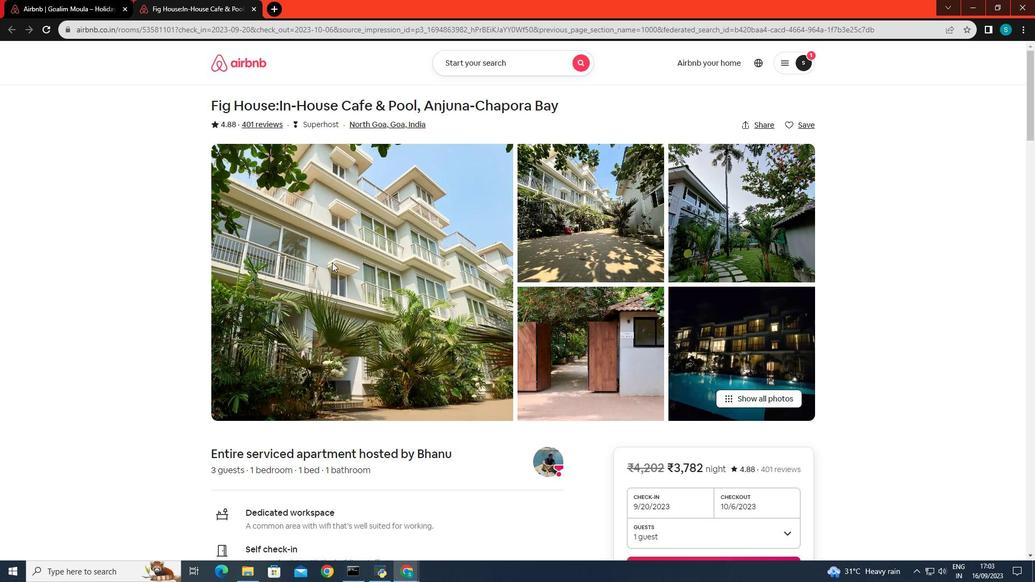 
Action: Mouse scrolled (332, 263) with delta (0, 0)
Screenshot: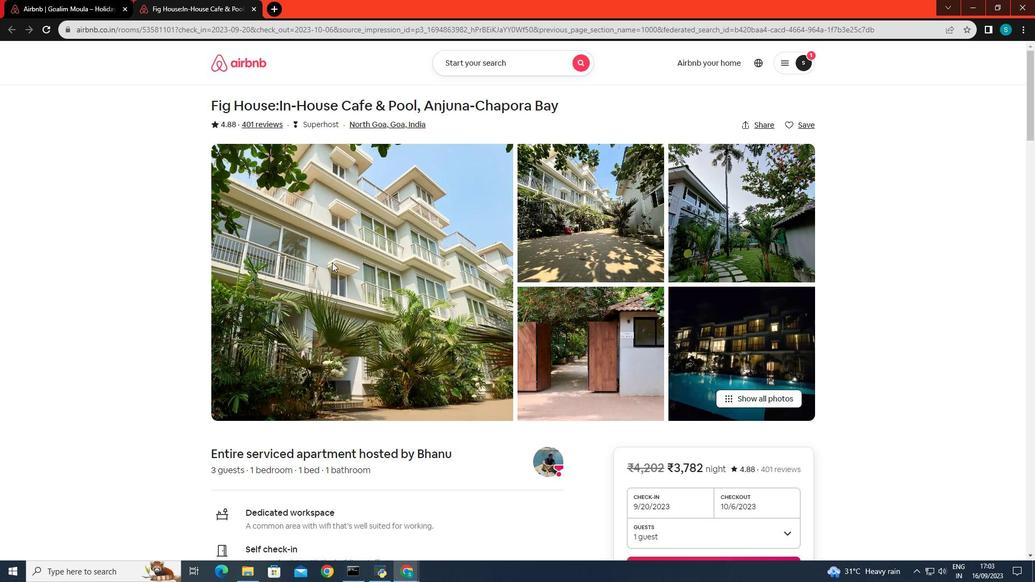 
Action: Mouse scrolled (332, 263) with delta (0, 0)
Screenshot: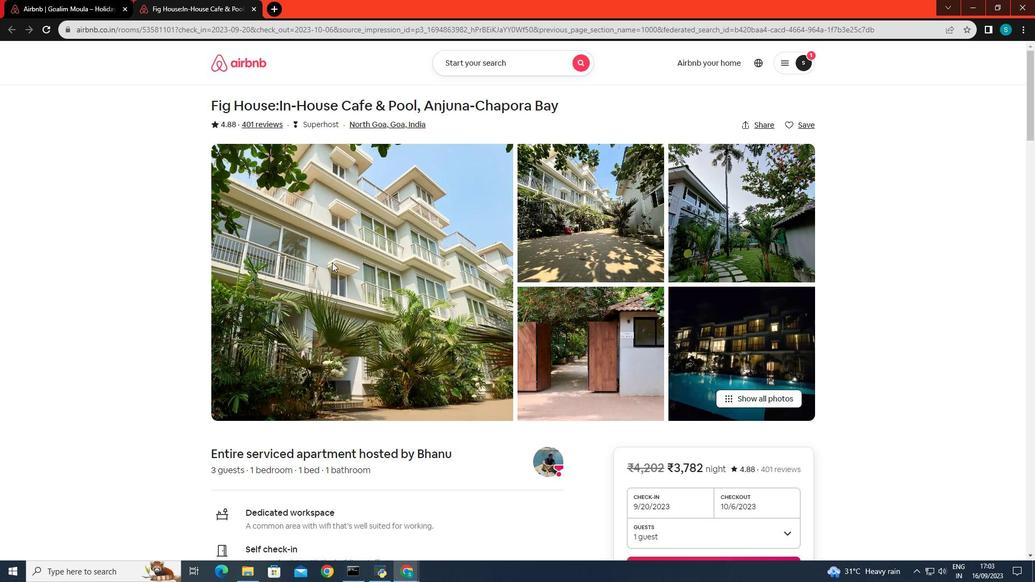
Action: Mouse scrolled (332, 263) with delta (0, 0)
Screenshot: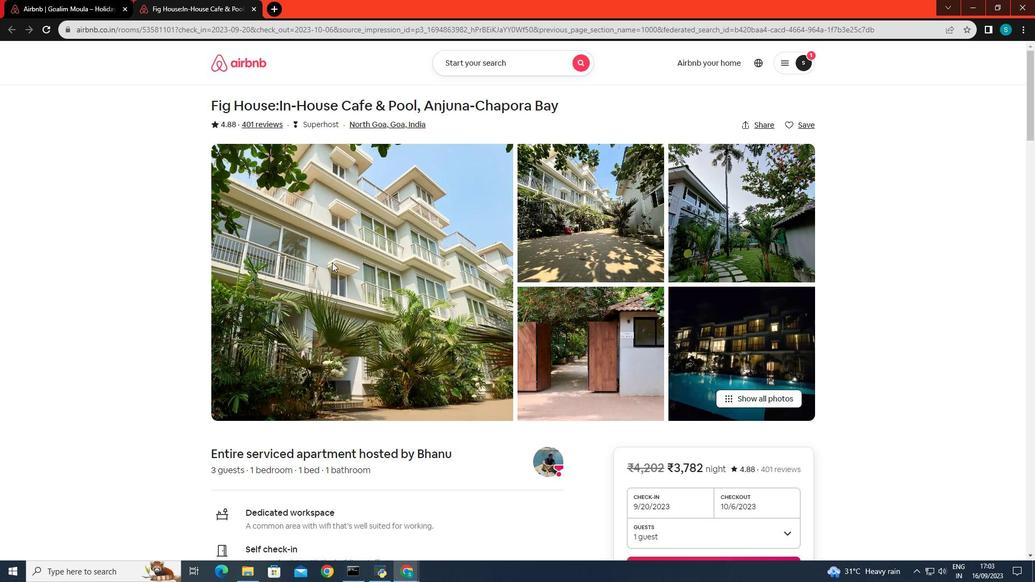 
Action: Mouse scrolled (332, 263) with delta (0, 0)
Screenshot: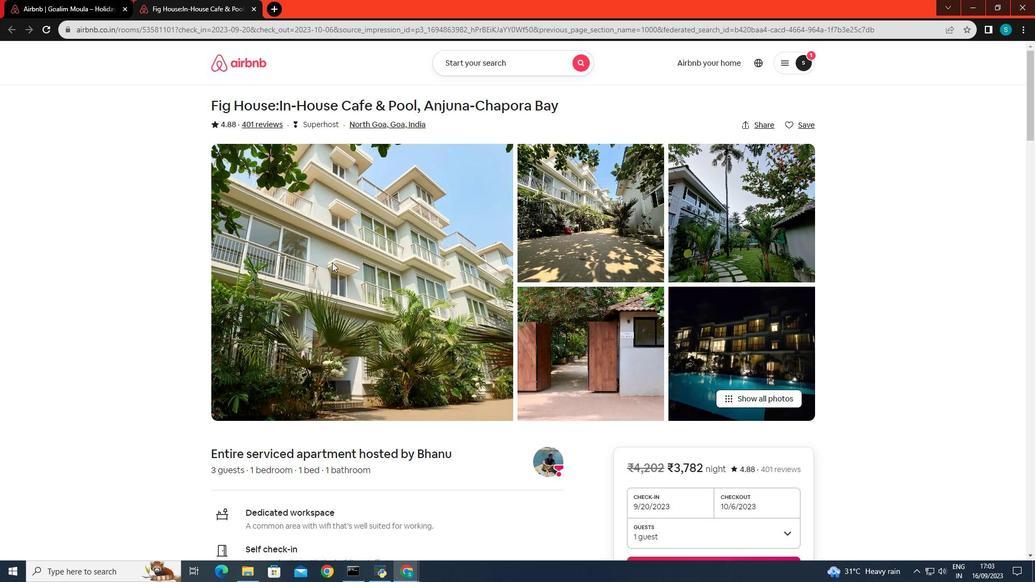 
Action: Mouse moved to (314, 283)
Screenshot: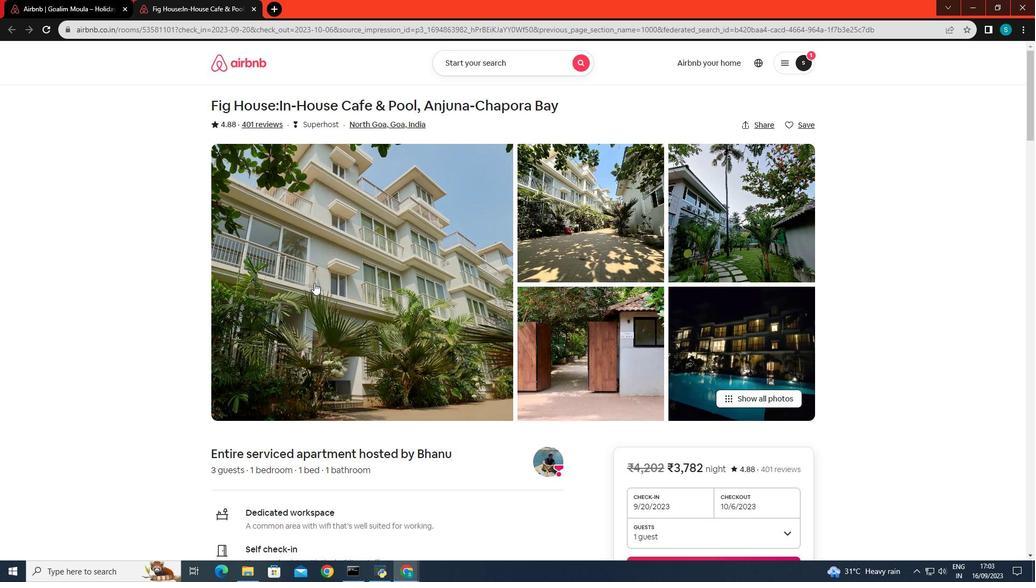 
Action: Mouse scrolled (314, 282) with delta (0, 0)
Screenshot: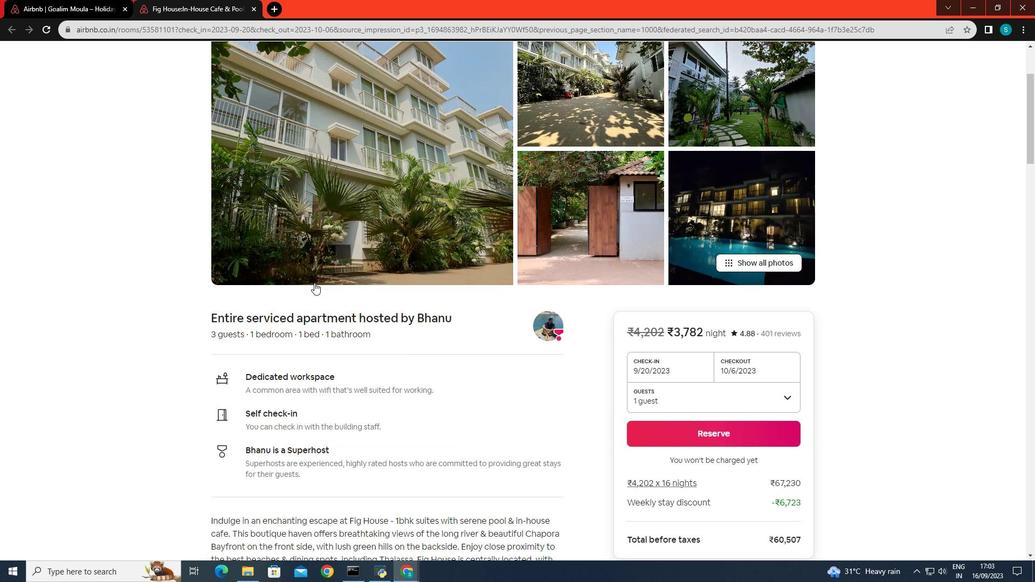 
Action: Mouse scrolled (314, 282) with delta (0, 0)
Screenshot: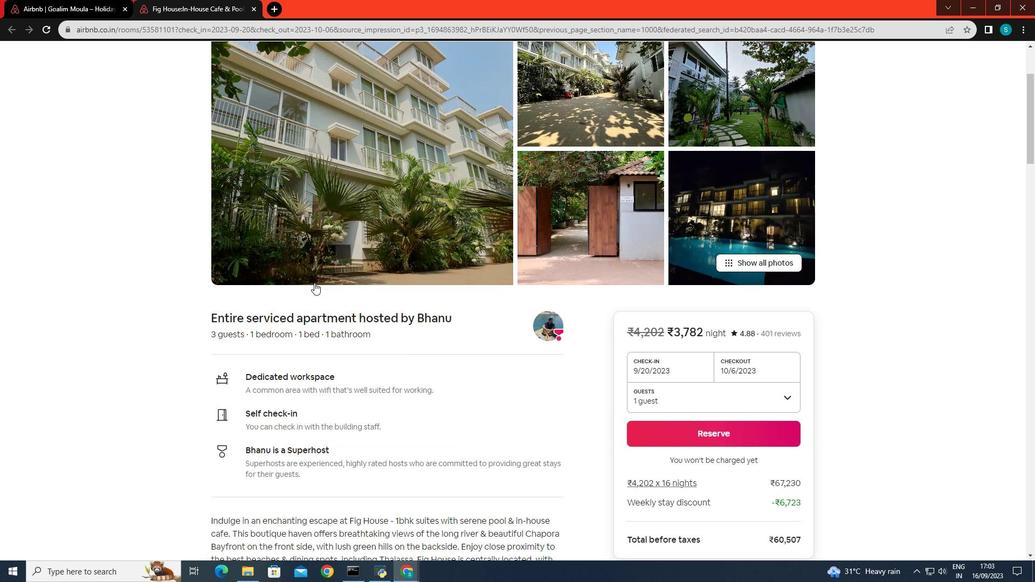
Action: Mouse scrolled (314, 282) with delta (0, 0)
Screenshot: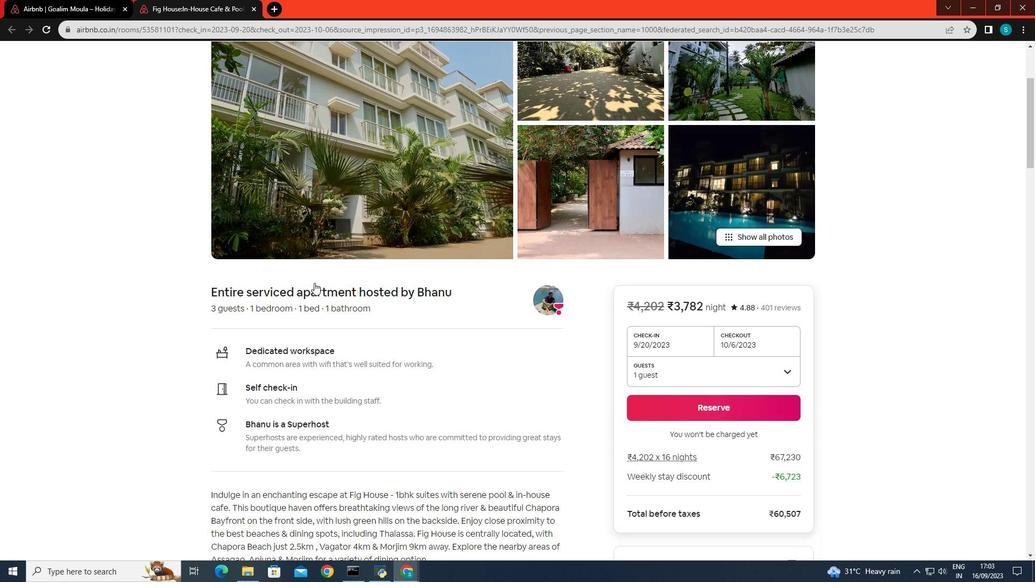 
Action: Mouse scrolled (314, 283) with delta (0, 0)
Screenshot: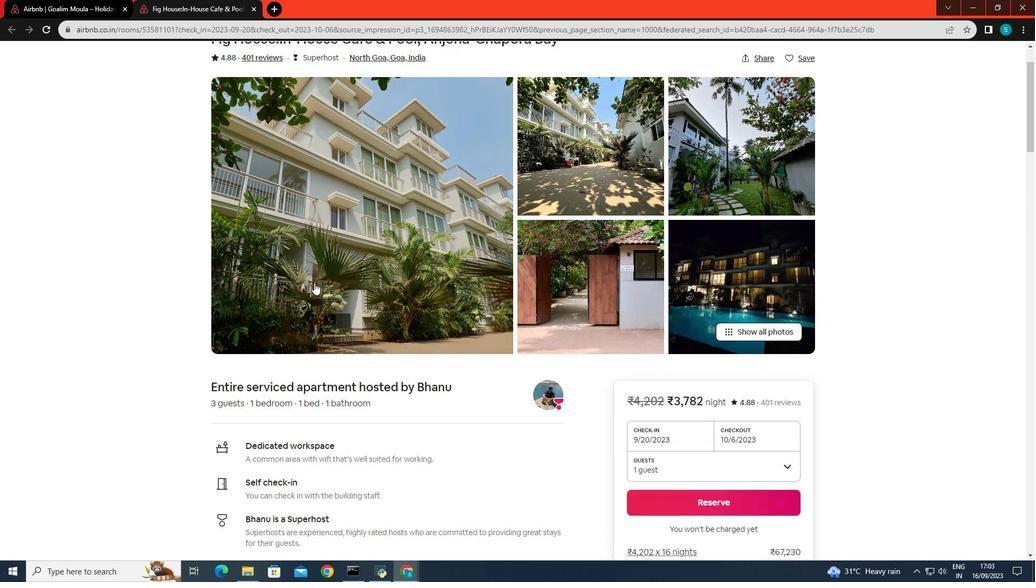 
Action: Mouse scrolled (314, 283) with delta (0, 0)
Screenshot: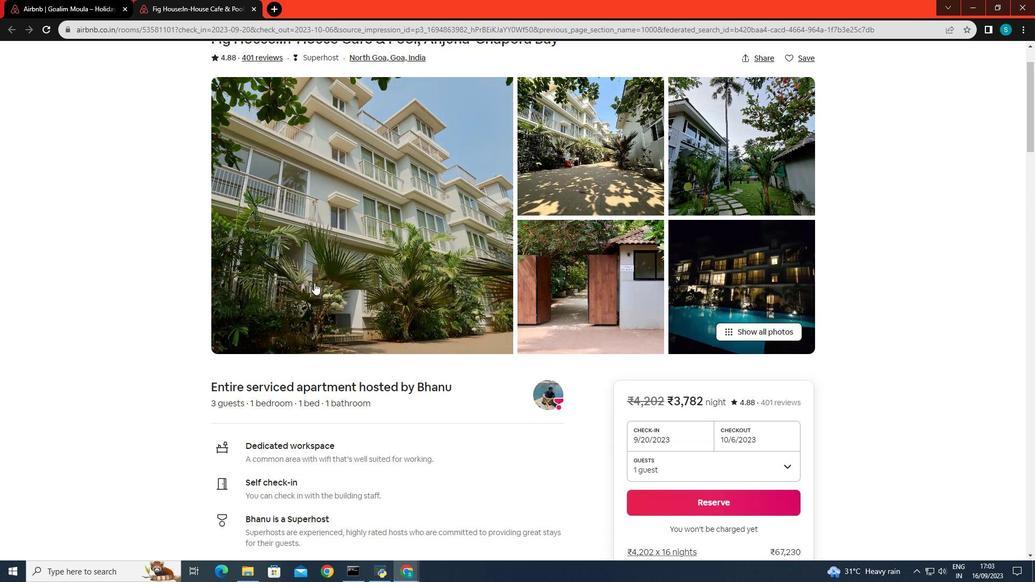 
Action: Mouse moved to (690, 424)
Screenshot: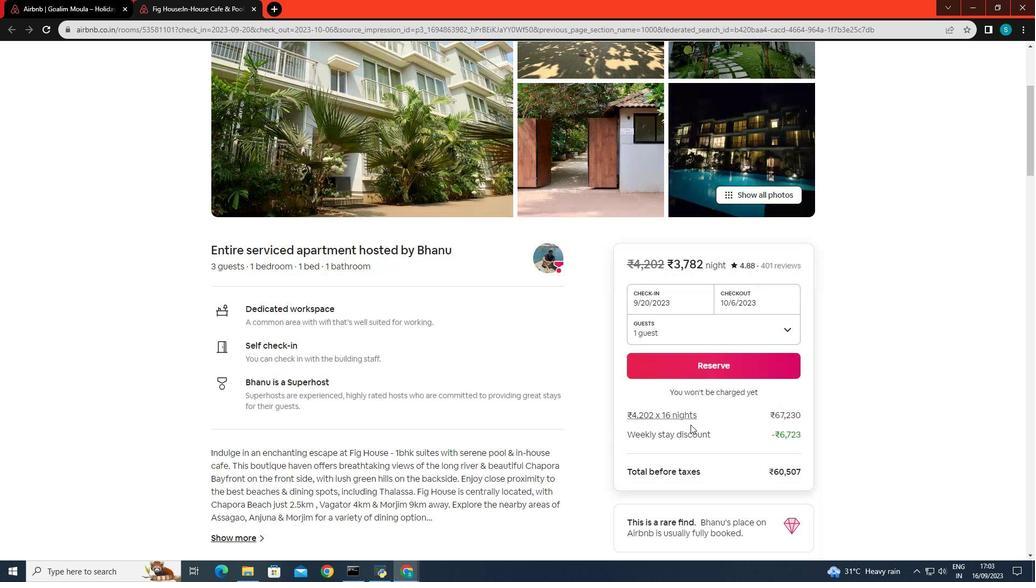 
Action: Mouse scrolled (690, 424) with delta (0, 0)
Screenshot: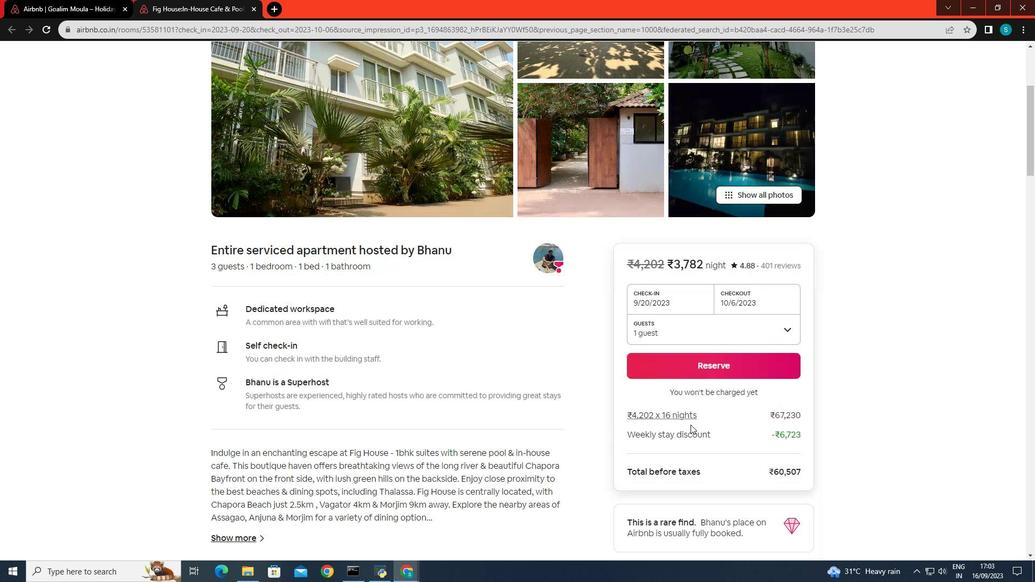 
Action: Mouse scrolled (690, 424) with delta (0, 0)
Screenshot: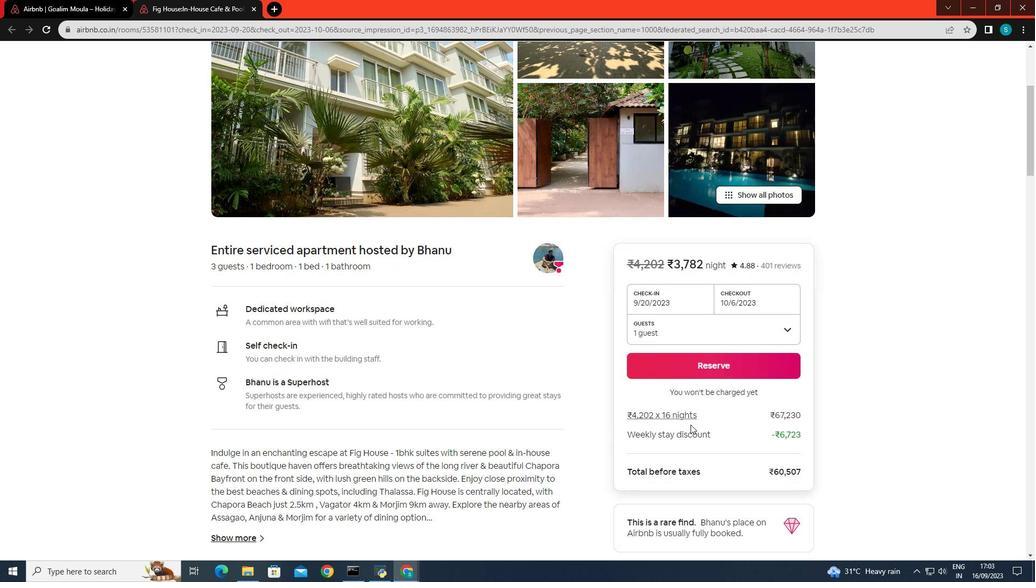 
Action: Mouse scrolled (690, 424) with delta (0, 0)
Screenshot: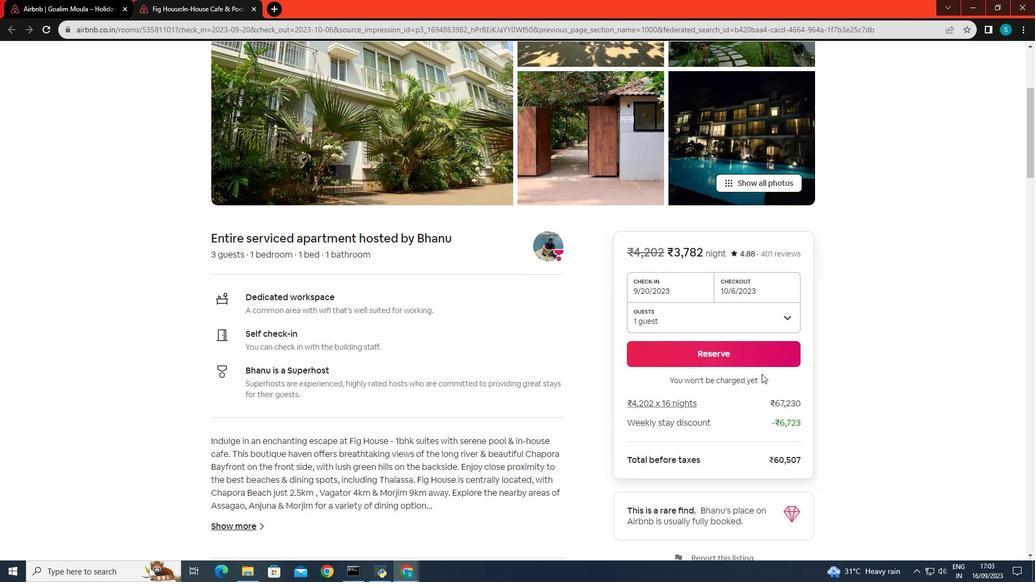 
Action: Mouse moved to (780, 314)
Screenshot: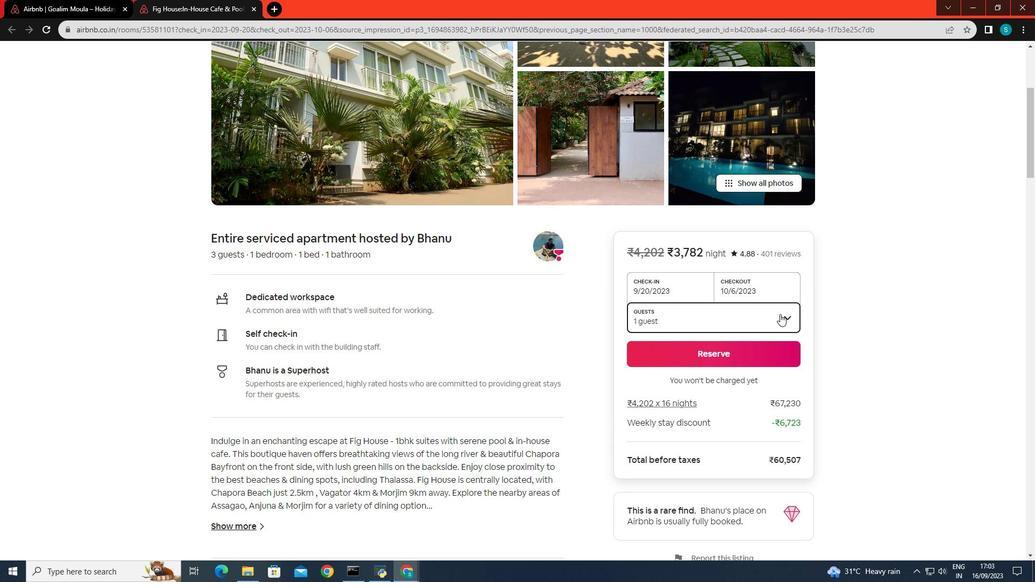 
Action: Mouse pressed left at (780, 314)
Screenshot: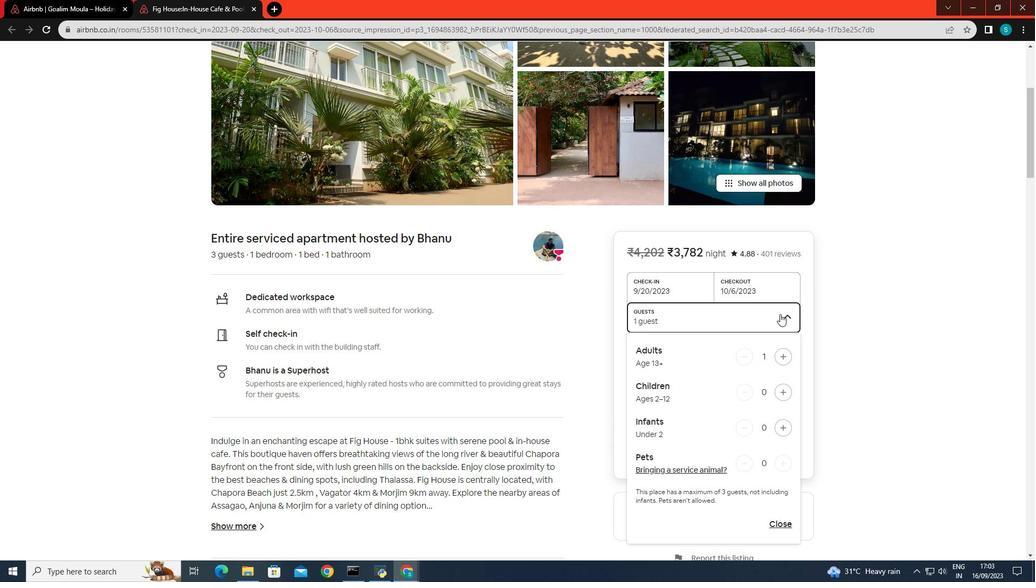 
Action: Mouse moved to (784, 316)
Screenshot: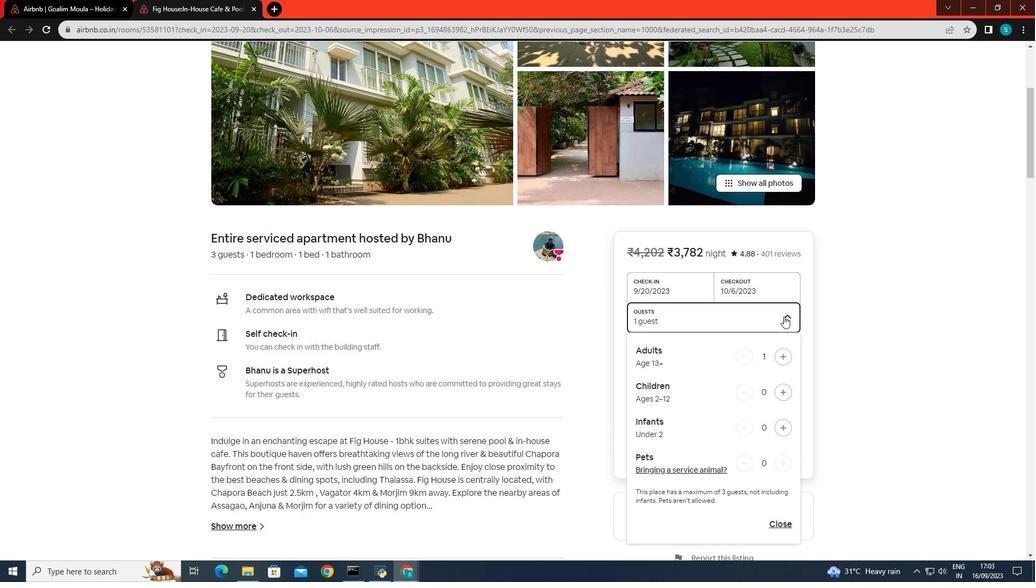 
Action: Mouse pressed left at (784, 316)
Screenshot: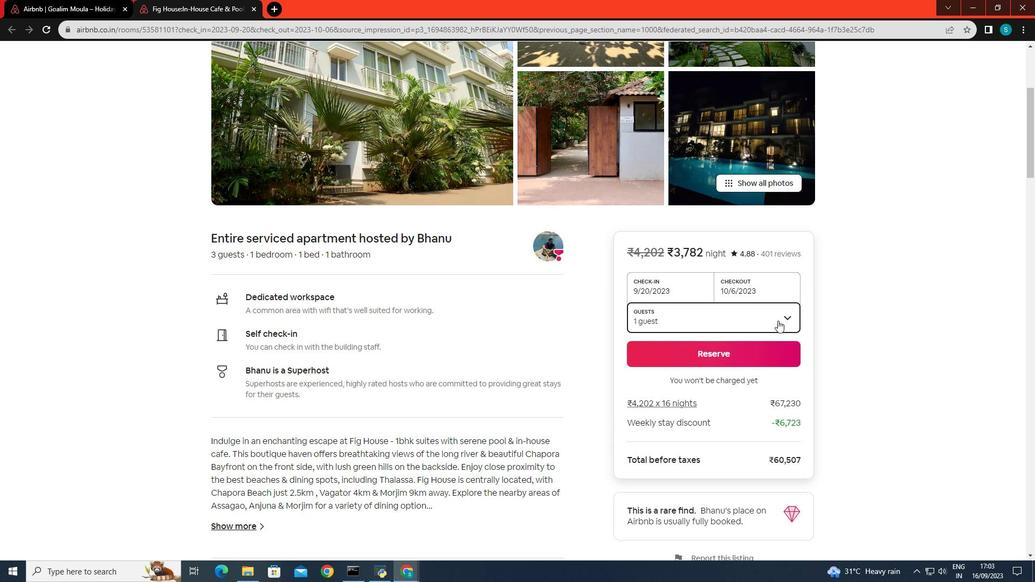 
Action: Mouse moved to (734, 356)
Screenshot: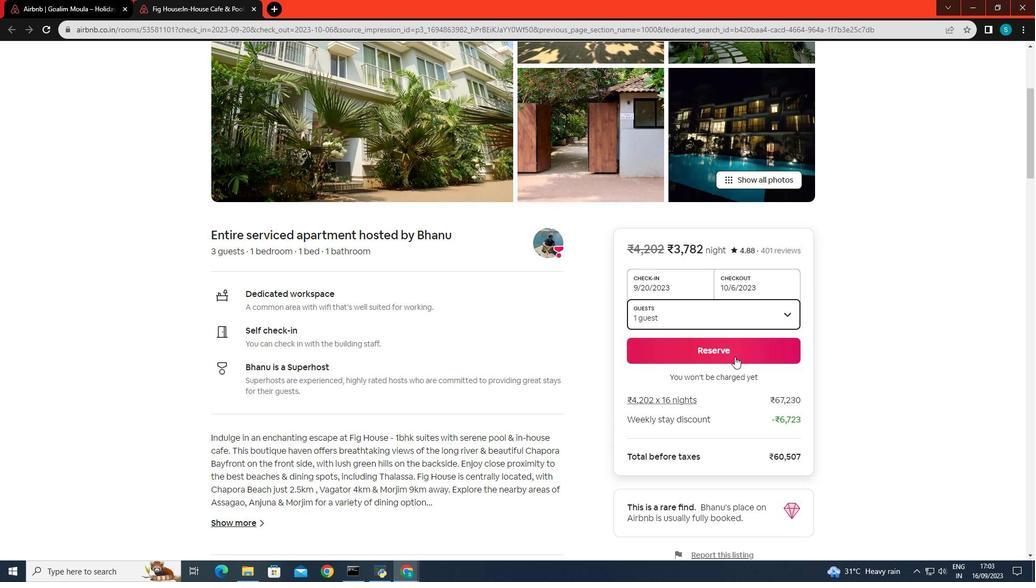 
Action: Mouse scrolled (734, 356) with delta (0, 0)
Screenshot: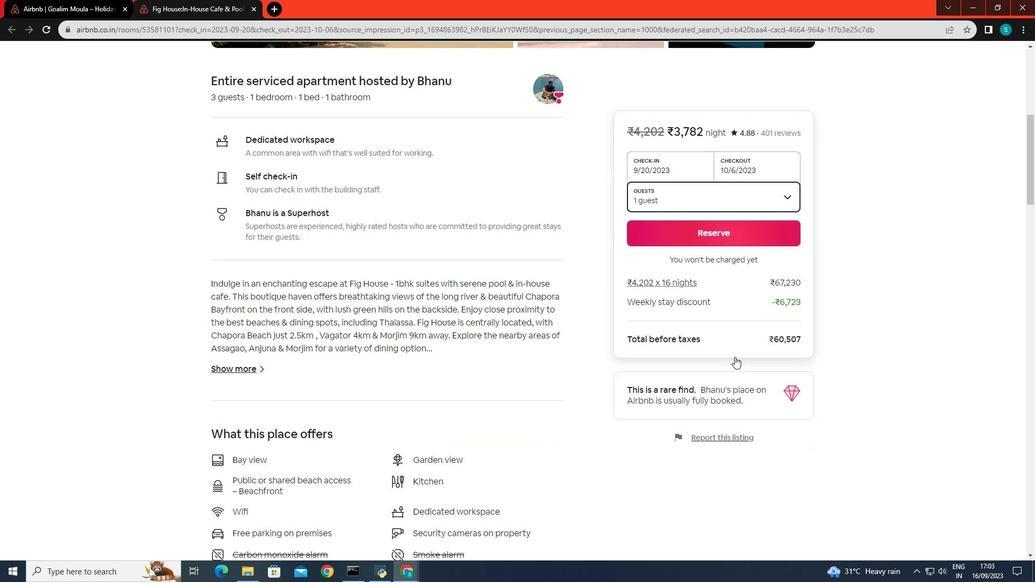 
Action: Mouse scrolled (734, 356) with delta (0, 0)
